 Task: Buy 3 Glow Plug Kits from Fuel System section under best seller category for shipping address: Harry Martin, 4764 Agriculture Lane, Homestead, Florida 33030, Cell Number 3052454080. Pay from credit card ending with 2005, CVV 3321
Action: Mouse moved to (20, 92)
Screenshot: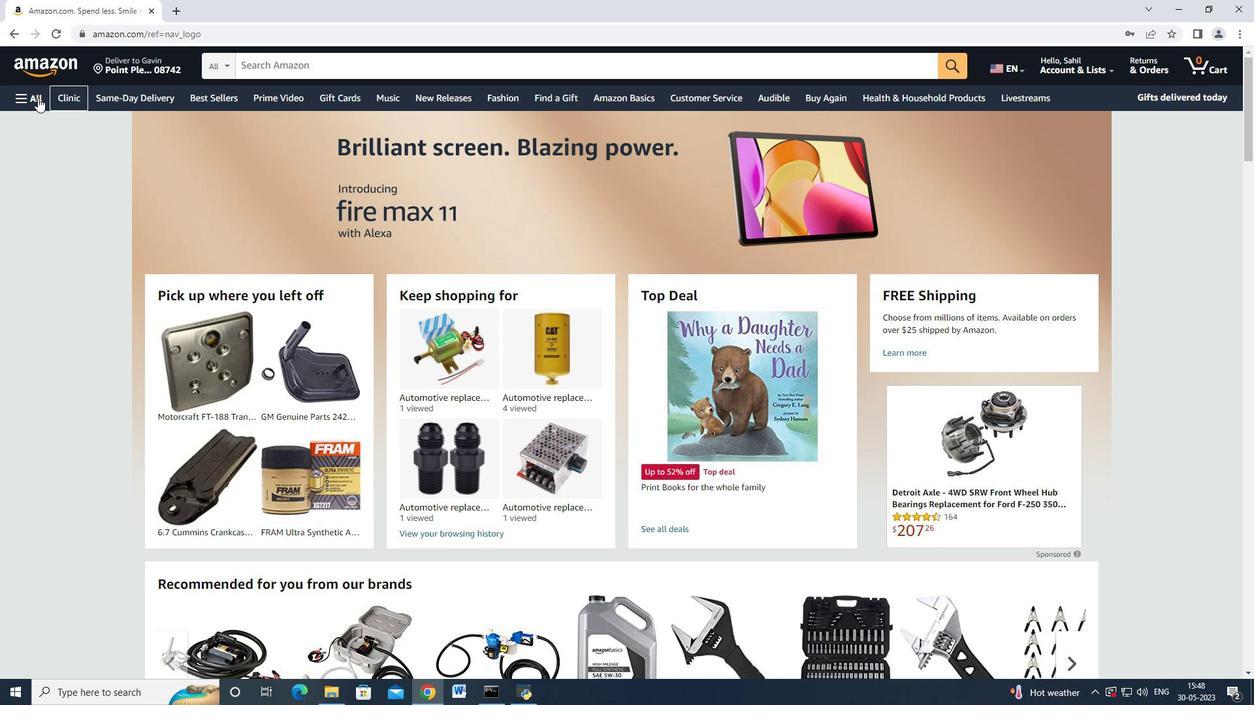 
Action: Mouse pressed left at (20, 92)
Screenshot: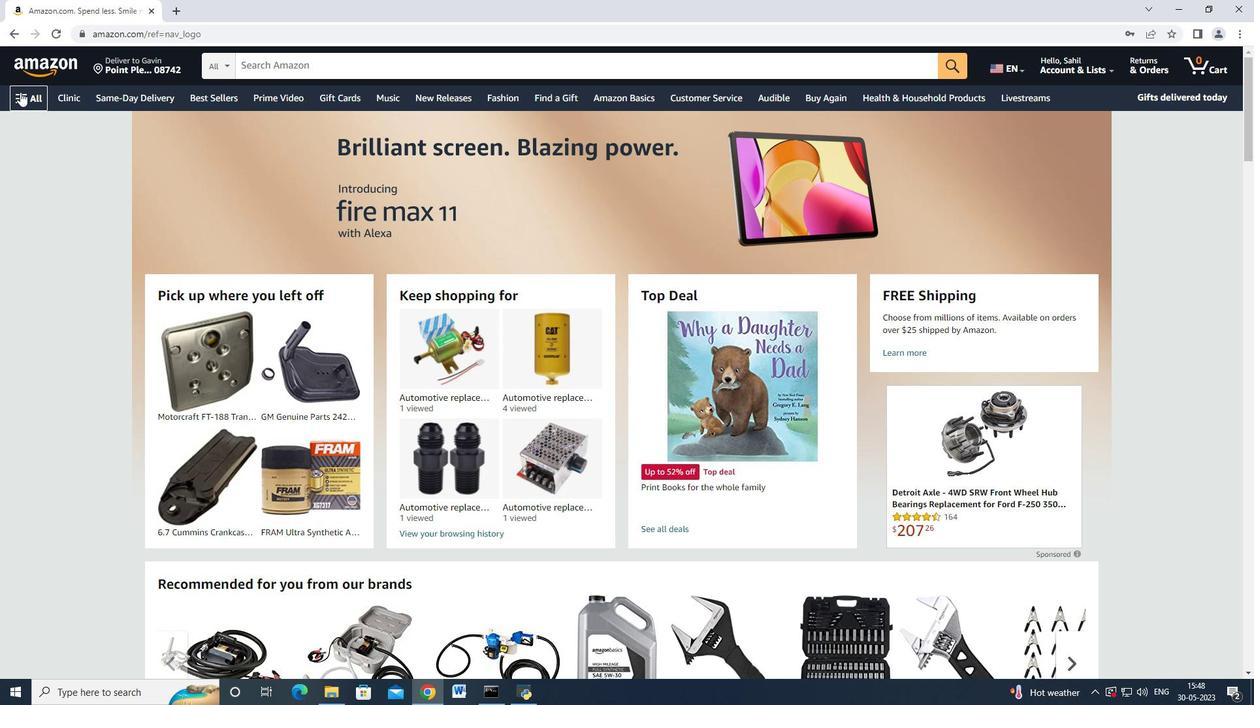 
Action: Mouse moved to (87, 297)
Screenshot: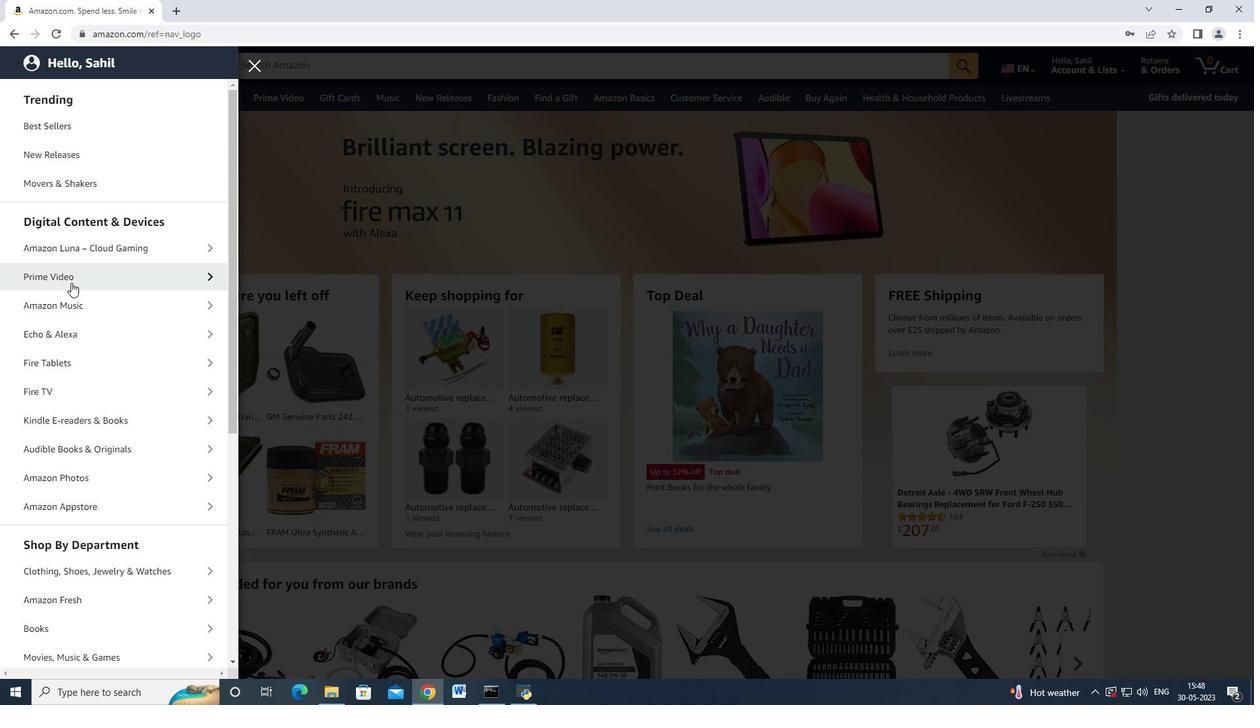 
Action: Mouse scrolled (87, 296) with delta (0, 0)
Screenshot: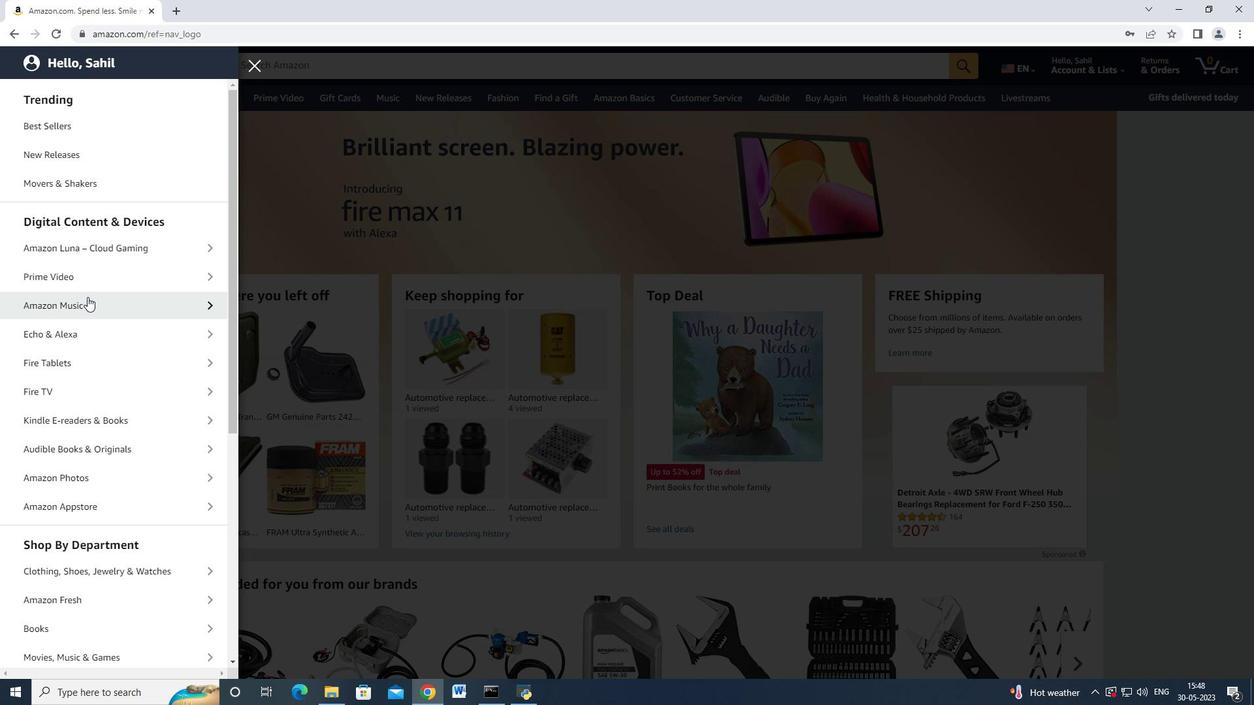 
Action: Mouse scrolled (87, 296) with delta (0, 0)
Screenshot: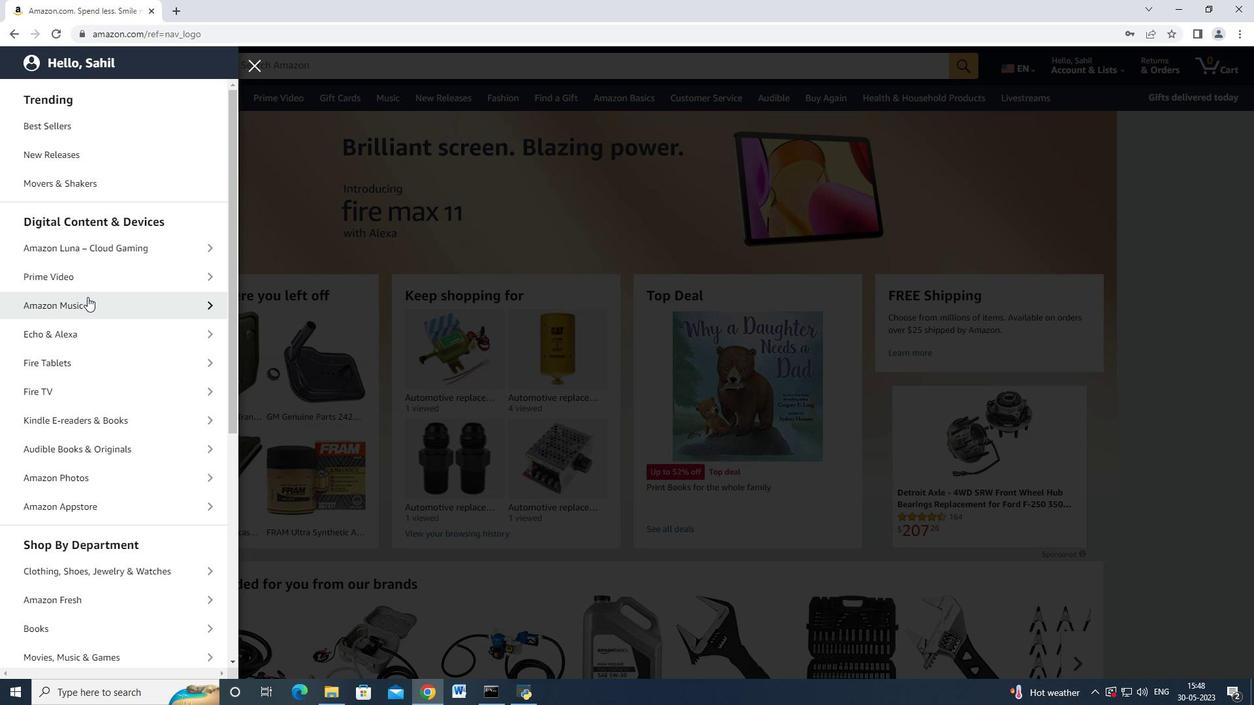
Action: Mouse moved to (86, 299)
Screenshot: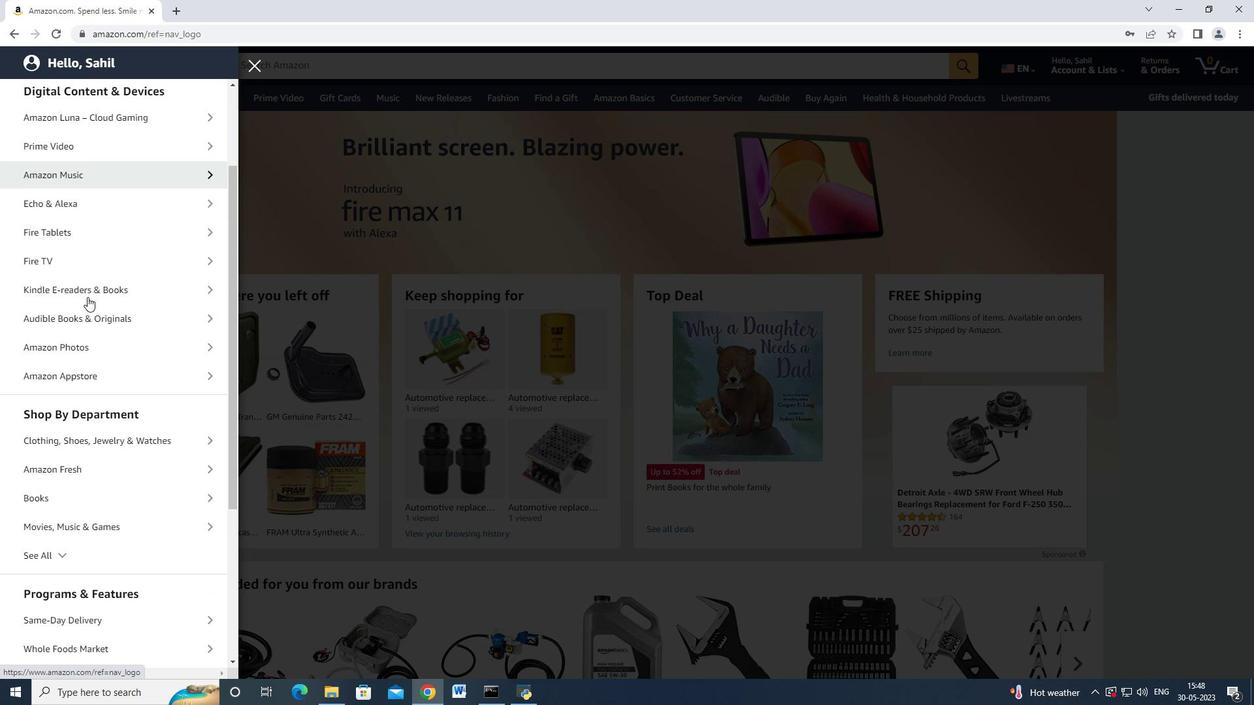 
Action: Mouse scrolled (86, 299) with delta (0, 0)
Screenshot: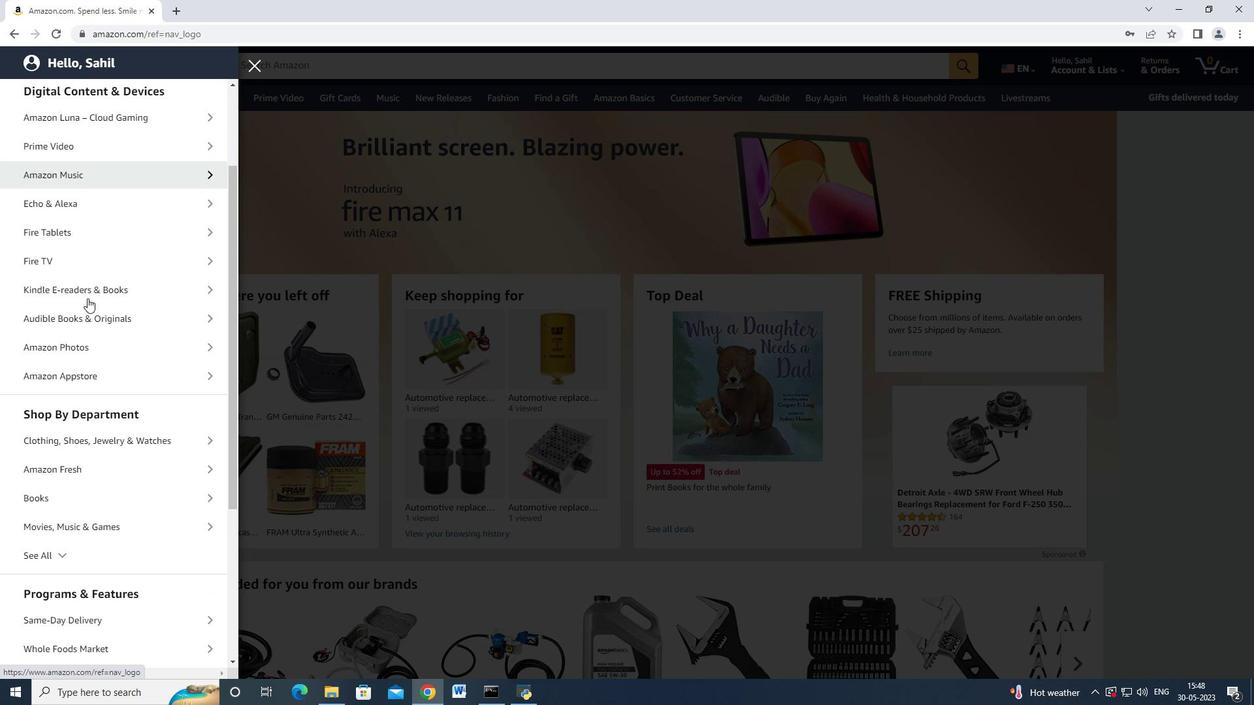
Action: Mouse scrolled (86, 299) with delta (0, 0)
Screenshot: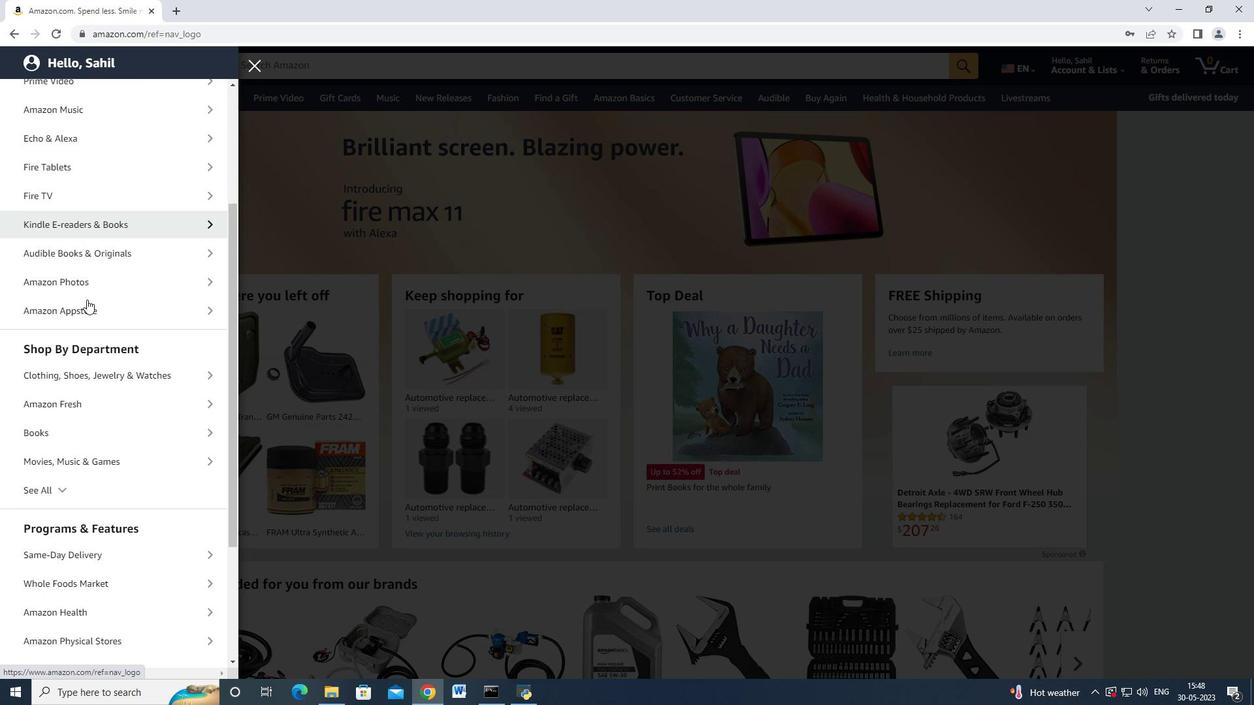 
Action: Mouse moved to (58, 414)
Screenshot: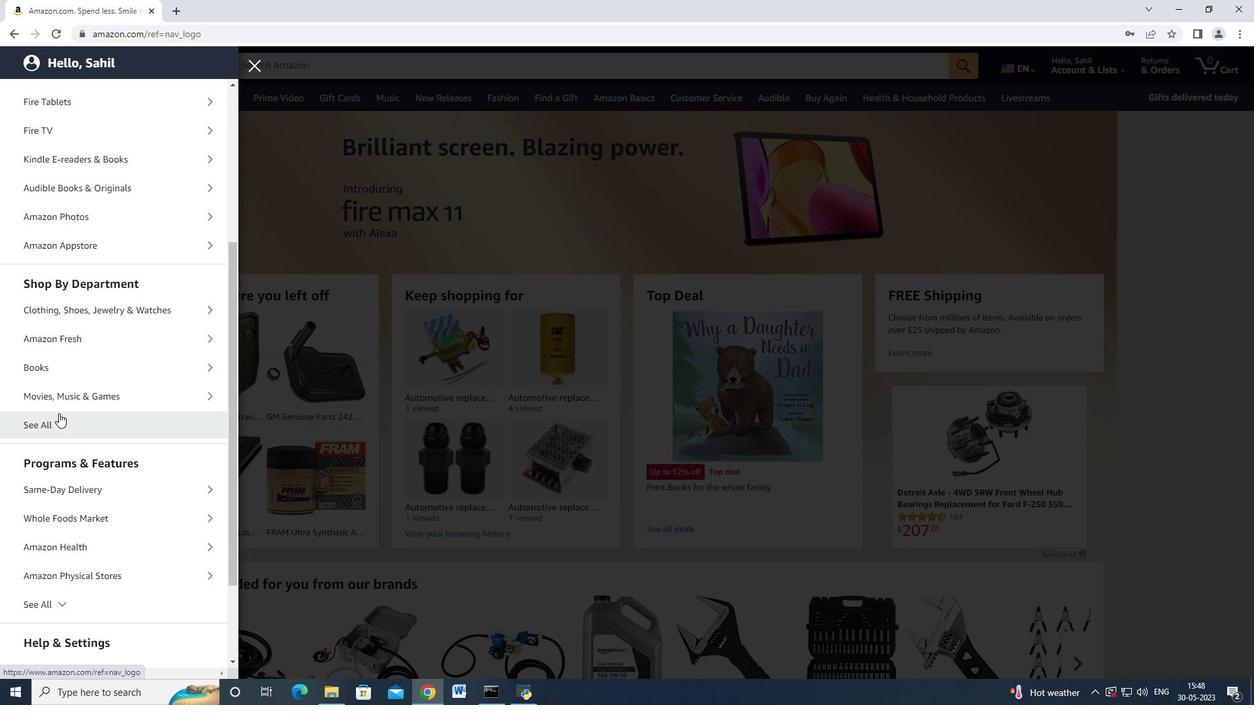 
Action: Mouse pressed left at (58, 414)
Screenshot: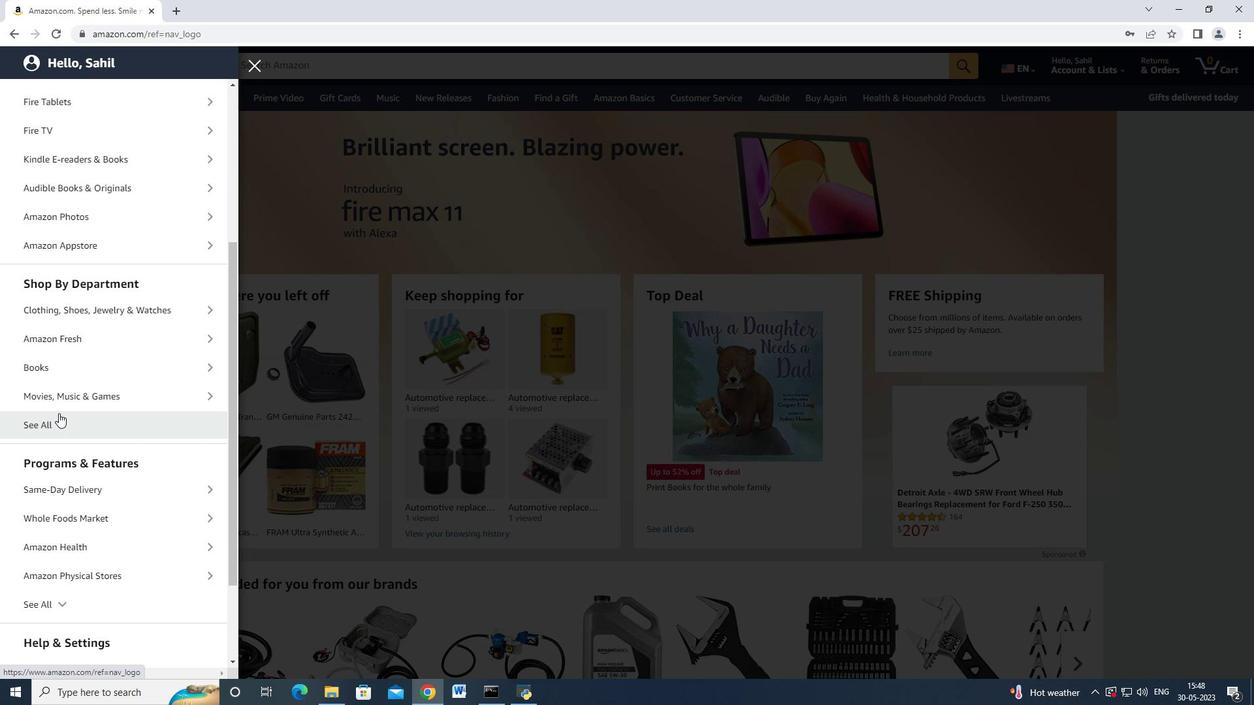 
Action: Mouse moved to (67, 405)
Screenshot: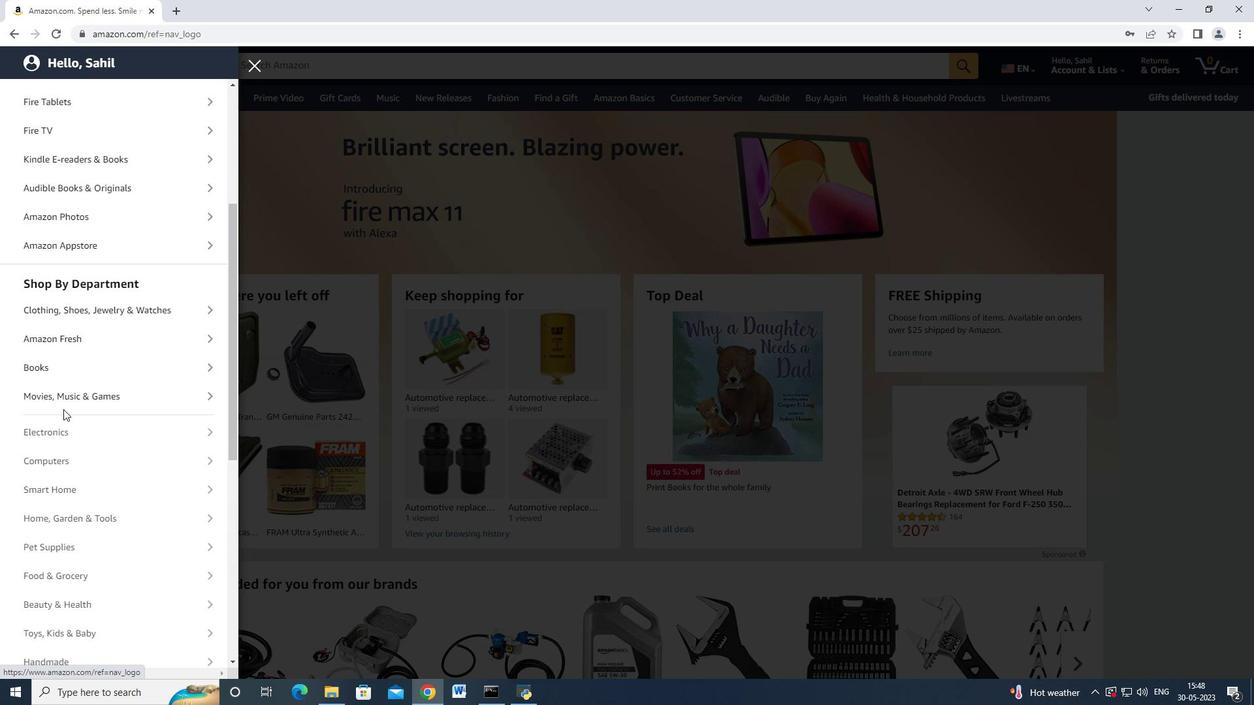 
Action: Mouse scrolled (67, 405) with delta (0, 0)
Screenshot: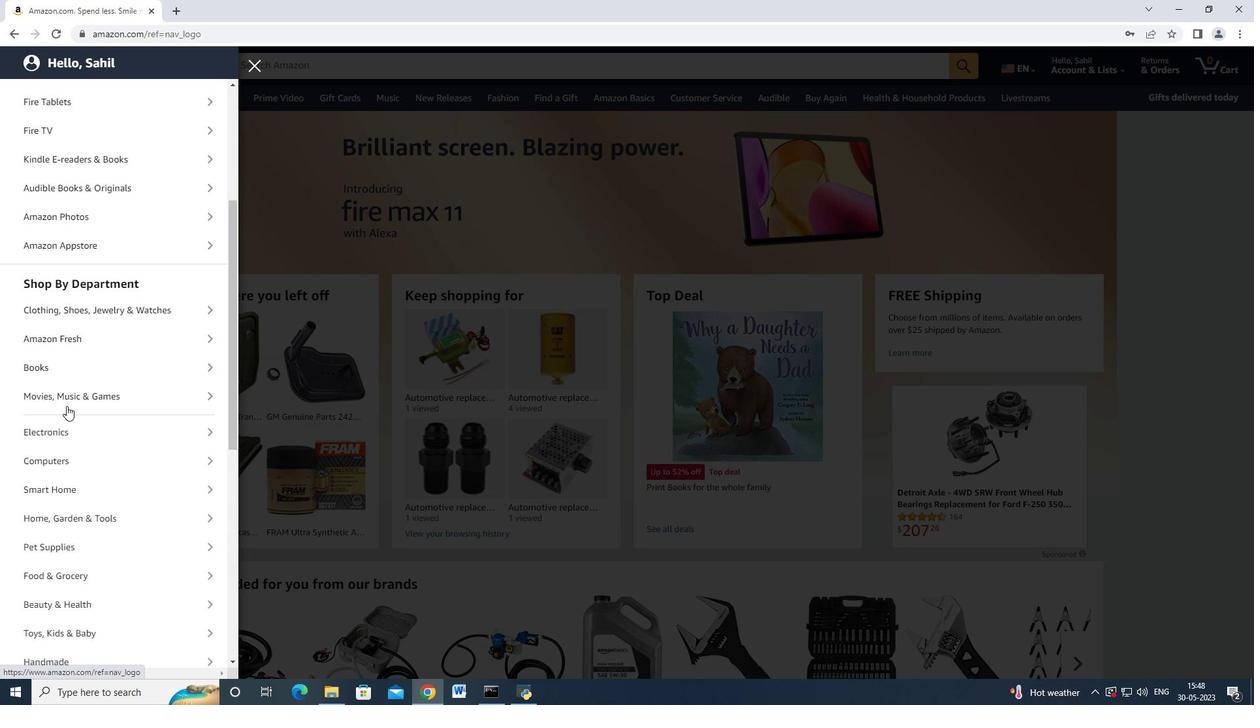 
Action: Mouse scrolled (67, 405) with delta (0, 0)
Screenshot: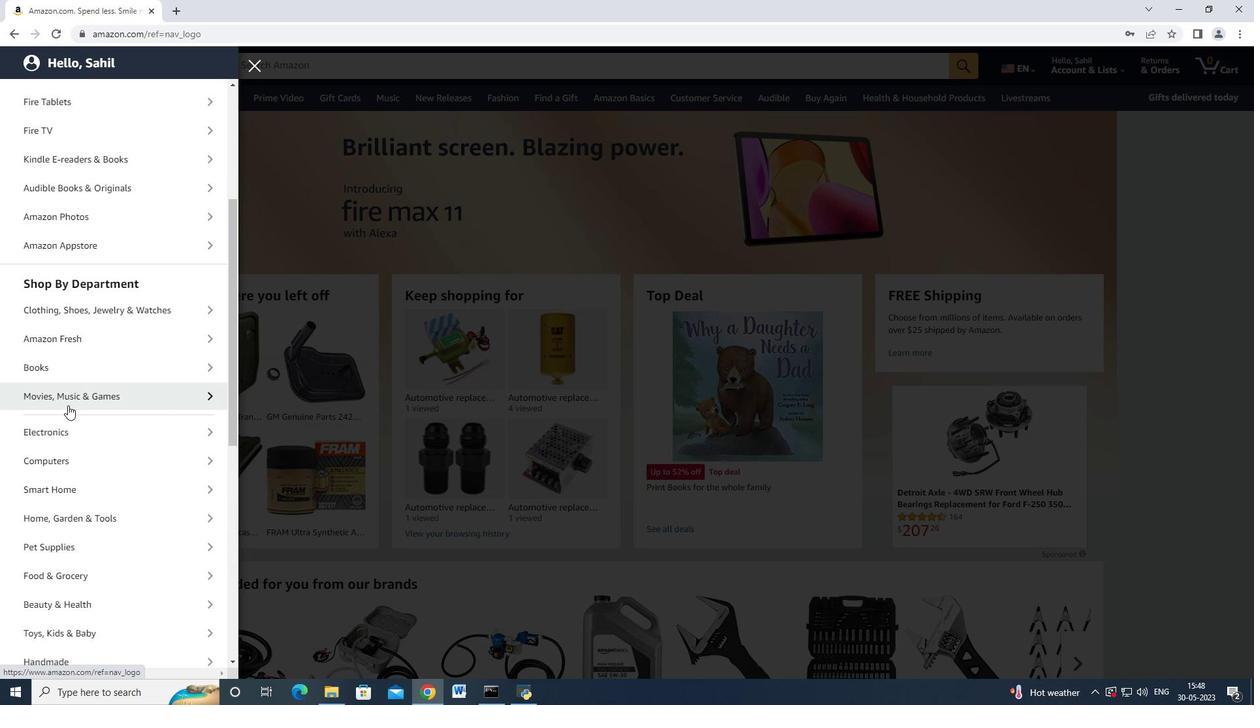 
Action: Mouse scrolled (67, 405) with delta (0, 0)
Screenshot: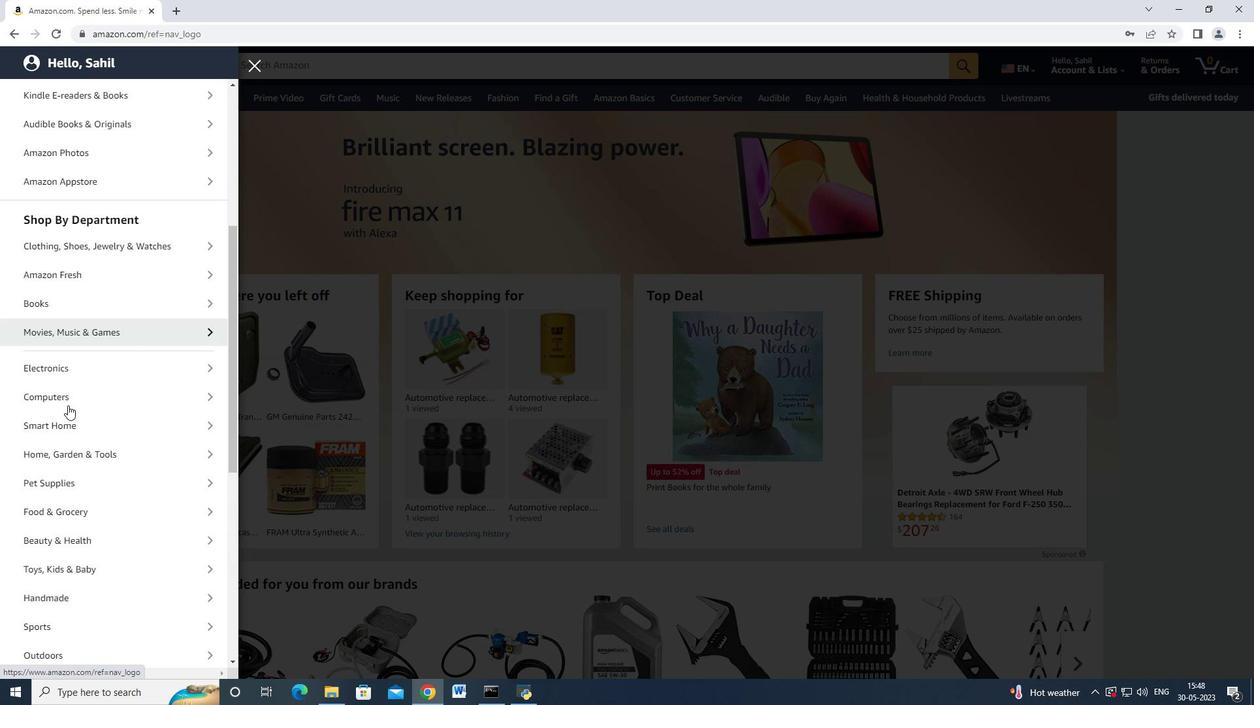 
Action: Mouse scrolled (67, 405) with delta (0, 0)
Screenshot: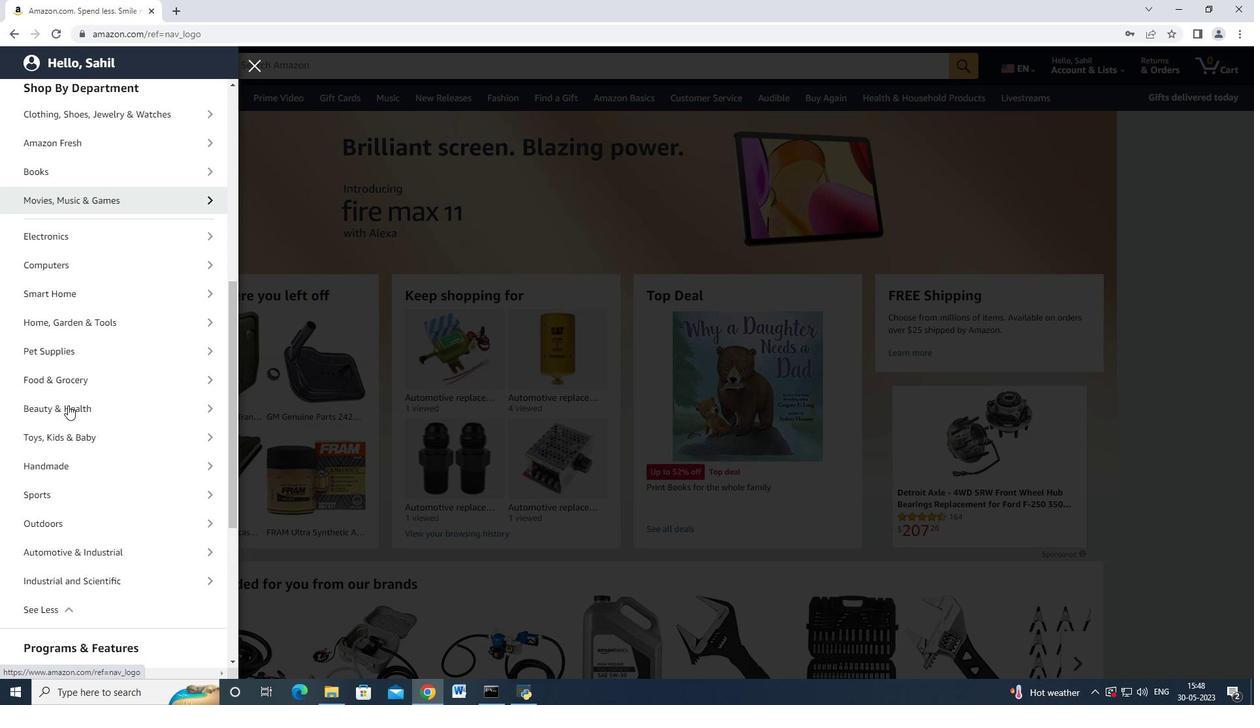 
Action: Mouse scrolled (67, 405) with delta (0, 0)
Screenshot: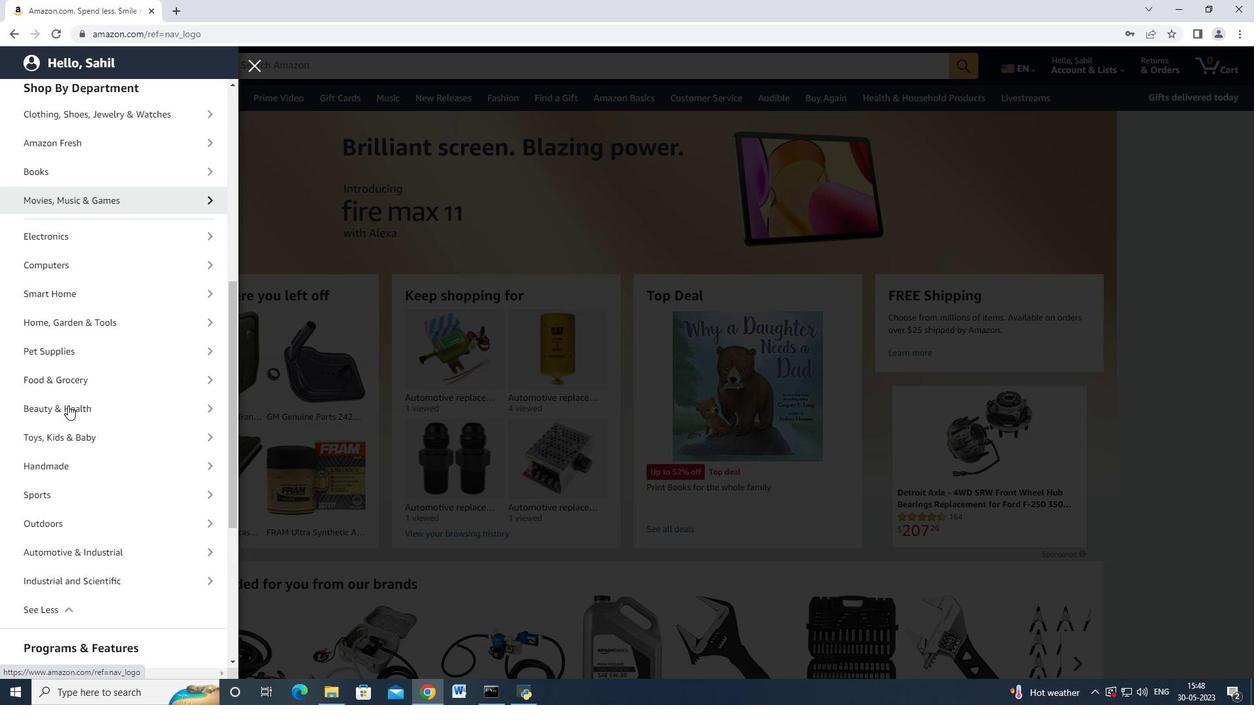 
Action: Mouse moved to (75, 416)
Screenshot: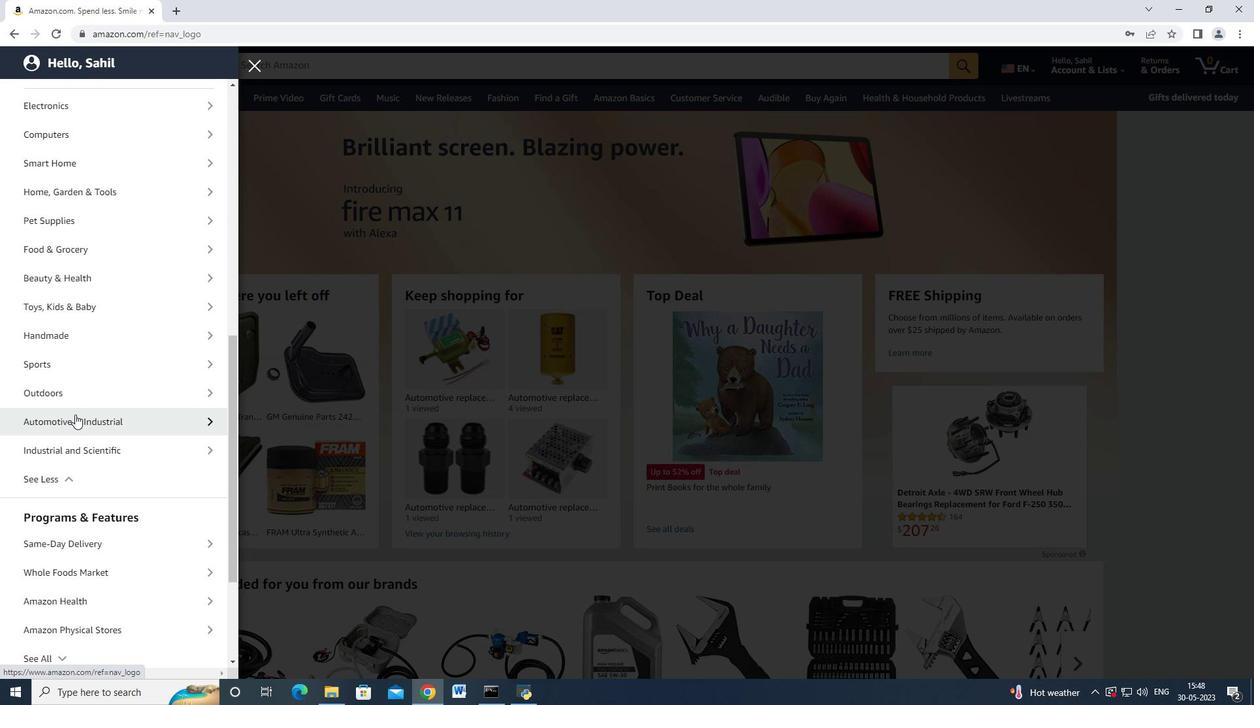 
Action: Mouse pressed left at (75, 416)
Screenshot: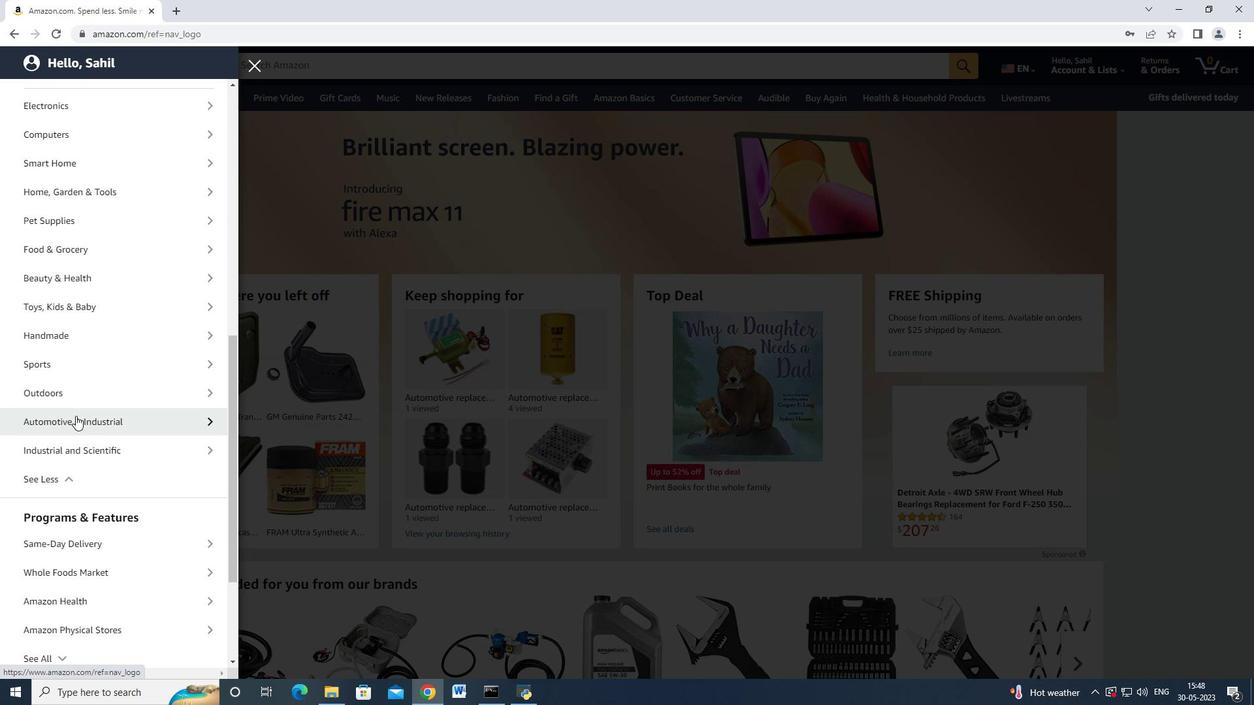 
Action: Mouse moved to (99, 161)
Screenshot: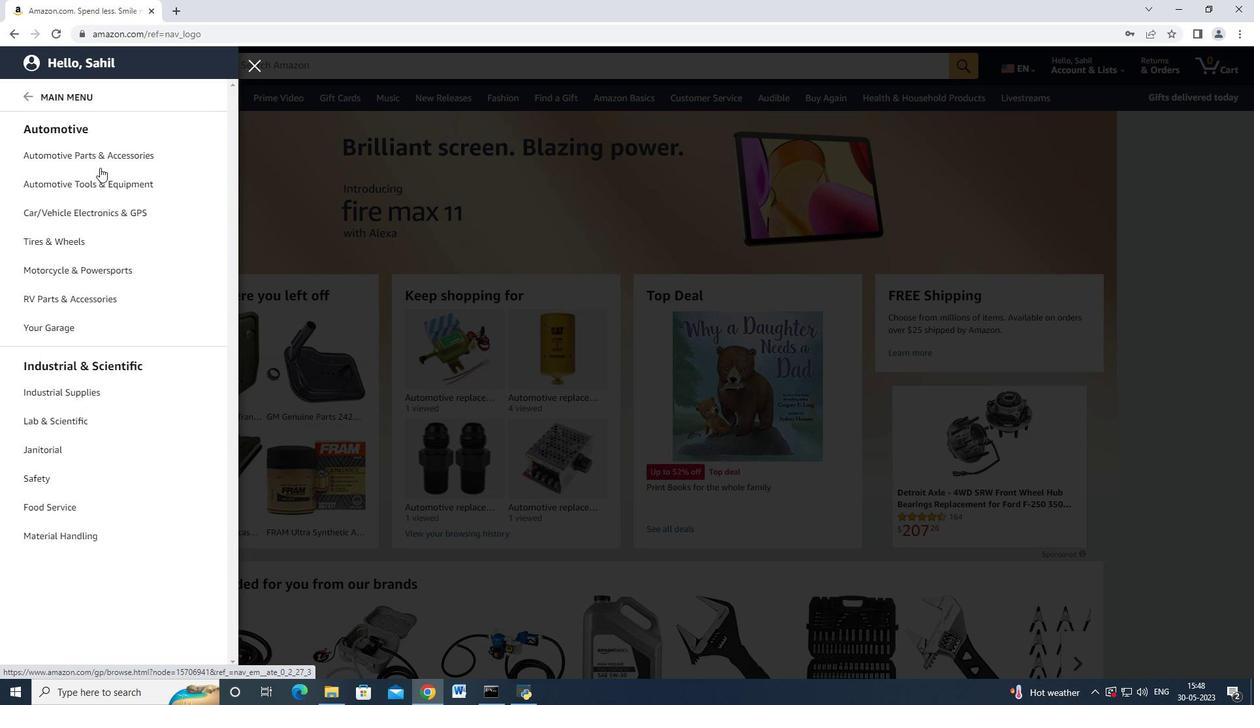 
Action: Mouse pressed left at (99, 161)
Screenshot: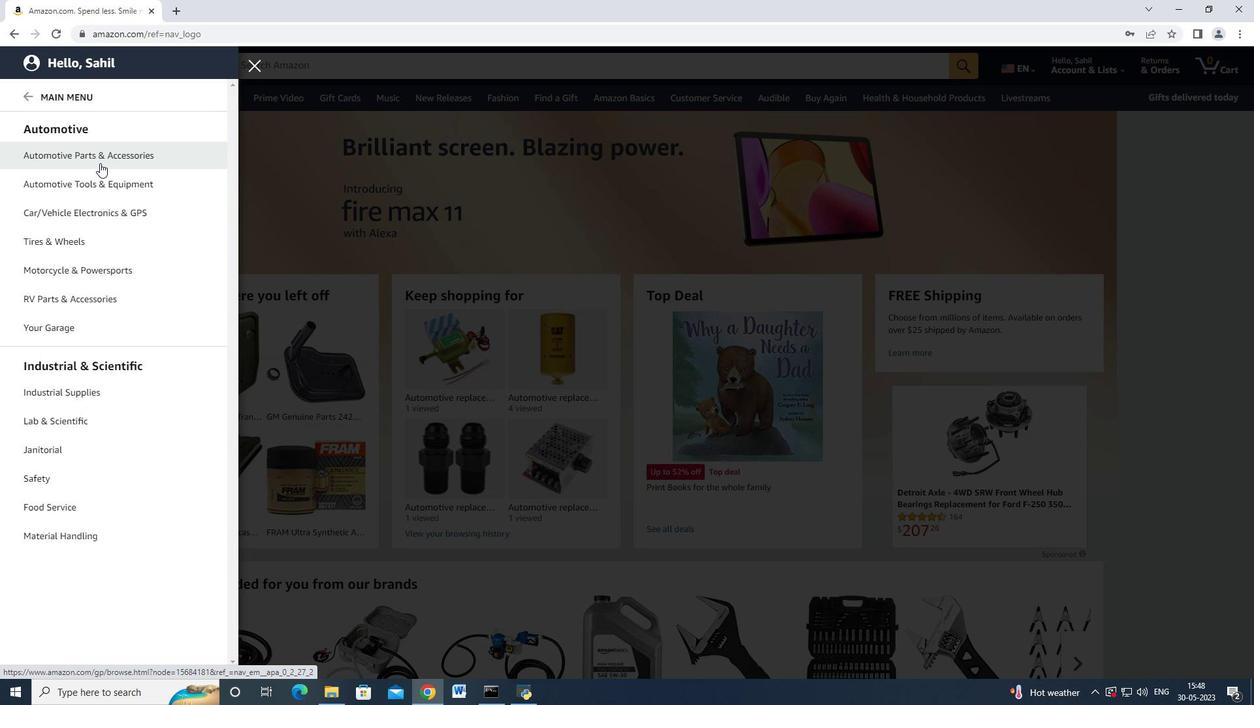 
Action: Mouse moved to (215, 124)
Screenshot: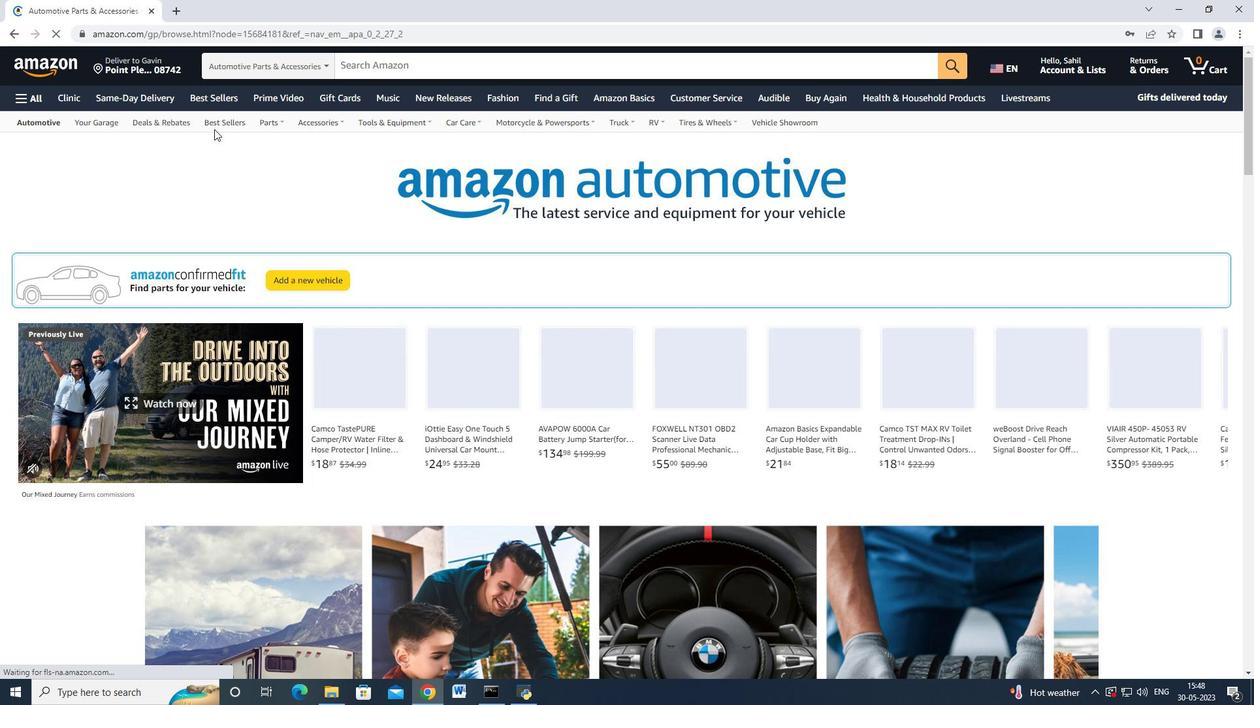
Action: Mouse pressed left at (215, 124)
Screenshot: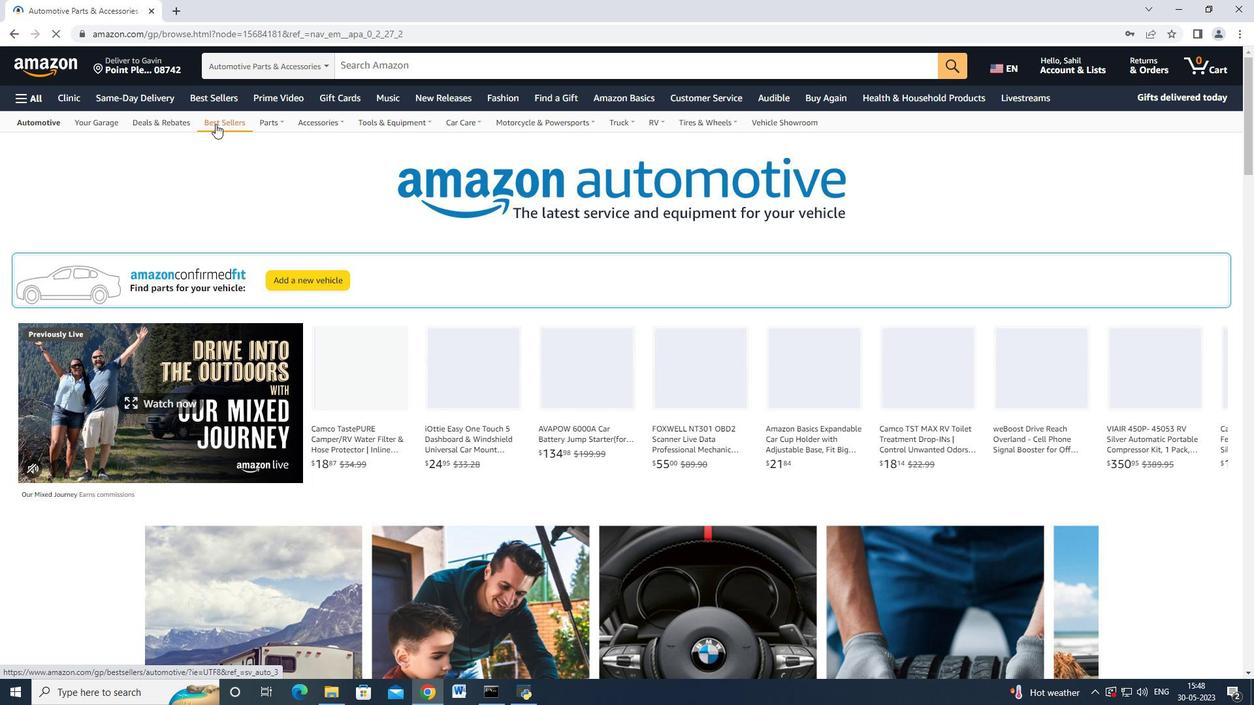 
Action: Mouse moved to (86, 420)
Screenshot: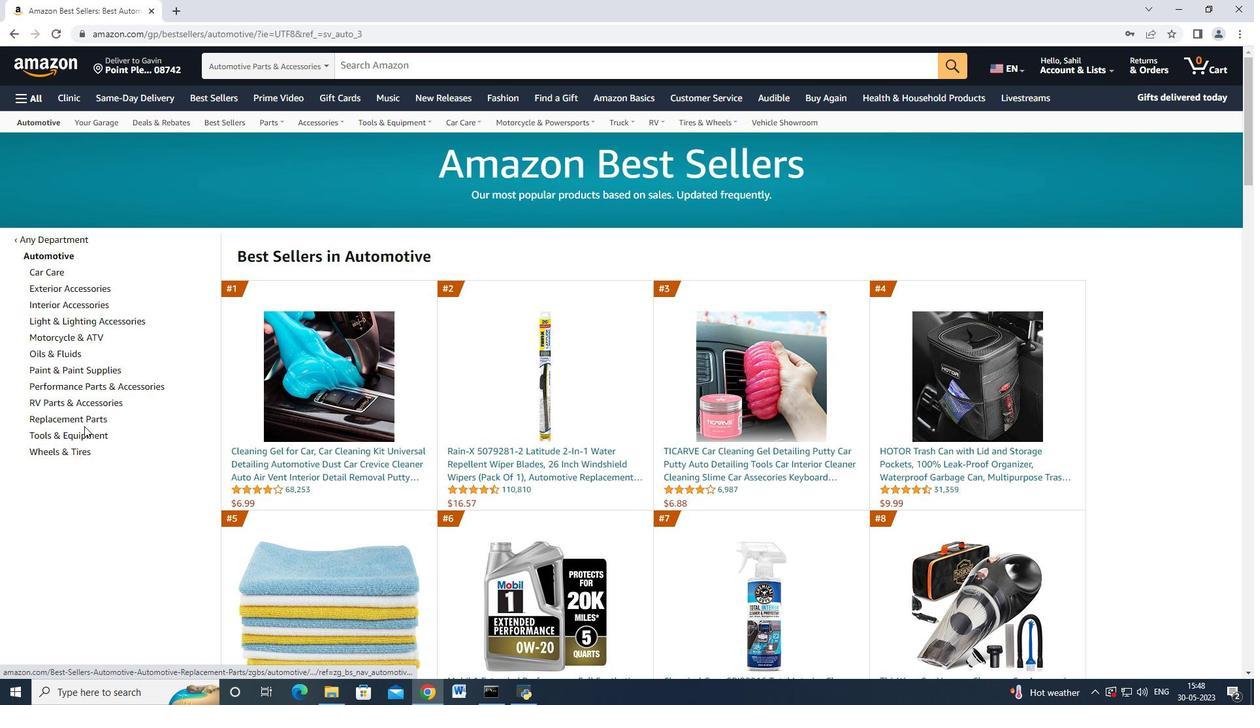 
Action: Mouse pressed left at (86, 420)
Screenshot: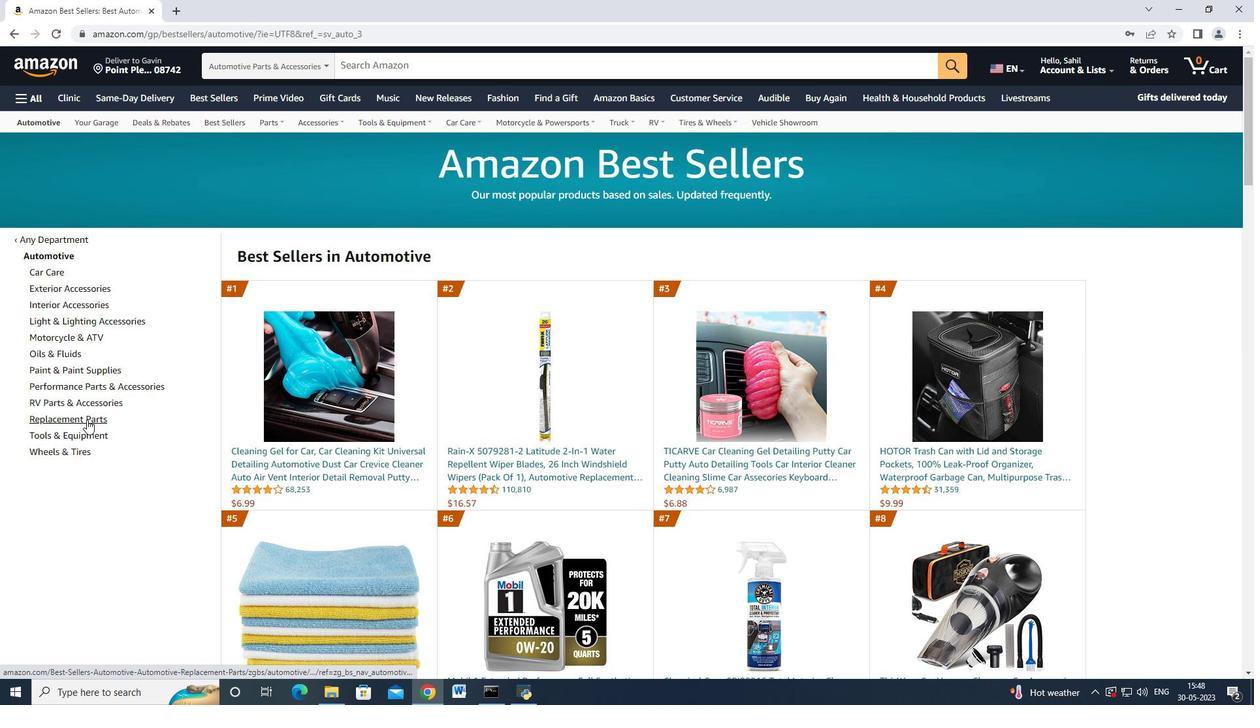 
Action: Mouse moved to (120, 349)
Screenshot: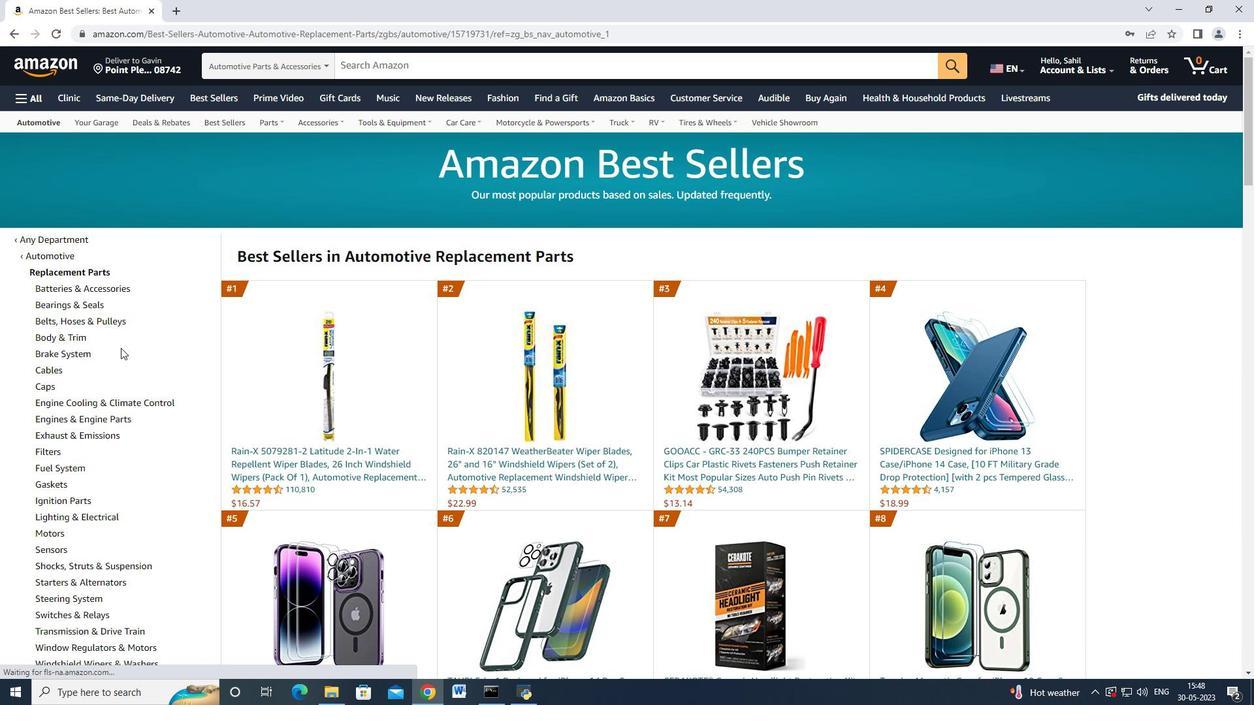 
Action: Mouse scrolled (120, 349) with delta (0, 0)
Screenshot: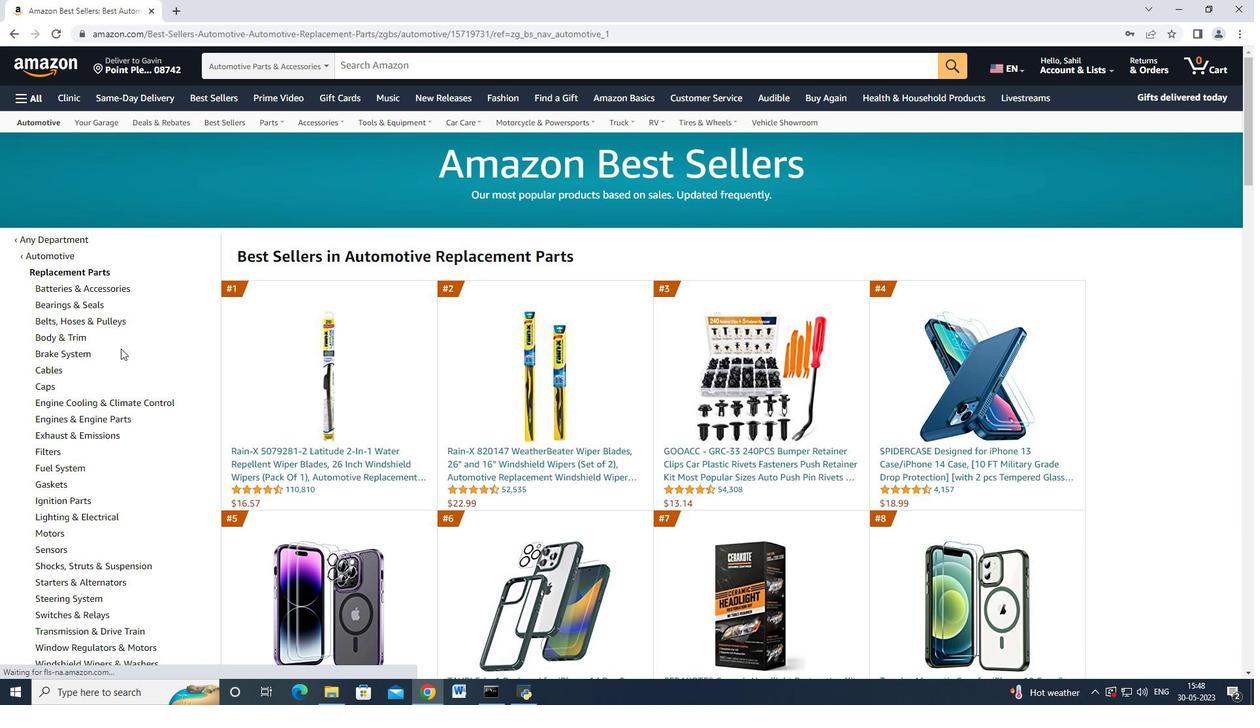 
Action: Mouse scrolled (120, 349) with delta (0, 0)
Screenshot: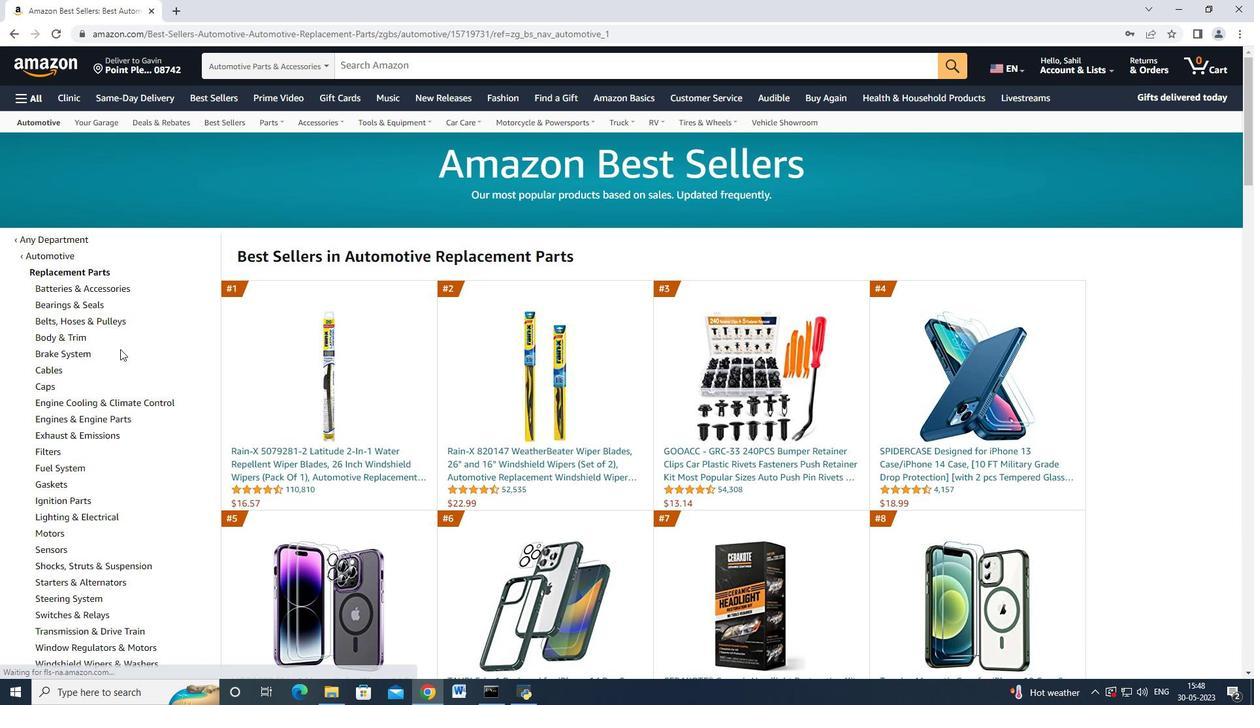 
Action: Mouse moved to (66, 335)
Screenshot: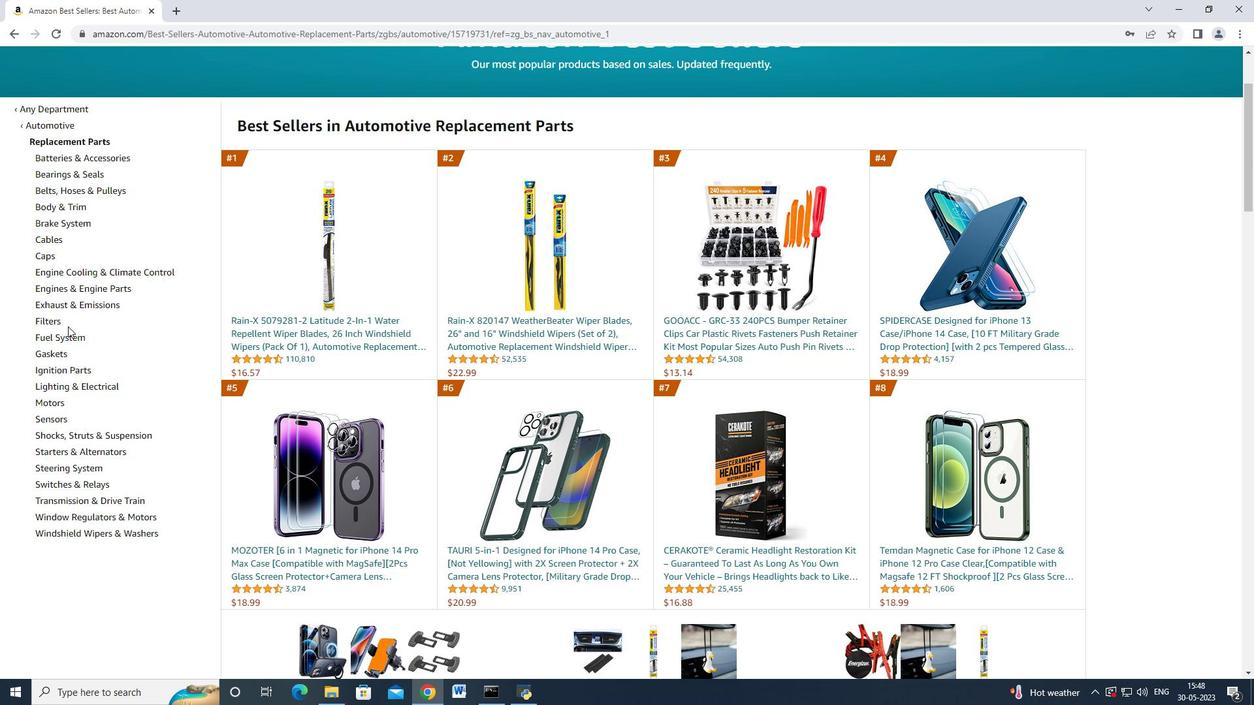 
Action: Mouse pressed left at (66, 335)
Screenshot: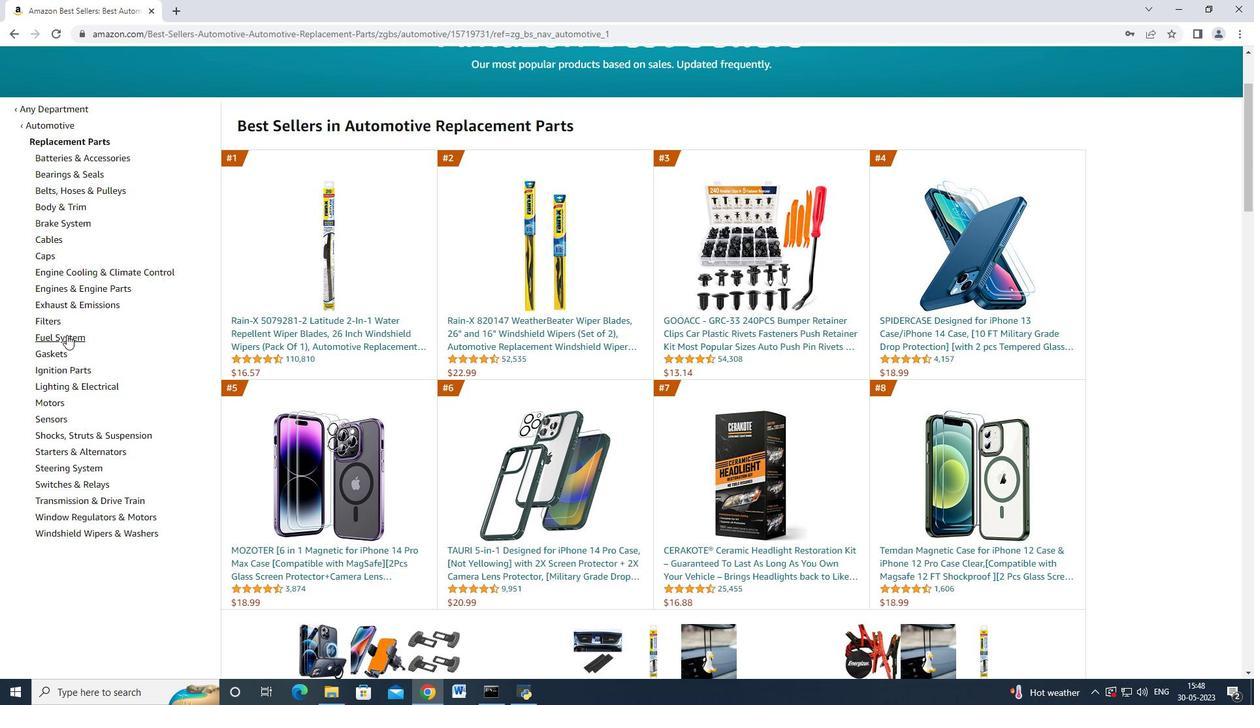 
Action: Mouse moved to (93, 333)
Screenshot: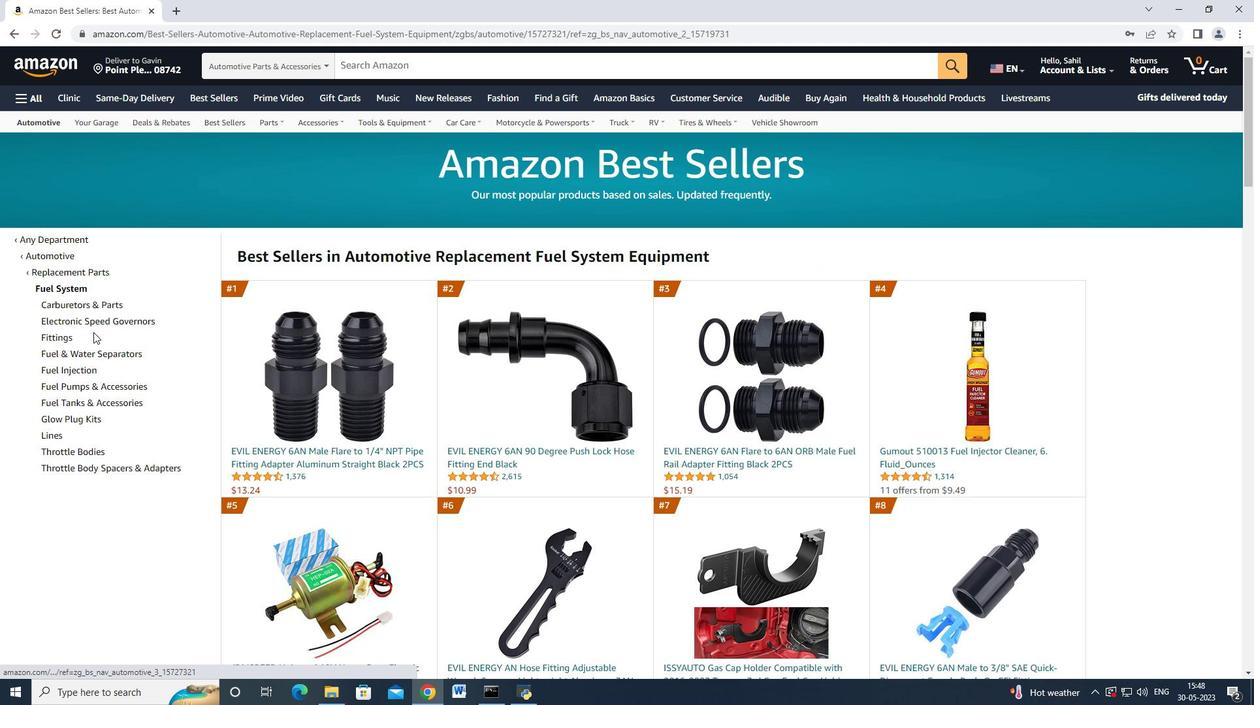 
Action: Mouse scrolled (93, 333) with delta (0, 0)
Screenshot: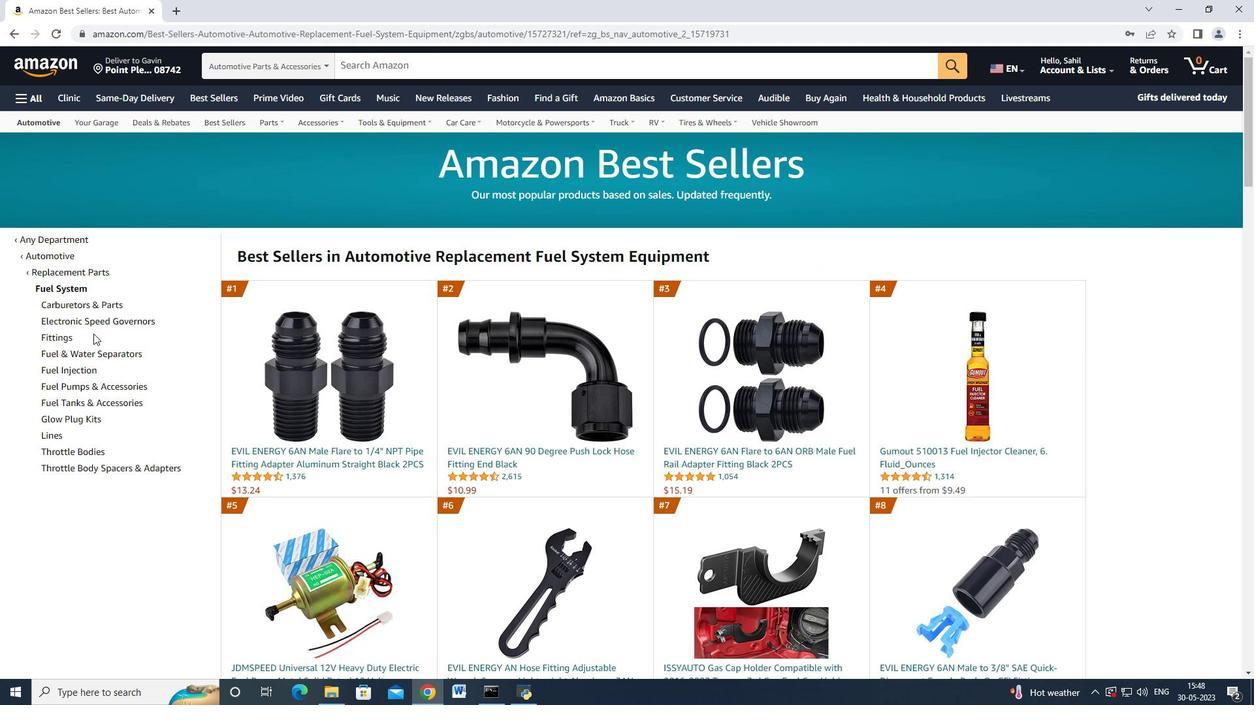 
Action: Mouse moved to (84, 354)
Screenshot: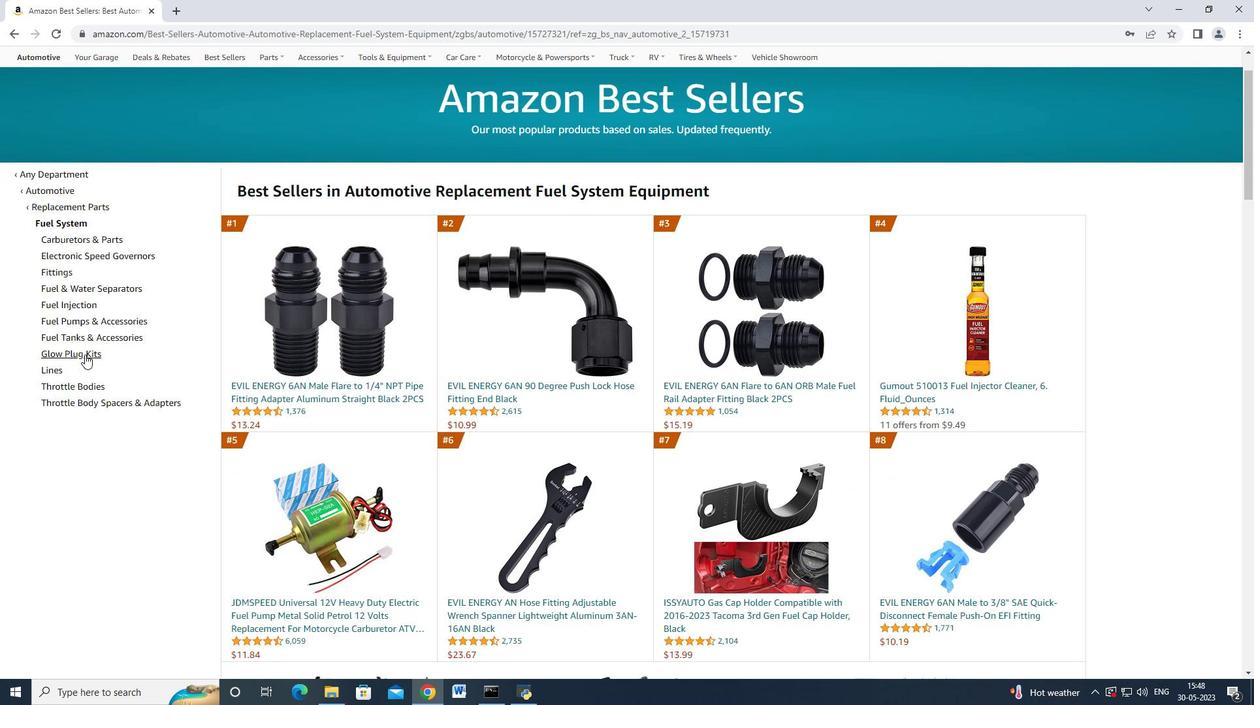 
Action: Mouse pressed left at (84, 354)
Screenshot: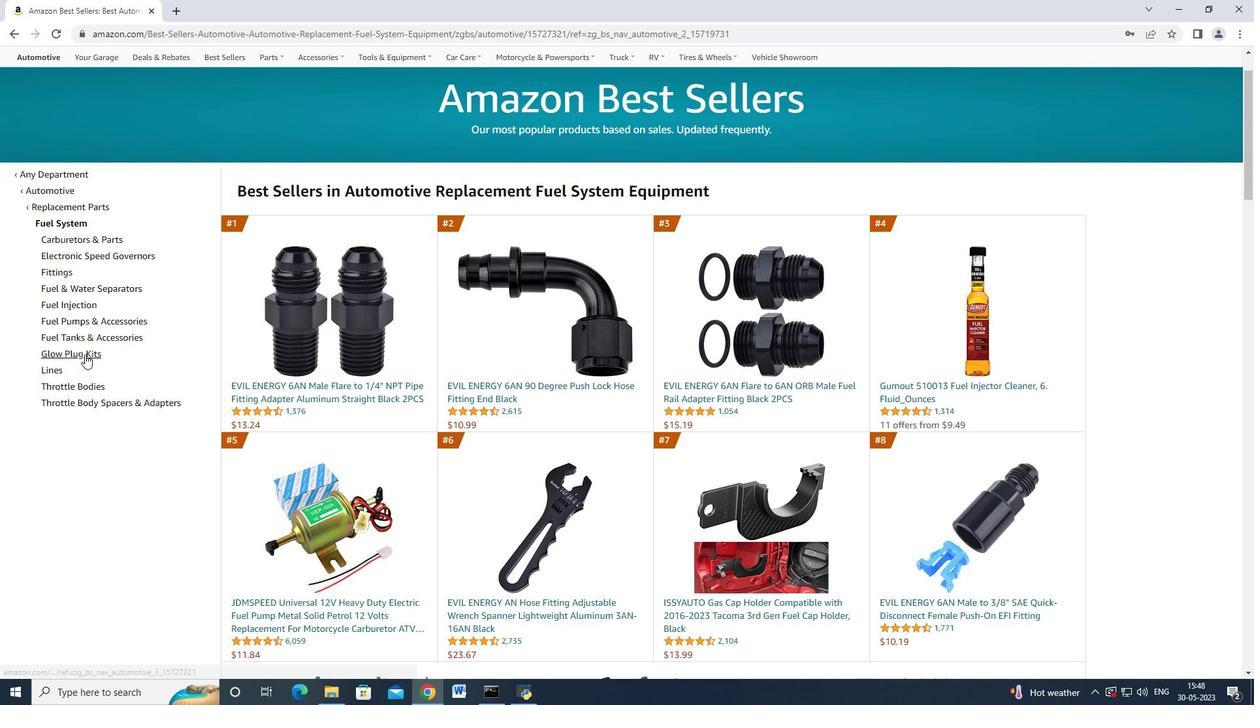 
Action: Mouse moved to (435, 441)
Screenshot: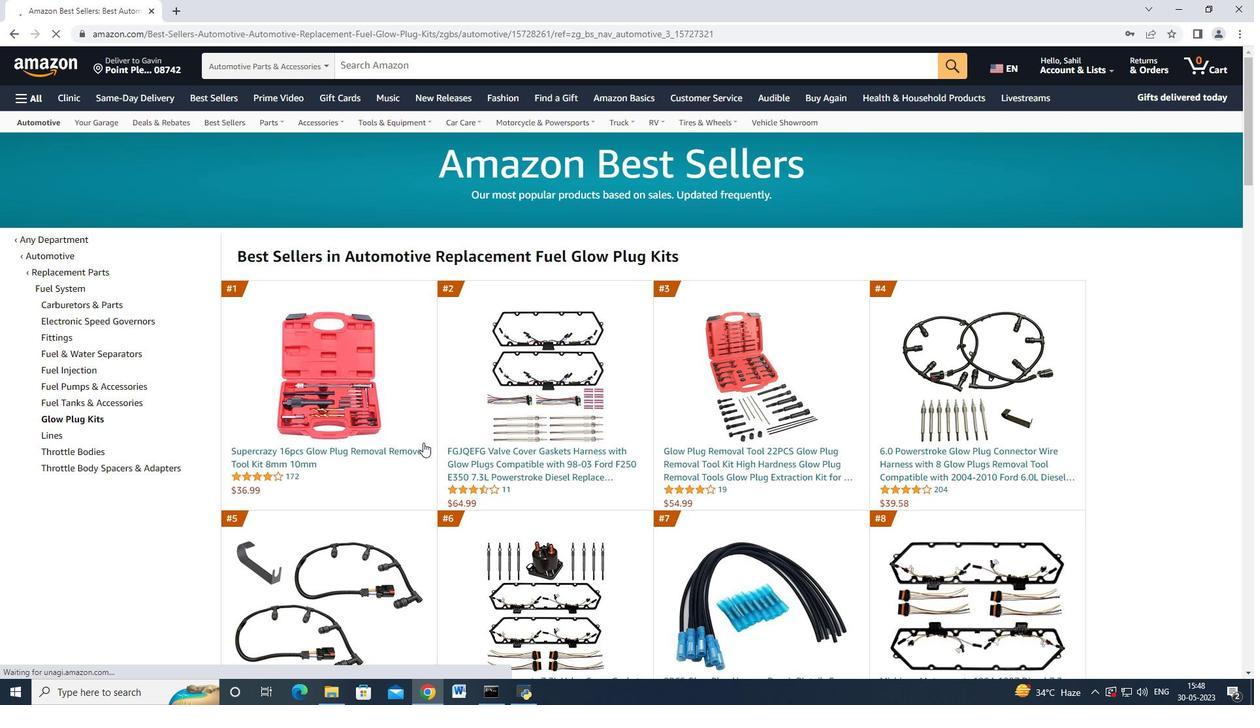 
Action: Mouse scrolled (435, 441) with delta (0, 0)
Screenshot: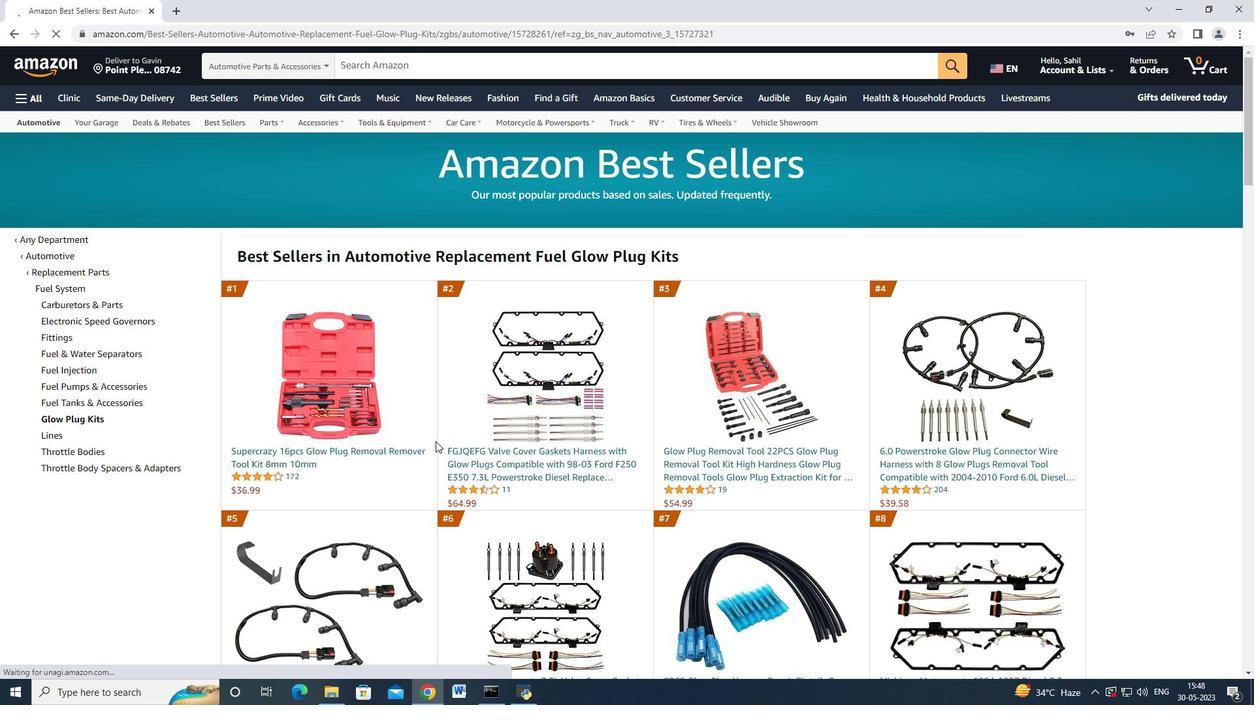 
Action: Mouse moved to (457, 421)
Screenshot: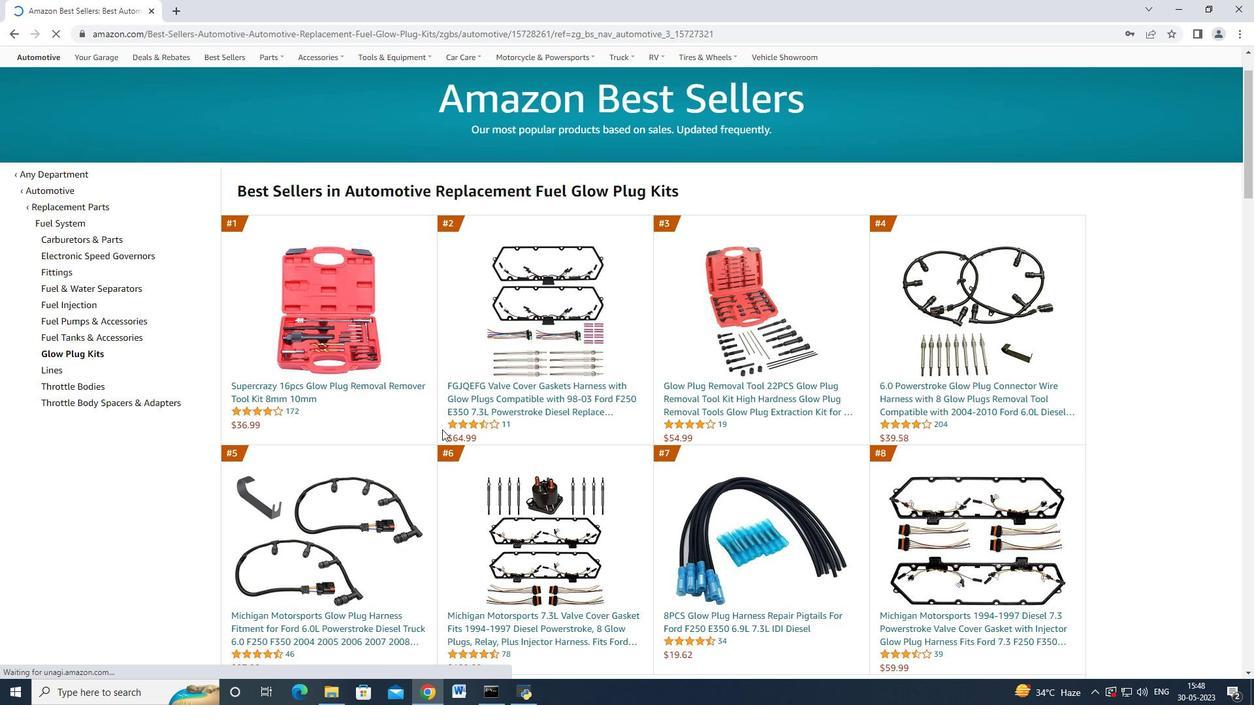 
Action: Mouse scrolled (457, 420) with delta (0, 0)
Screenshot: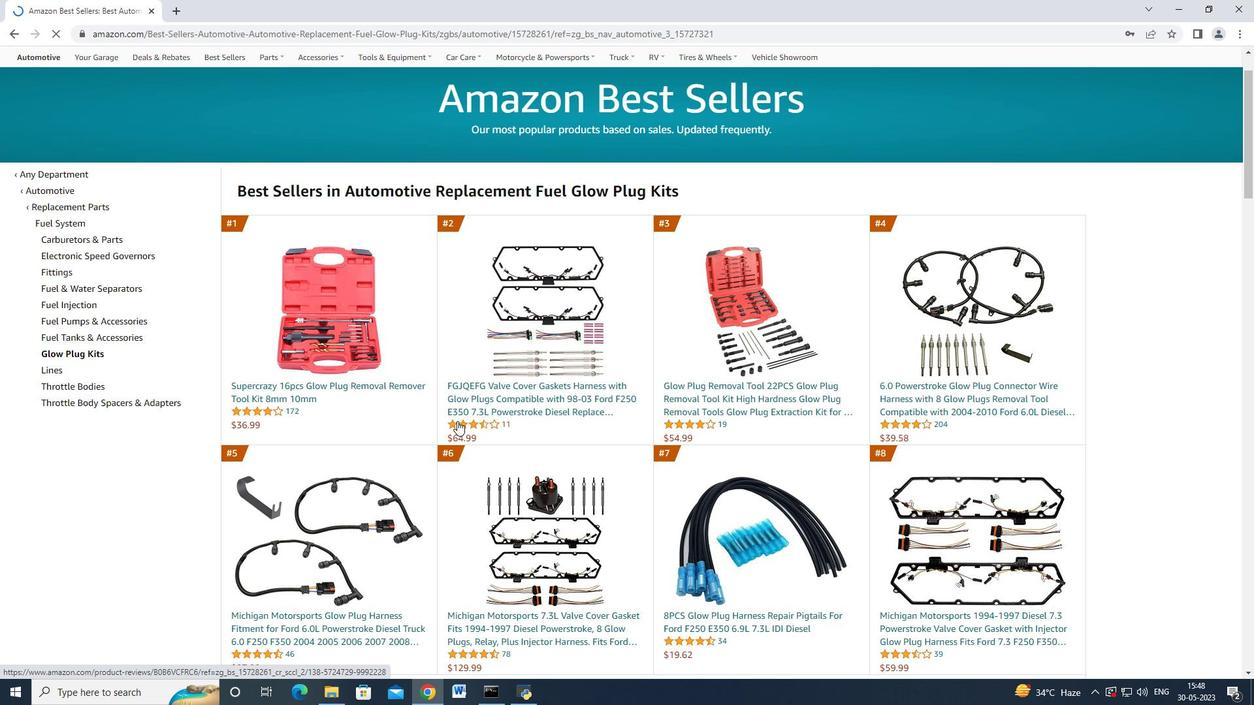 
Action: Mouse moved to (369, 322)
Screenshot: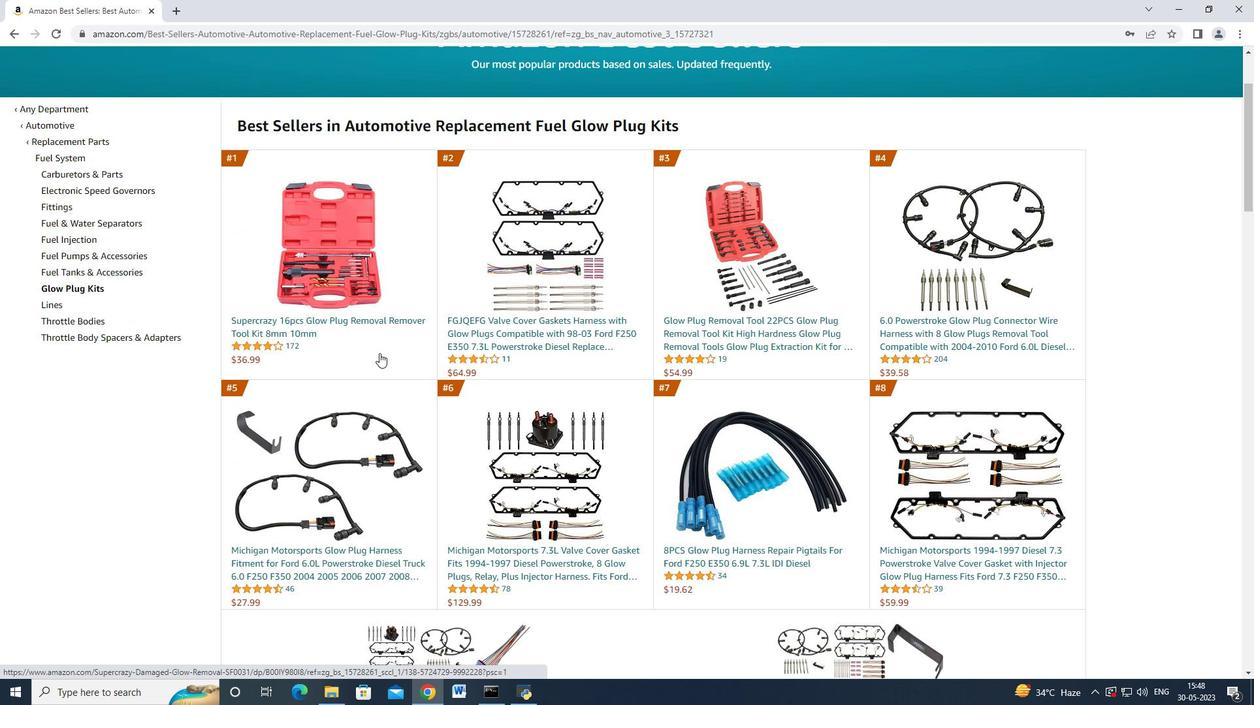 
Action: Mouse pressed left at (369, 322)
Screenshot: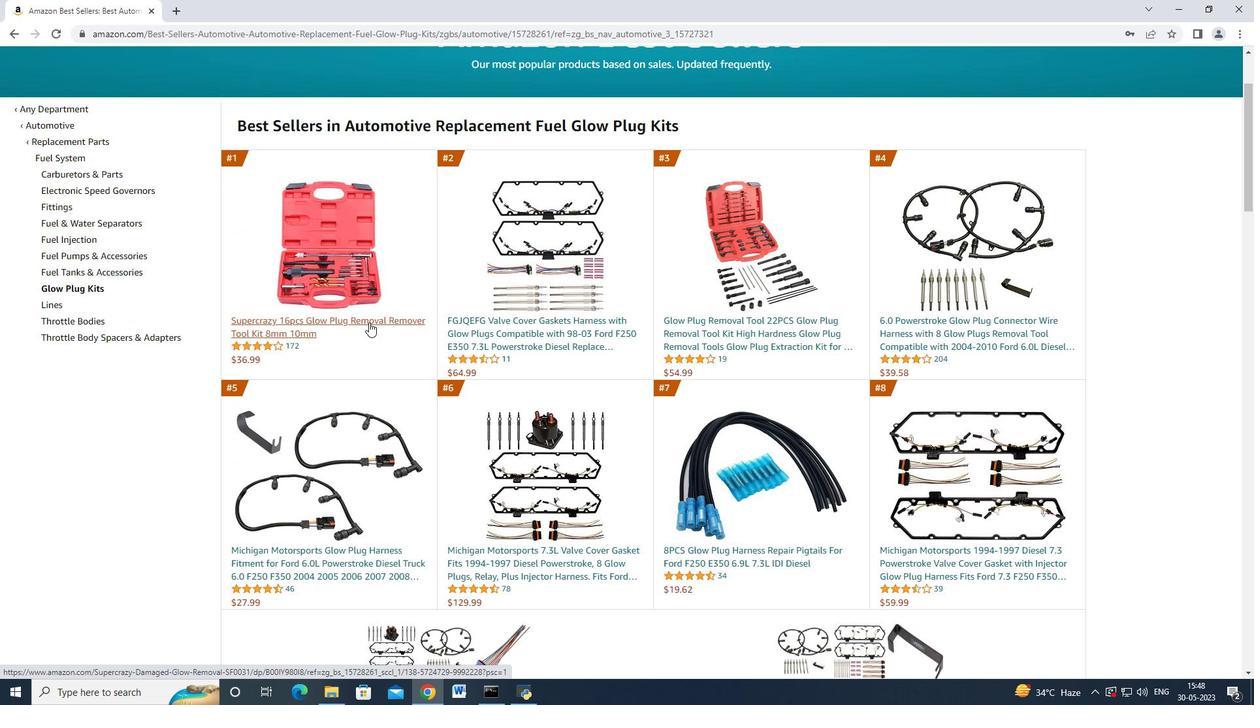
Action: Mouse moved to (985, 472)
Screenshot: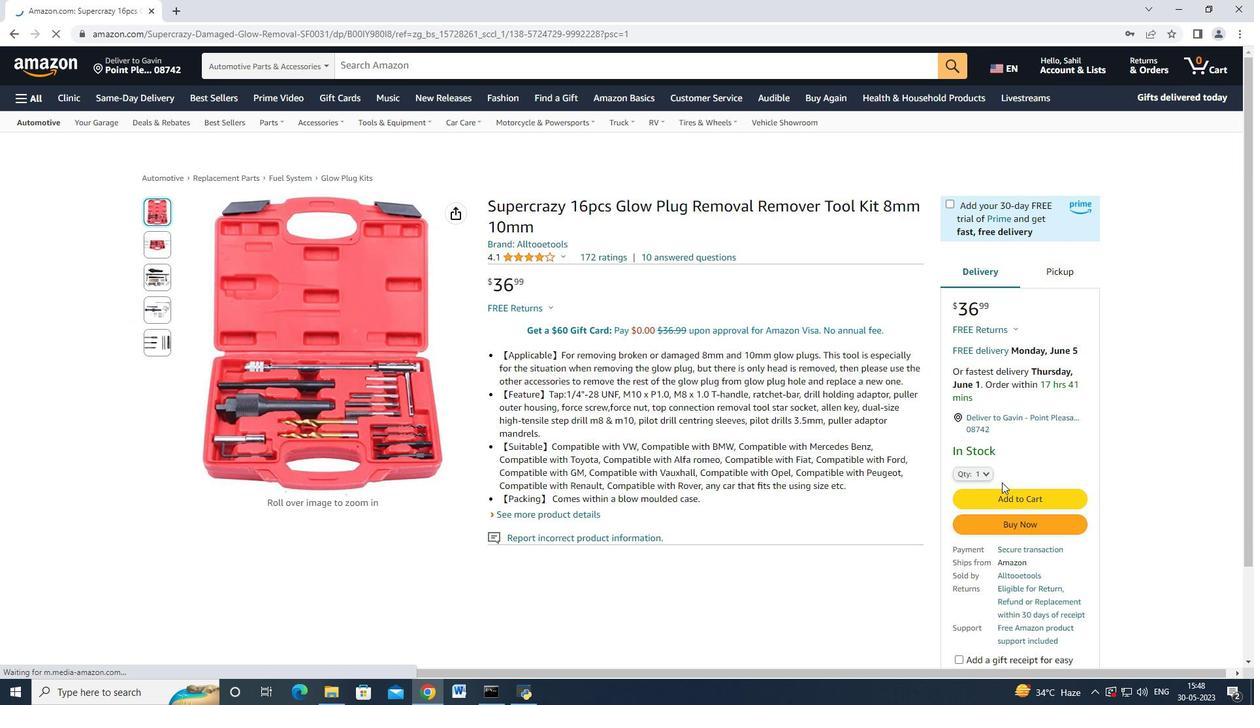 
Action: Mouse pressed left at (985, 472)
Screenshot: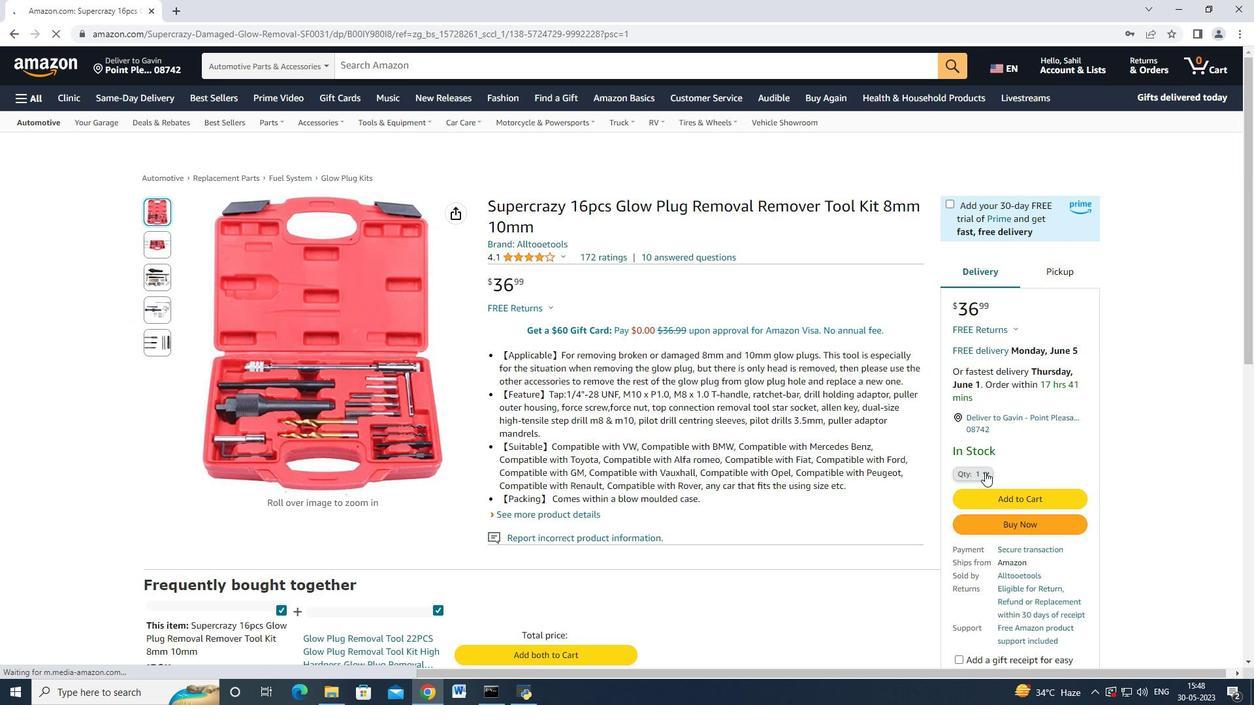 
Action: Mouse moved to (976, 108)
Screenshot: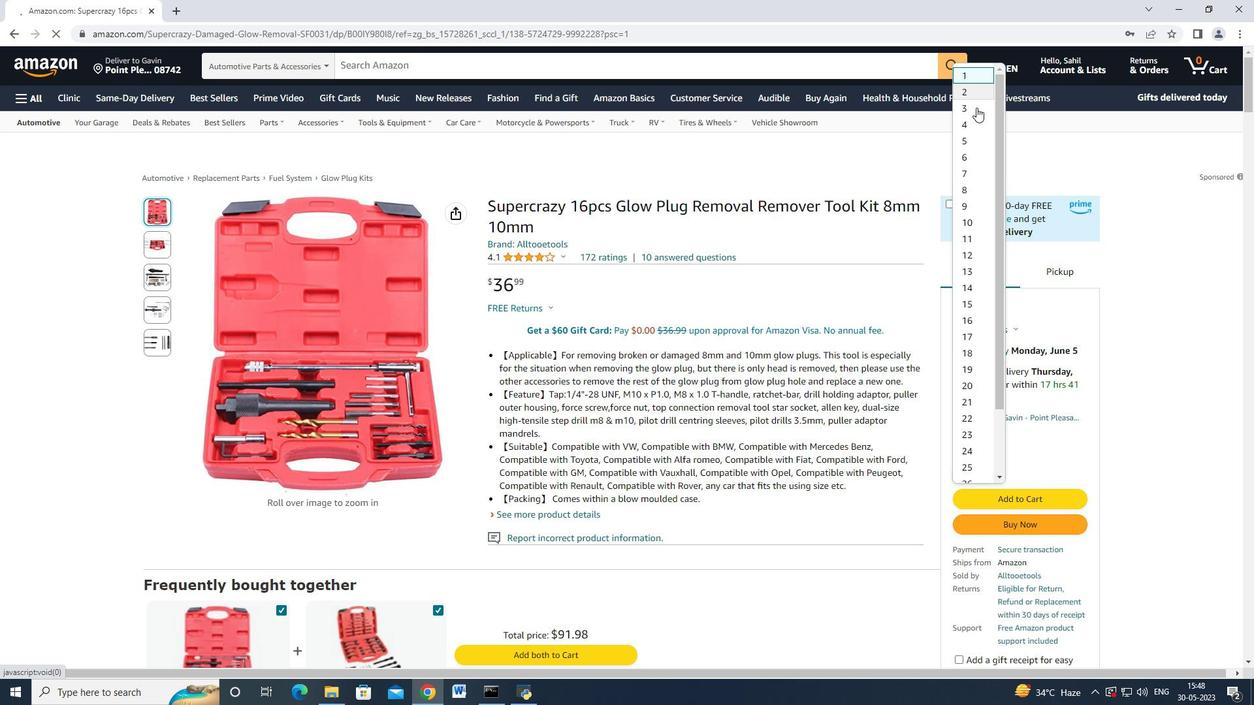 
Action: Mouse pressed left at (976, 108)
Screenshot: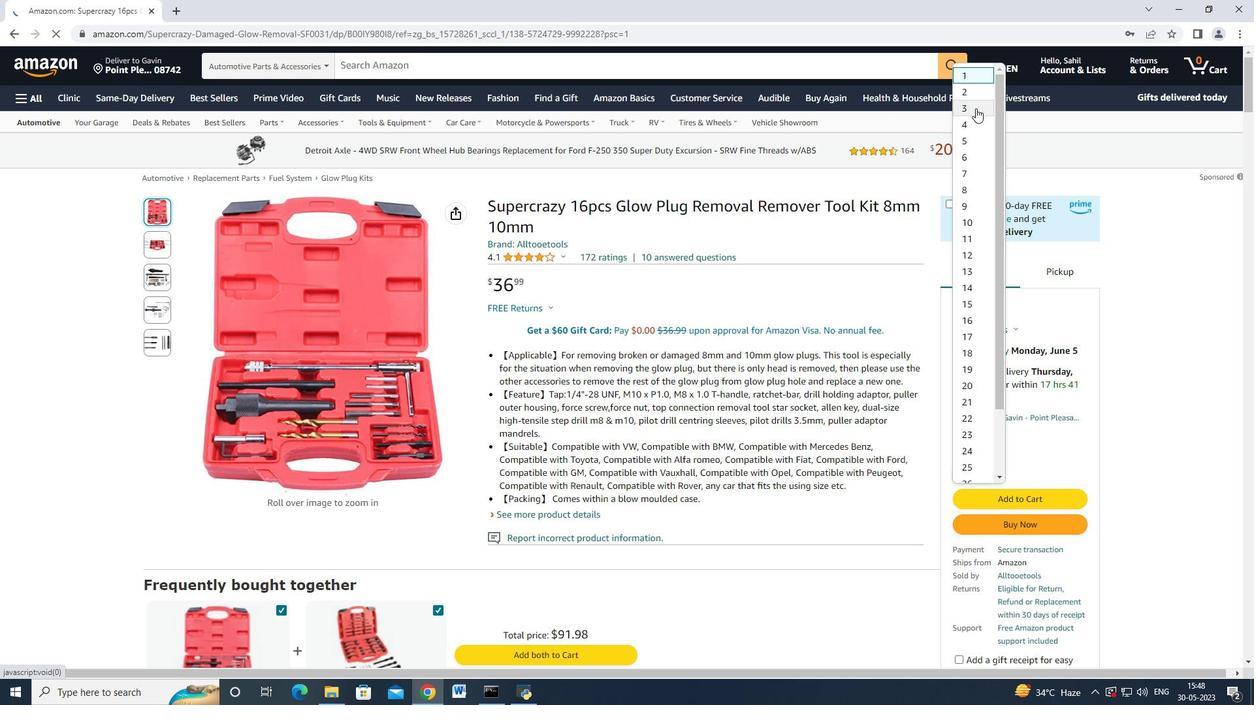 
Action: Mouse moved to (1018, 522)
Screenshot: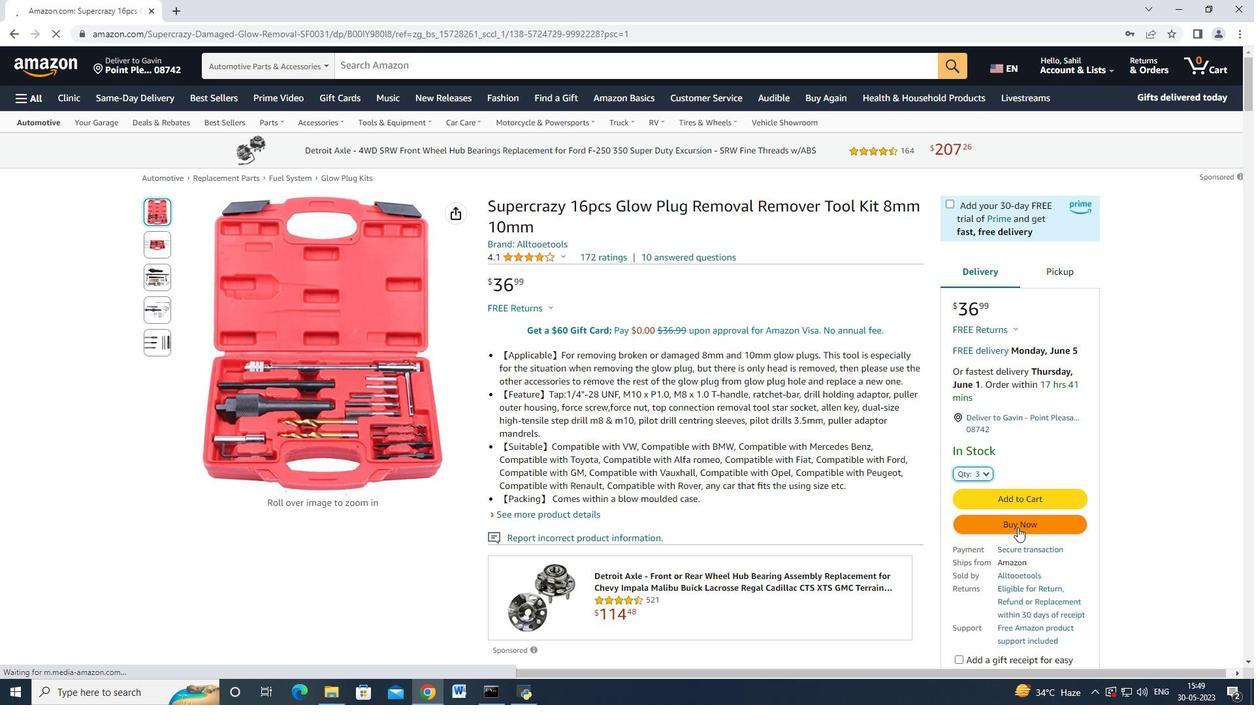 
Action: Mouse pressed left at (1018, 522)
Screenshot: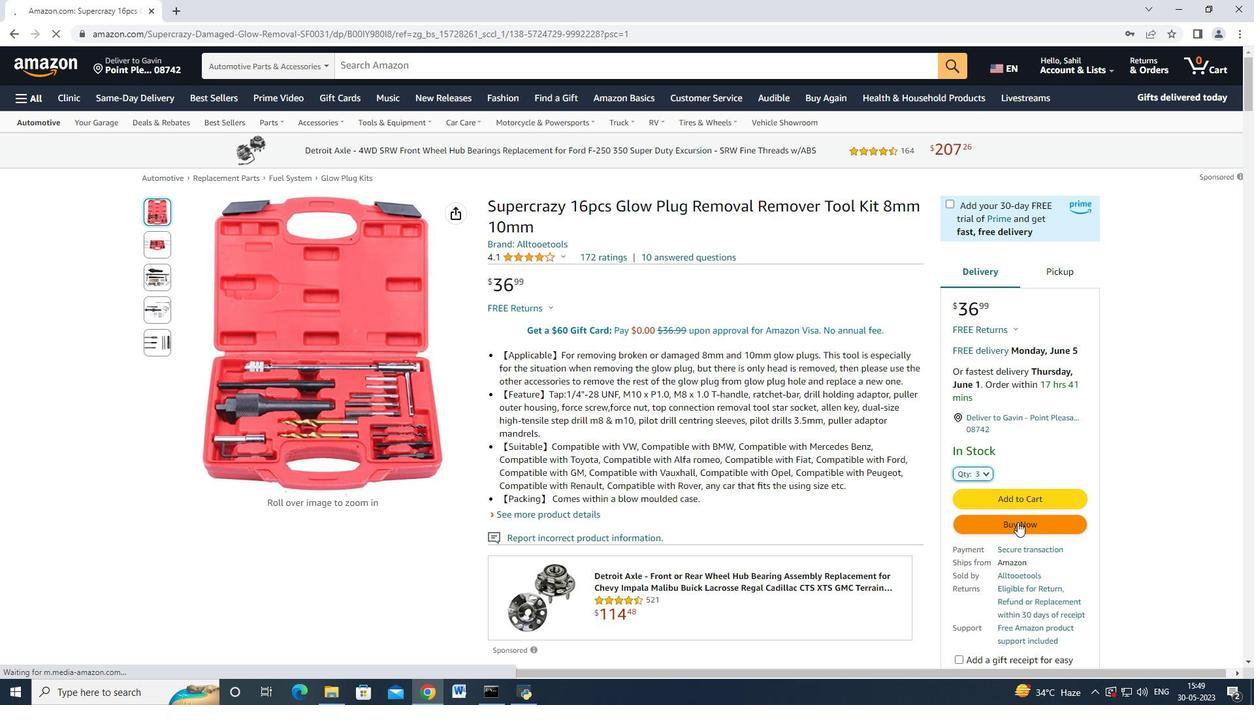 
Action: Mouse moved to (752, 111)
Screenshot: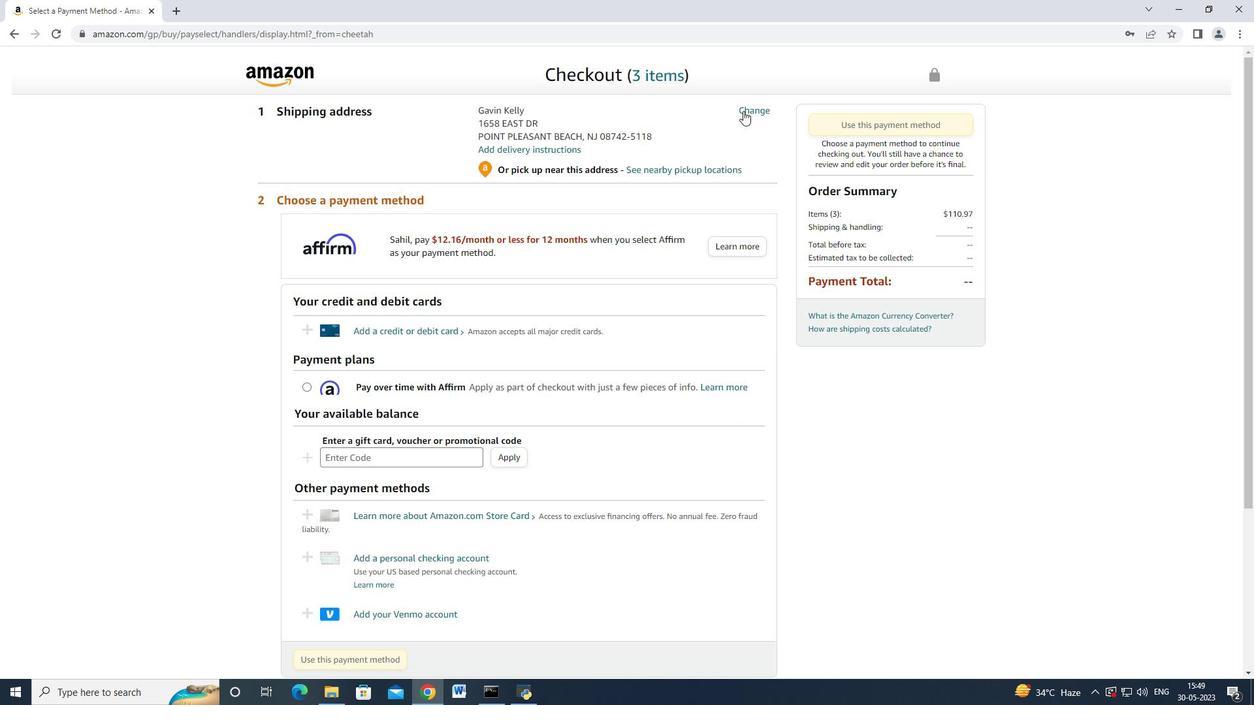 
Action: Mouse pressed left at (752, 111)
Screenshot: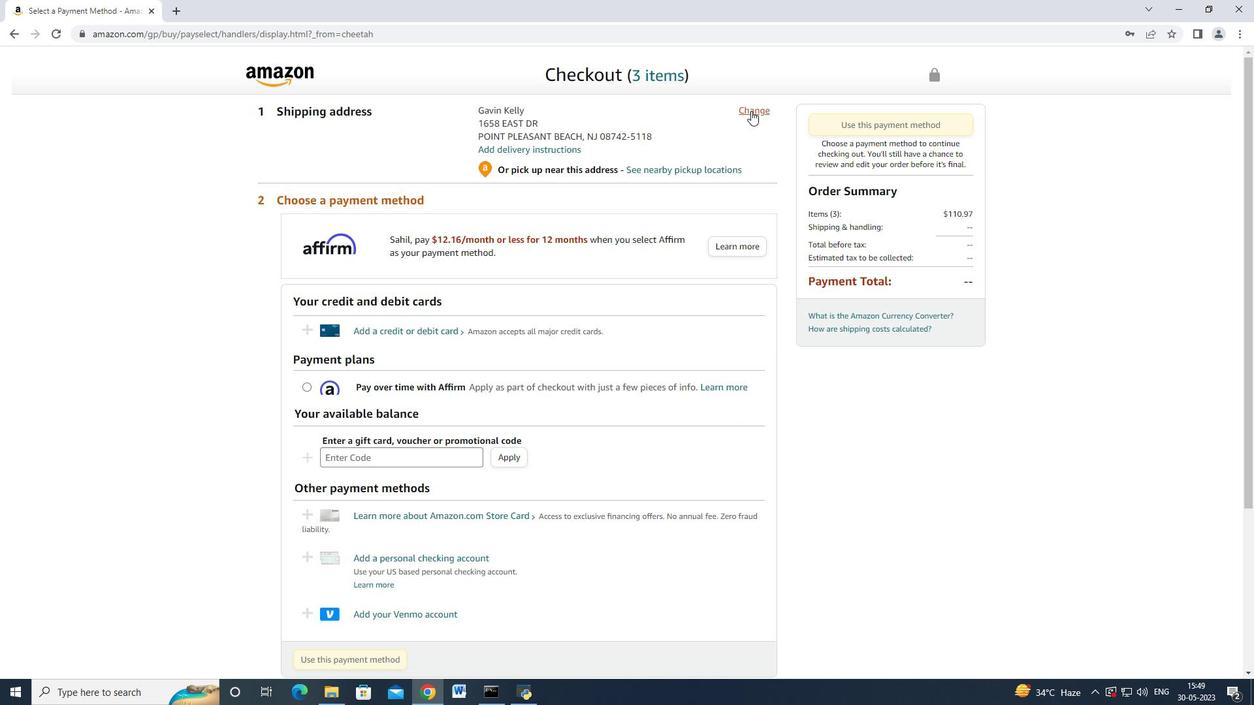 
Action: Mouse moved to (485, 241)
Screenshot: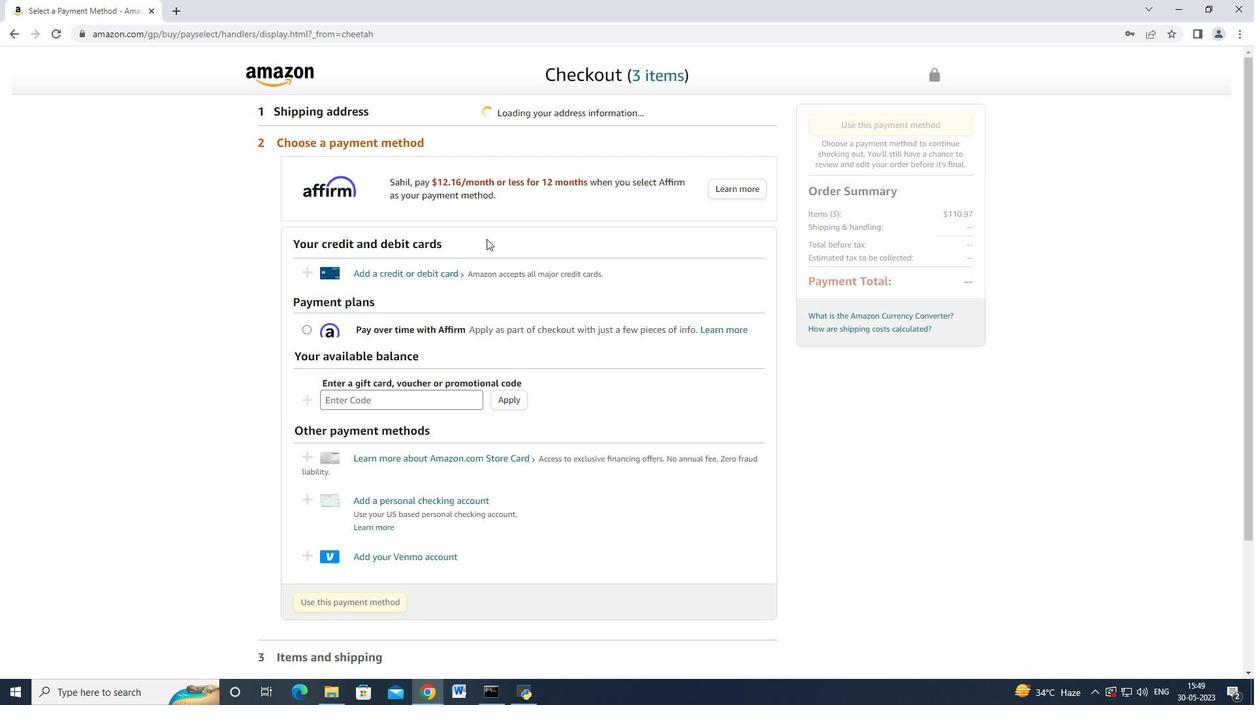 
Action: Mouse scrolled (485, 240) with delta (0, 0)
Screenshot: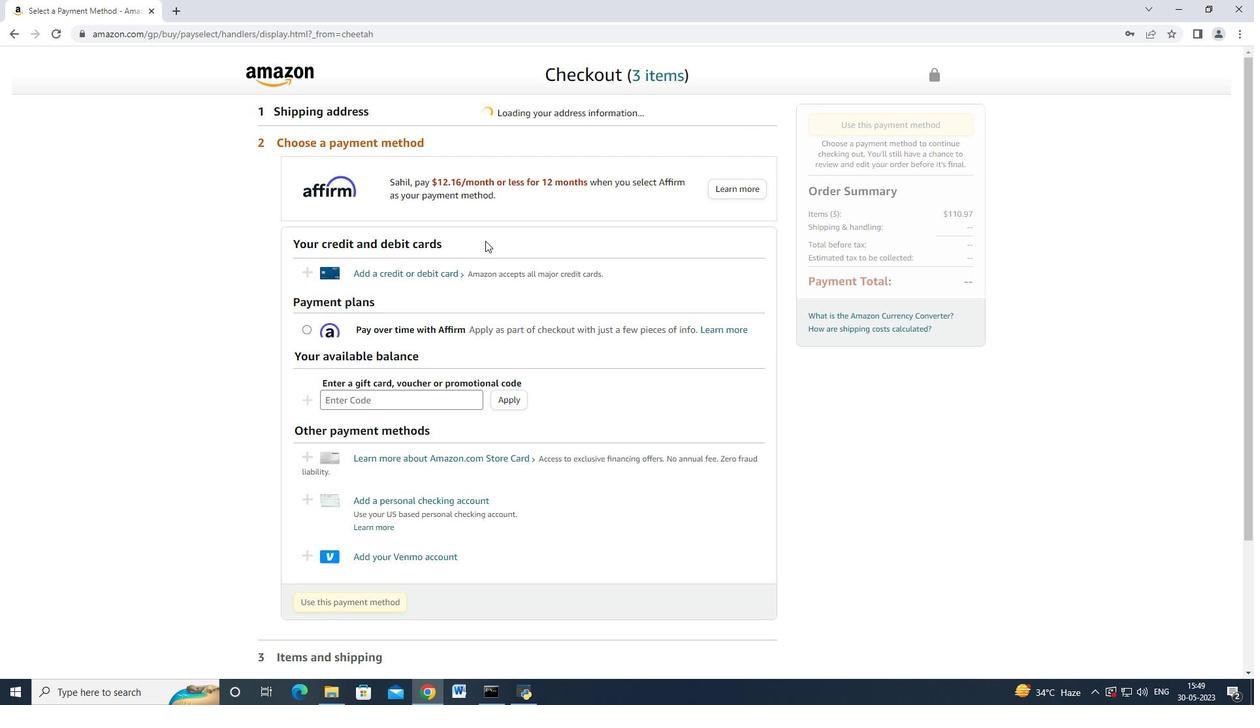 
Action: Mouse moved to (478, 245)
Screenshot: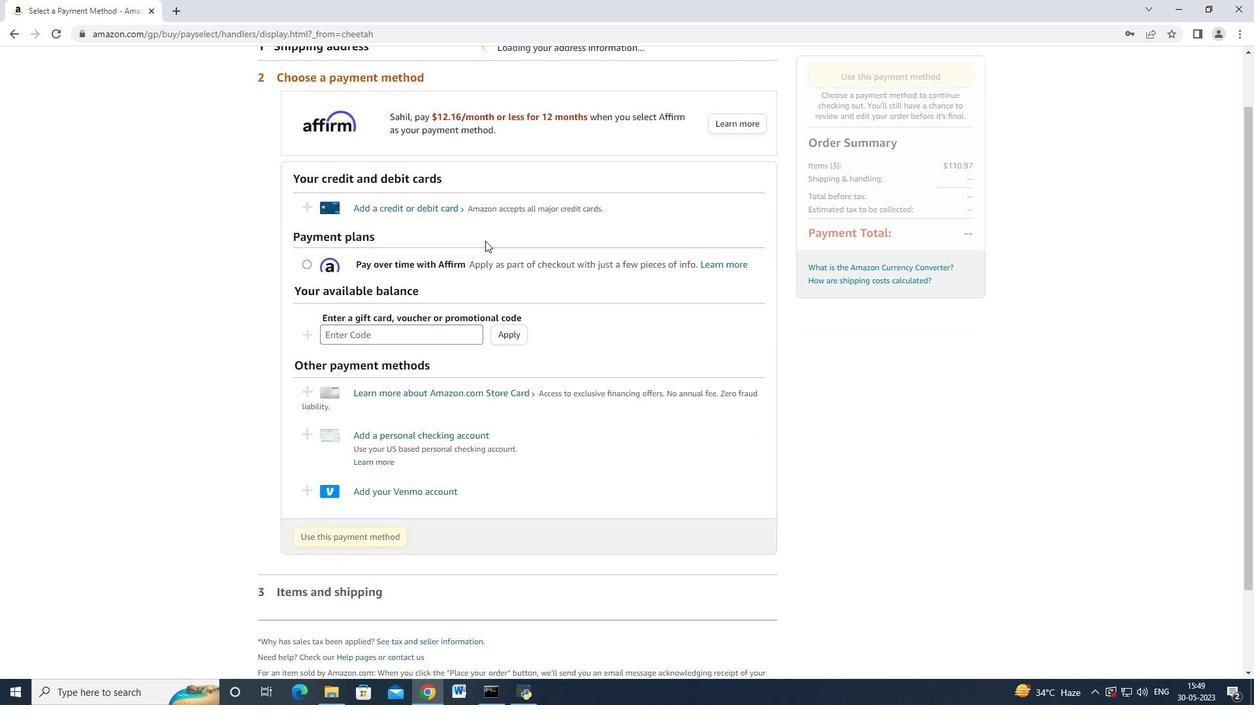 
Action: Mouse scrolled (478, 245) with delta (0, 0)
Screenshot: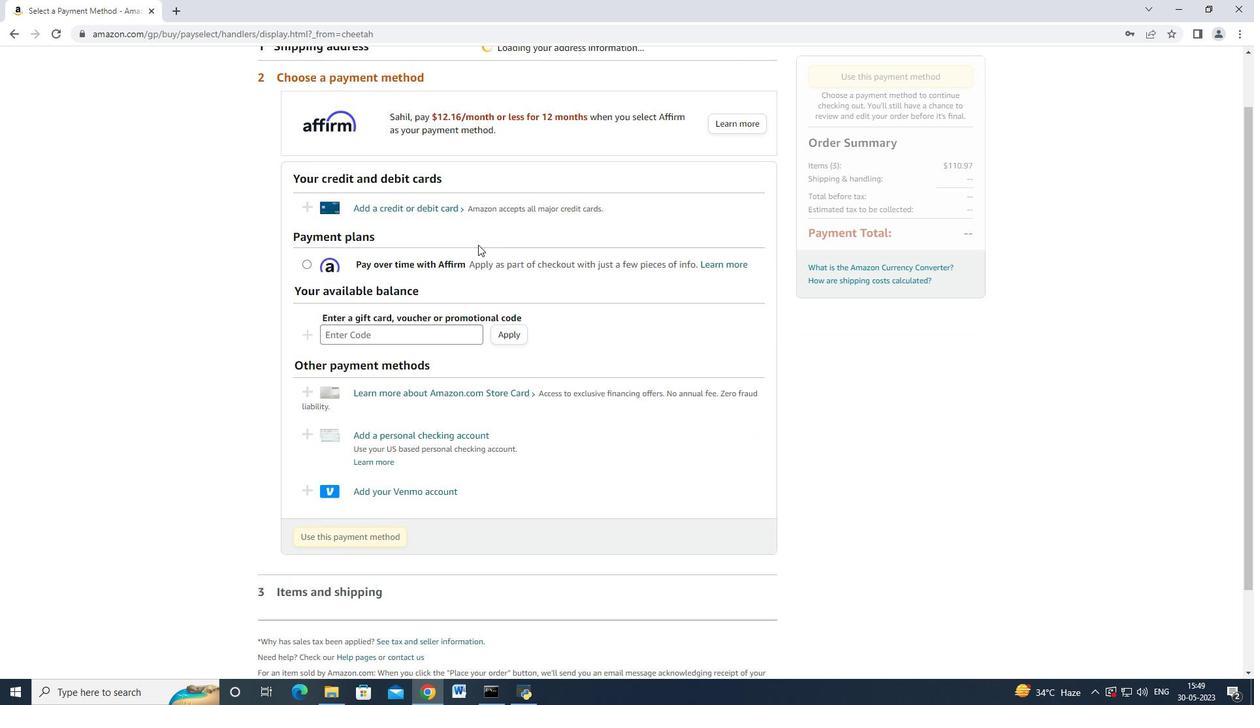 
Action: Mouse scrolled (478, 244) with delta (0, 0)
Screenshot: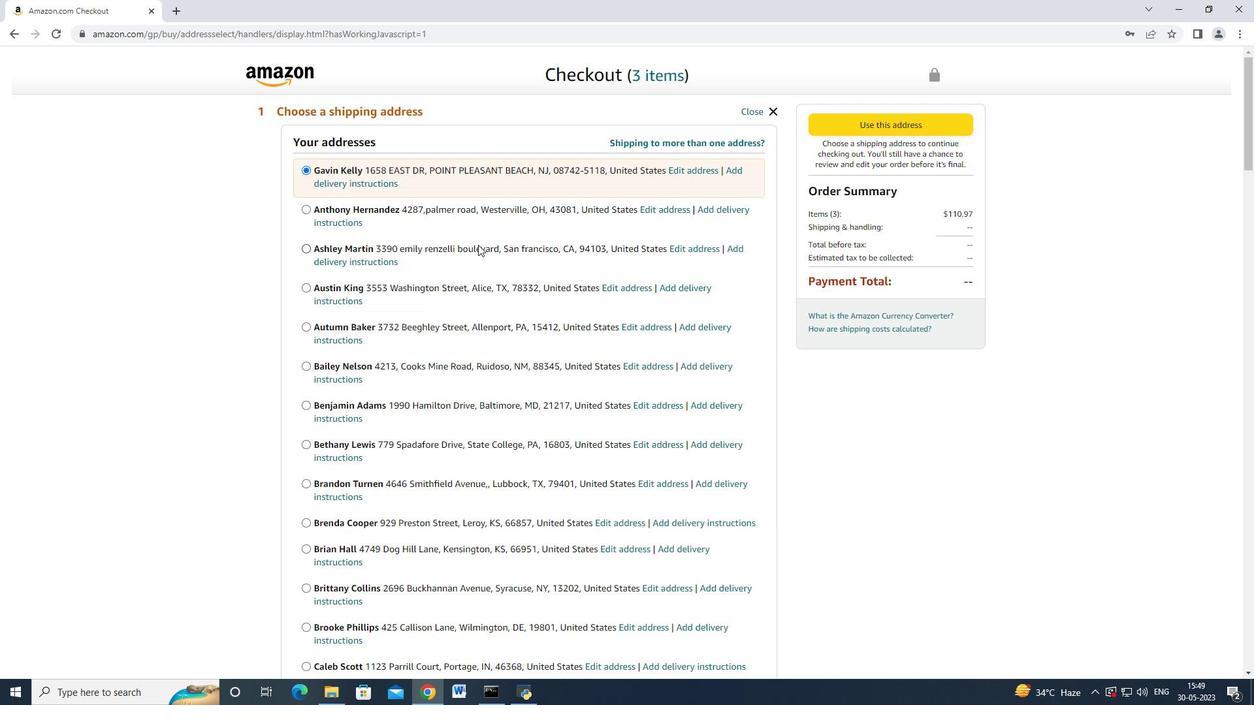 
Action: Mouse scrolled (478, 244) with delta (0, 0)
Screenshot: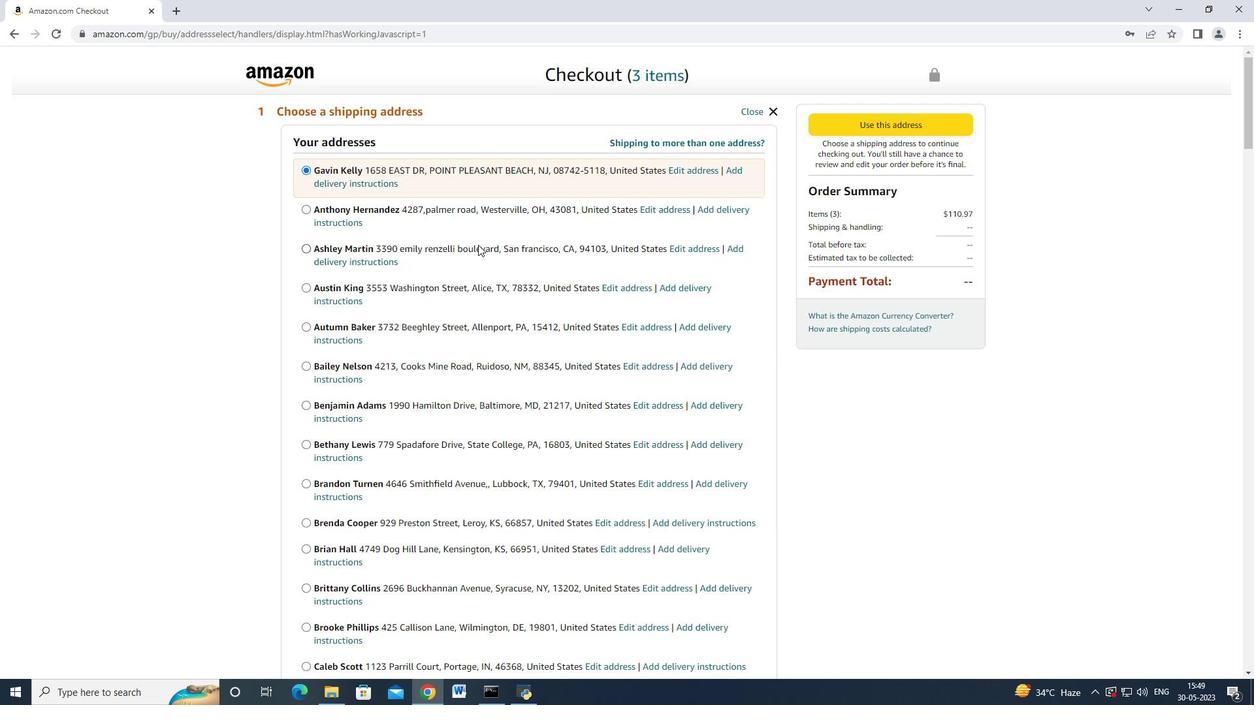 
Action: Mouse scrolled (478, 244) with delta (0, 0)
Screenshot: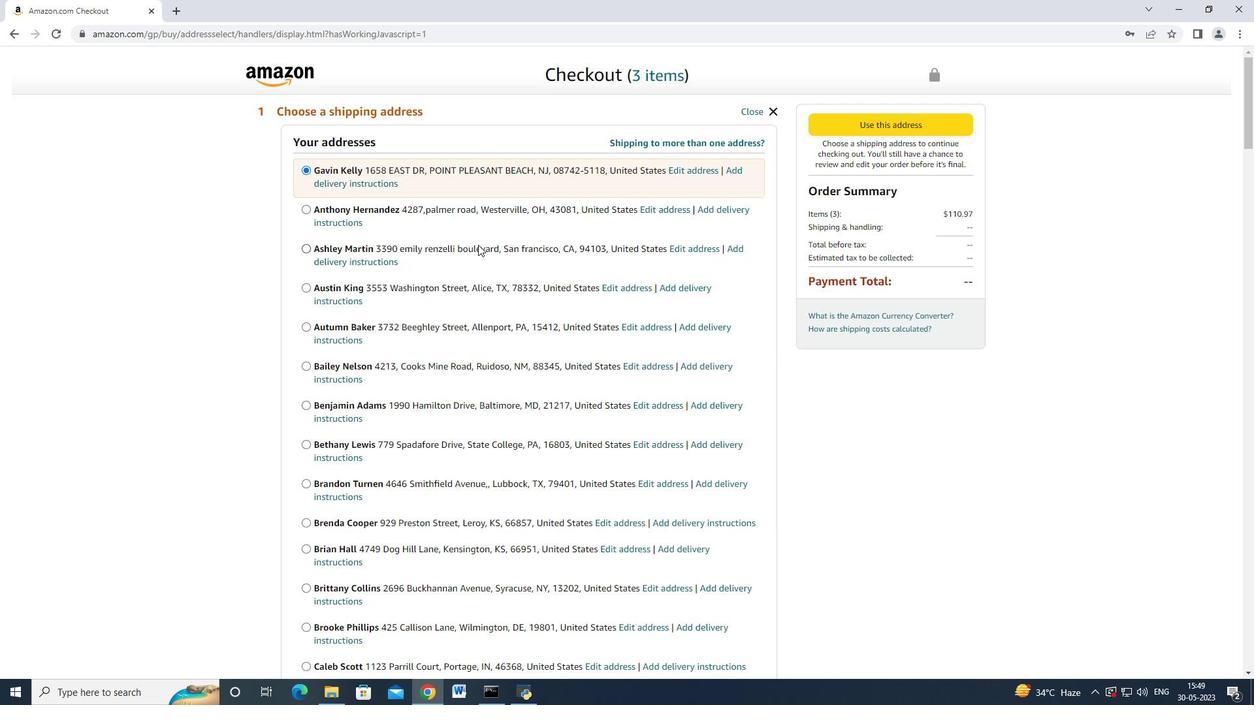 
Action: Mouse scrolled (478, 244) with delta (0, 0)
Screenshot: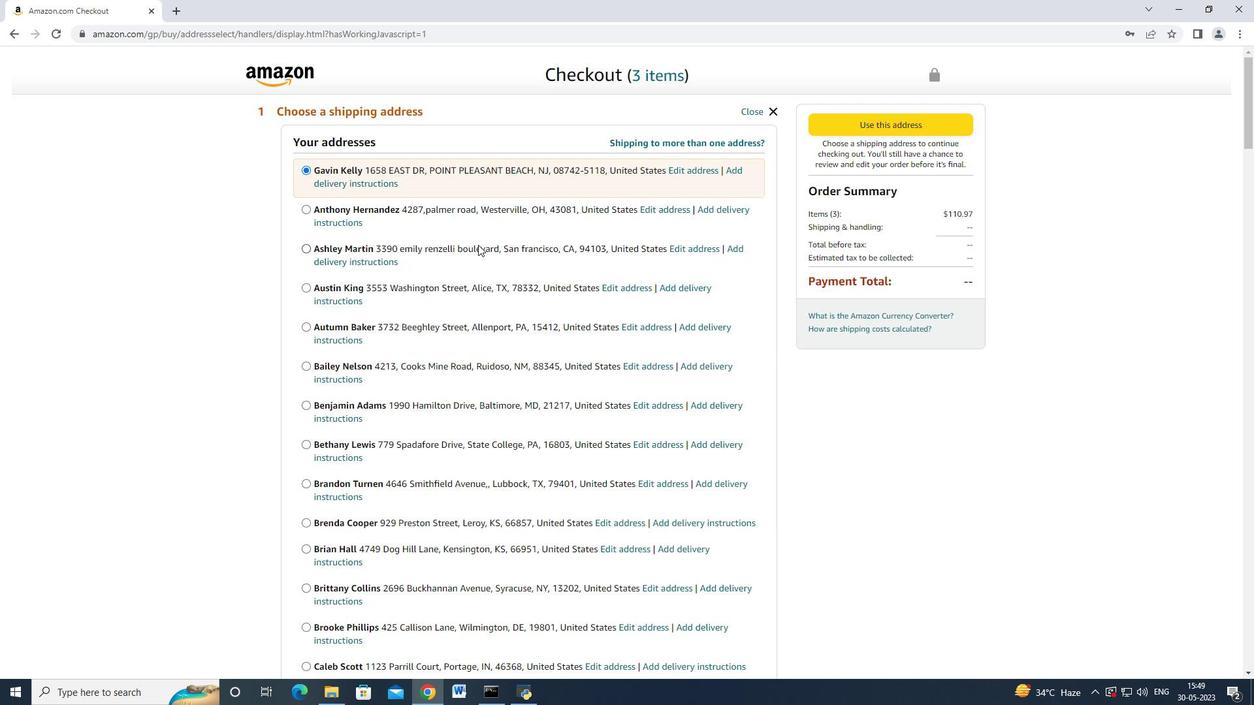 
Action: Mouse scrolled (478, 244) with delta (0, 0)
Screenshot: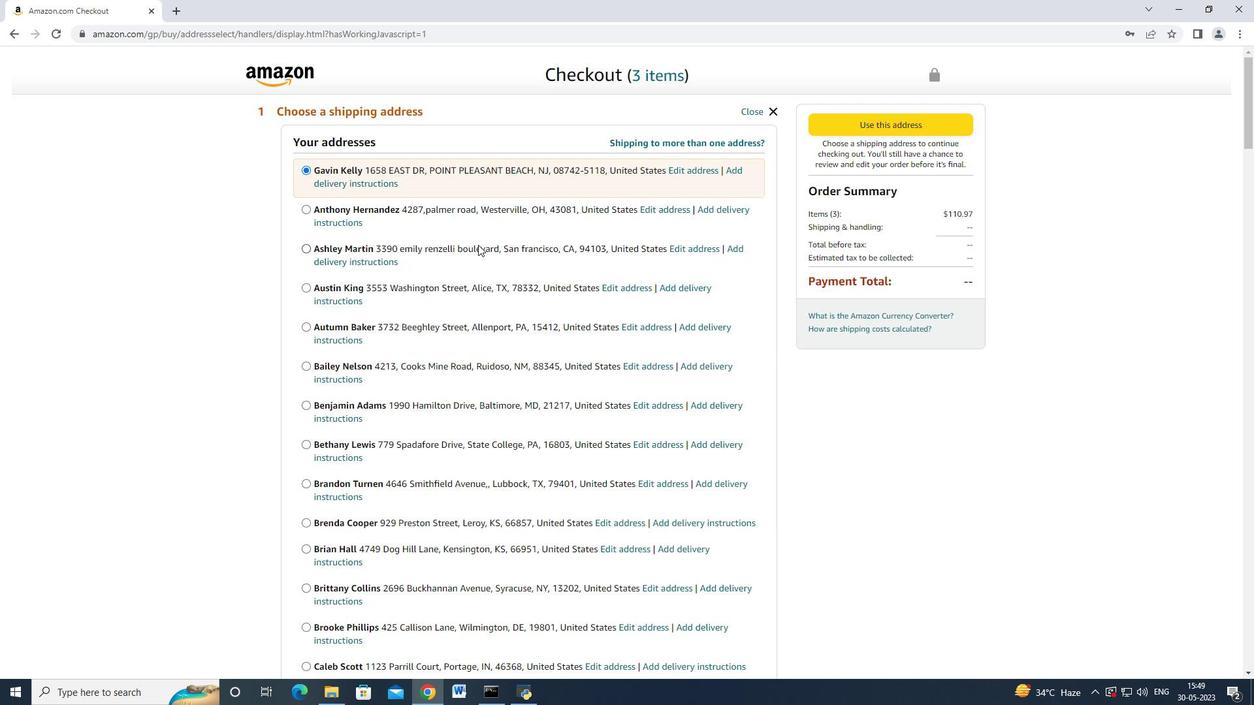
Action: Mouse scrolled (478, 244) with delta (0, 0)
Screenshot: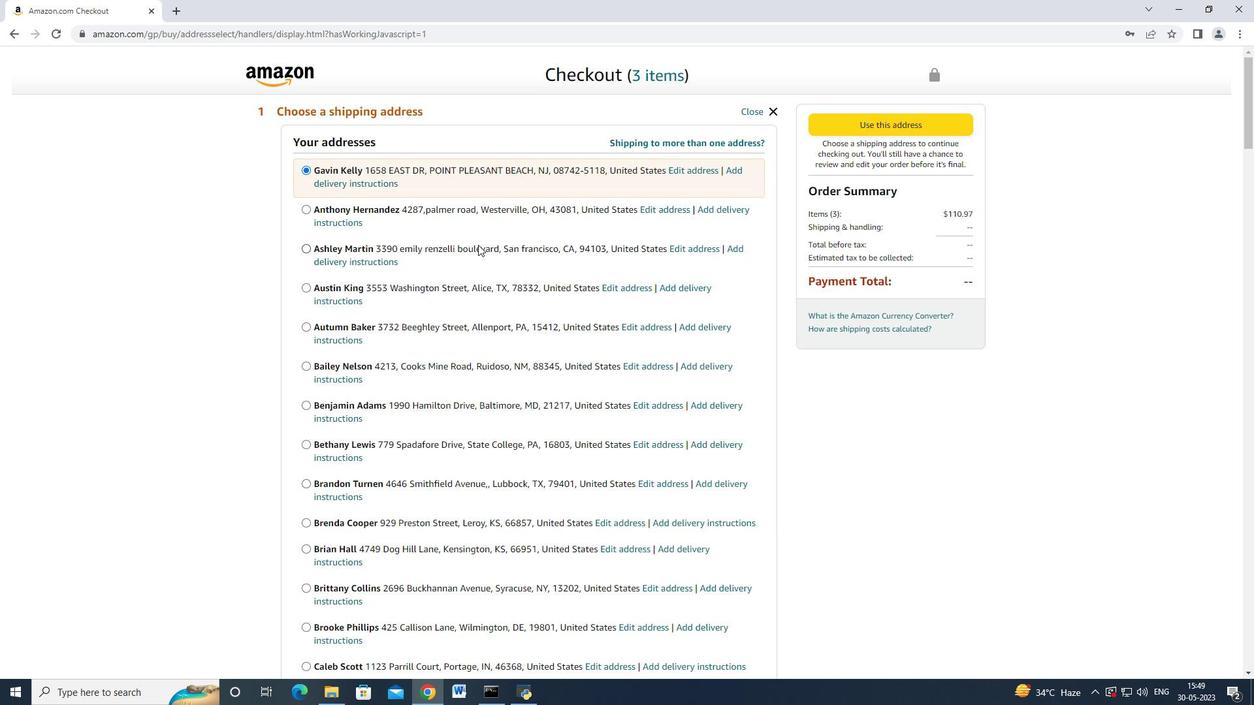 
Action: Mouse scrolled (478, 244) with delta (0, 0)
Screenshot: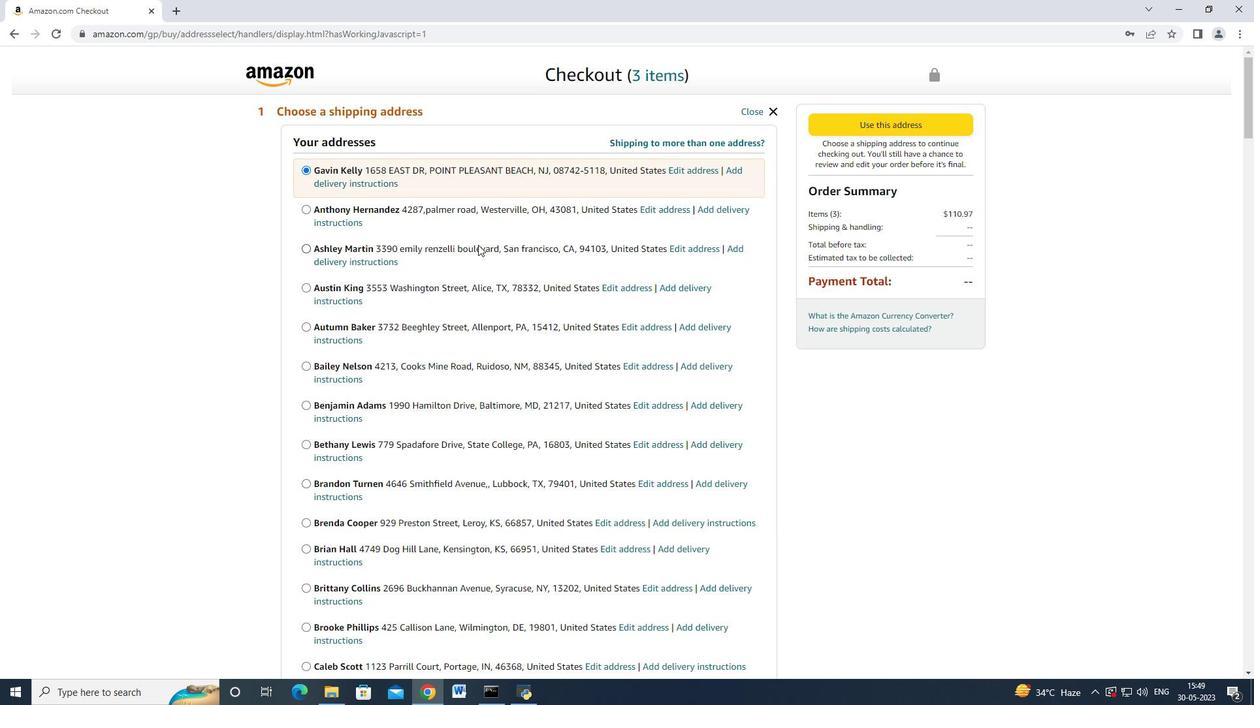 
Action: Mouse scrolled (478, 244) with delta (0, 0)
Screenshot: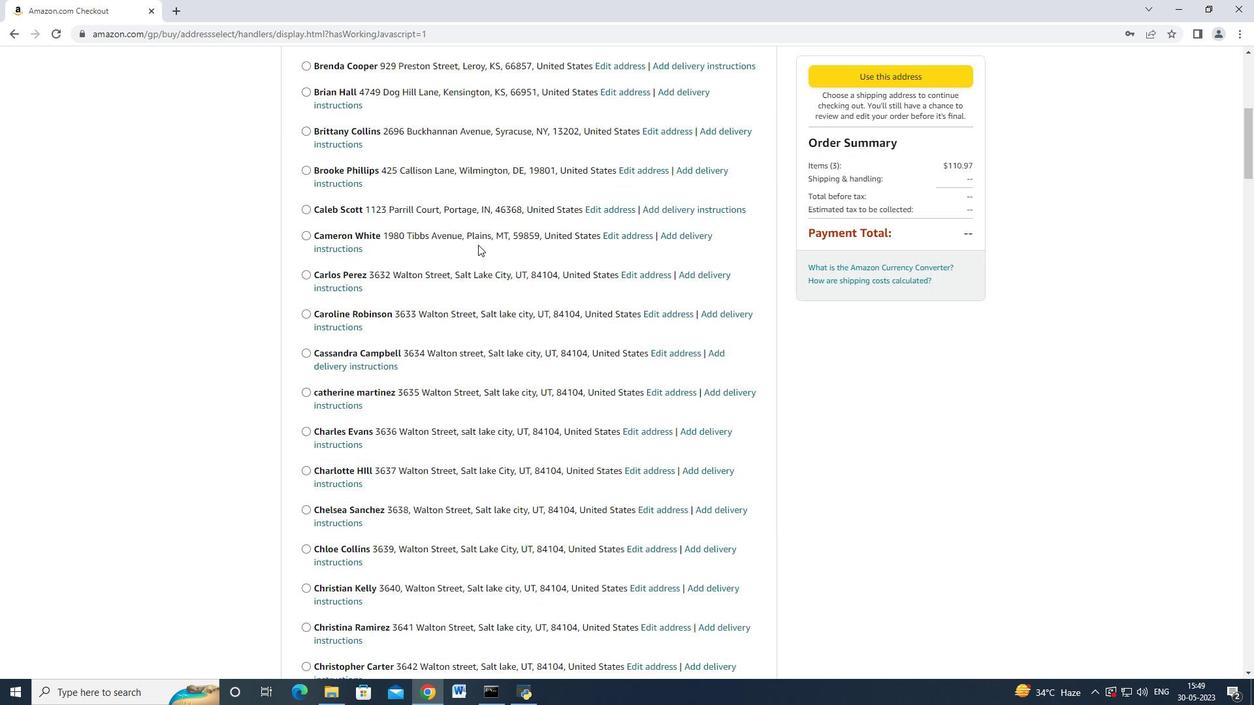 
Action: Mouse scrolled (478, 244) with delta (0, 0)
Screenshot: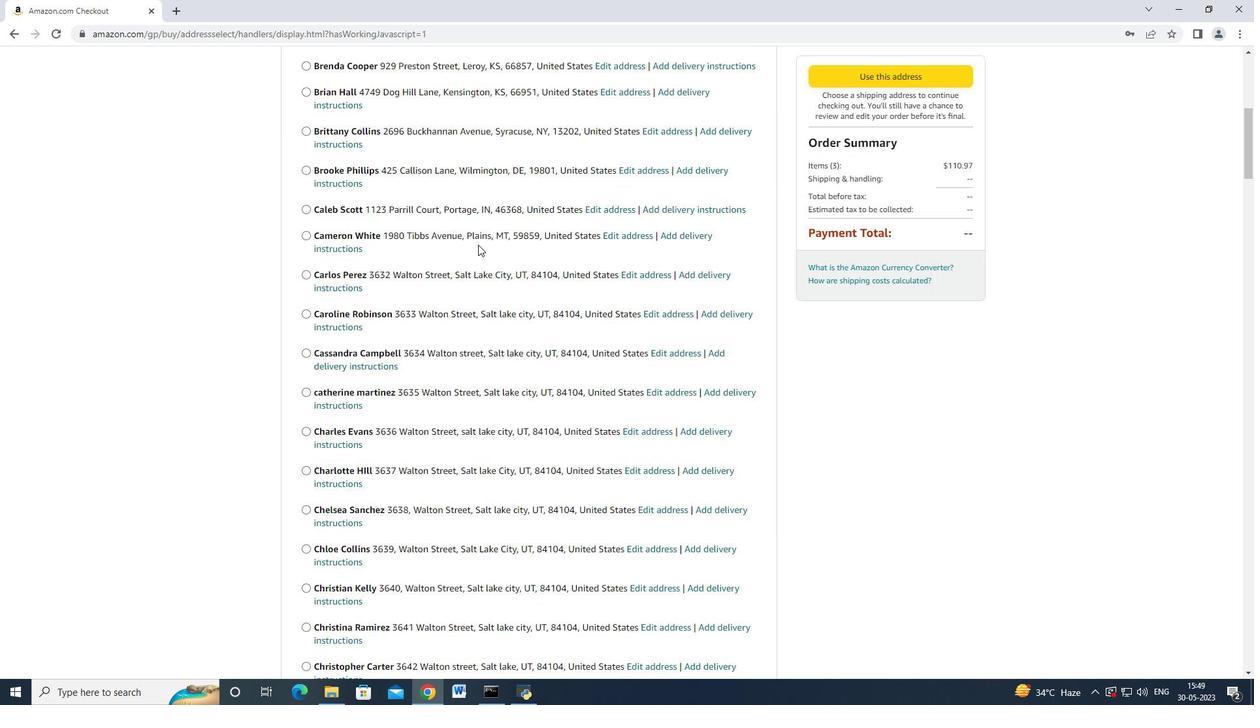 
Action: Mouse scrolled (478, 244) with delta (0, 0)
Screenshot: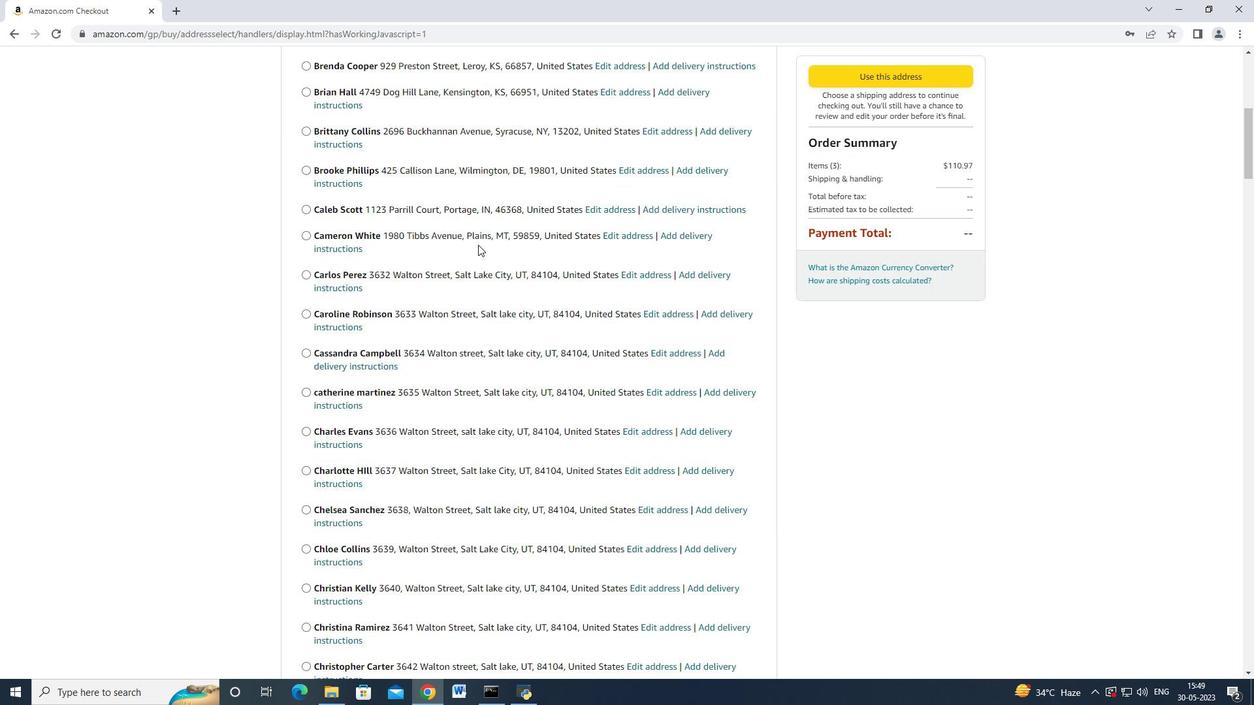 
Action: Mouse scrolled (478, 244) with delta (0, 0)
Screenshot: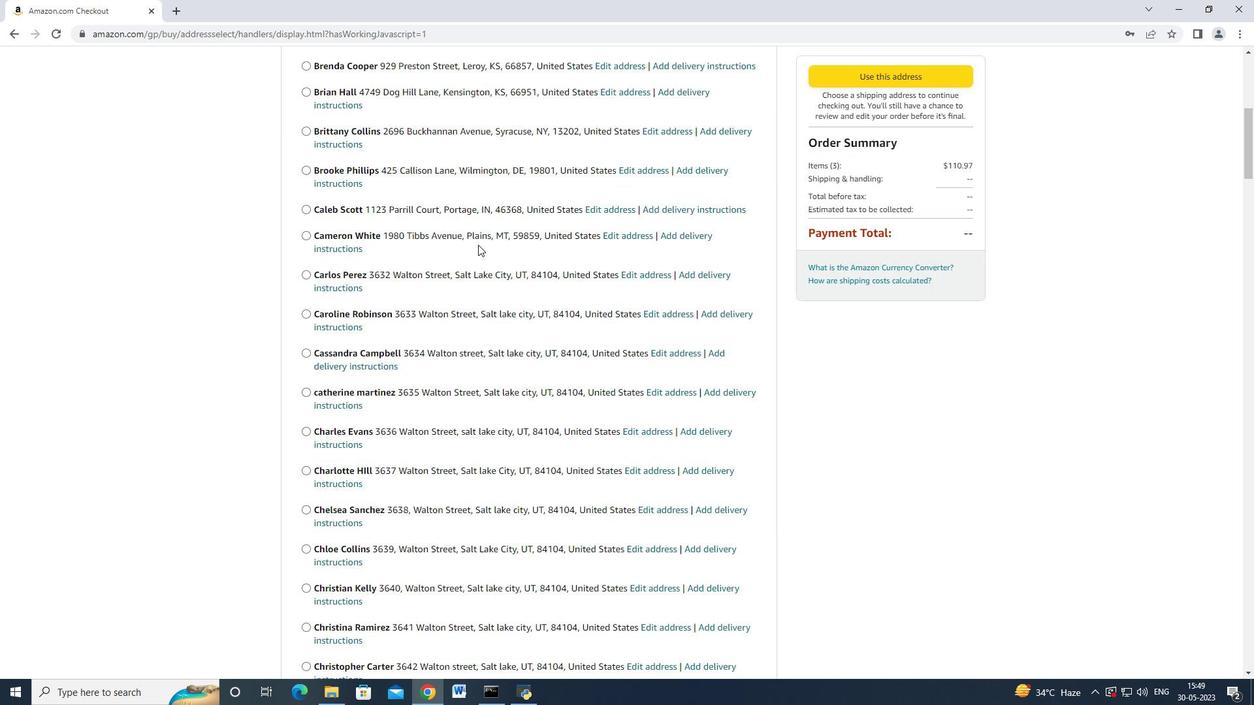 
Action: Mouse scrolled (478, 244) with delta (0, 0)
Screenshot: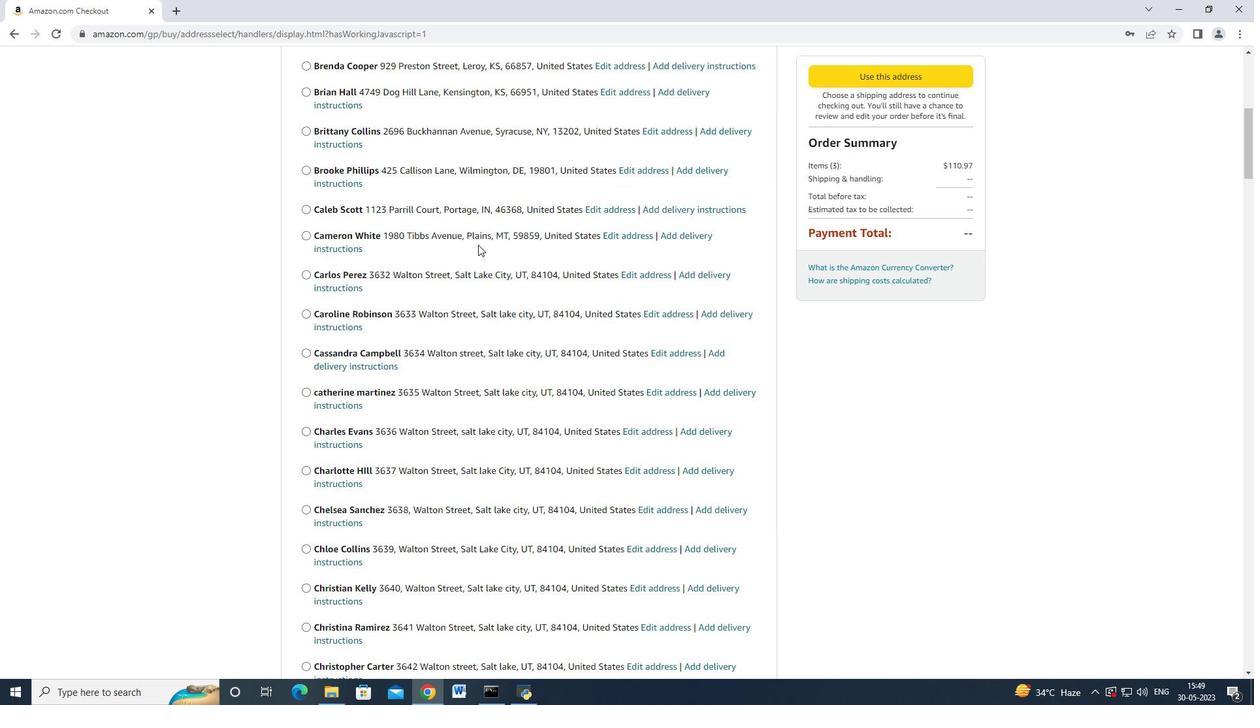 
Action: Mouse scrolled (478, 244) with delta (0, 0)
Screenshot: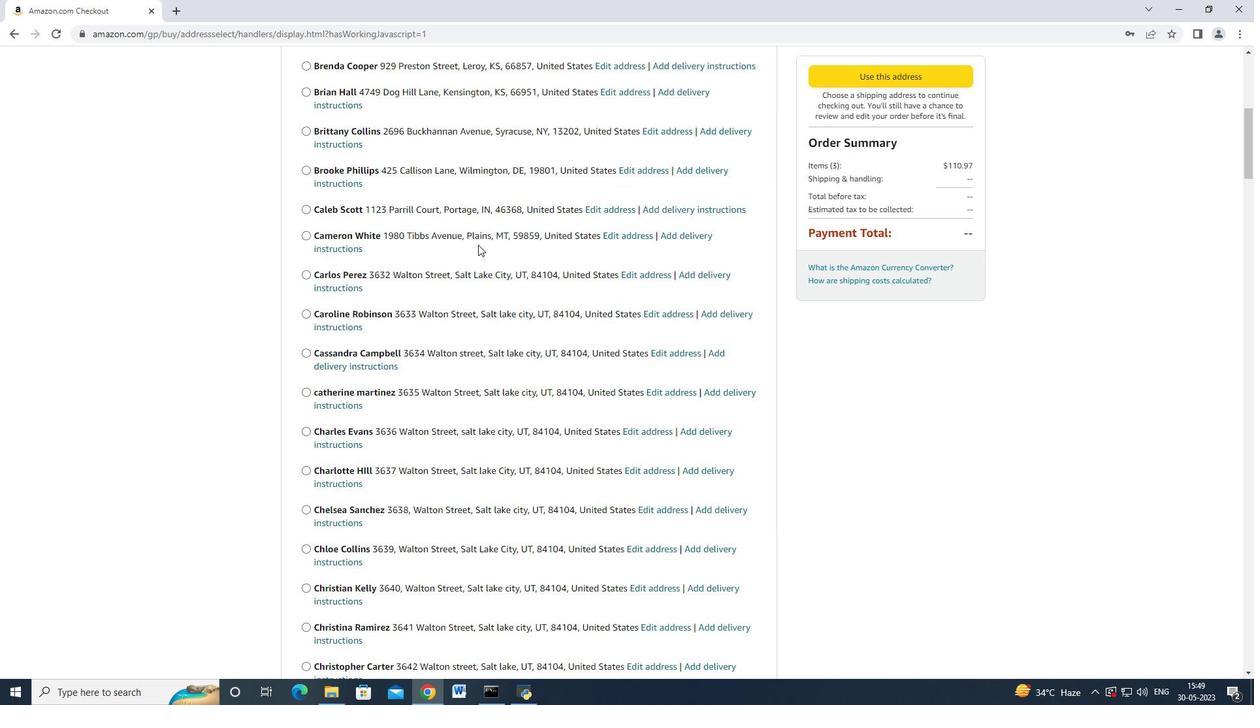 
Action: Mouse scrolled (478, 244) with delta (0, 0)
Screenshot: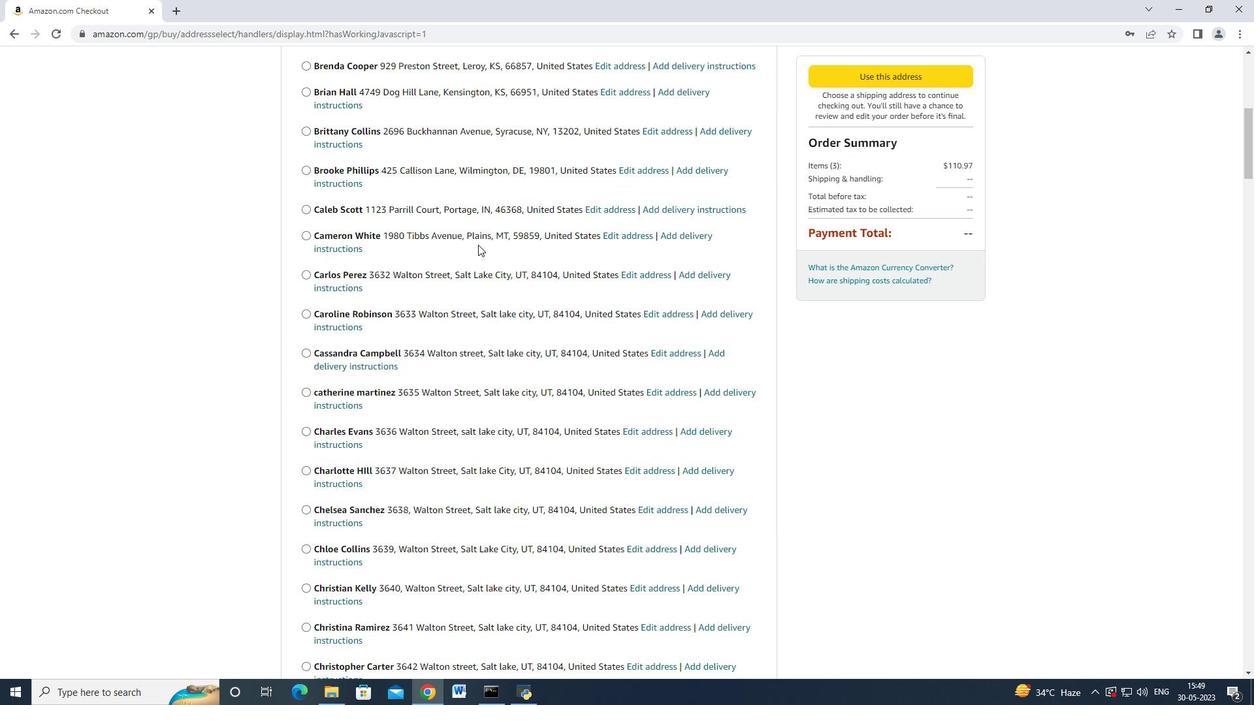 
Action: Mouse scrolled (478, 244) with delta (0, 0)
Screenshot: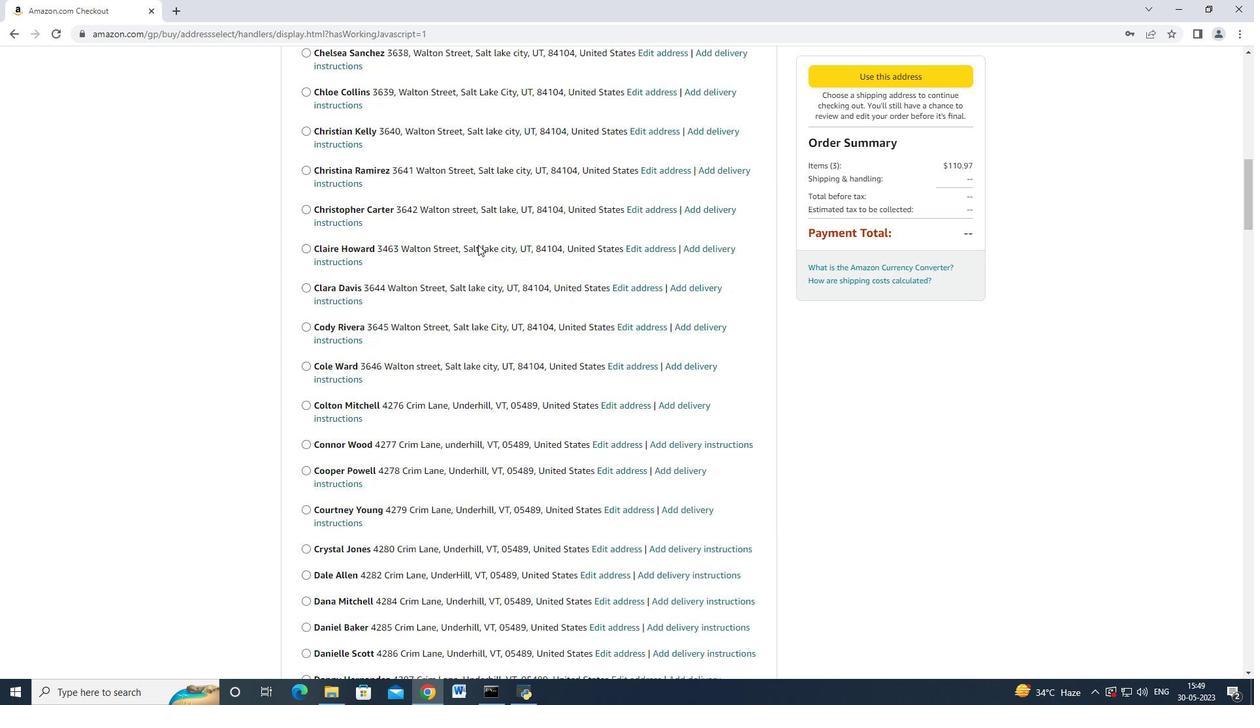 
Action: Mouse scrolled (478, 244) with delta (0, 0)
Screenshot: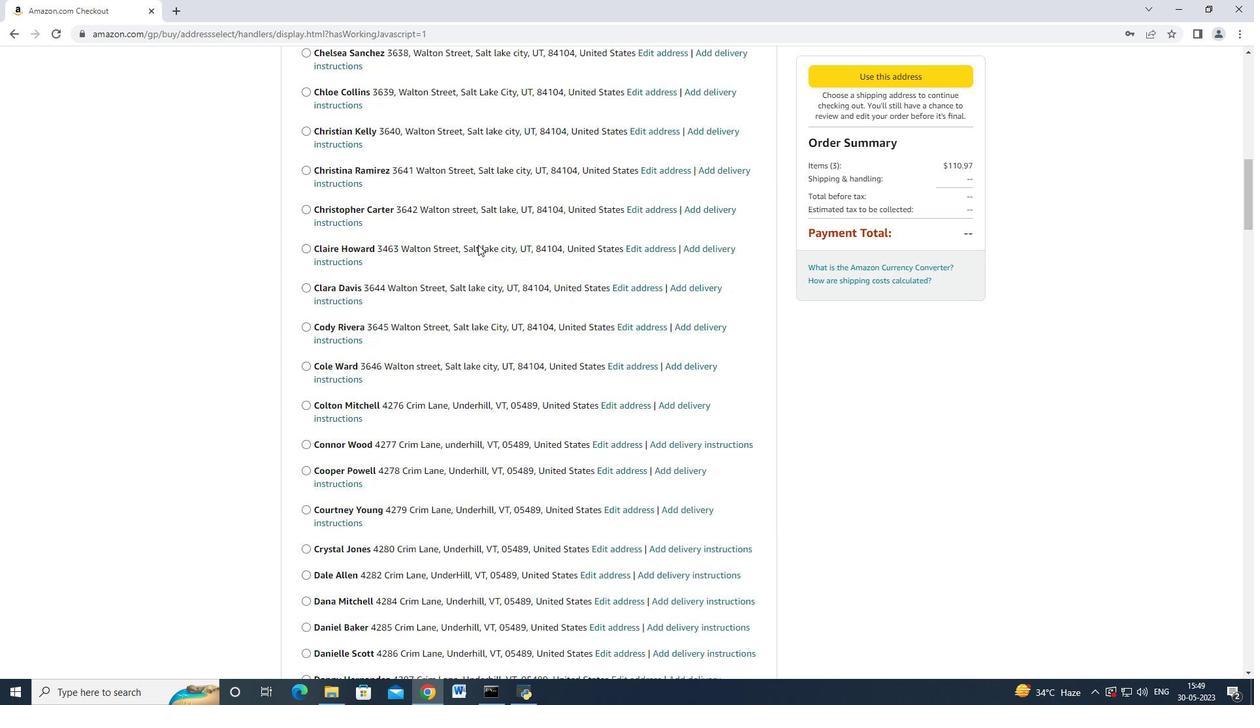 
Action: Mouse scrolled (478, 244) with delta (0, 0)
Screenshot: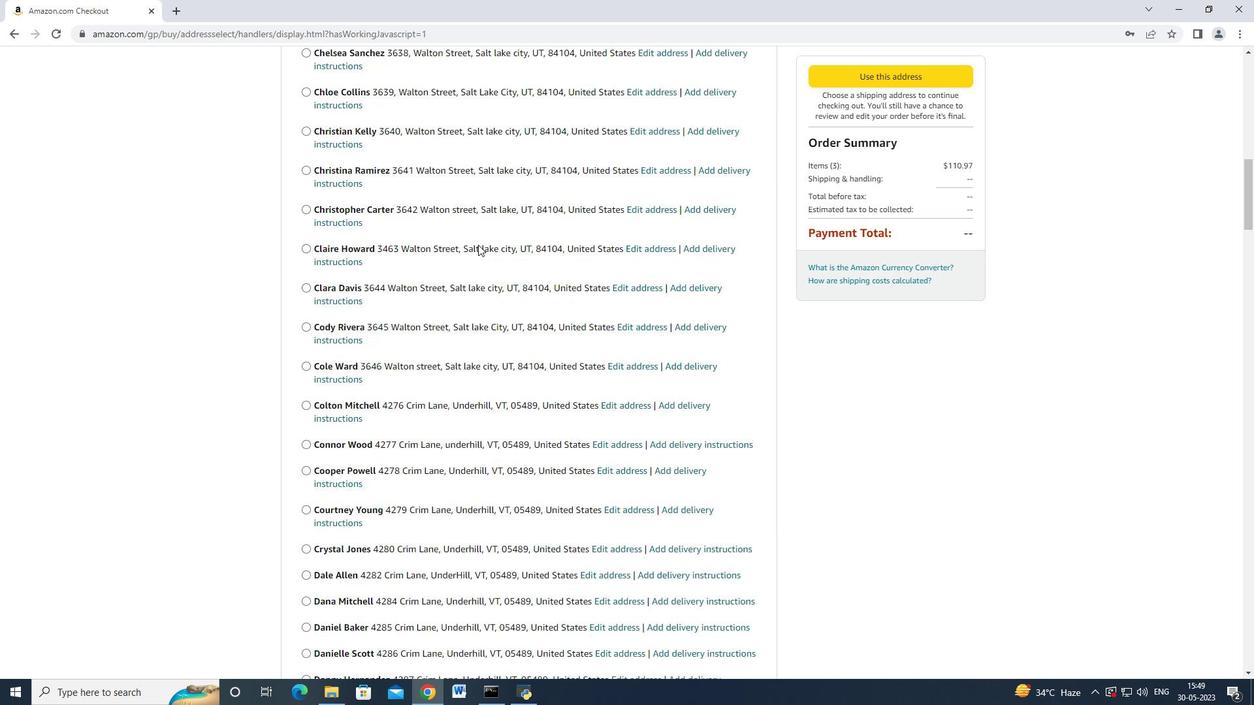 
Action: Mouse scrolled (478, 244) with delta (0, 0)
Screenshot: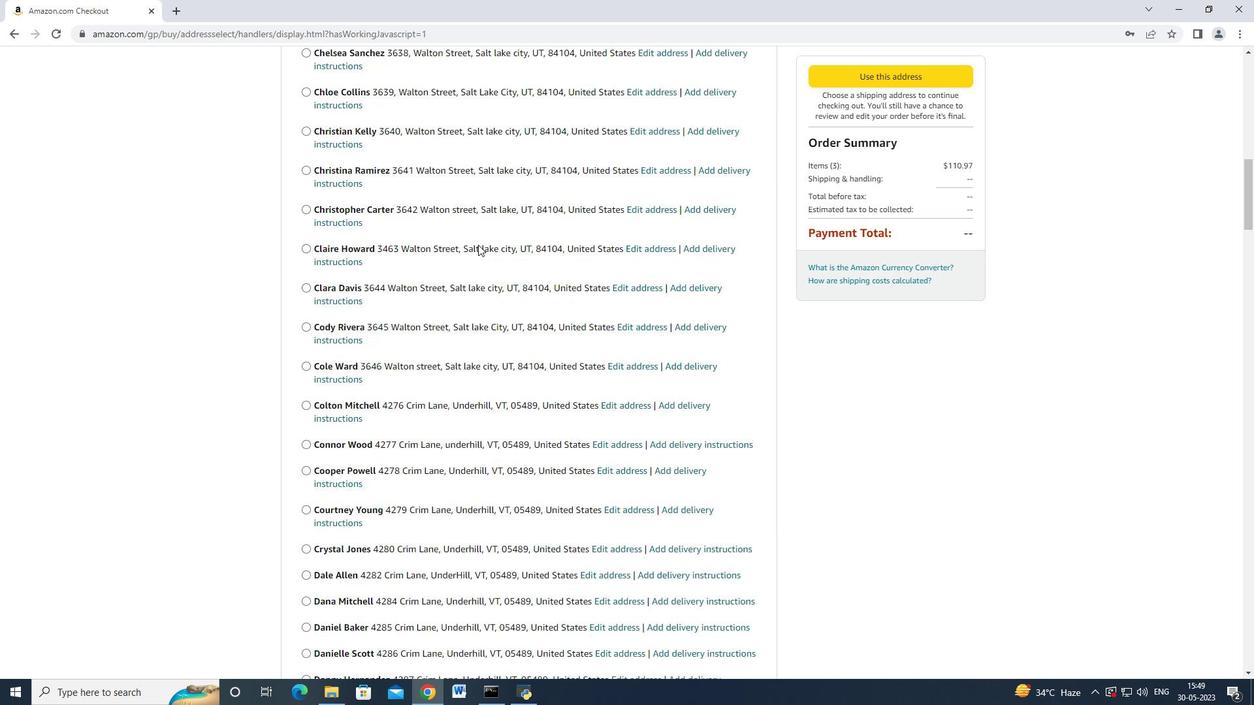 
Action: Mouse scrolled (478, 244) with delta (0, 0)
Screenshot: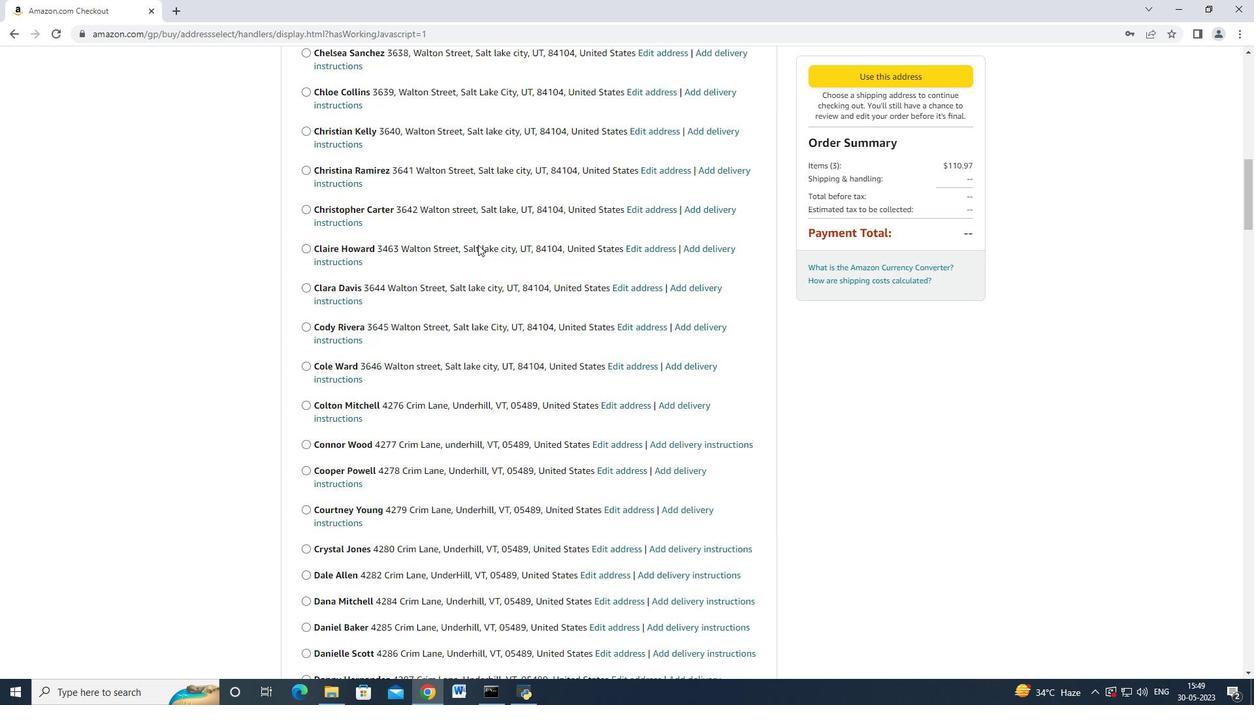 
Action: Mouse scrolled (478, 244) with delta (0, 0)
Screenshot: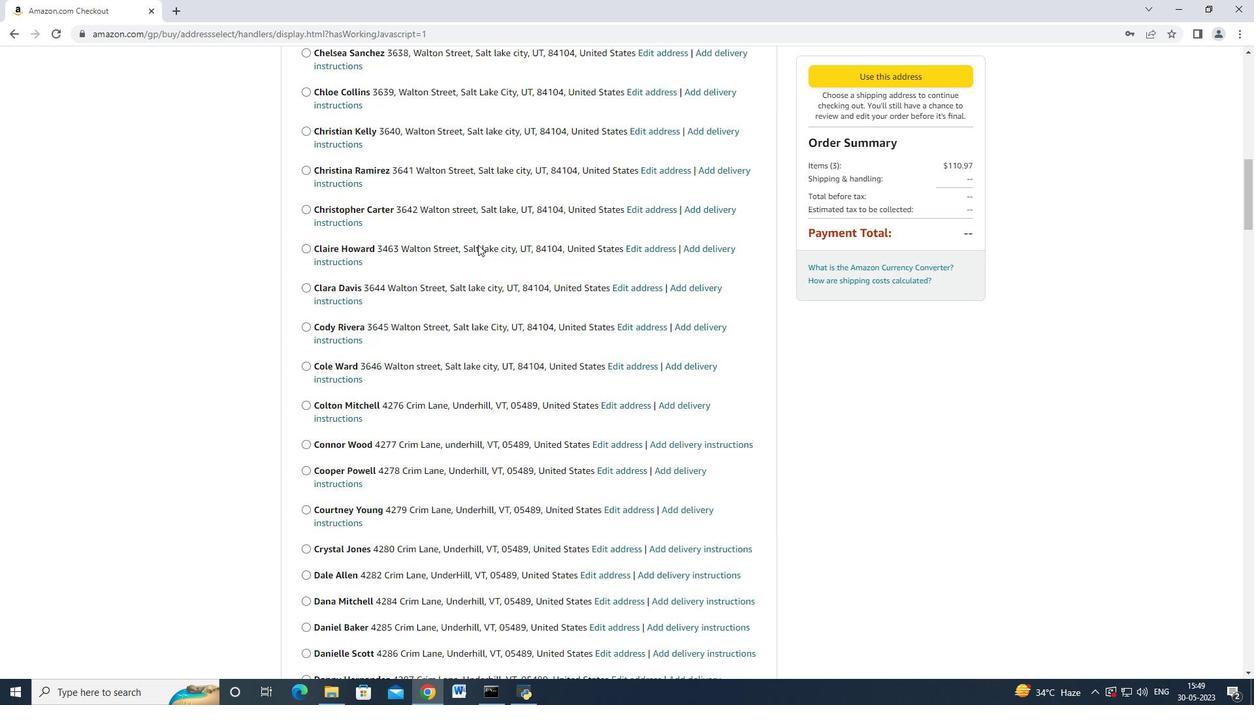 
Action: Mouse scrolled (478, 244) with delta (0, 0)
Screenshot: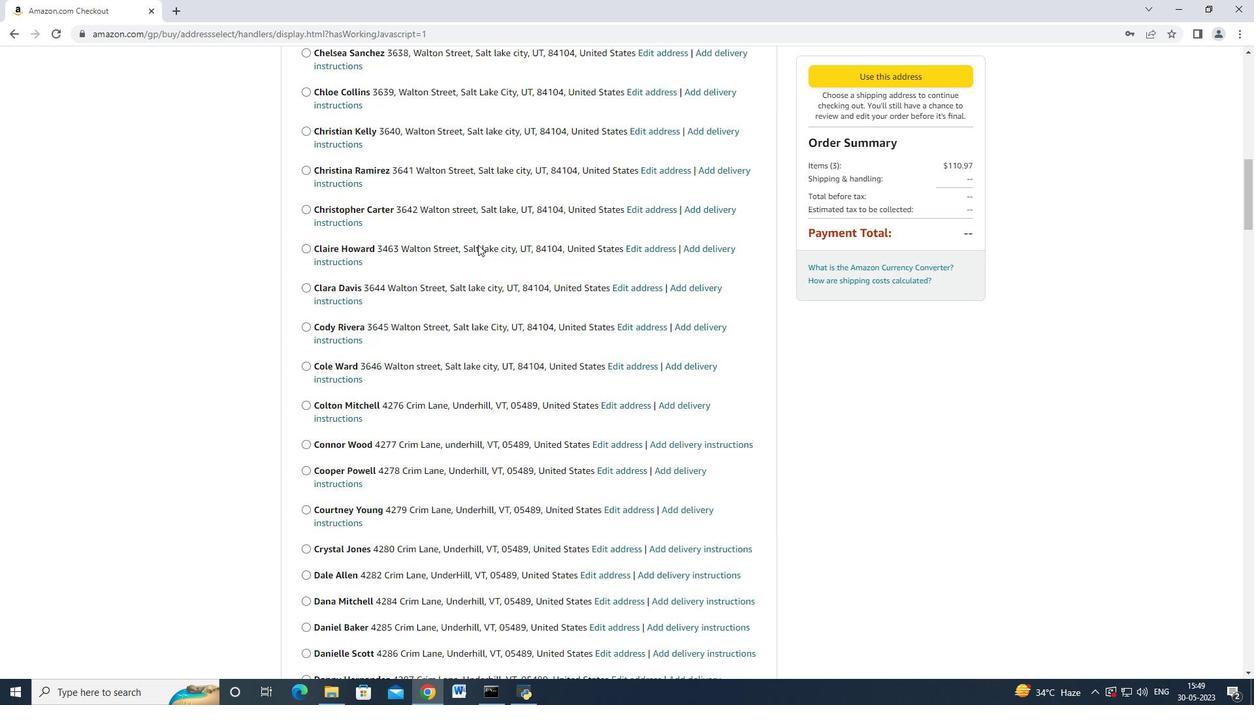 
Action: Mouse scrolled (478, 244) with delta (0, 0)
Screenshot: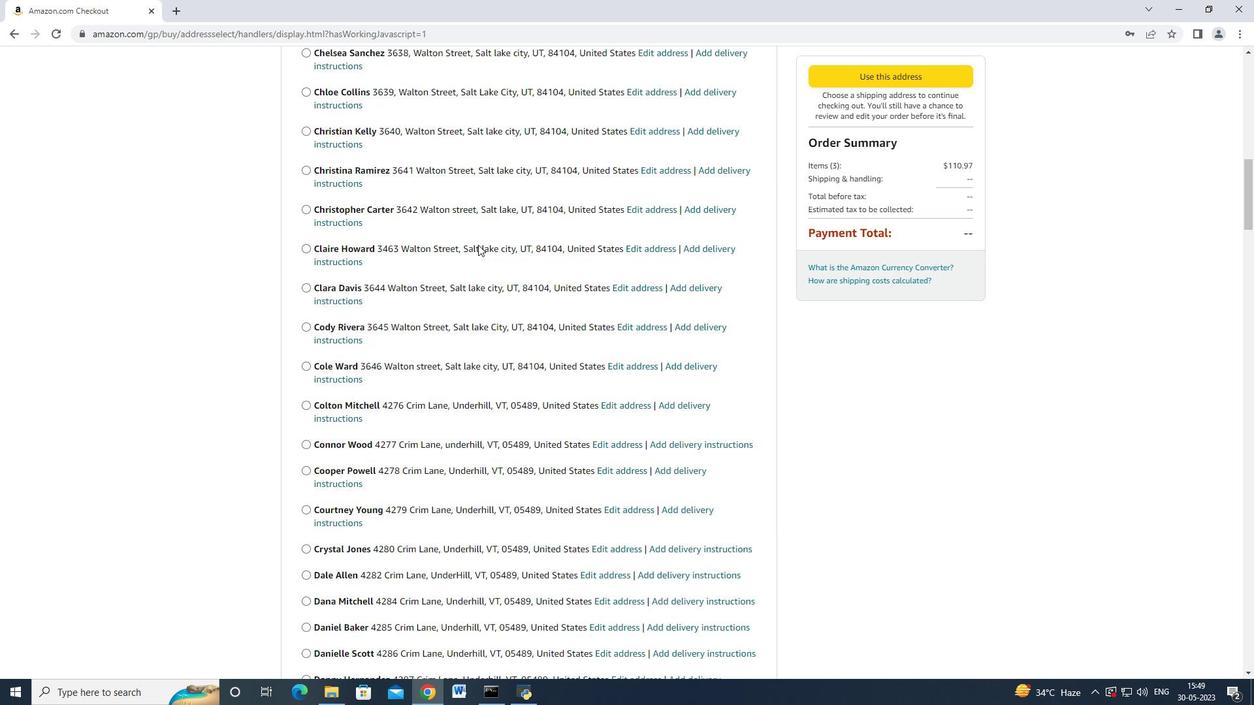
Action: Mouse scrolled (478, 244) with delta (0, 0)
Screenshot: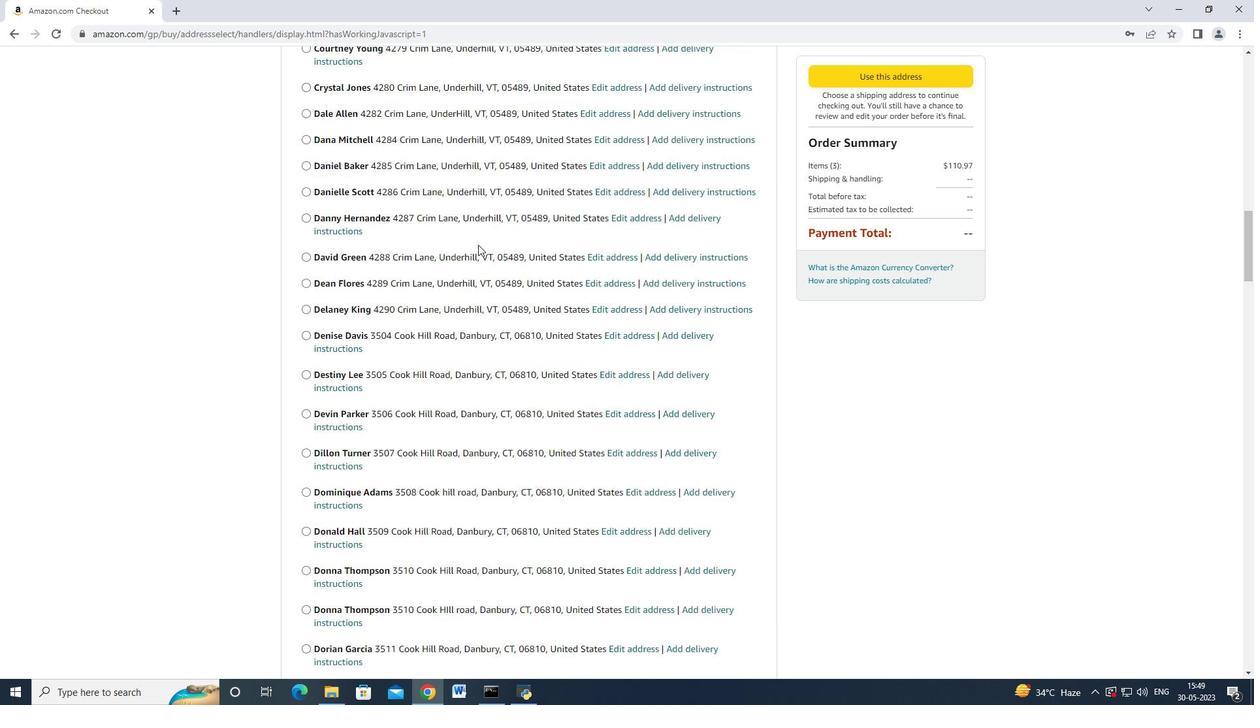 
Action: Mouse scrolled (478, 244) with delta (0, 0)
Screenshot: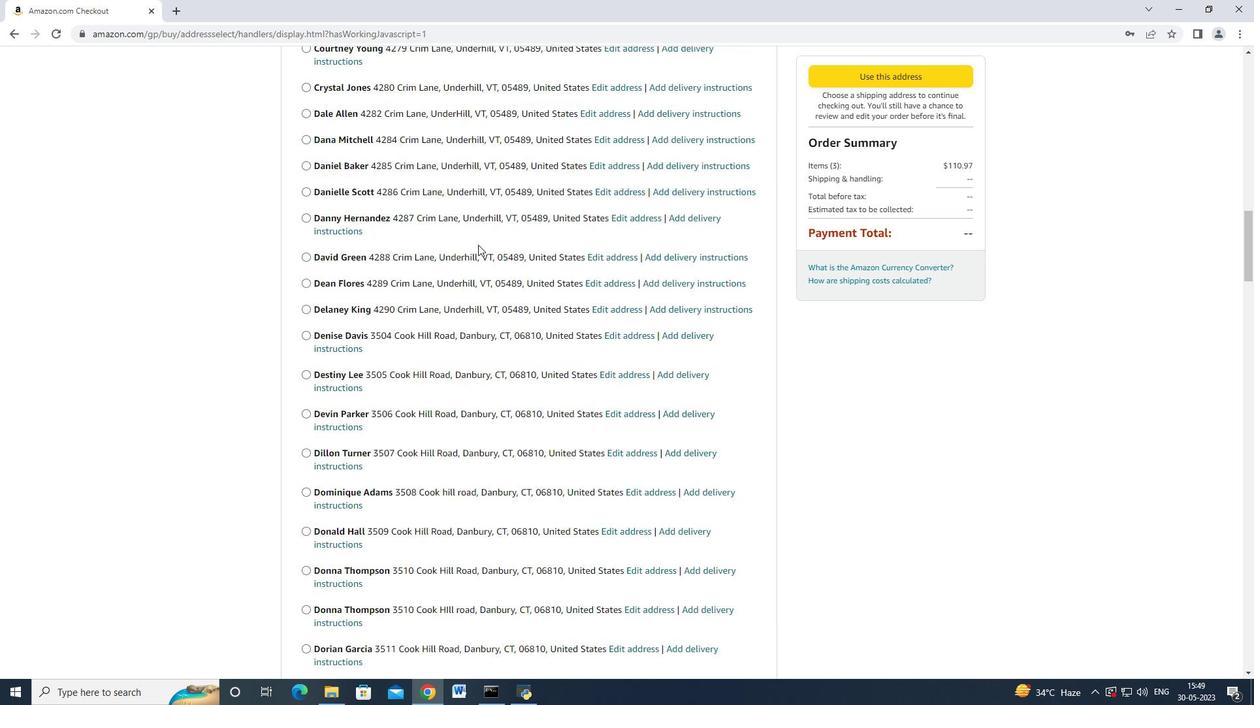
Action: Mouse moved to (478, 245)
Screenshot: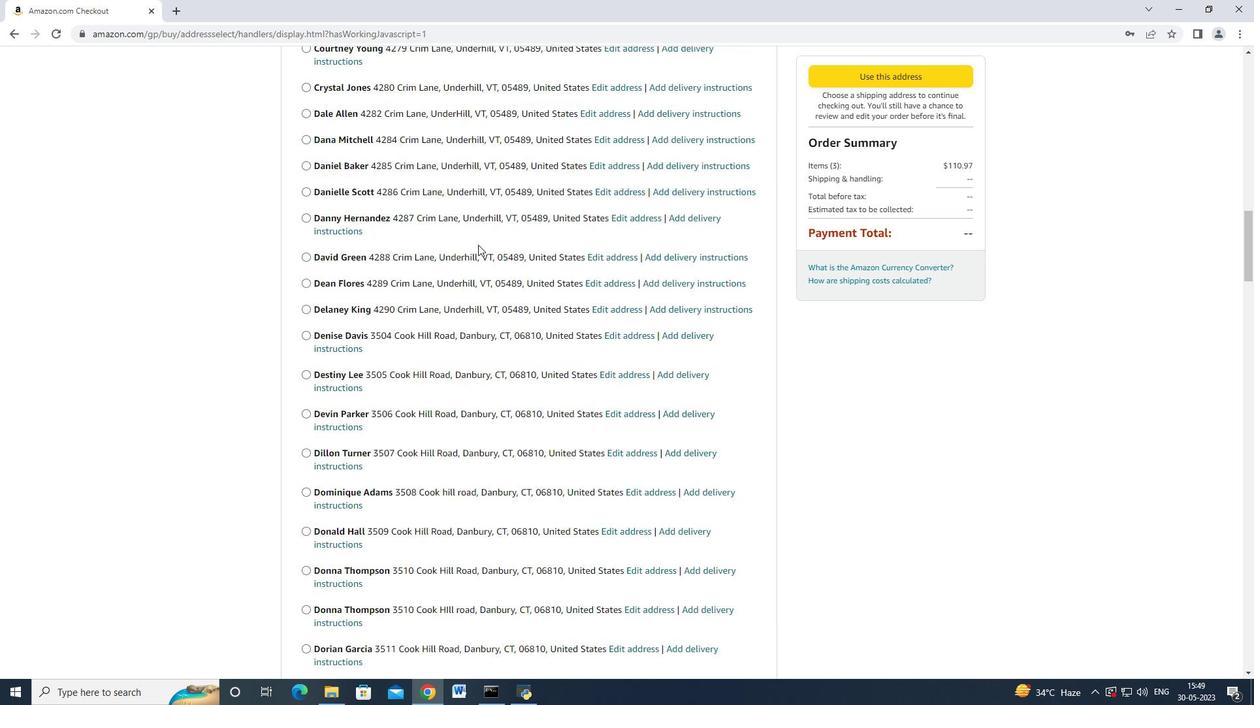 
Action: Mouse scrolled (478, 245) with delta (0, 0)
Screenshot: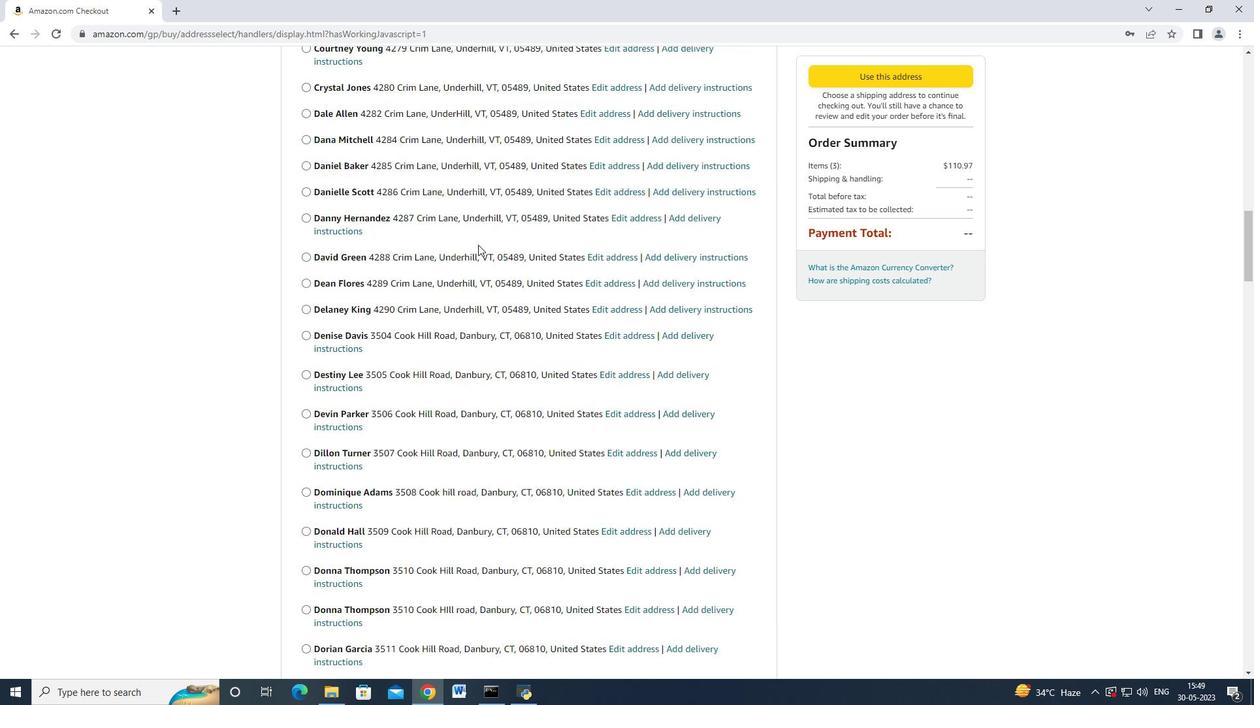 
Action: Mouse scrolled (478, 245) with delta (0, 0)
Screenshot: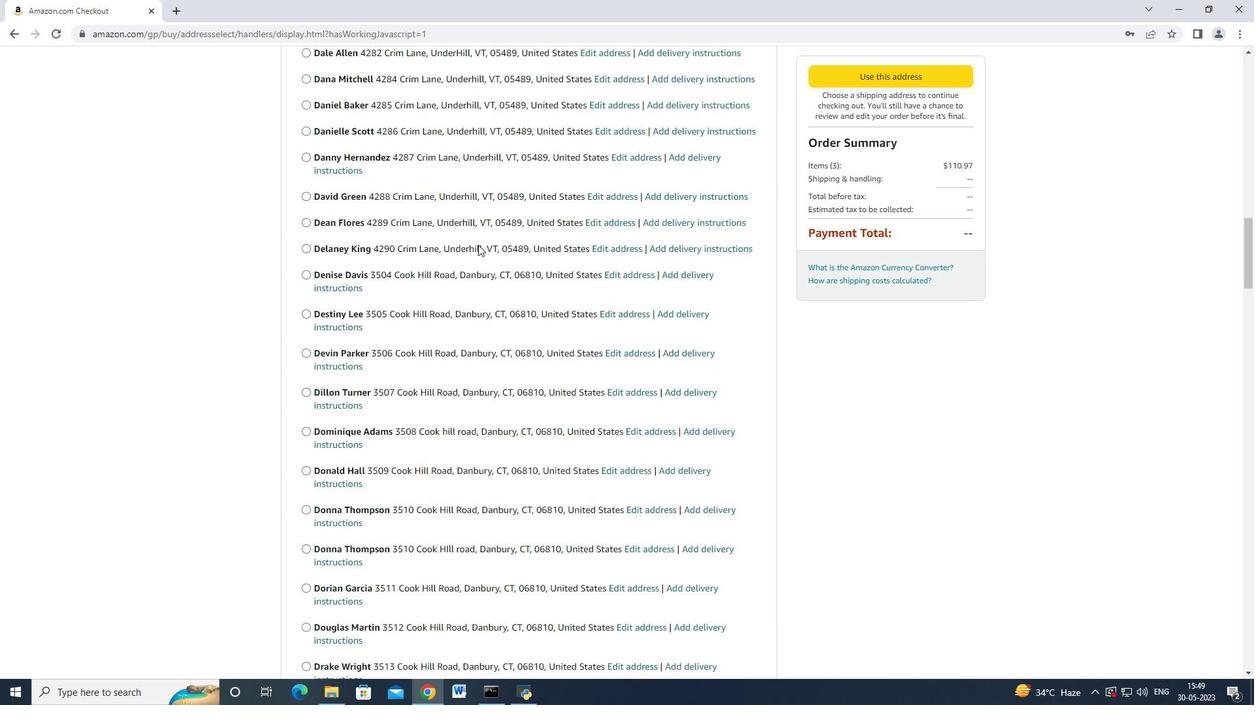 
Action: Mouse scrolled (478, 245) with delta (0, 0)
Screenshot: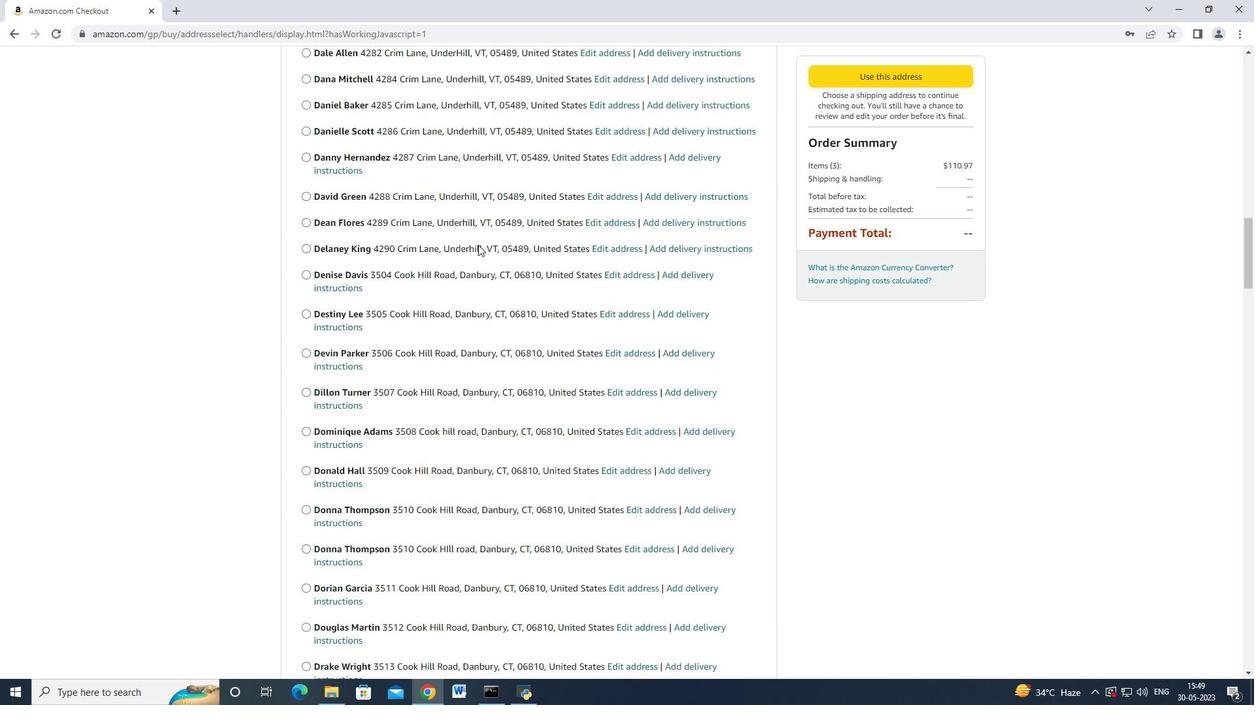 
Action: Mouse scrolled (478, 245) with delta (0, 0)
Screenshot: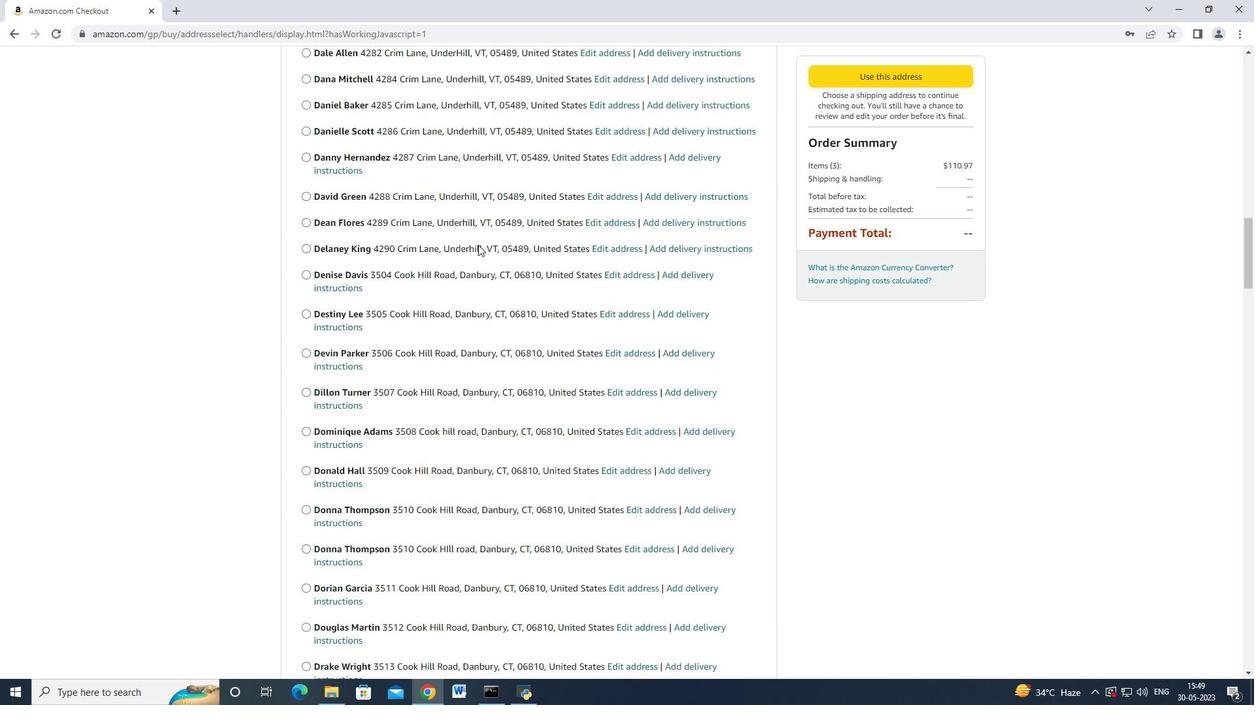 
Action: Mouse scrolled (478, 245) with delta (0, 0)
Screenshot: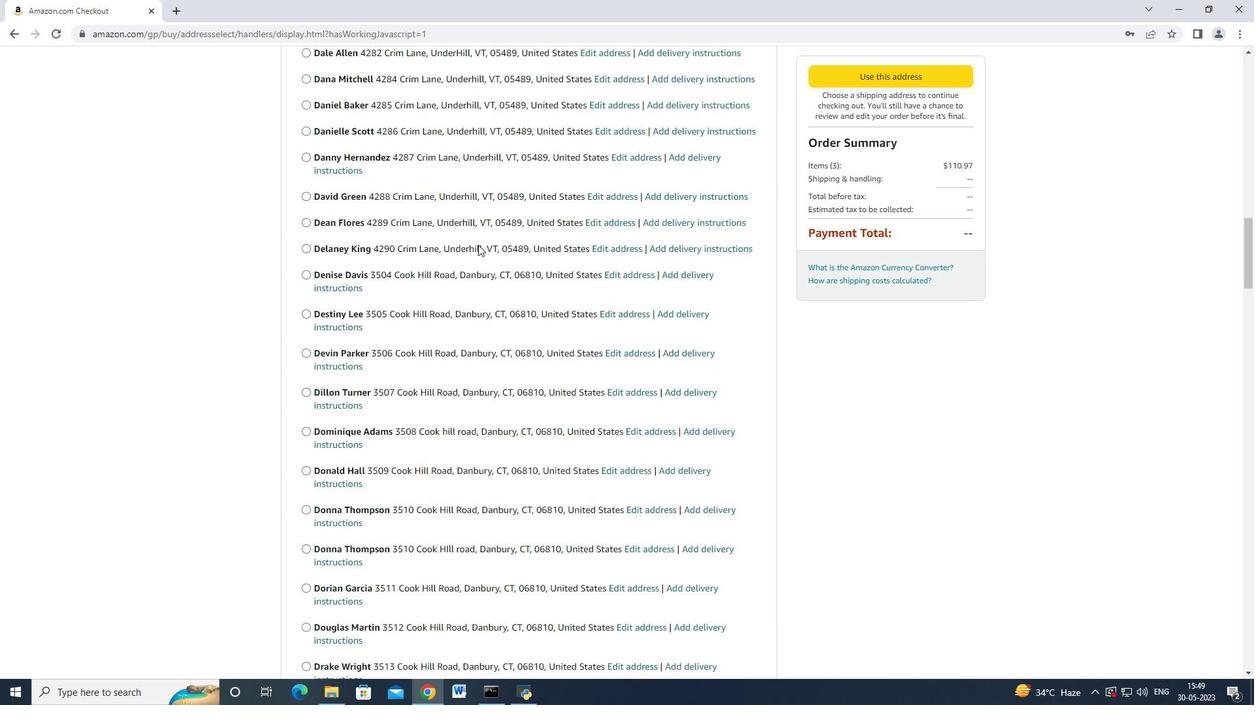 
Action: Mouse moved to (478, 246)
Screenshot: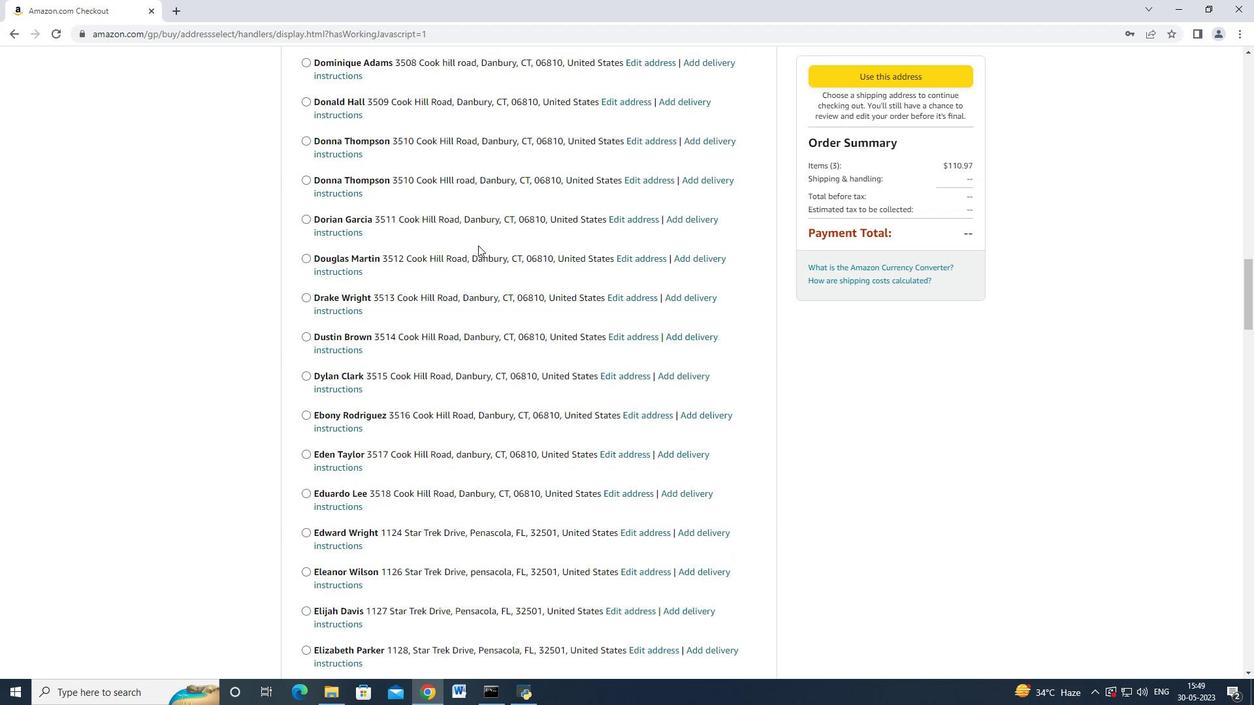 
Action: Mouse scrolled (478, 245) with delta (0, 0)
Screenshot: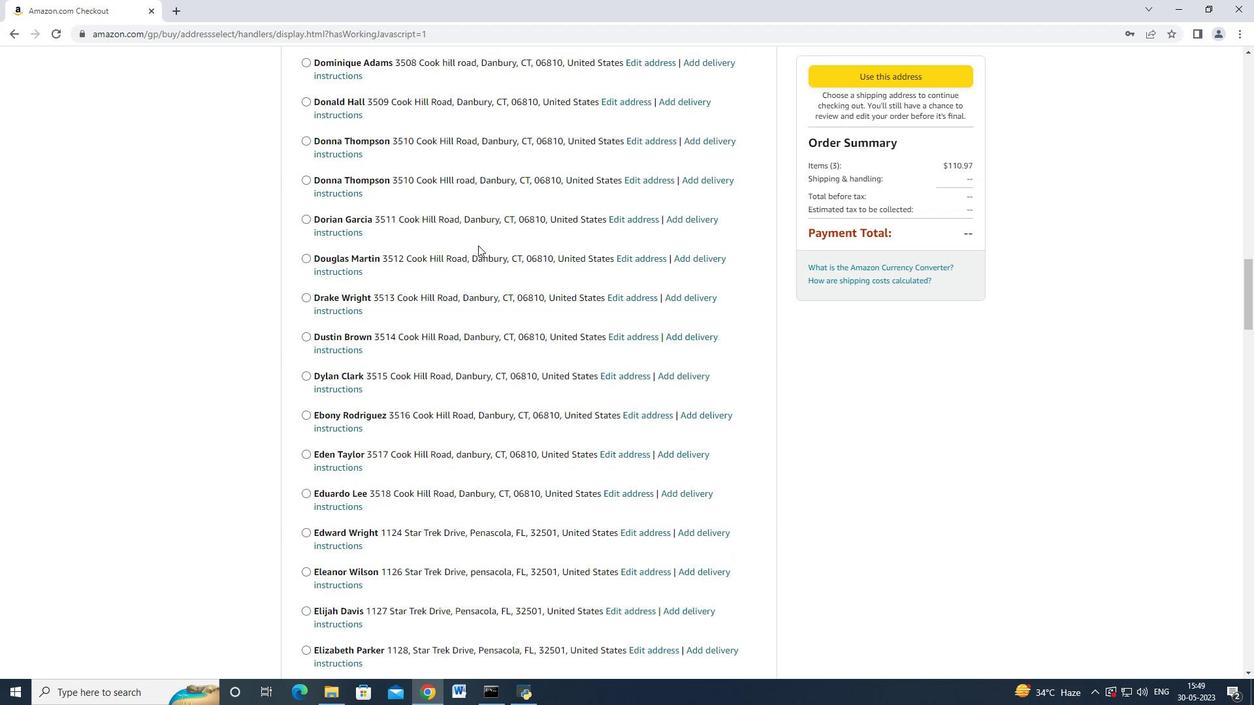 
Action: Mouse moved to (478, 247)
Screenshot: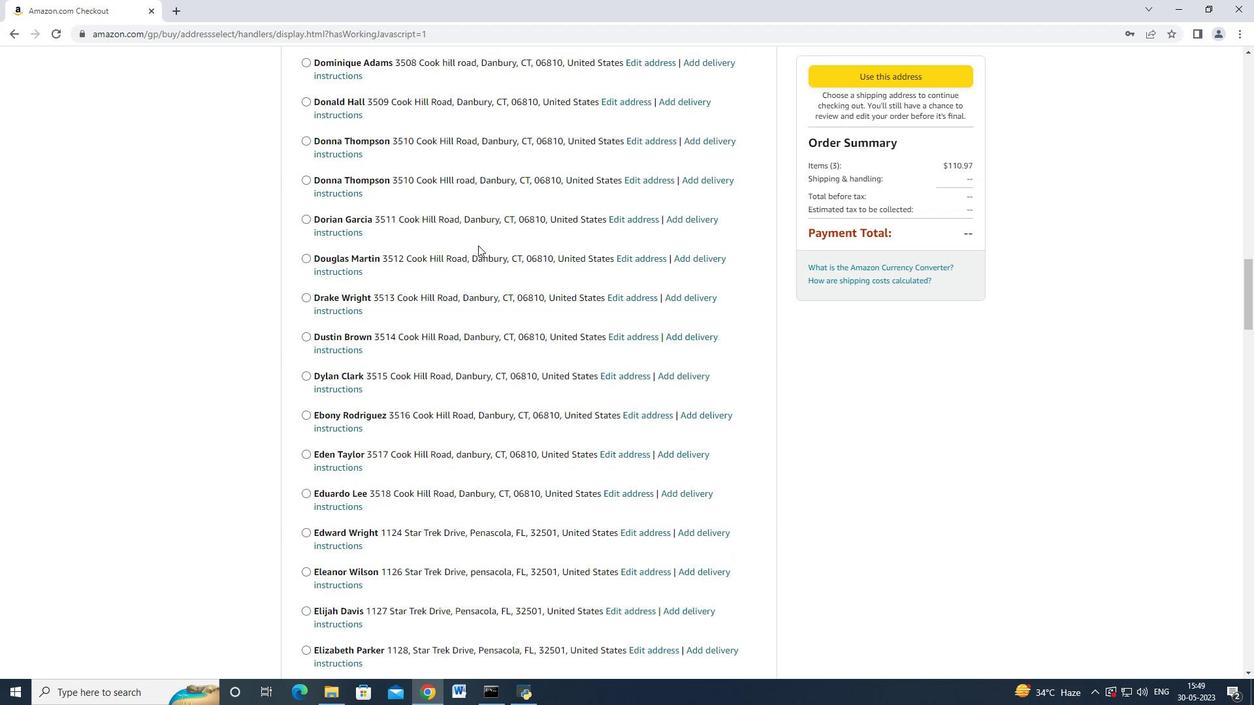 
Action: Mouse scrolled (478, 245) with delta (0, -1)
Screenshot: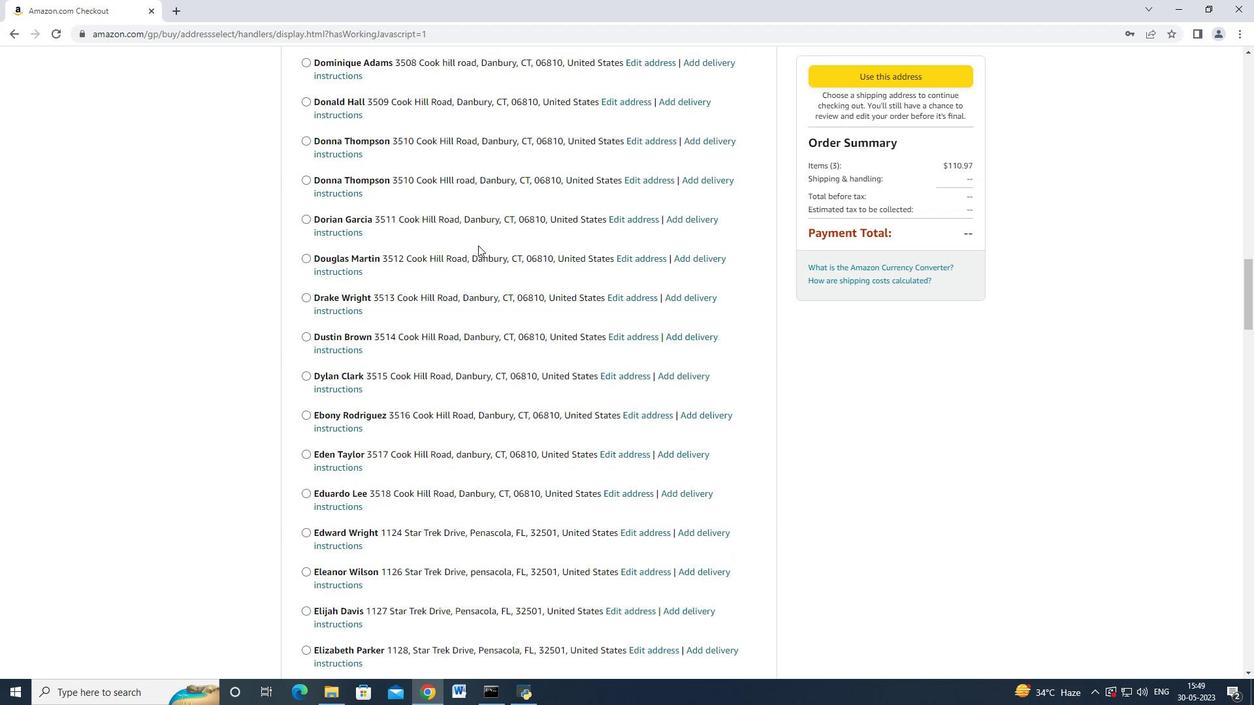 
Action: Mouse scrolled (478, 246) with delta (0, 0)
Screenshot: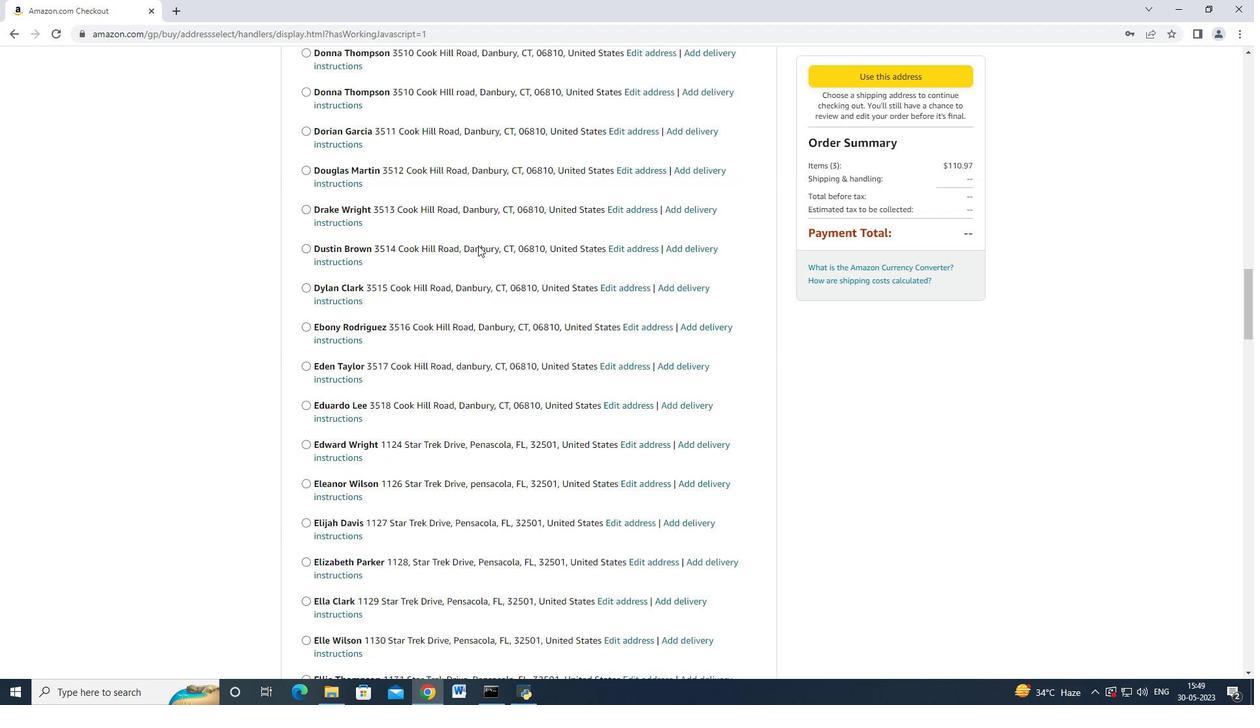 
Action: Mouse moved to (478, 247)
Screenshot: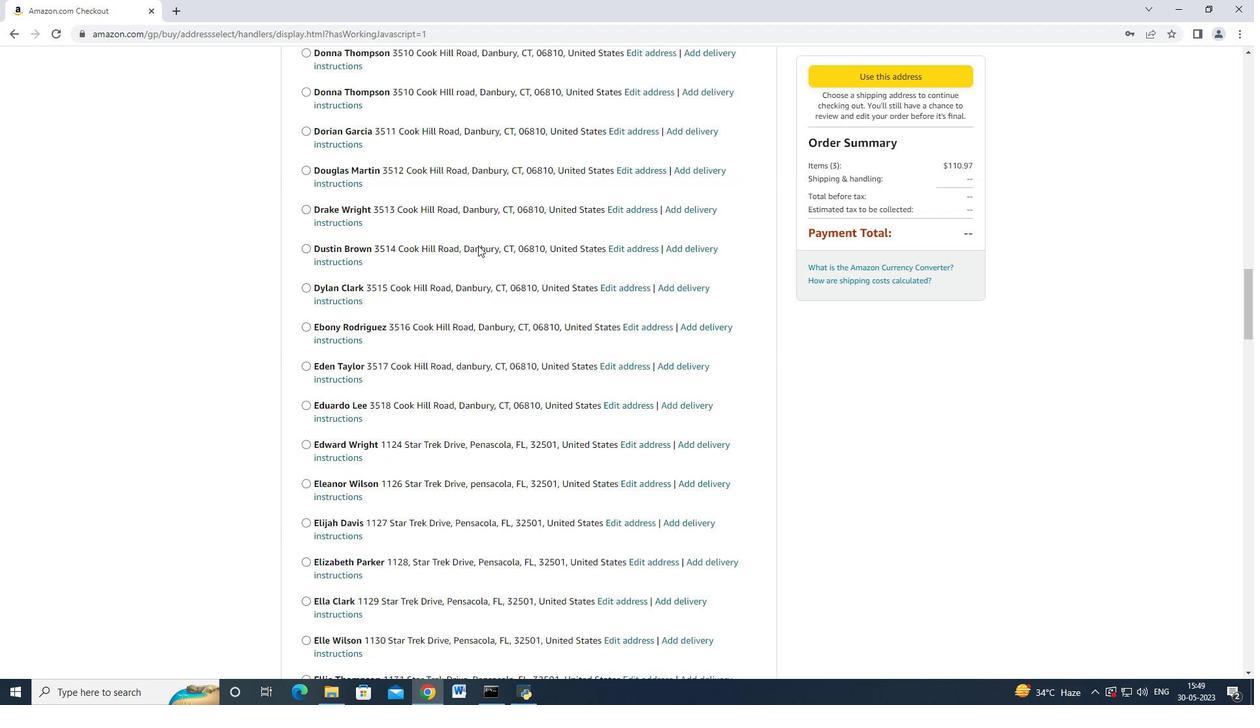 
Action: Mouse scrolled (478, 246) with delta (0, 0)
Screenshot: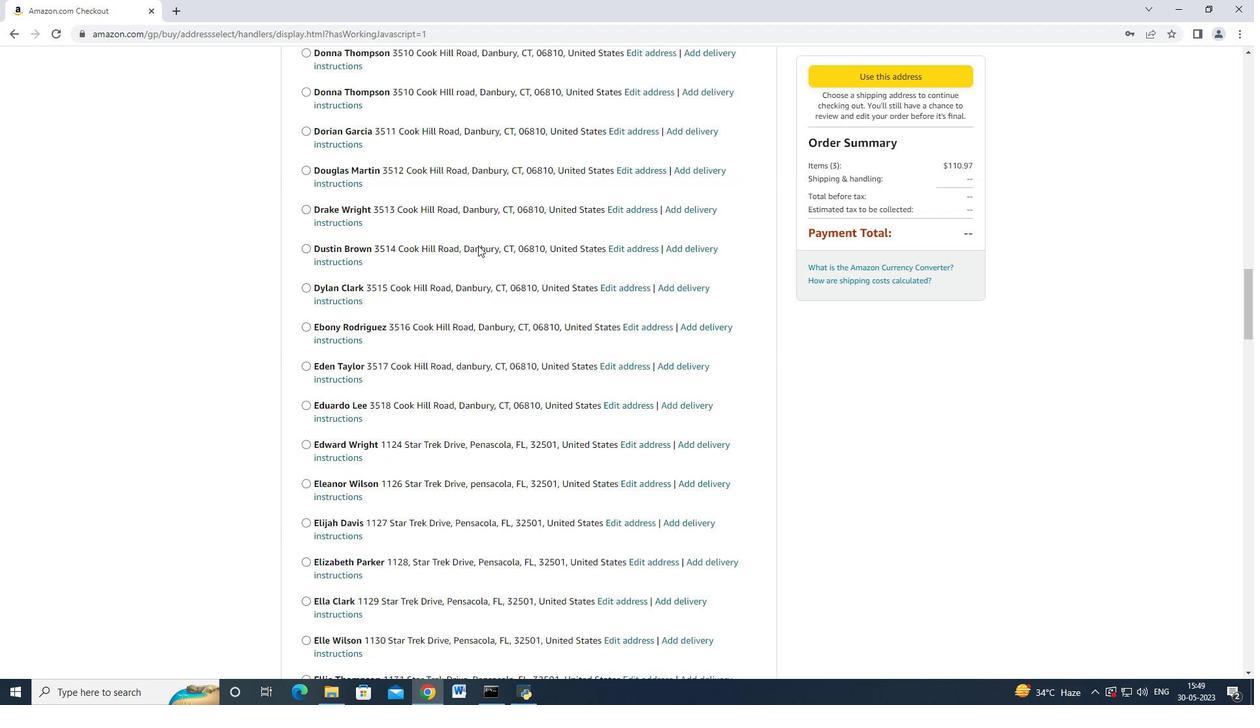 
Action: Mouse scrolled (478, 246) with delta (0, 0)
Screenshot: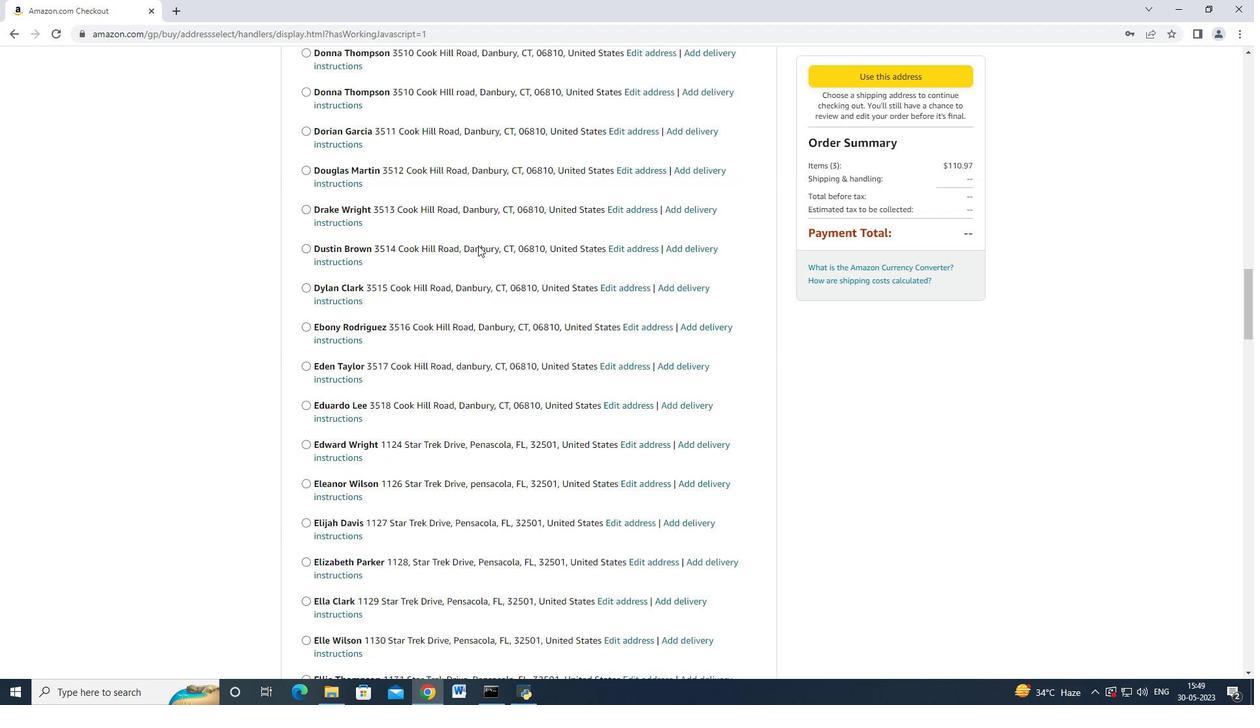 
Action: Mouse scrolled (478, 246) with delta (0, 0)
Screenshot: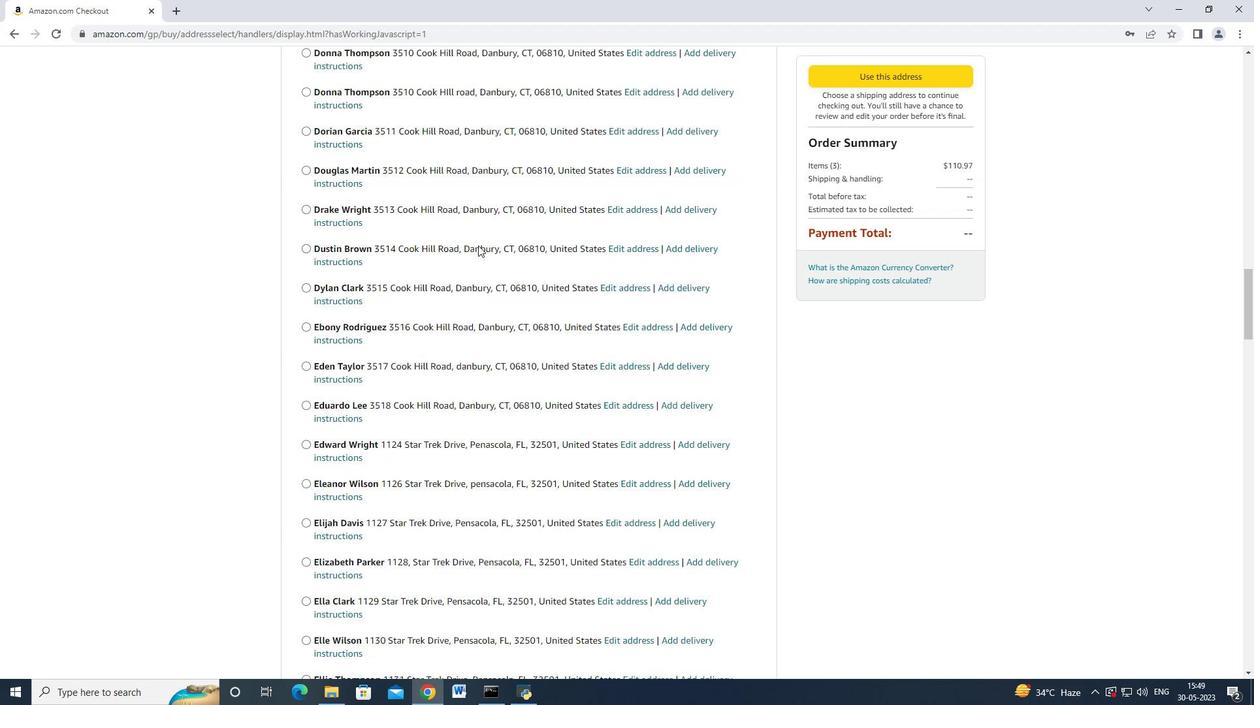 
Action: Mouse moved to (478, 247)
Screenshot: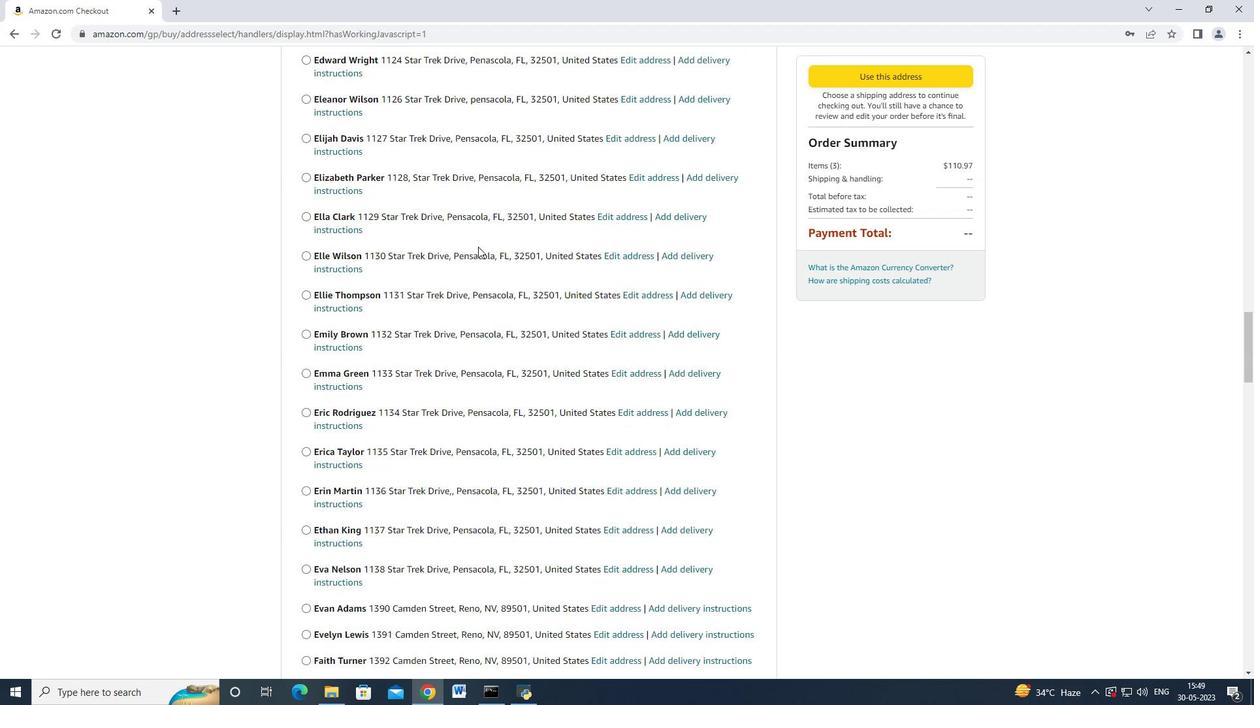 
Action: Mouse scrolled (478, 246) with delta (0, 0)
Screenshot: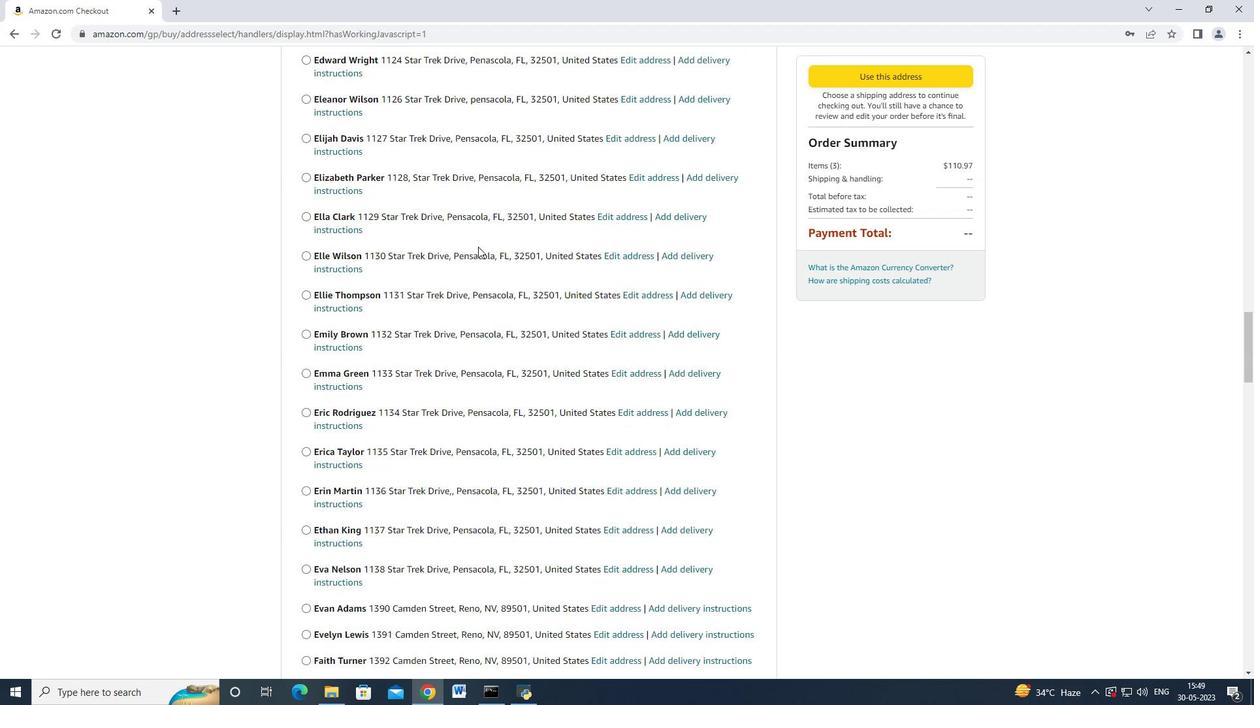 
Action: Mouse scrolled (478, 246) with delta (0, -1)
Screenshot: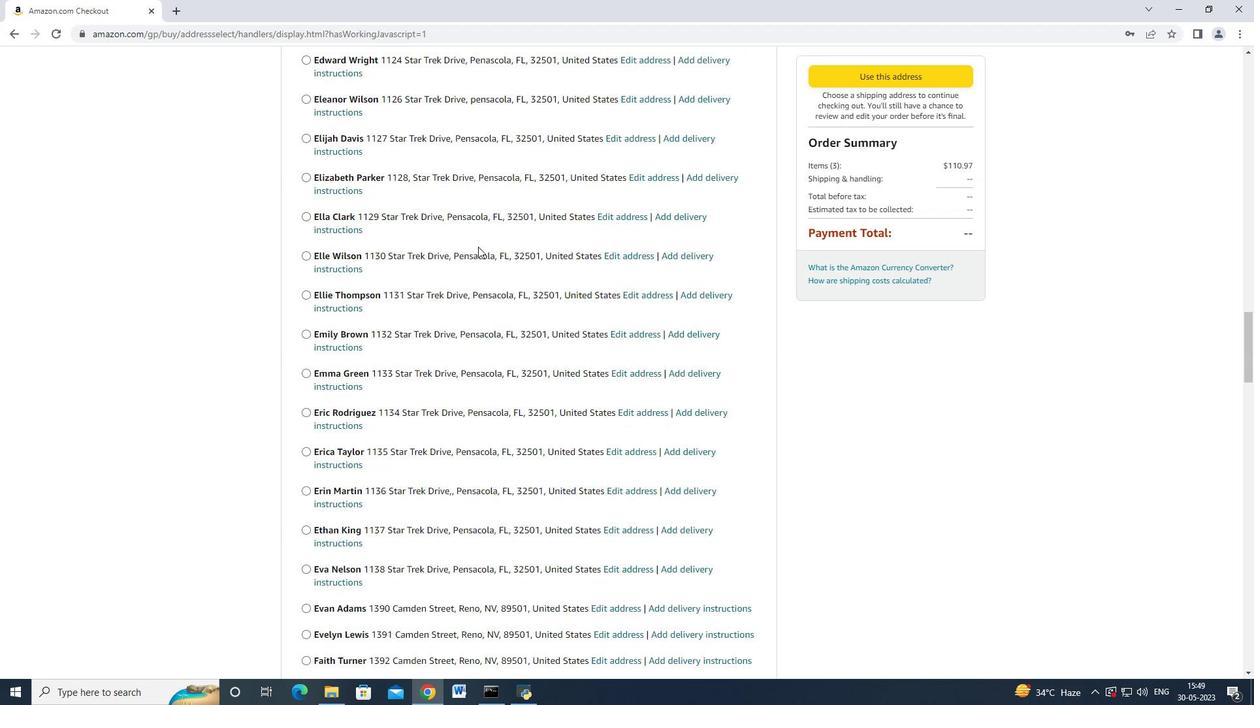 
Action: Mouse scrolled (478, 247) with delta (0, 0)
Screenshot: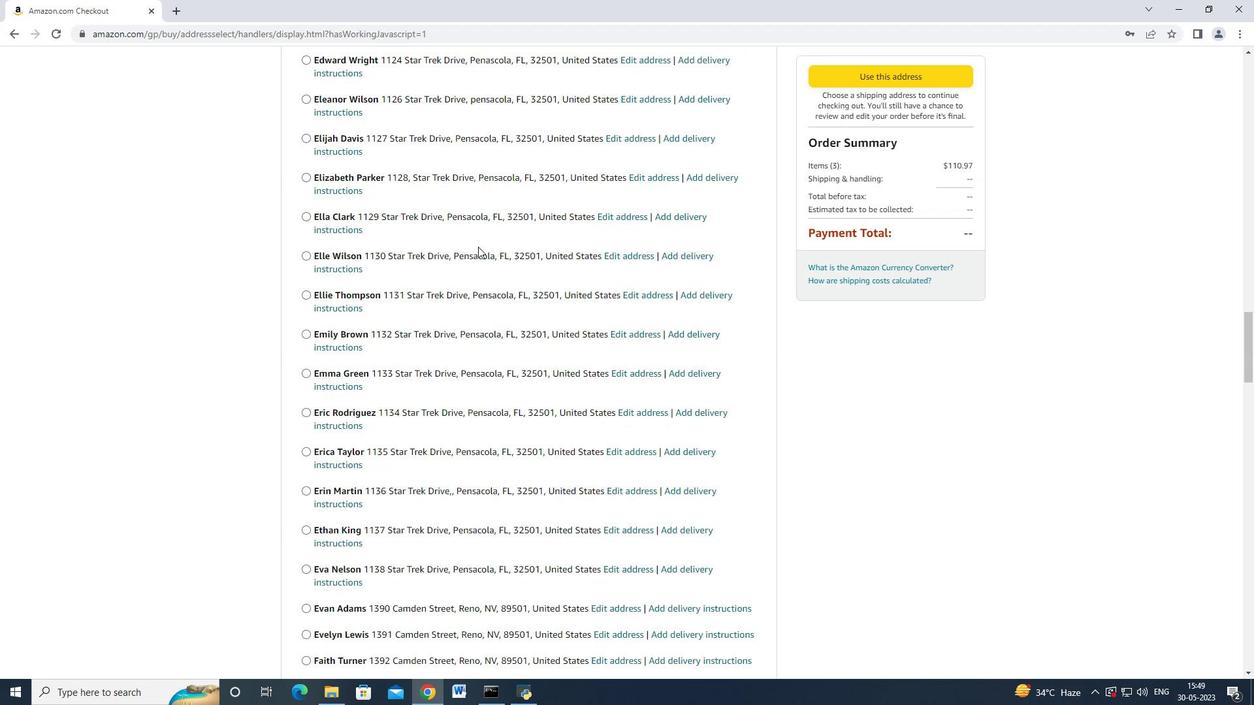 
Action: Mouse scrolled (478, 247) with delta (0, 0)
Screenshot: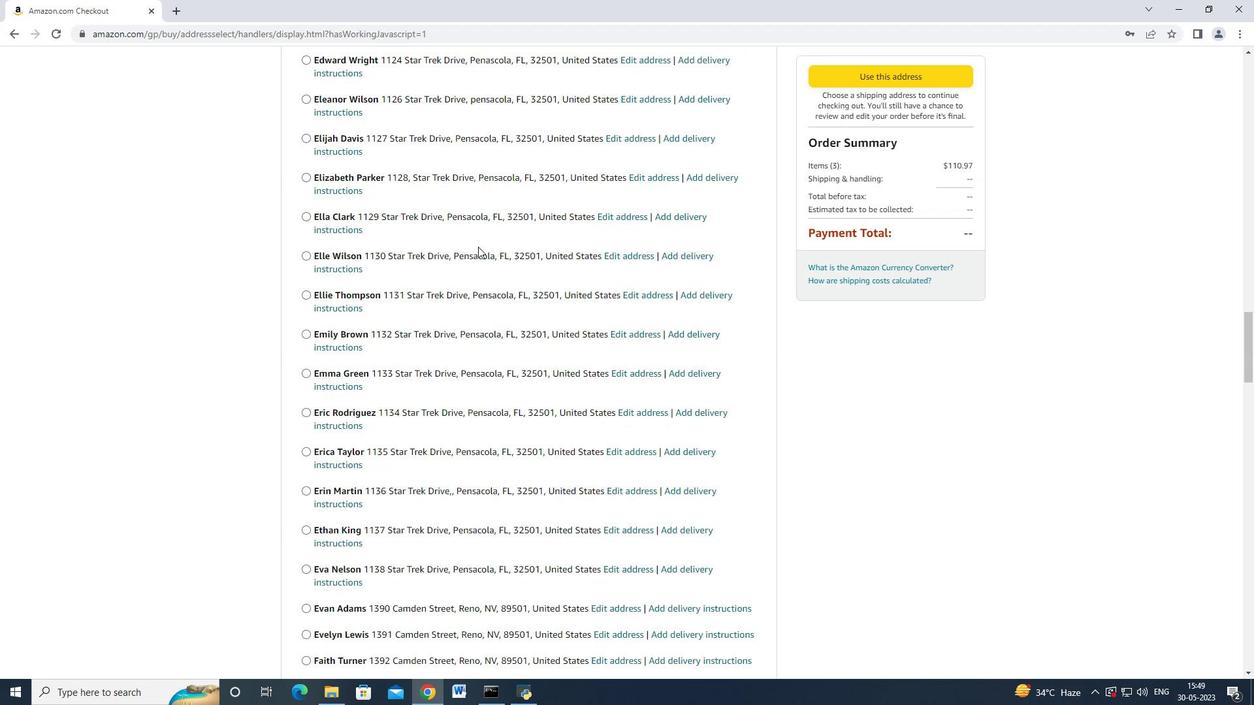 
Action: Mouse scrolled (478, 247) with delta (0, 0)
Screenshot: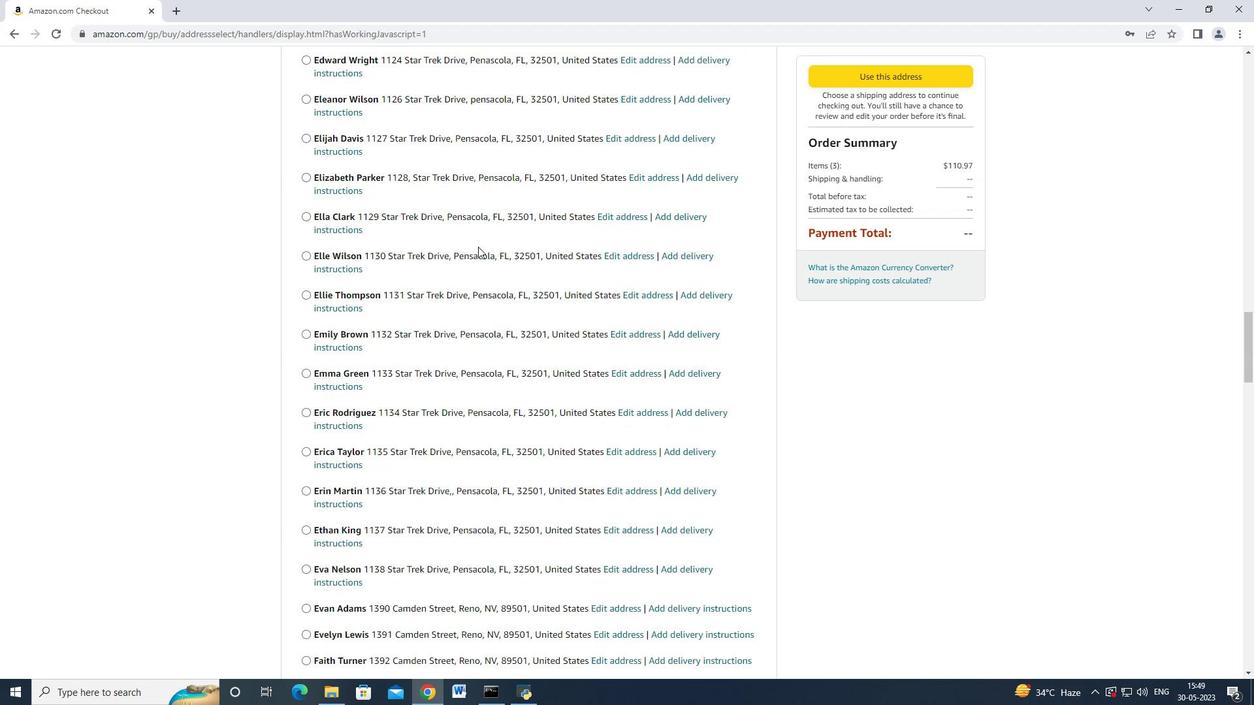 
Action: Mouse scrolled (478, 247) with delta (0, 0)
Screenshot: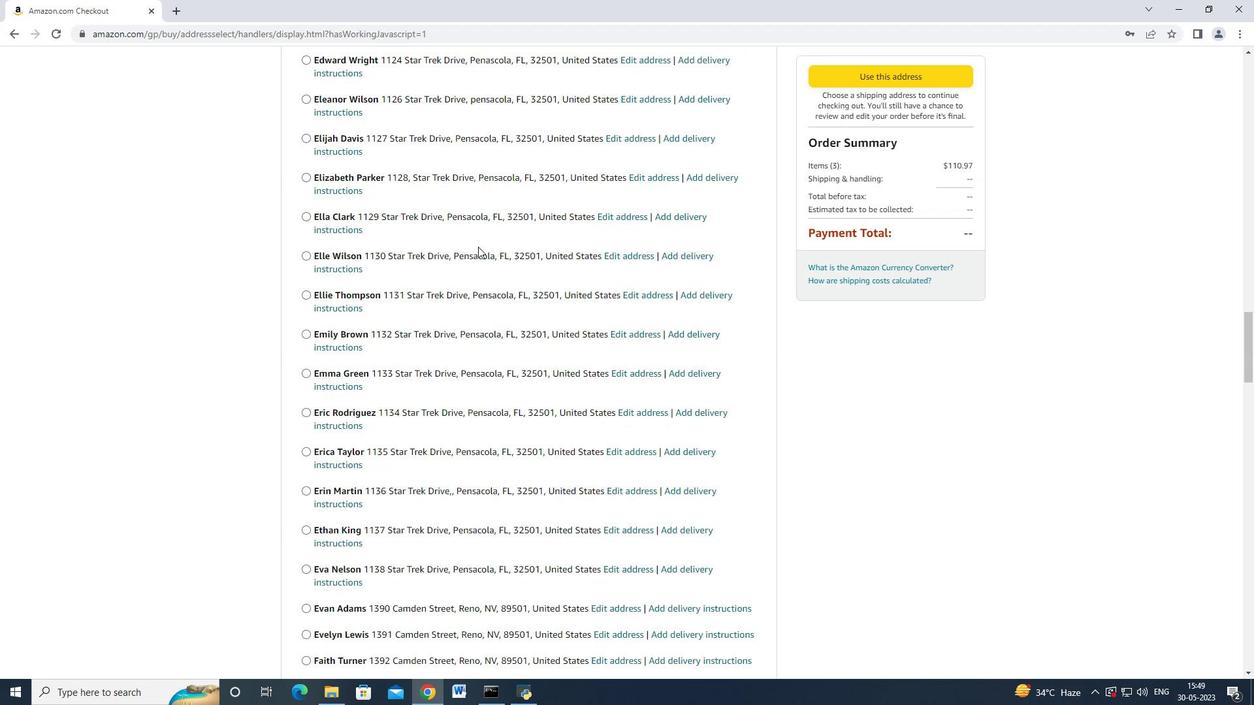 
Action: Mouse moved to (478, 249)
Screenshot: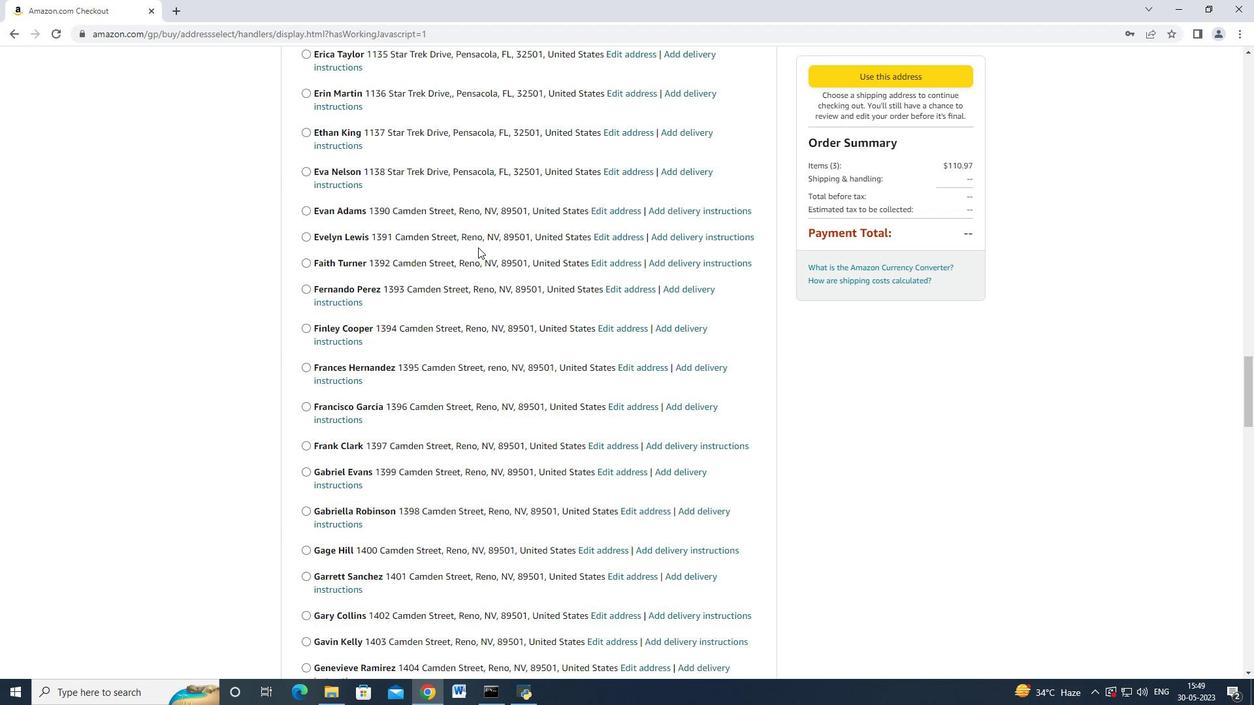 
Action: Mouse scrolled (478, 249) with delta (0, 0)
Screenshot: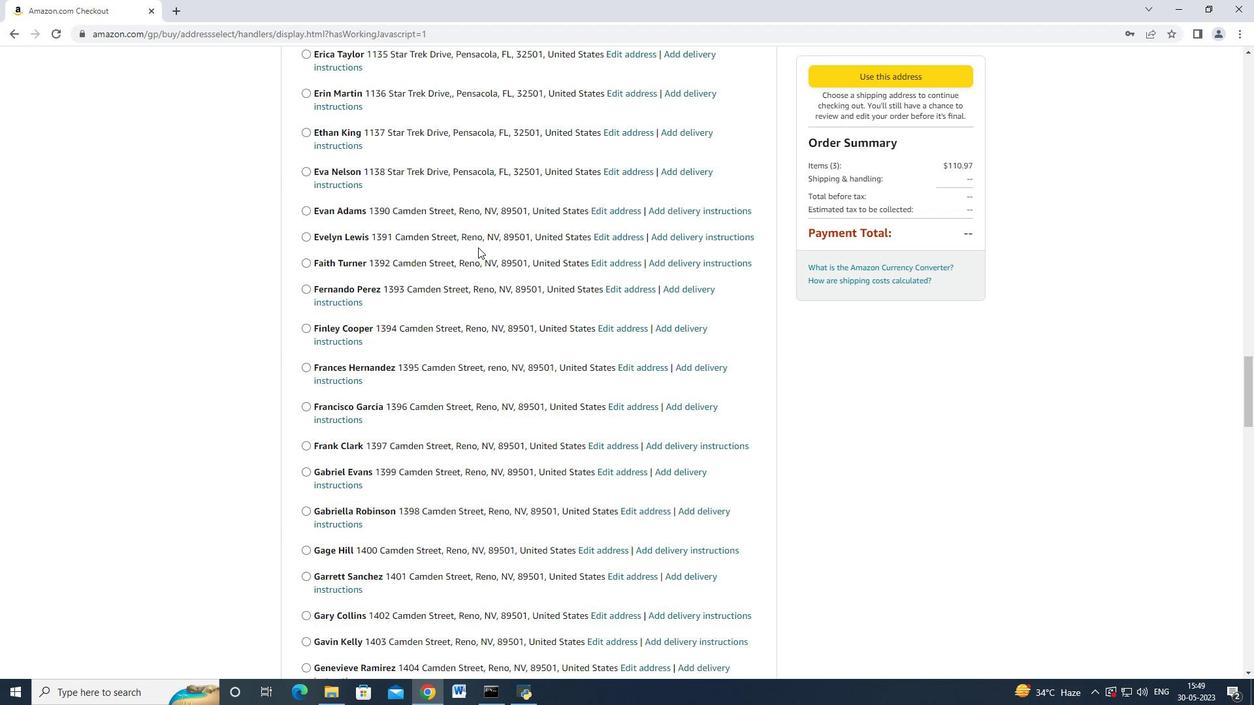
Action: Mouse scrolled (478, 249) with delta (0, 0)
Screenshot: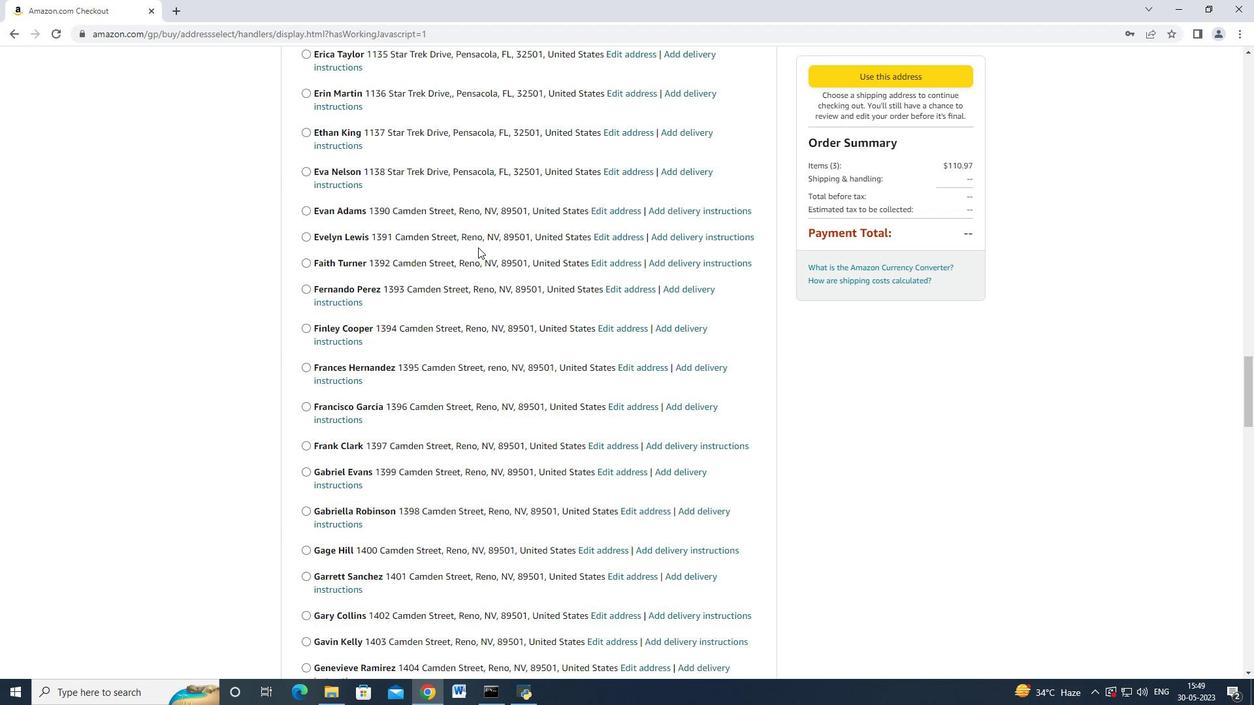 
Action: Mouse scrolled (478, 249) with delta (0, 0)
Screenshot: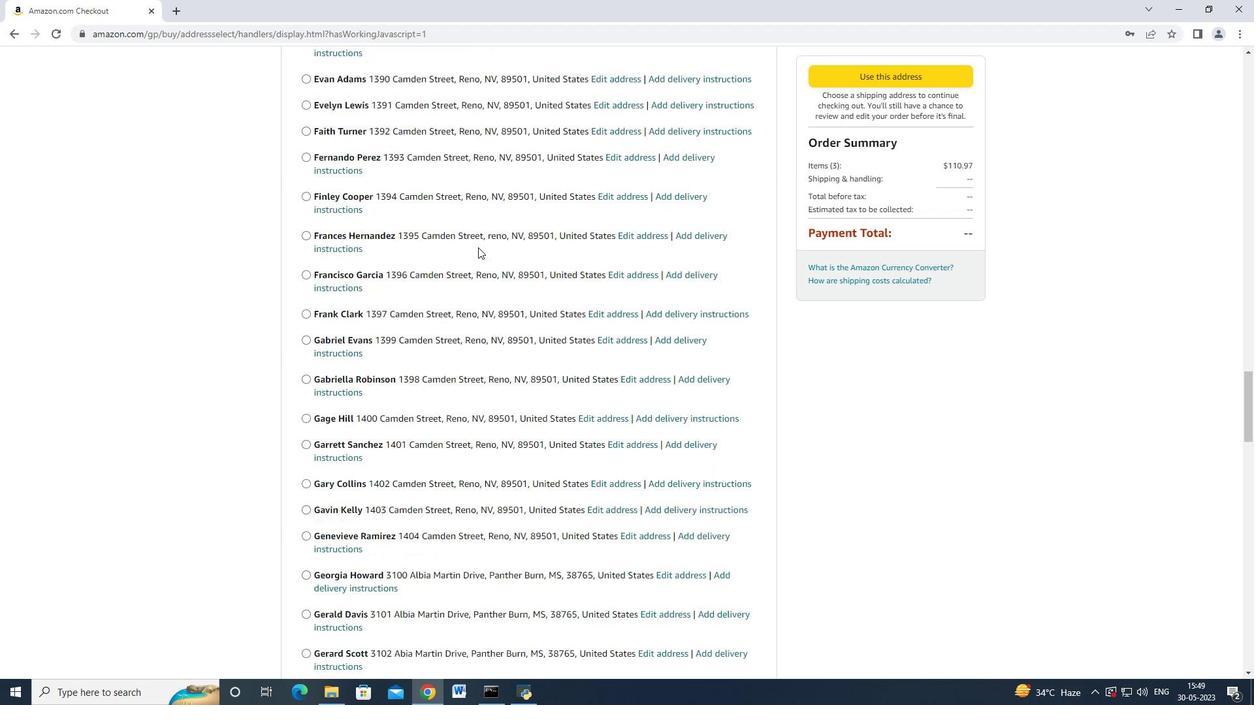 
Action: Mouse moved to (478, 249)
Screenshot: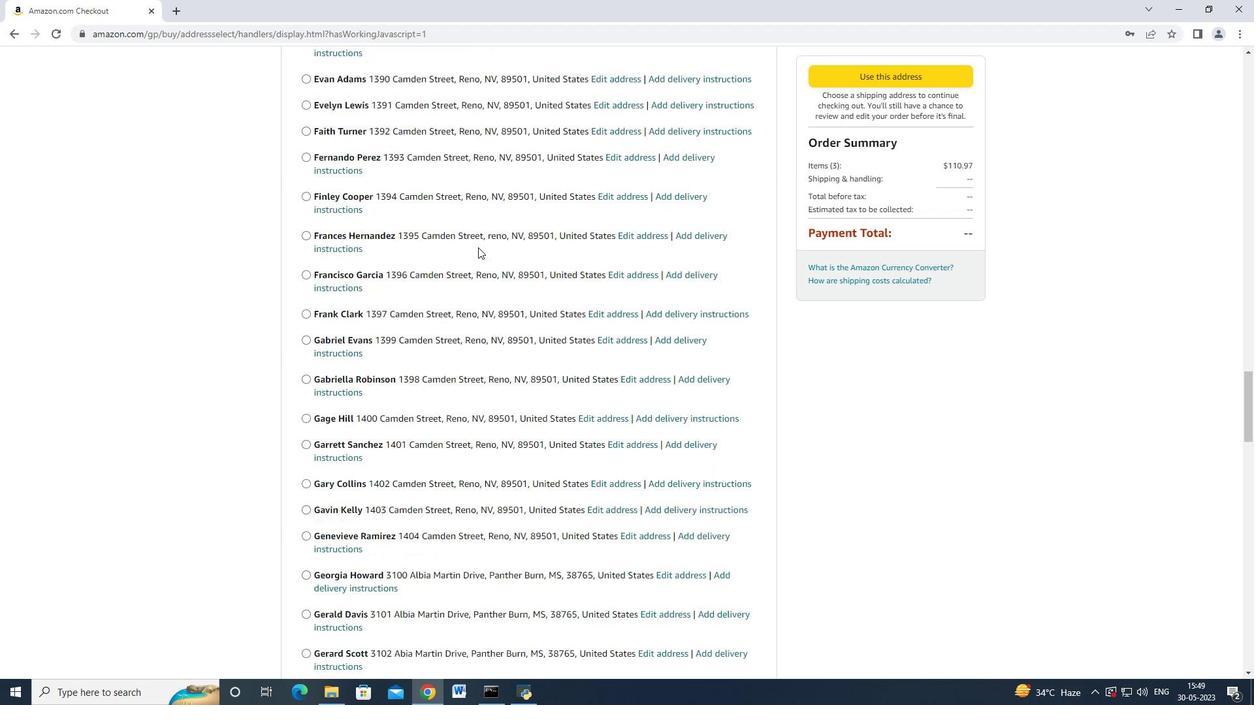 
Action: Mouse scrolled (478, 249) with delta (0, 0)
Screenshot: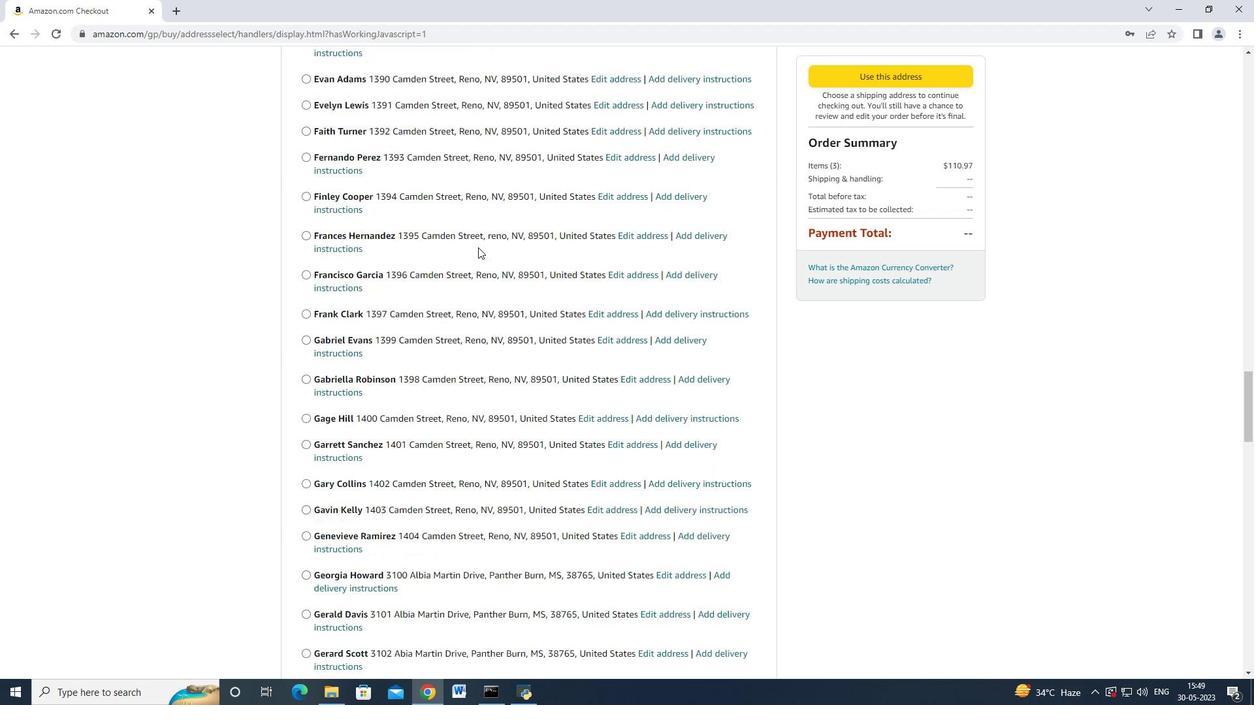 
Action: Mouse scrolled (478, 249) with delta (0, 0)
Screenshot: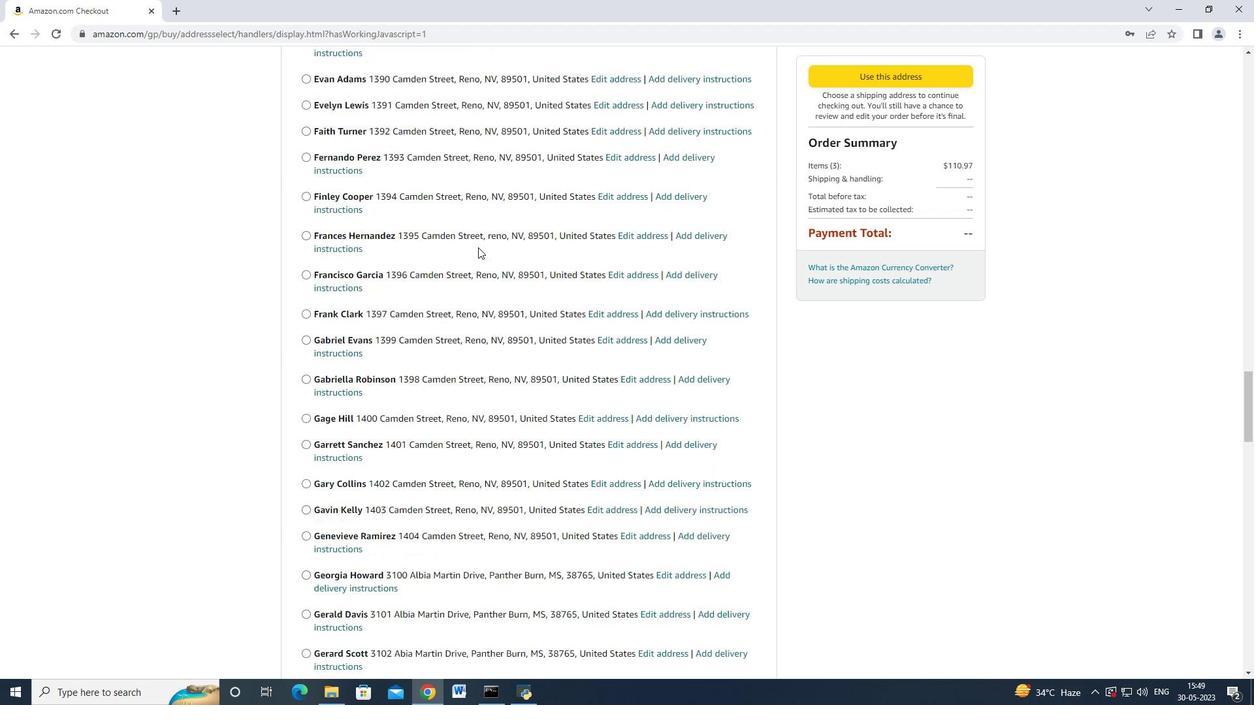 
Action: Mouse scrolled (478, 249) with delta (0, 0)
Screenshot: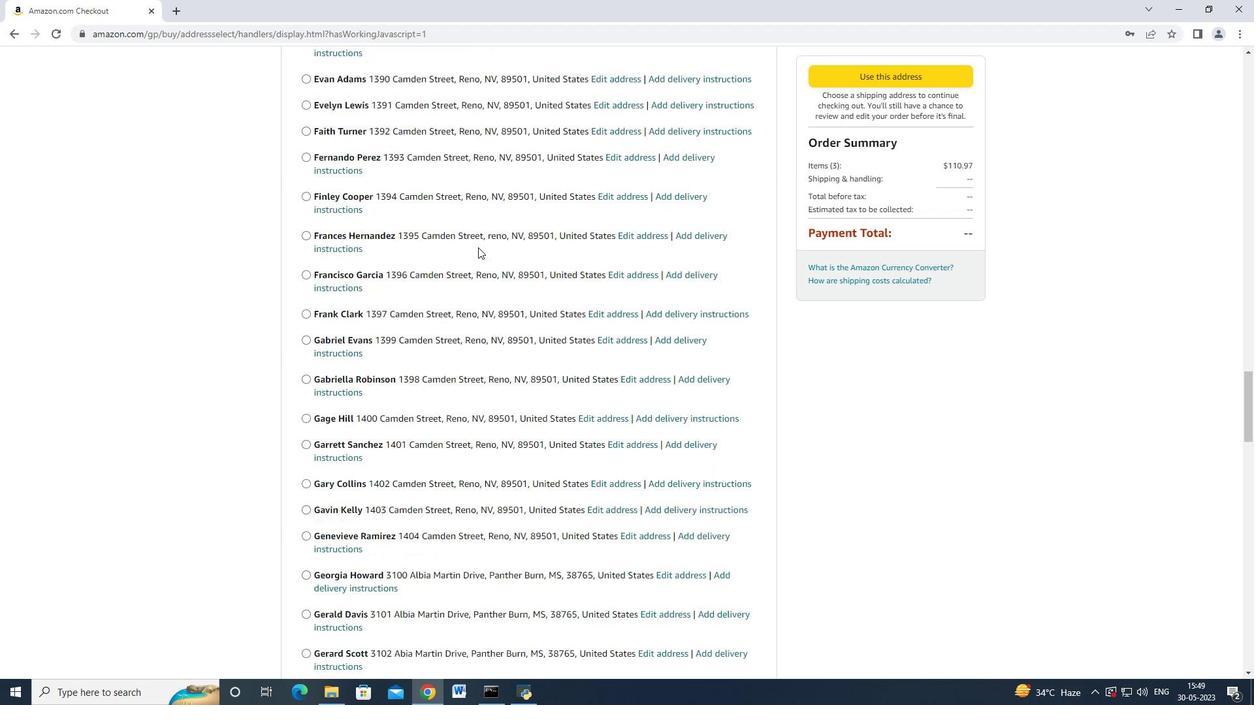 
Action: Mouse scrolled (478, 249) with delta (0, 0)
Screenshot: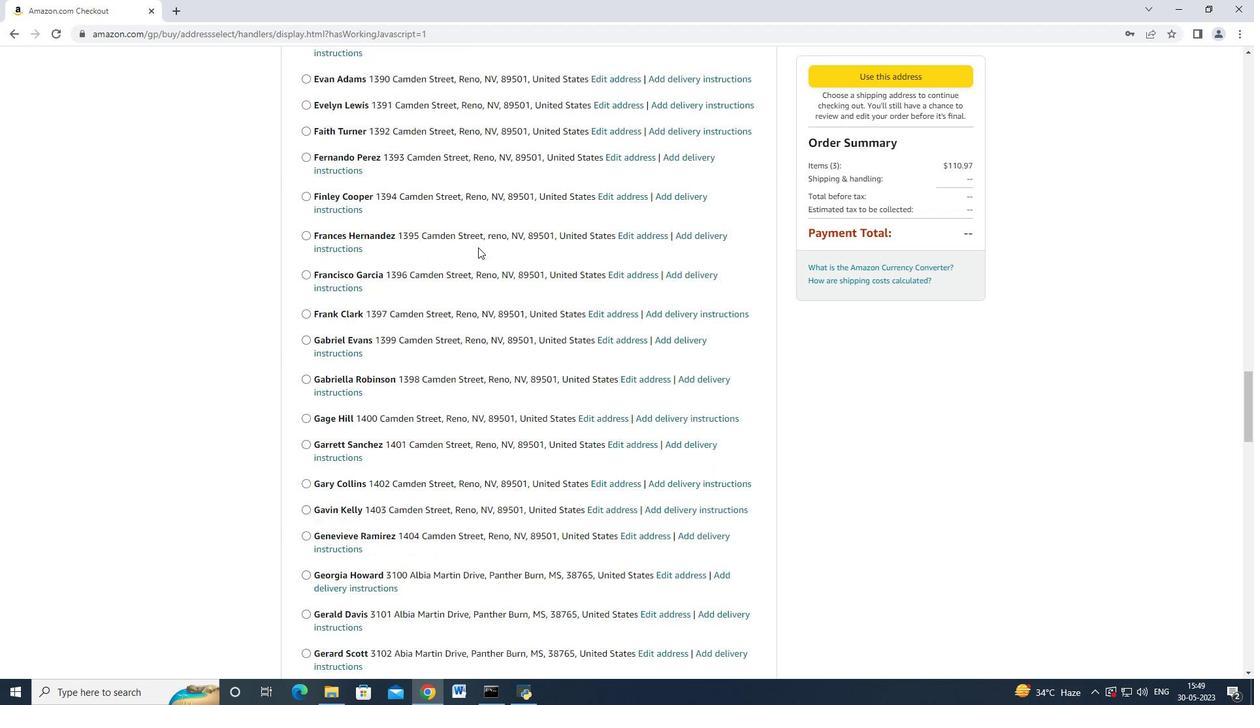 
Action: Mouse scrolled (478, 249) with delta (0, 0)
Screenshot: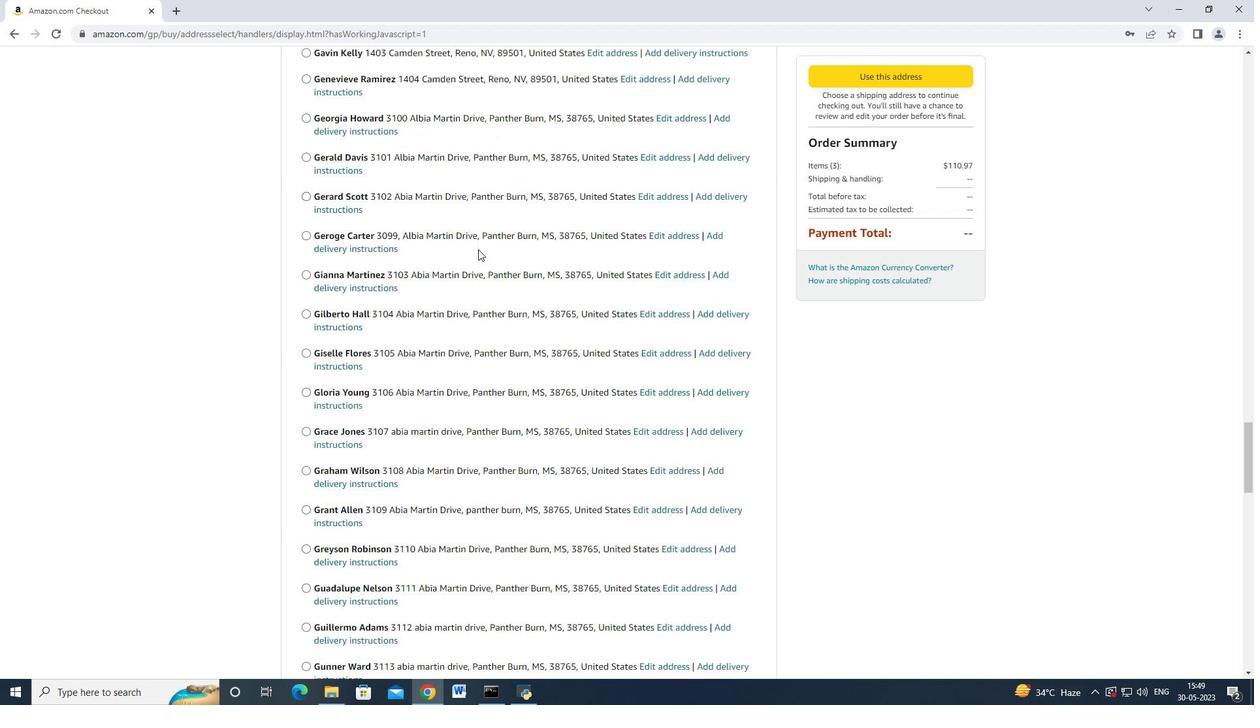 
Action: Mouse scrolled (478, 249) with delta (0, 0)
Screenshot: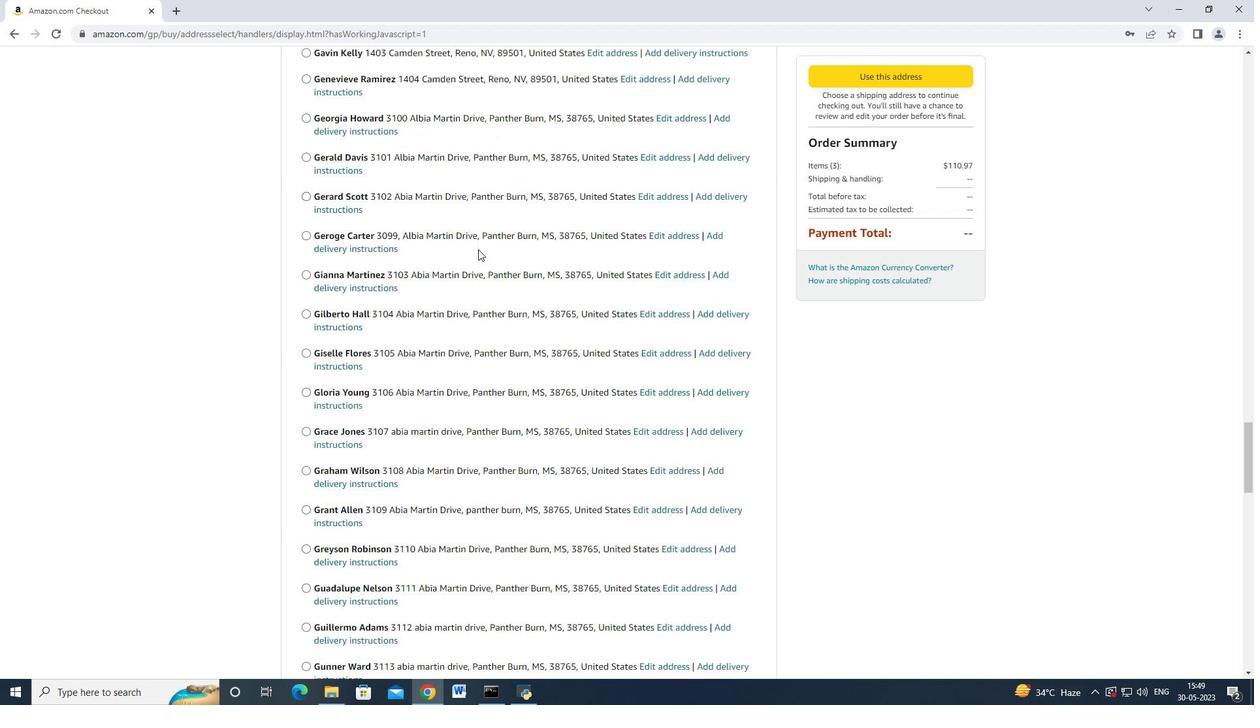 
Action: Mouse scrolled (478, 248) with delta (0, -1)
Screenshot: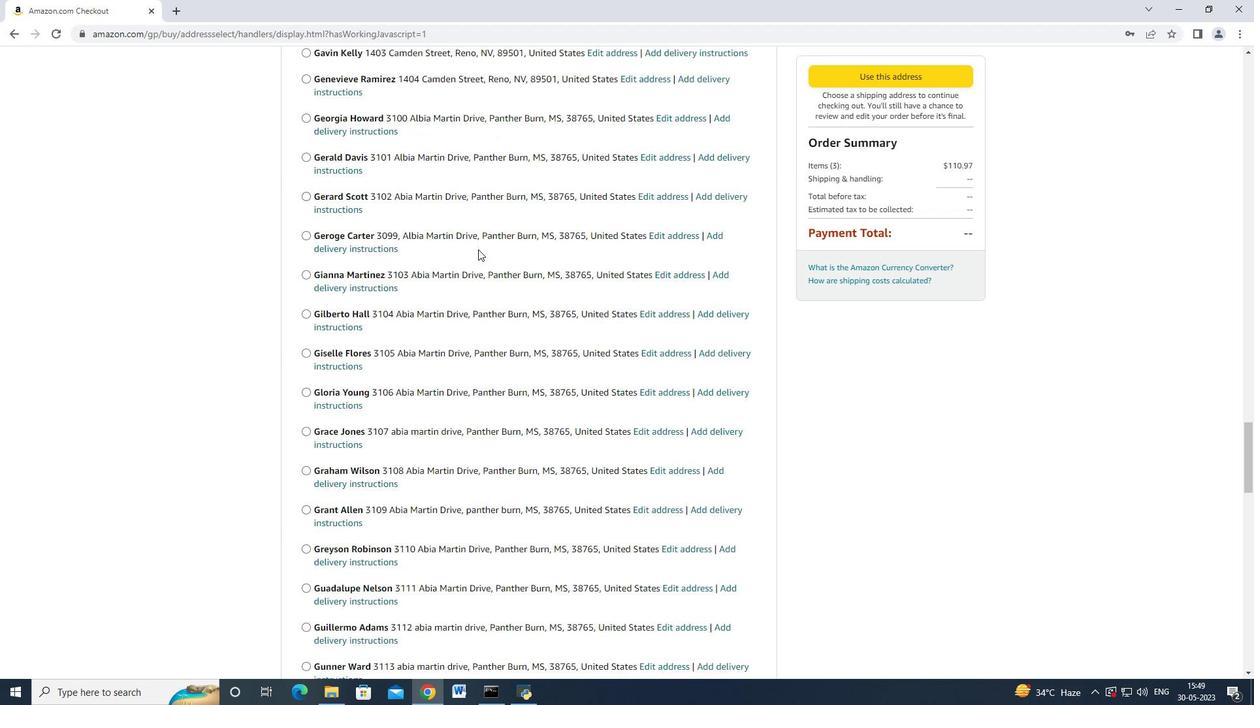 
Action: Mouse scrolled (478, 249) with delta (0, 0)
Screenshot: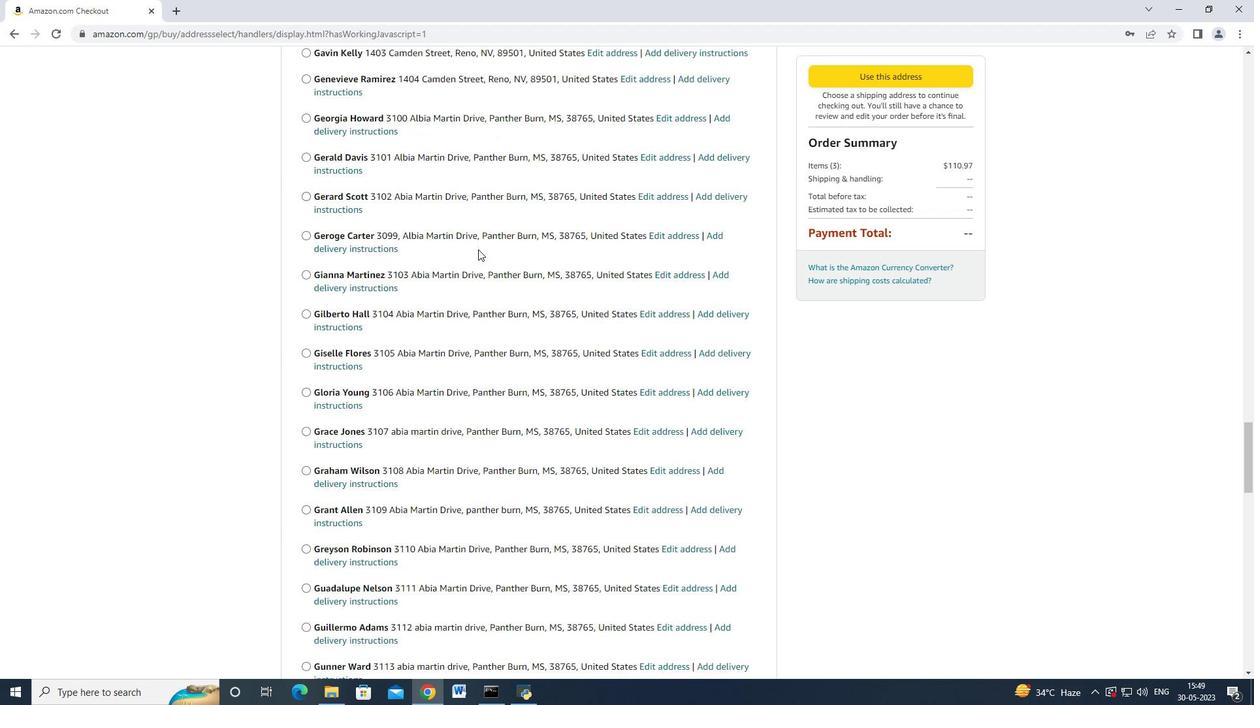 
Action: Mouse scrolled (478, 249) with delta (0, 0)
Screenshot: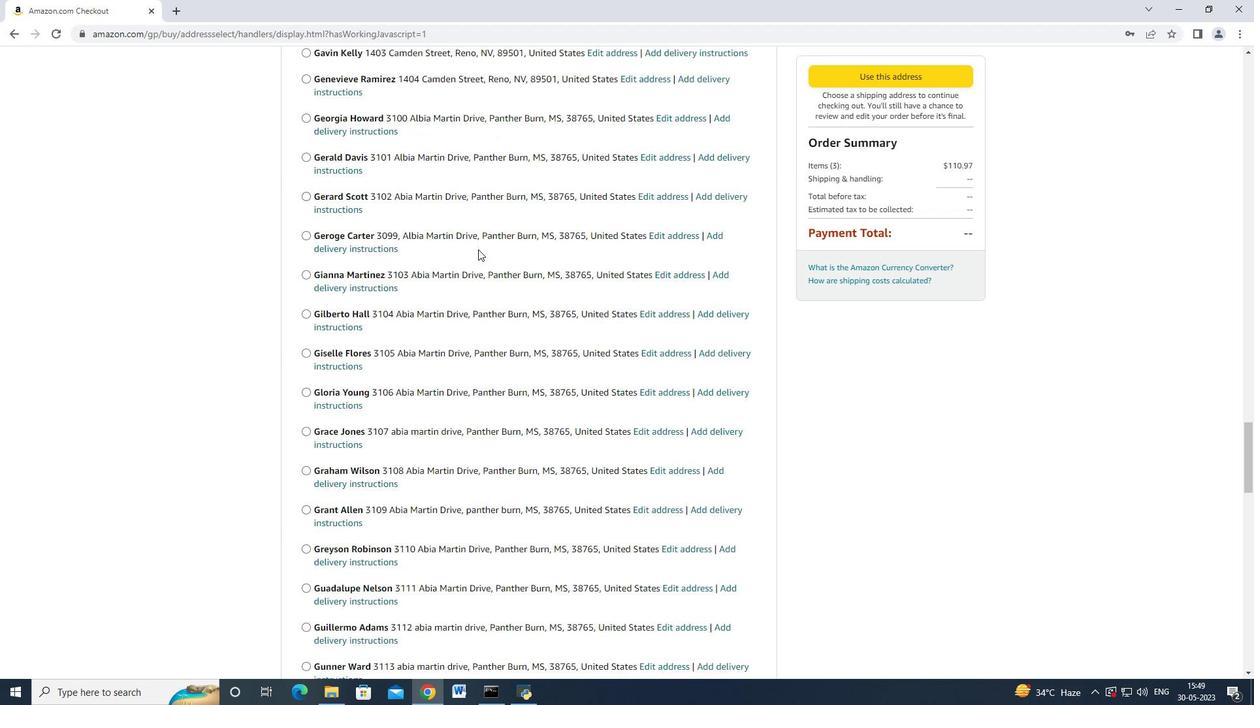 
Action: Mouse scrolled (478, 249) with delta (0, 0)
Screenshot: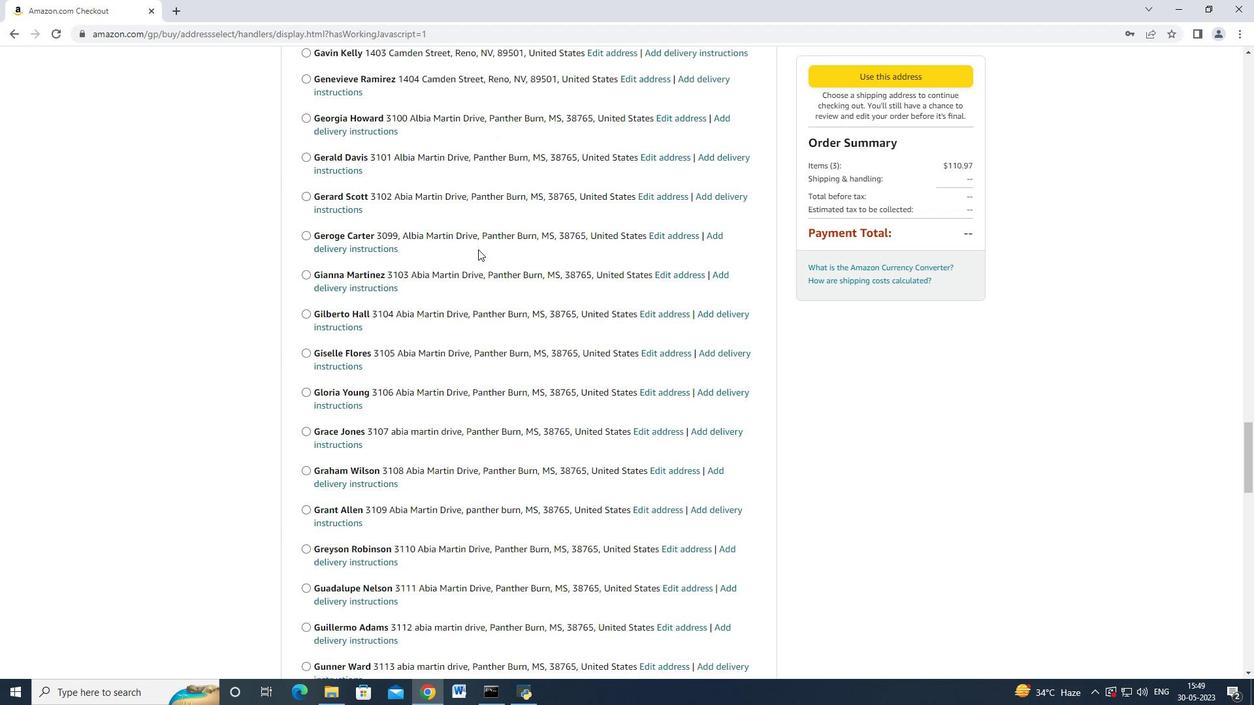 
Action: Mouse scrolled (478, 249) with delta (0, 0)
Screenshot: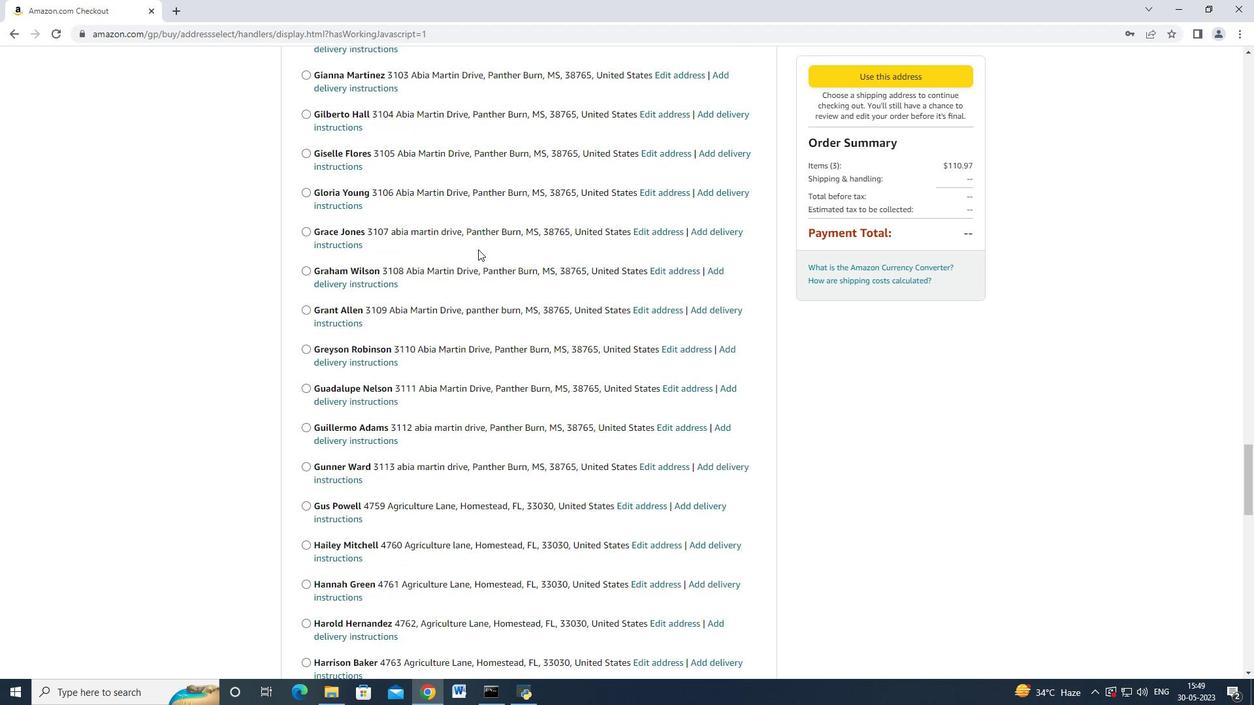 
Action: Mouse scrolled (478, 249) with delta (0, 0)
Screenshot: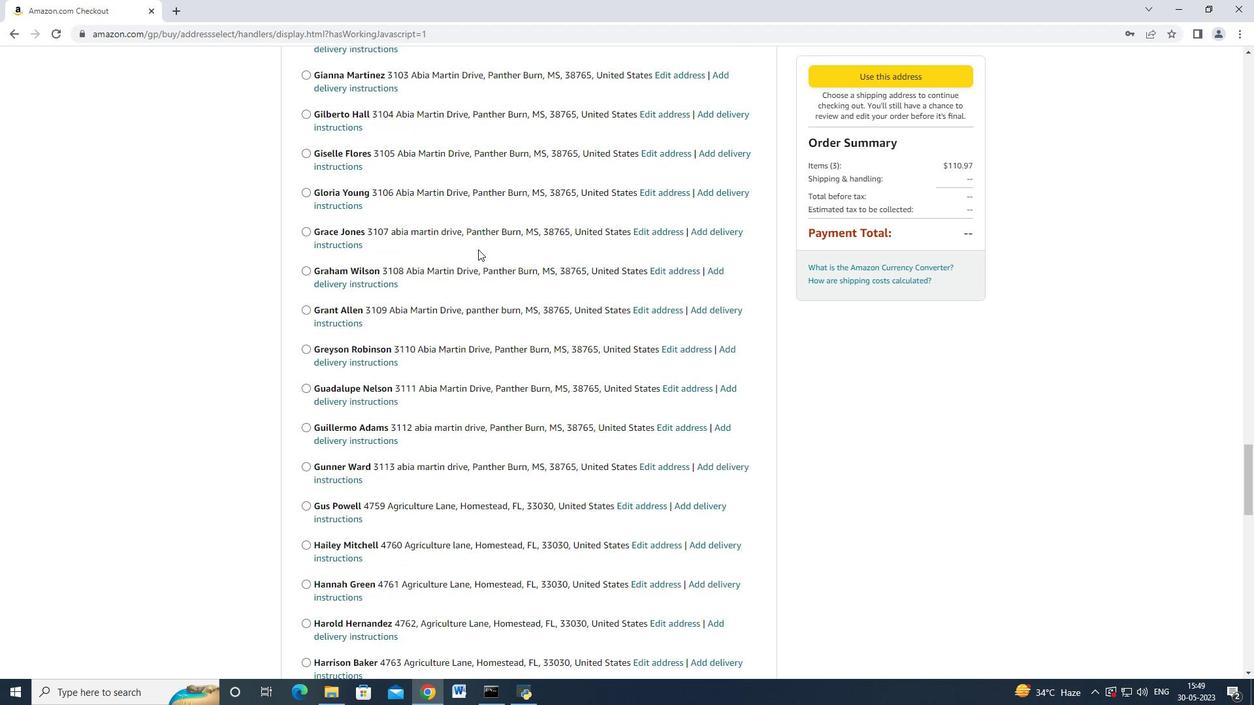 
Action: Mouse scrolled (478, 249) with delta (0, 0)
Screenshot: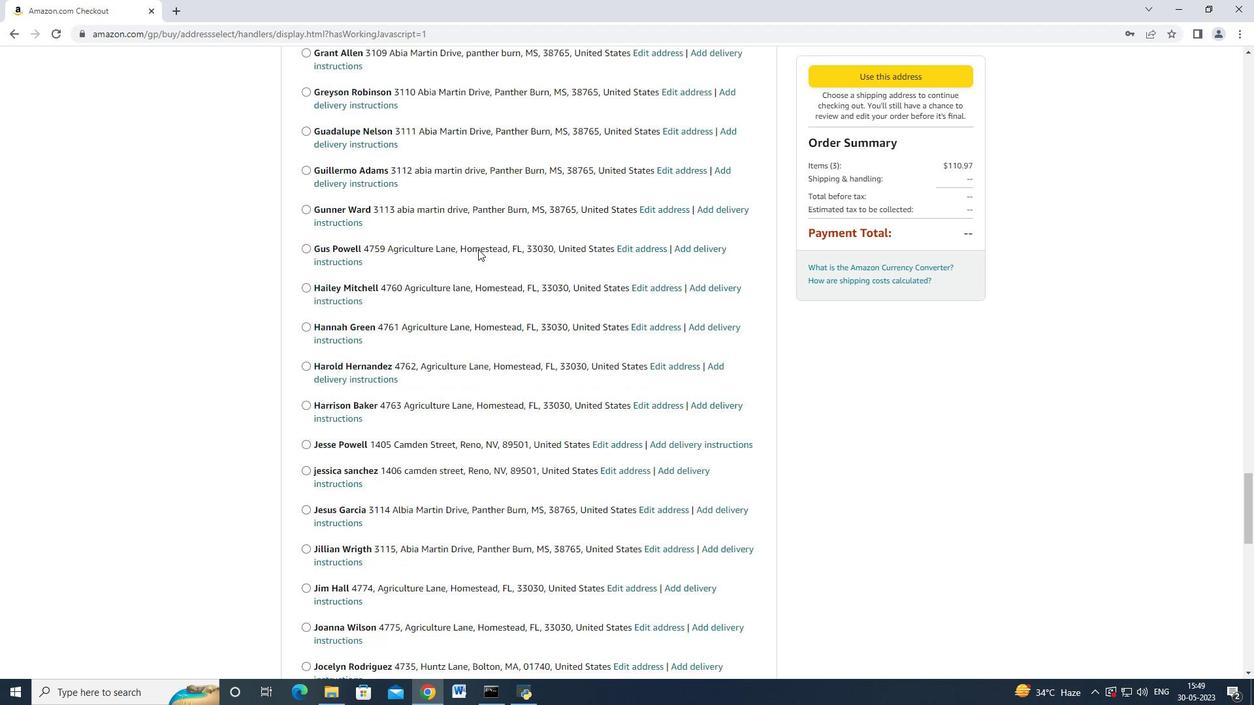 
Action: Mouse scrolled (478, 249) with delta (0, 0)
Screenshot: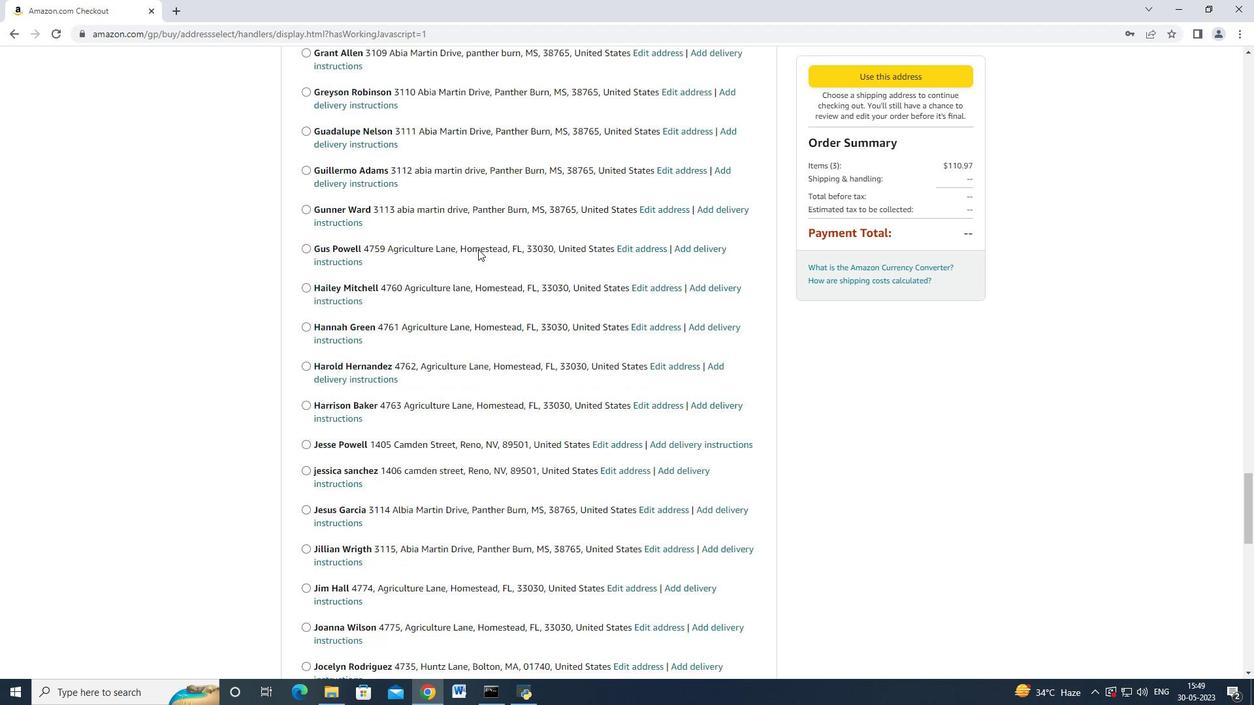 
Action: Mouse scrolled (478, 249) with delta (0, 0)
Screenshot: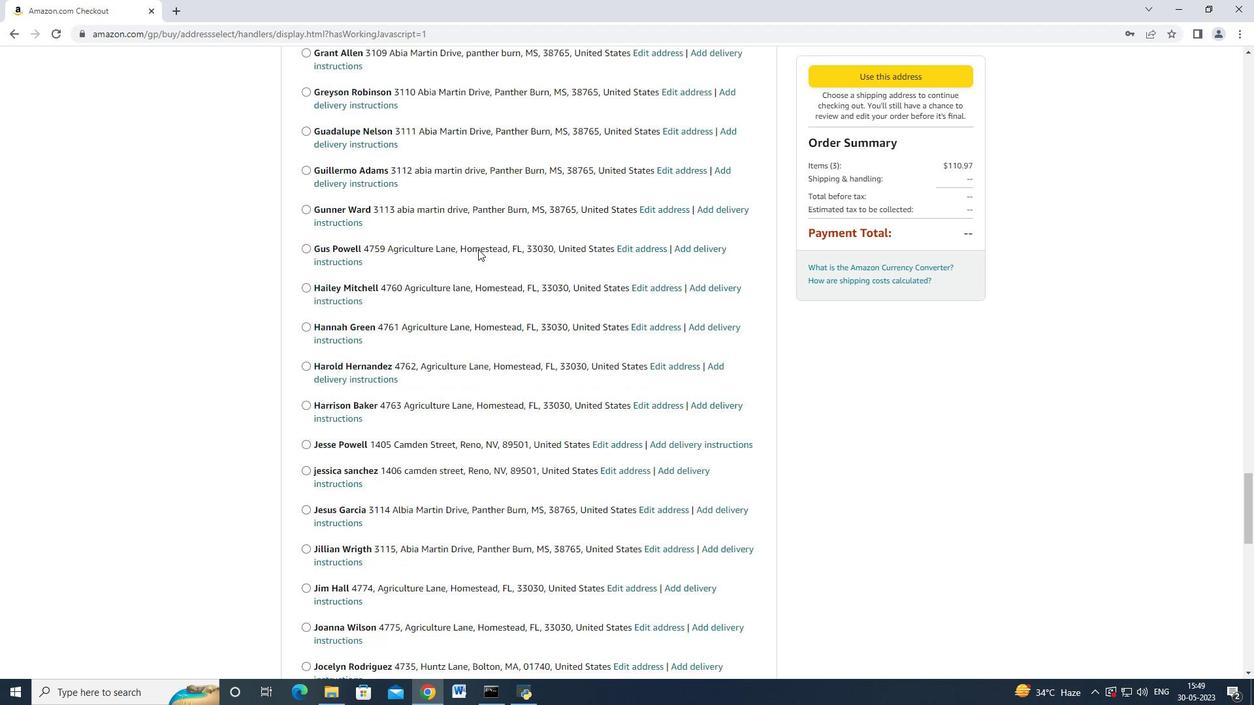
Action: Mouse scrolled (478, 249) with delta (0, 0)
Screenshot: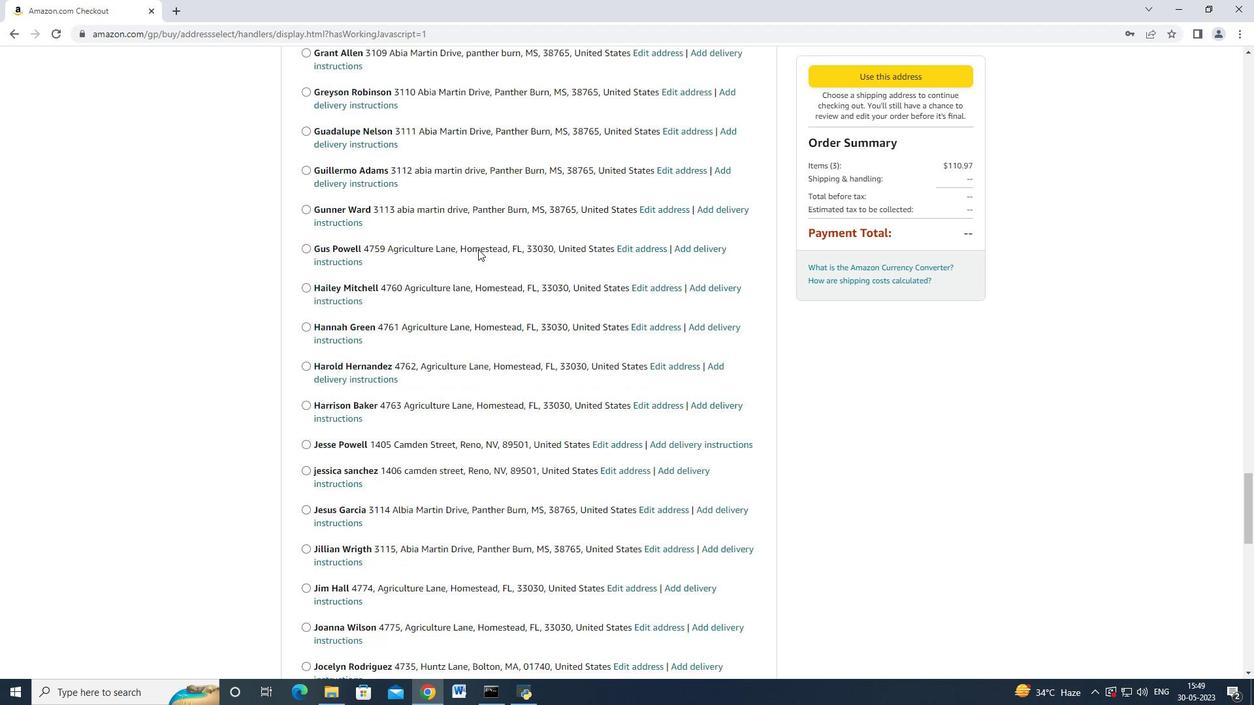 
Action: Mouse scrolled (478, 249) with delta (0, 0)
Screenshot: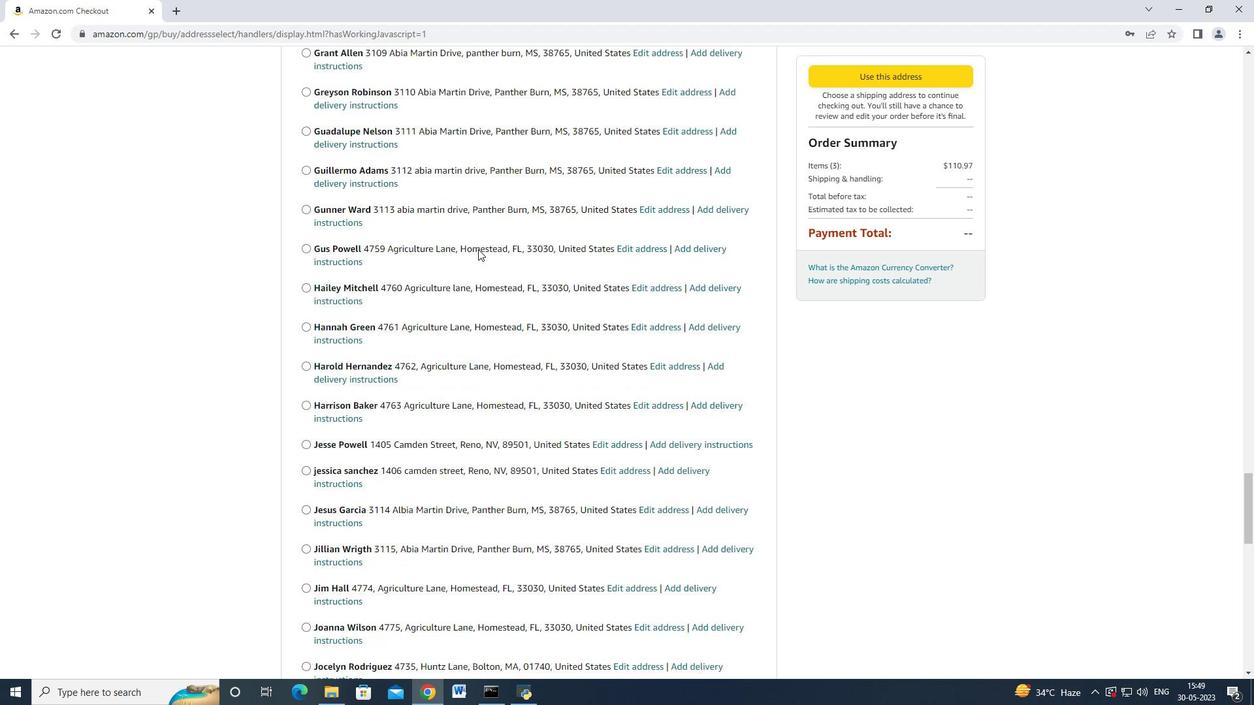 
Action: Mouse scrolled (478, 249) with delta (0, 0)
Screenshot: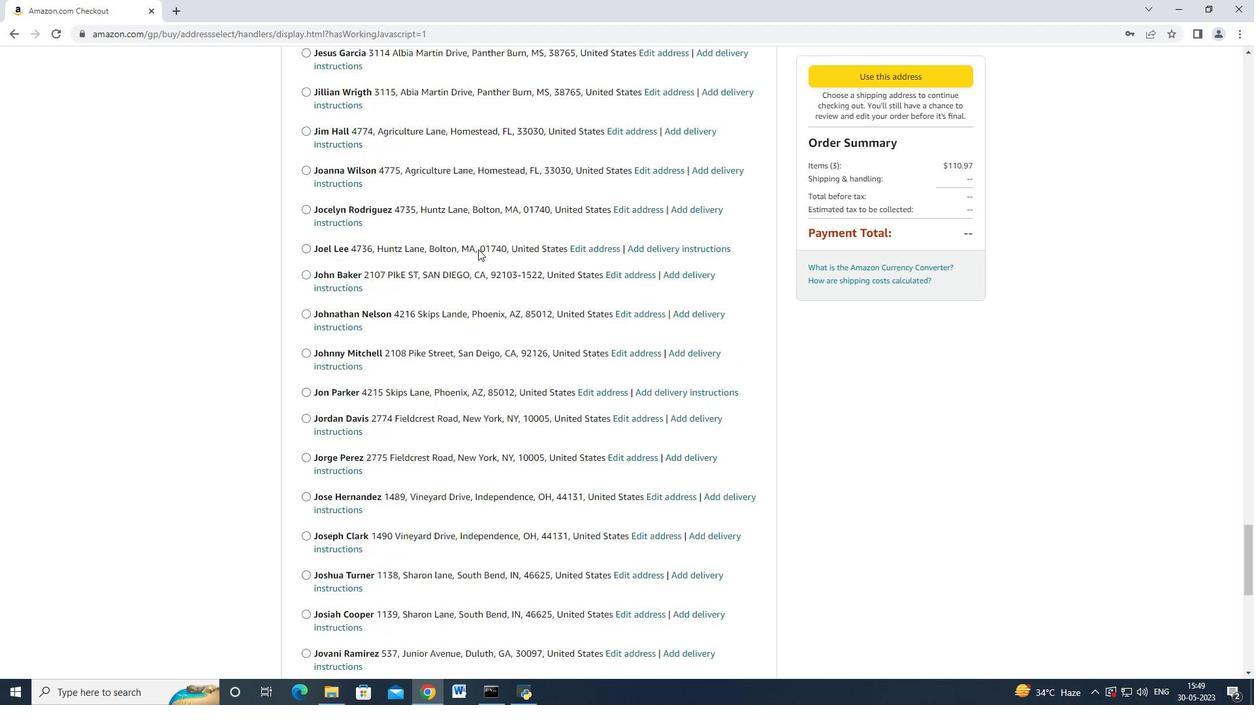
Action: Mouse scrolled (478, 249) with delta (0, 0)
Screenshot: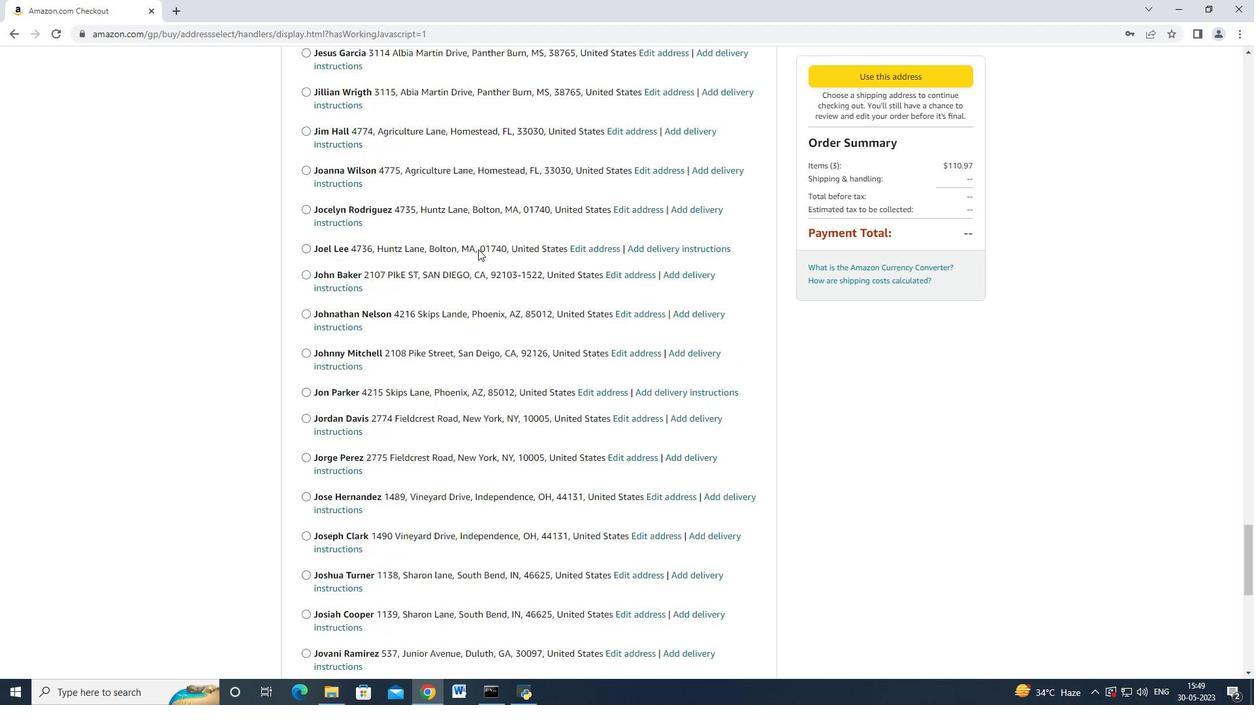 
Action: Mouse scrolled (478, 249) with delta (0, 0)
Screenshot: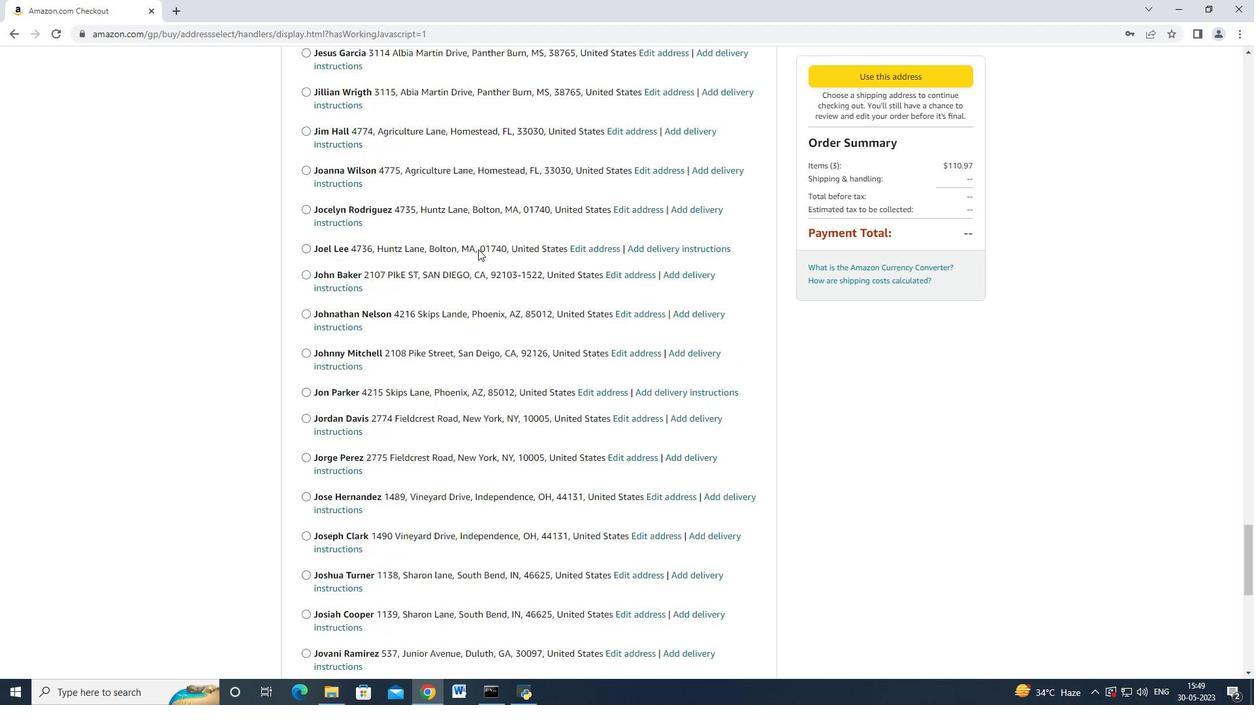 
Action: Mouse scrolled (478, 249) with delta (0, 0)
Screenshot: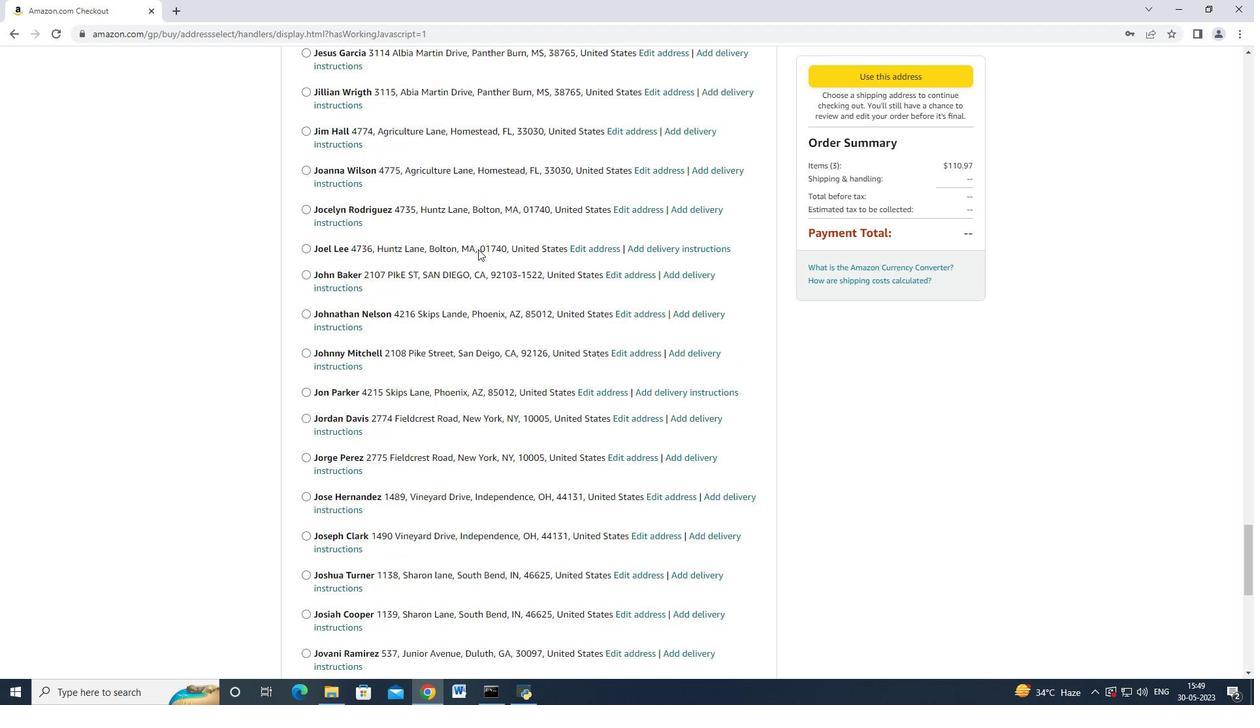 
Action: Mouse scrolled (478, 249) with delta (0, 0)
Screenshot: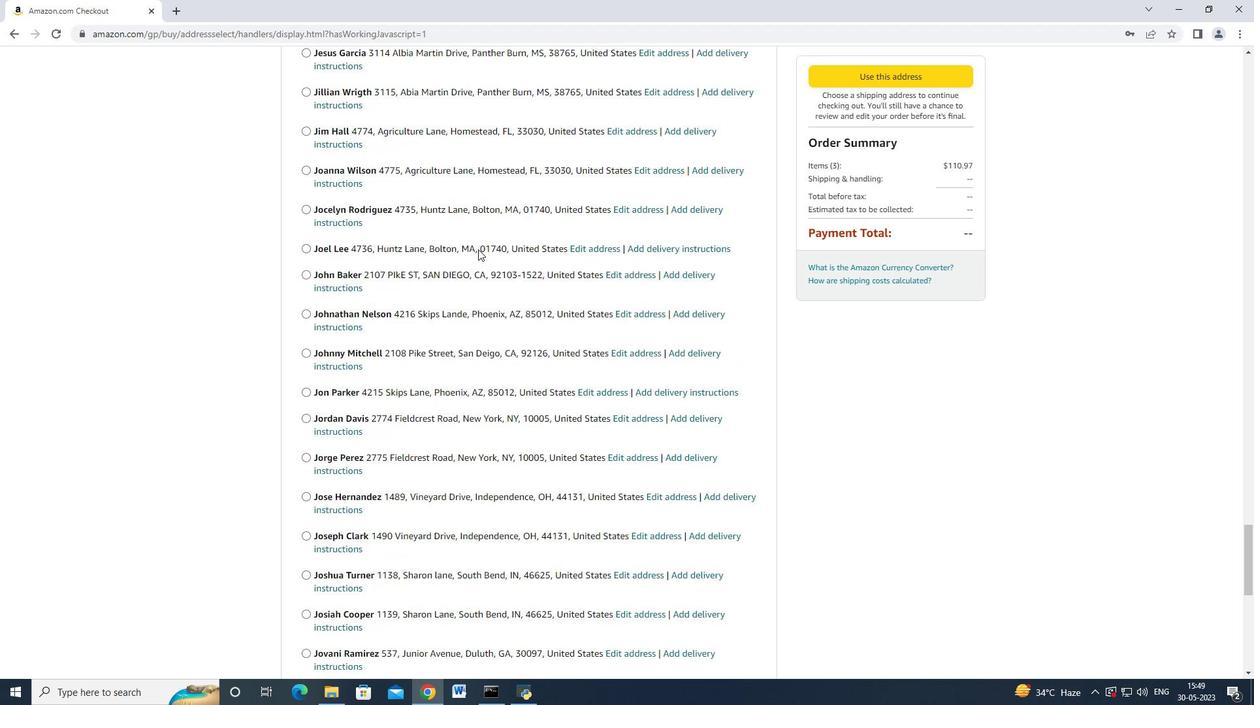 
Action: Mouse scrolled (478, 249) with delta (0, 0)
Screenshot: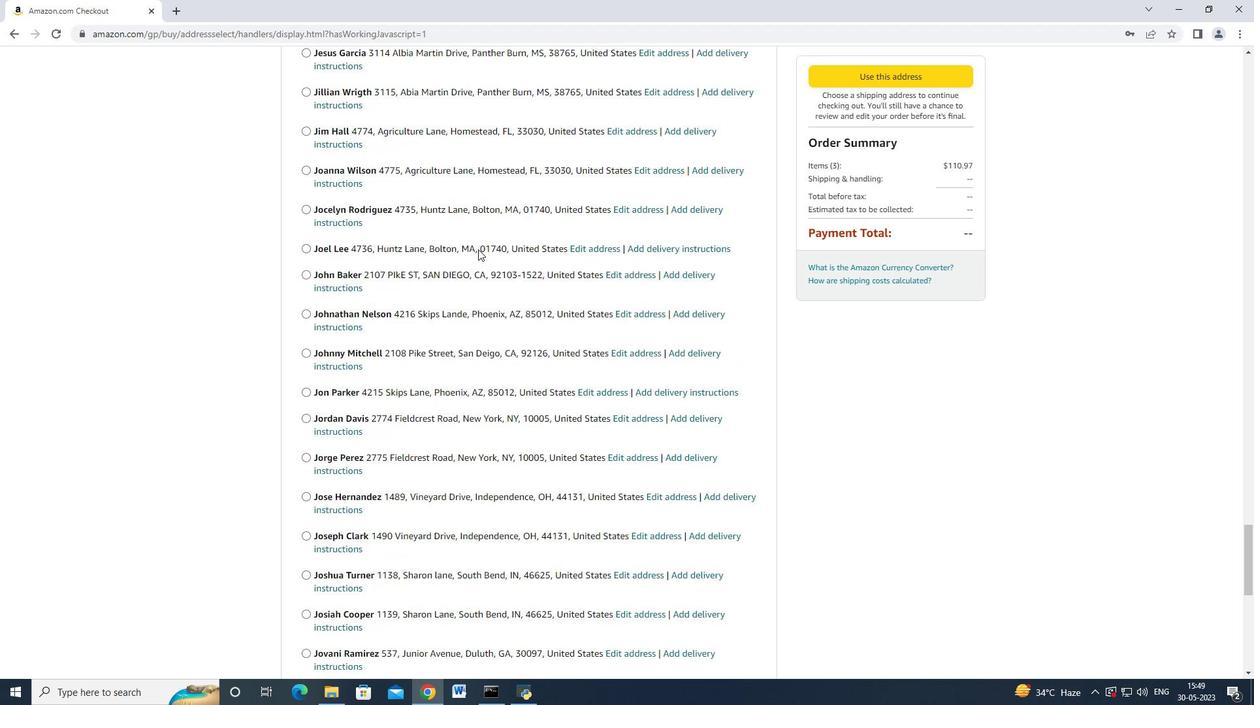 
Action: Mouse moved to (478, 249)
Screenshot: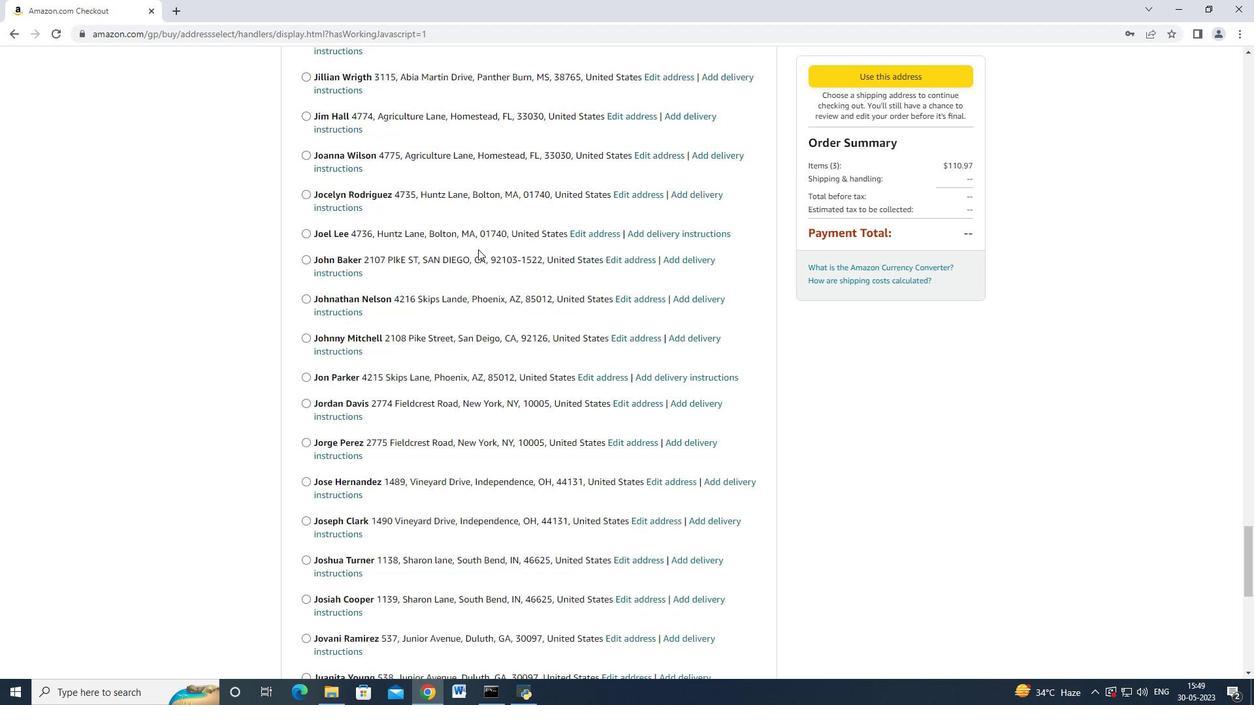 
Action: Mouse scrolled (478, 249) with delta (0, 0)
Screenshot: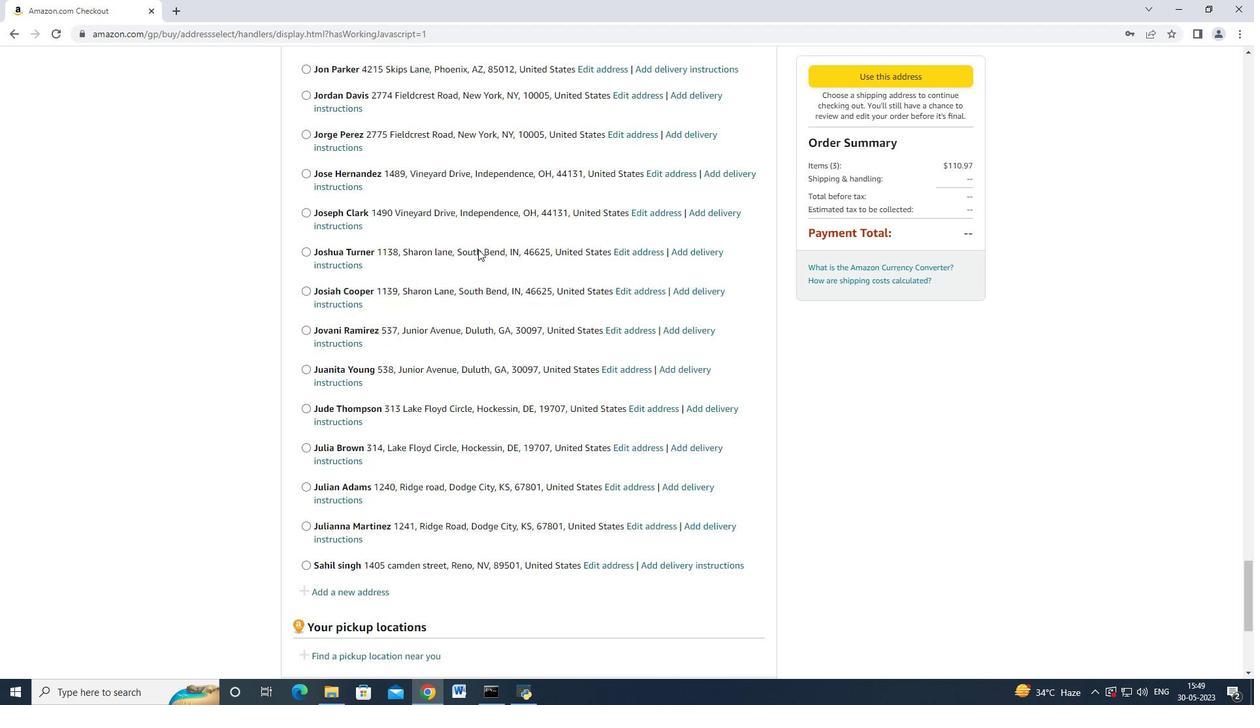 
Action: Mouse scrolled (478, 249) with delta (0, 0)
Screenshot: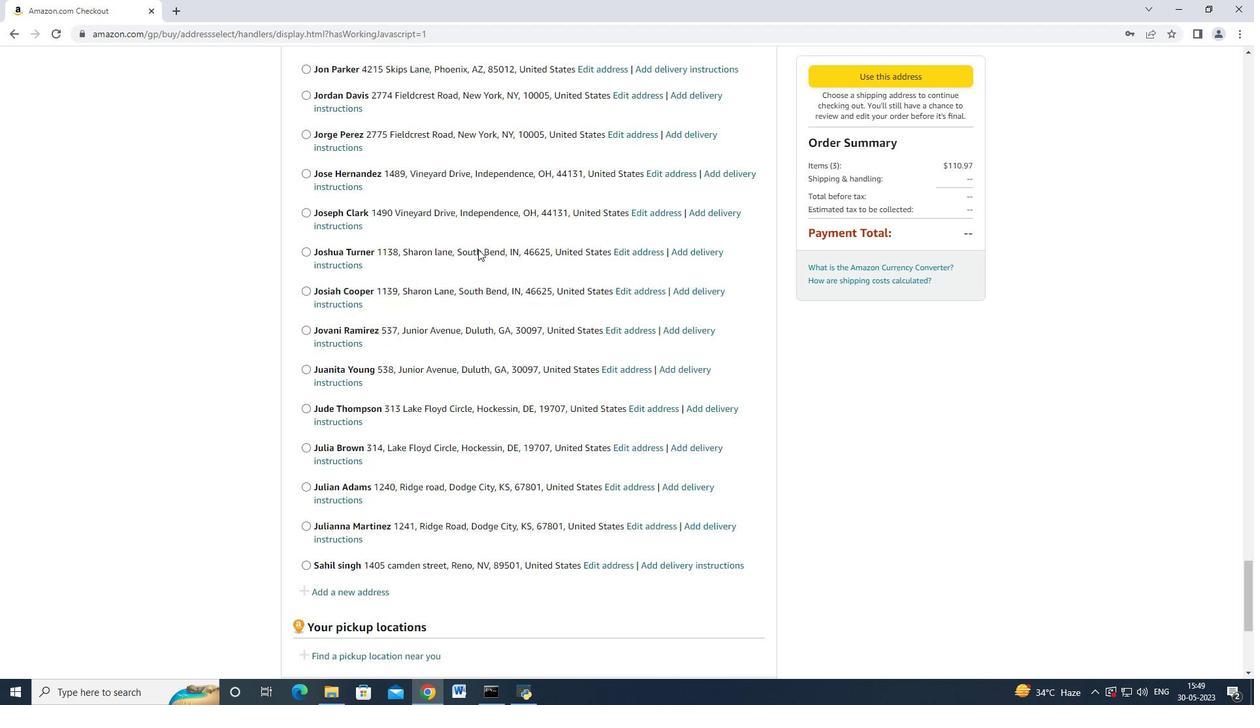 
Action: Mouse scrolled (478, 249) with delta (0, 0)
Screenshot: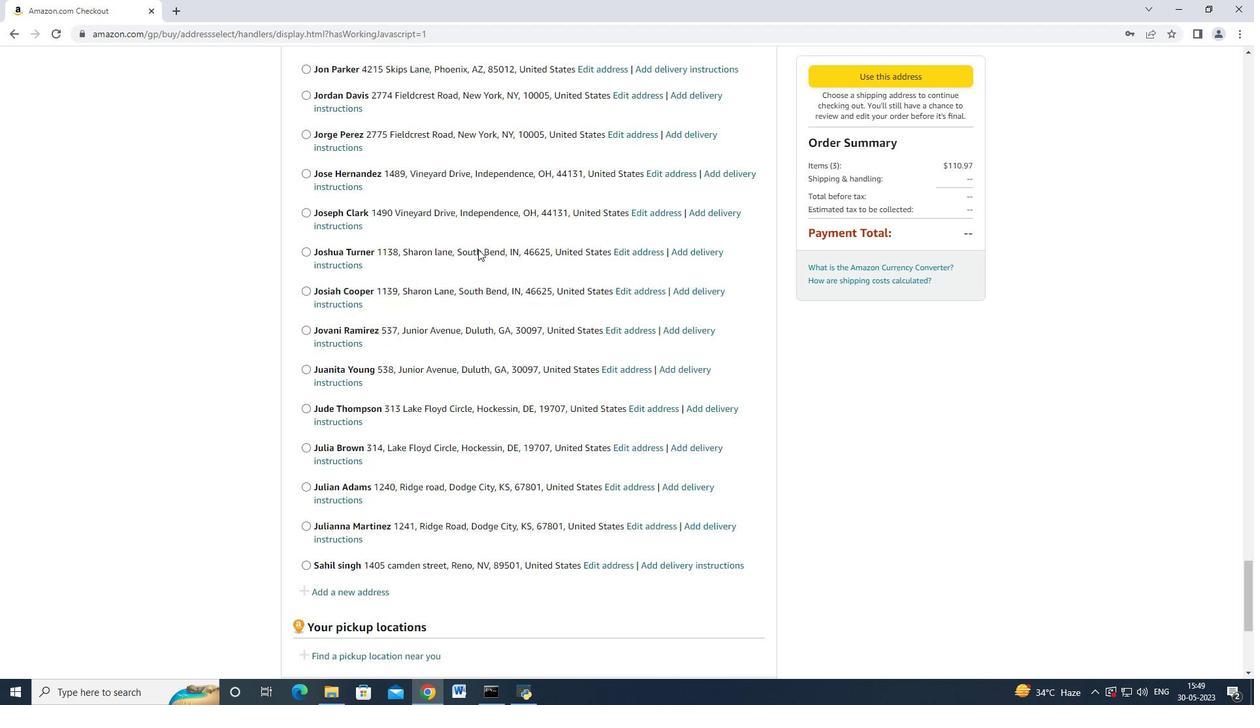 
Action: Mouse scrolled (478, 249) with delta (0, 0)
Screenshot: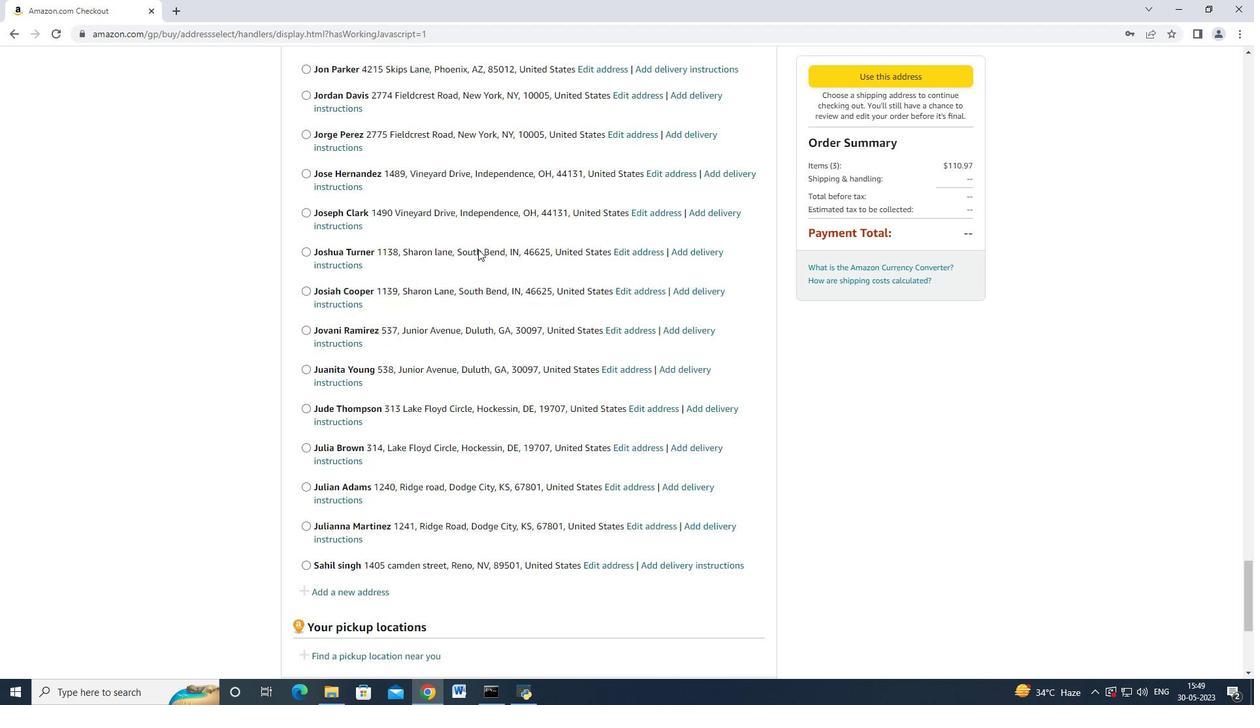 
Action: Mouse scrolled (478, 249) with delta (0, 0)
Screenshot: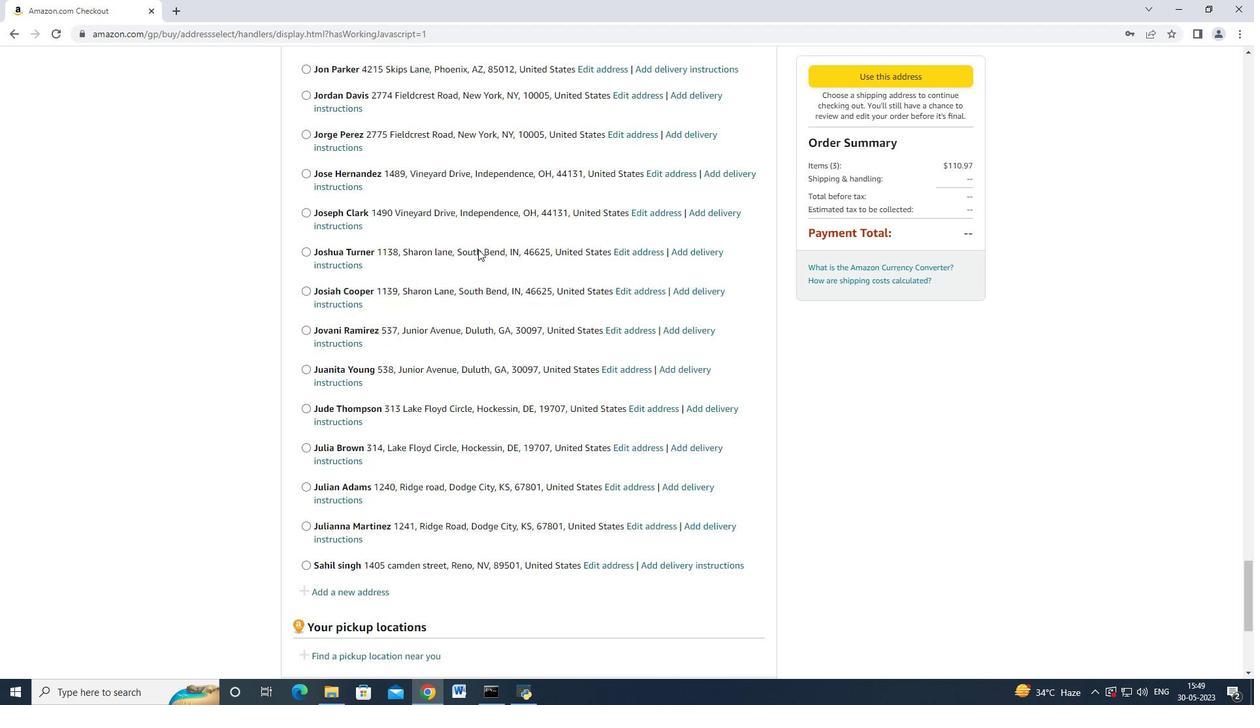 
Action: Mouse scrolled (478, 249) with delta (0, 0)
Screenshot: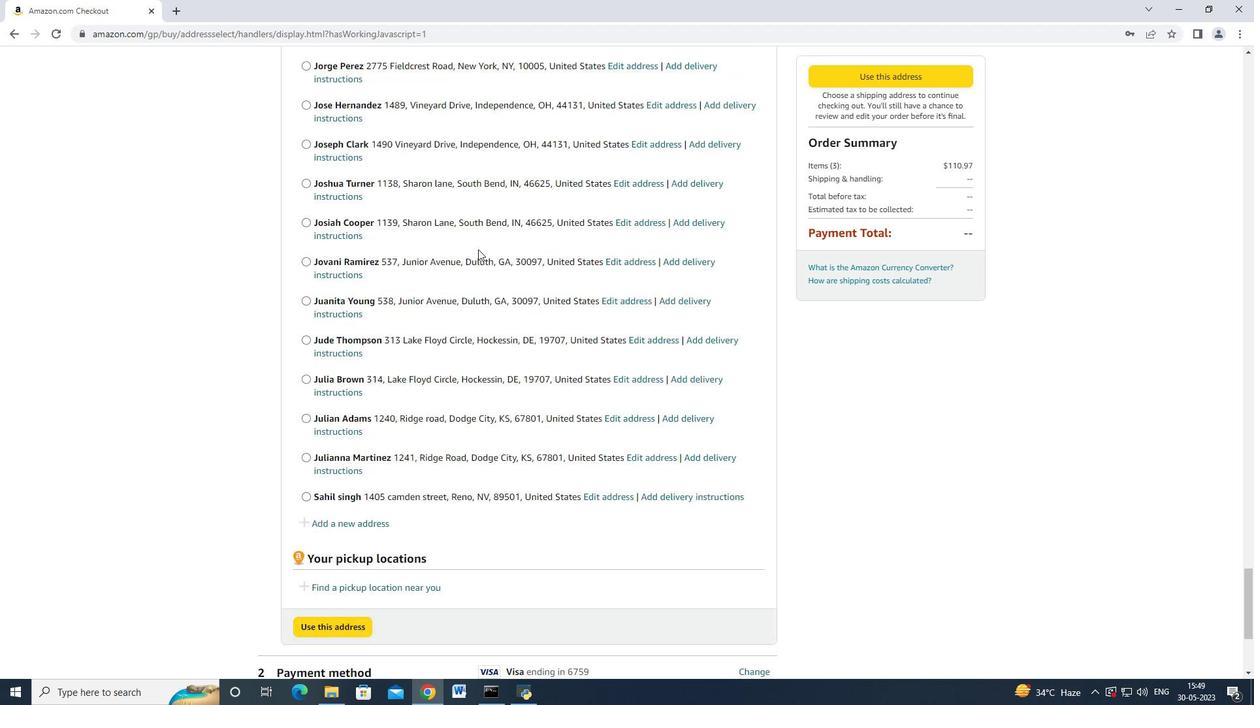 
Action: Mouse scrolled (478, 249) with delta (0, 0)
Screenshot: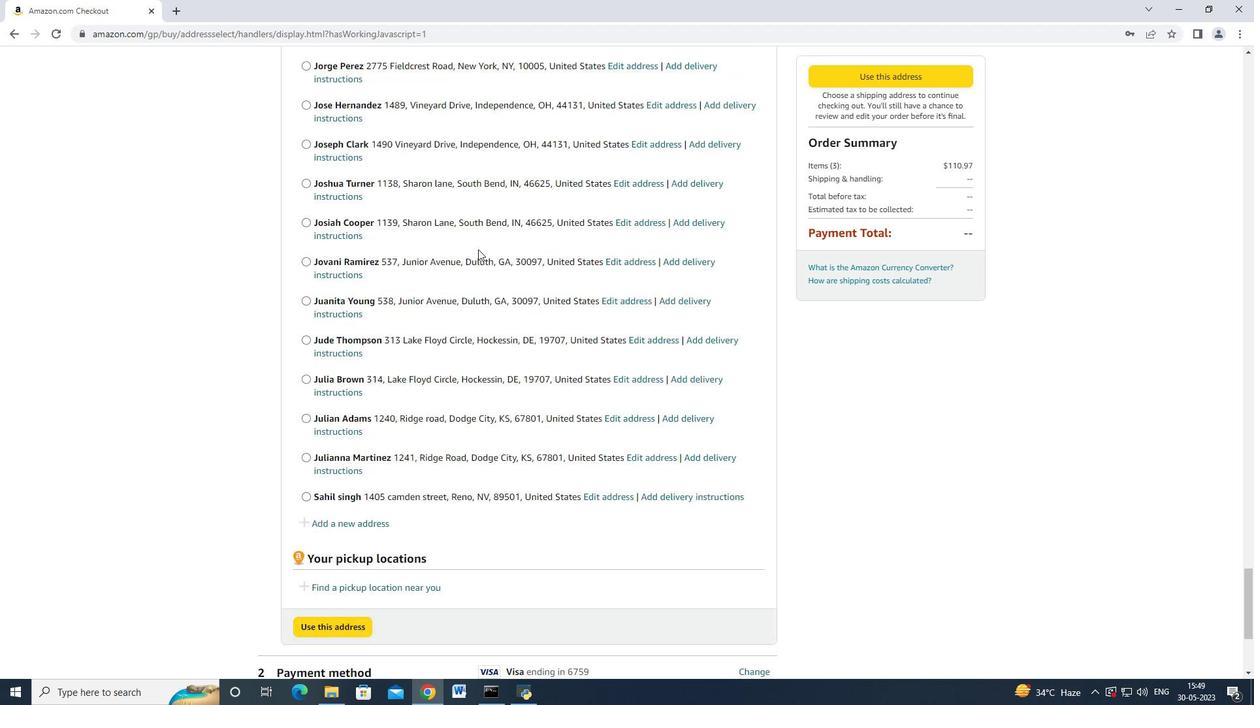 
Action: Mouse moved to (380, 273)
Screenshot: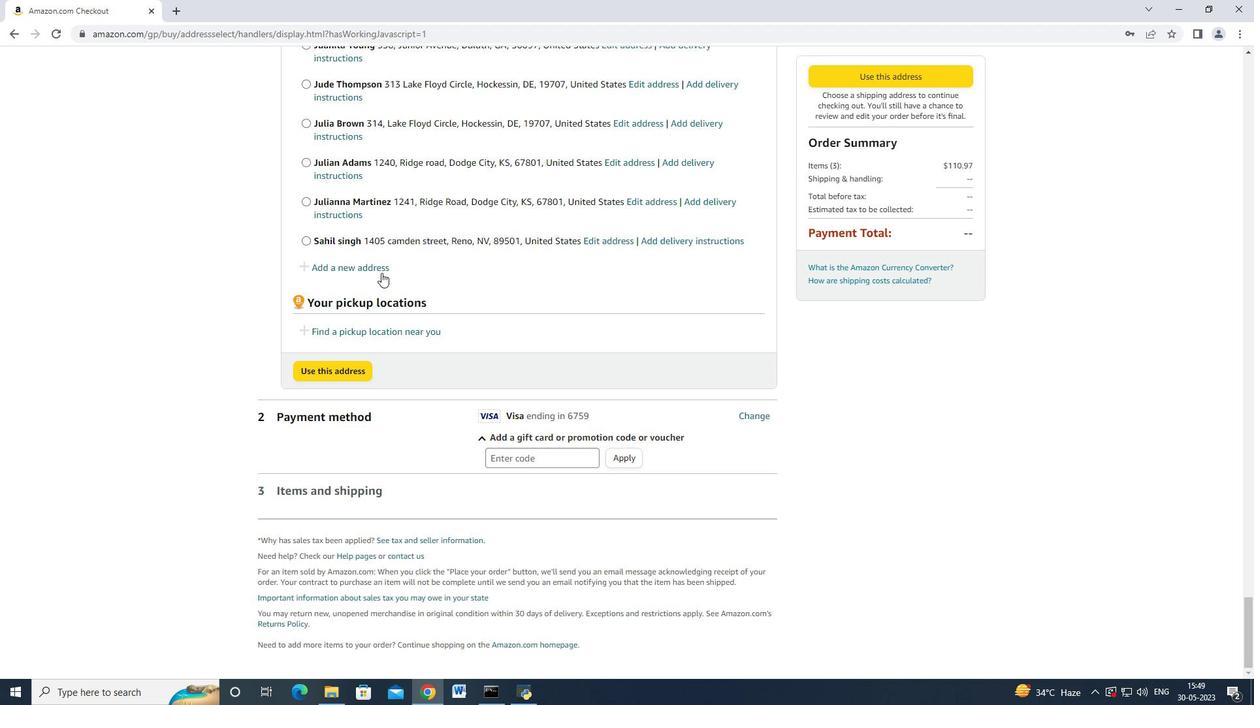 
Action: Mouse pressed left at (380, 273)
Screenshot: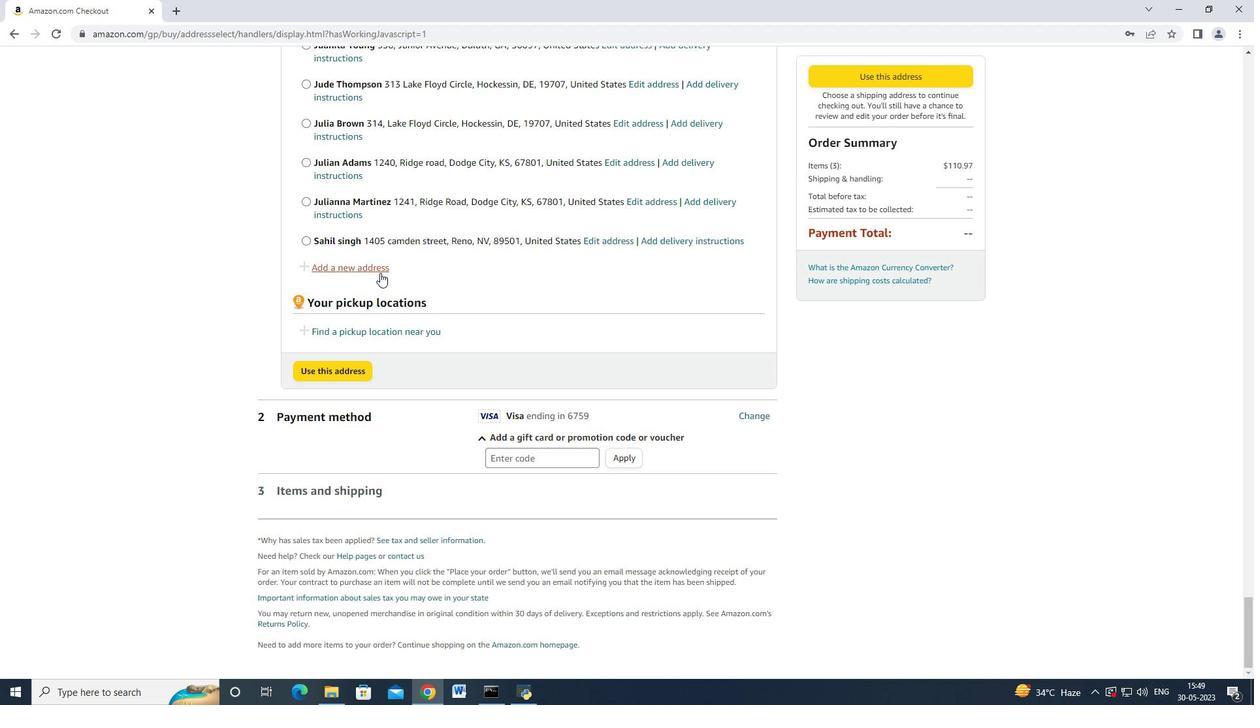 
Action: Mouse moved to (429, 317)
Screenshot: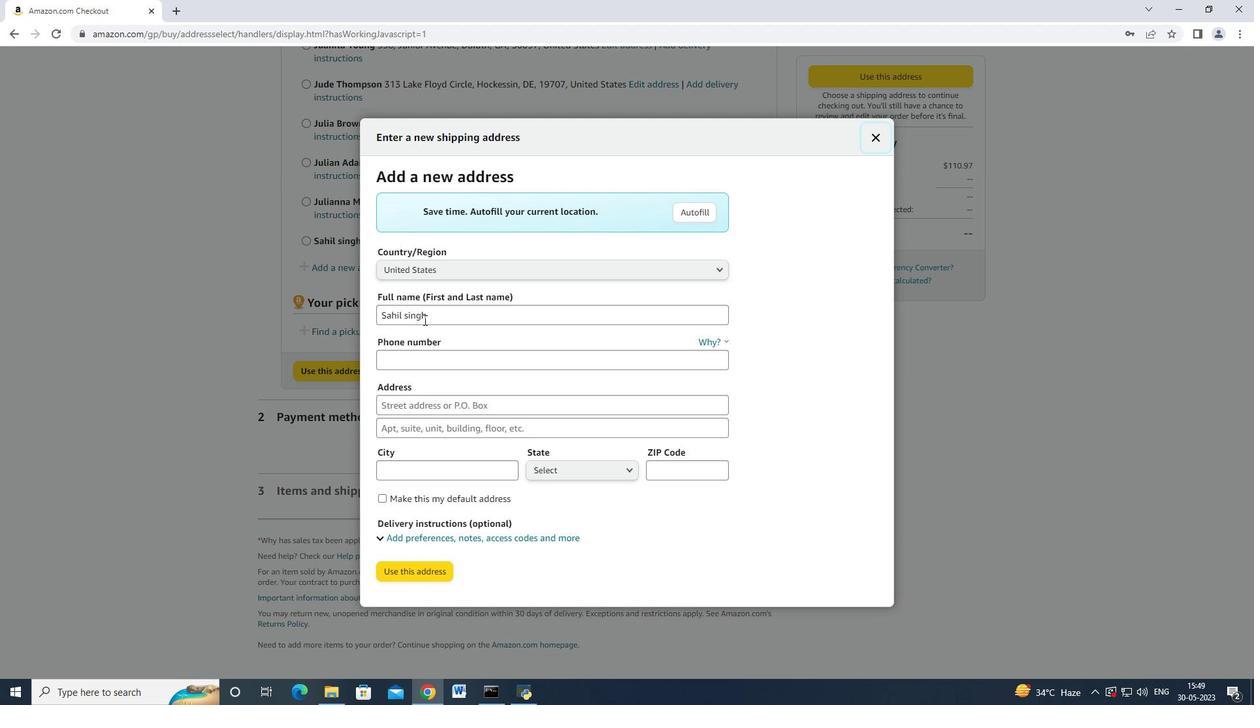 
Action: Mouse pressed left at (429, 317)
Screenshot: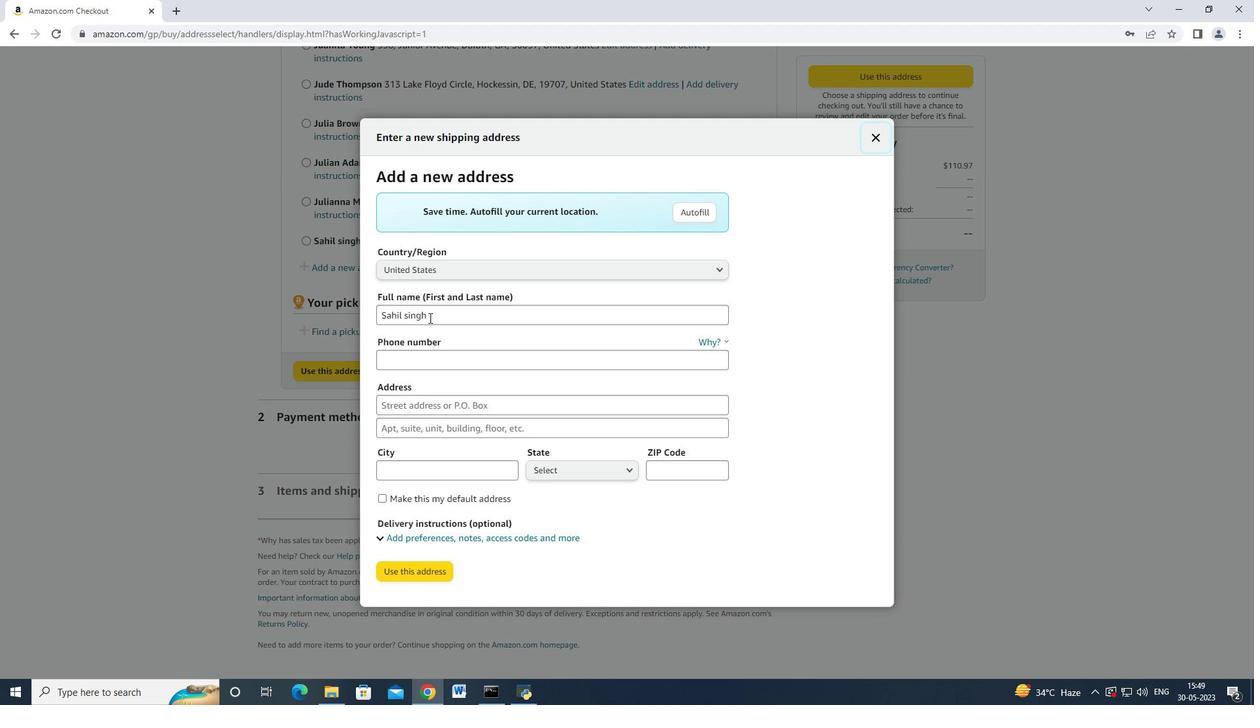 
Action: Mouse moved to (386, 311)
Screenshot: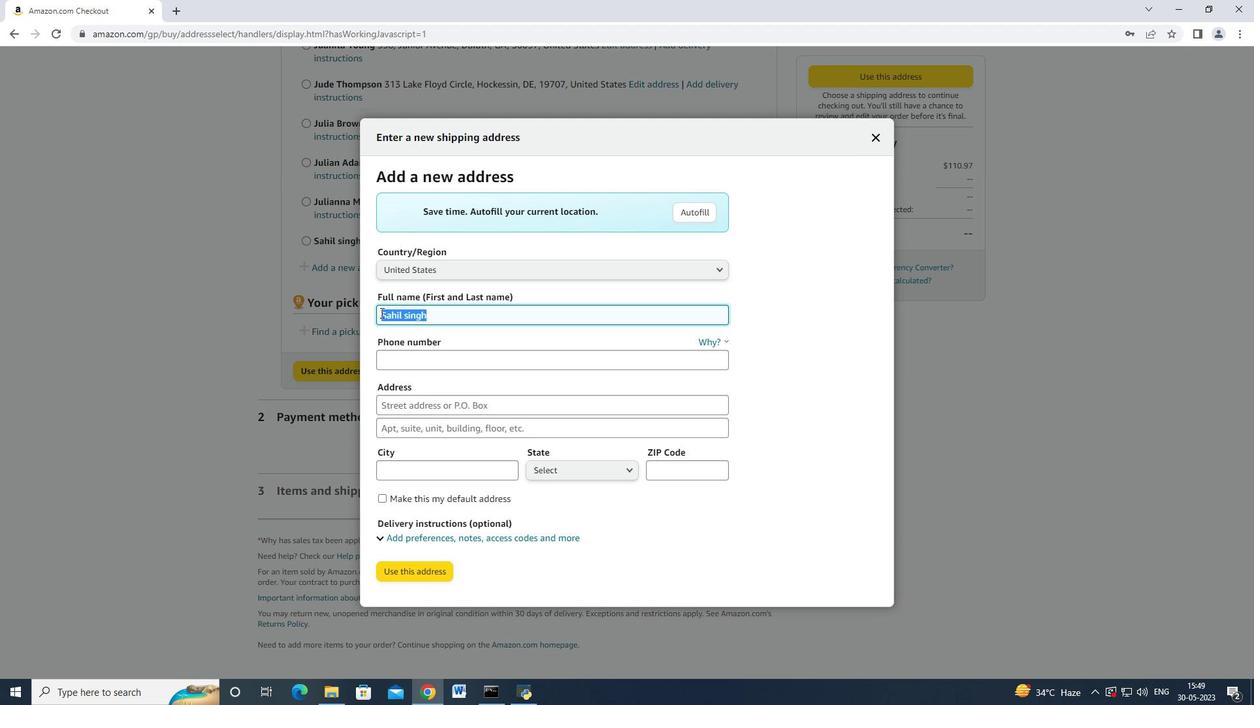 
Action: Key pressed <Key.backspace><Key.shift>Harry<Key.space><Key.shift>Martin<Key.tab><Key.tab>3052454080<Key.tab>4764<Key.space><Key.shift_r>Agrit<Key.backspace>culture<Key.space><Key.shift>Lane<Key.space><Key.tab><Key.tab><Key.shift>Homestead<Key.space>
Screenshot: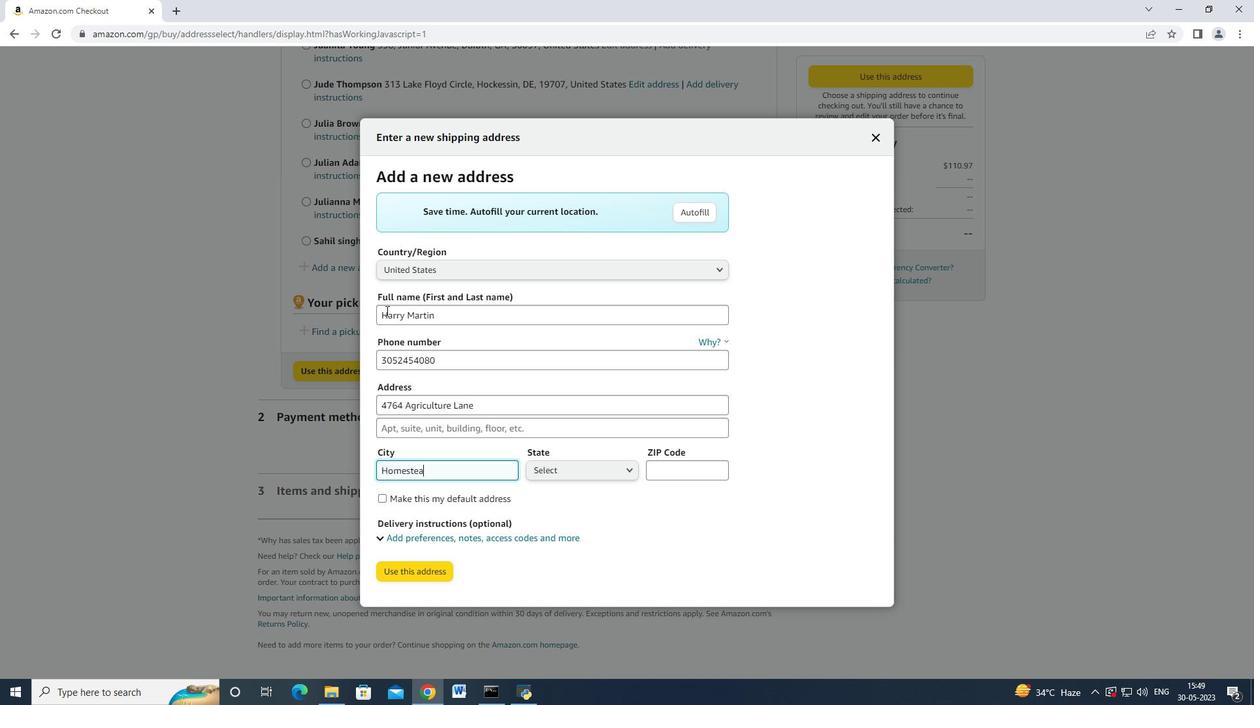 
Action: Mouse moved to (548, 475)
Screenshot: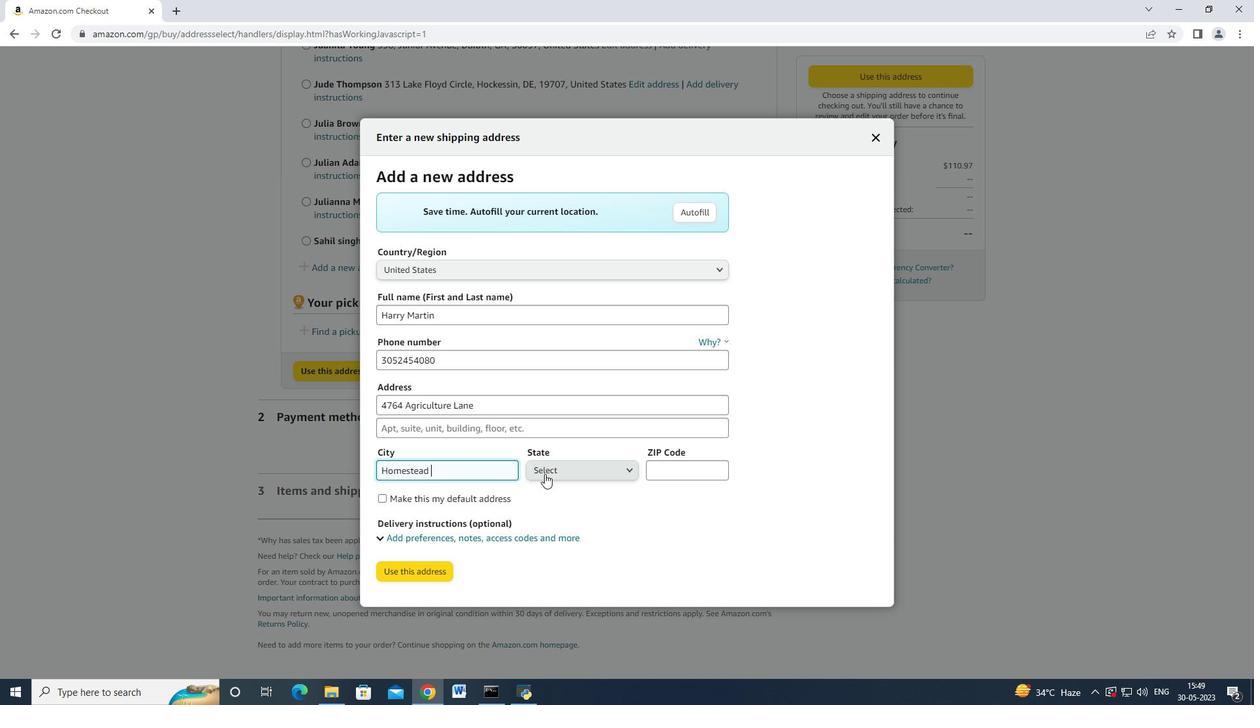 
Action: Mouse pressed left at (548, 475)
Screenshot: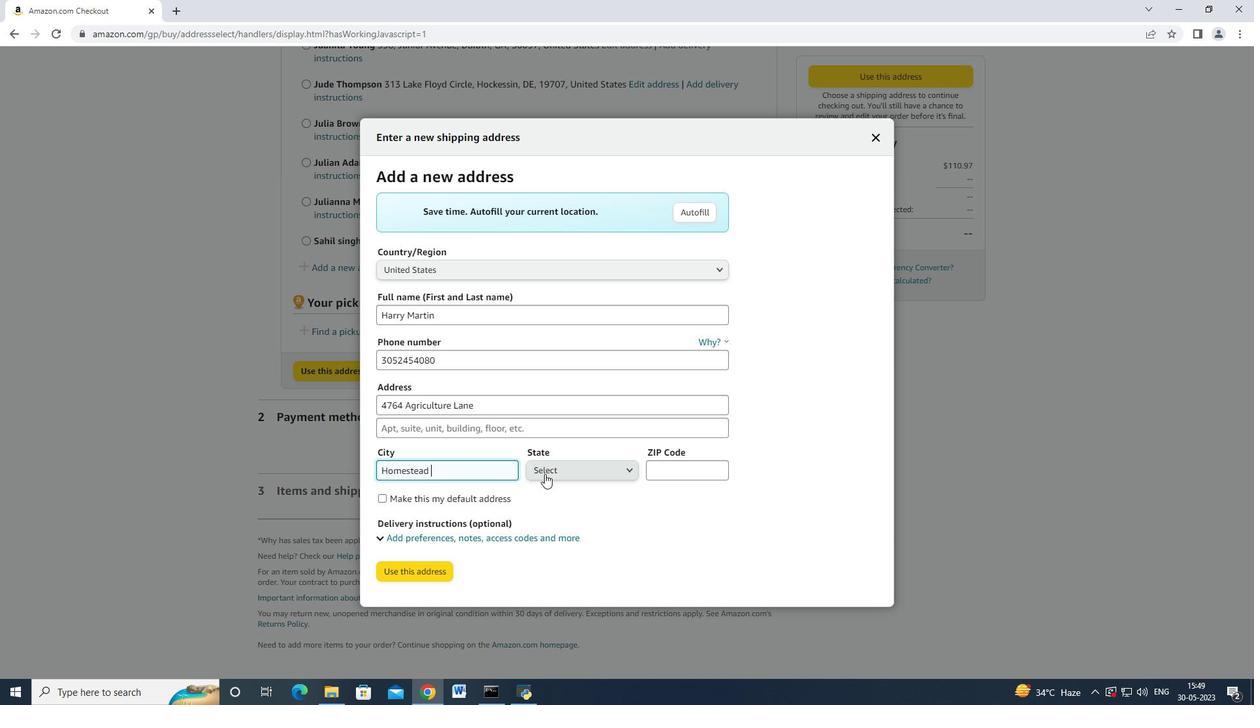 
Action: Mouse moved to (562, 264)
Screenshot: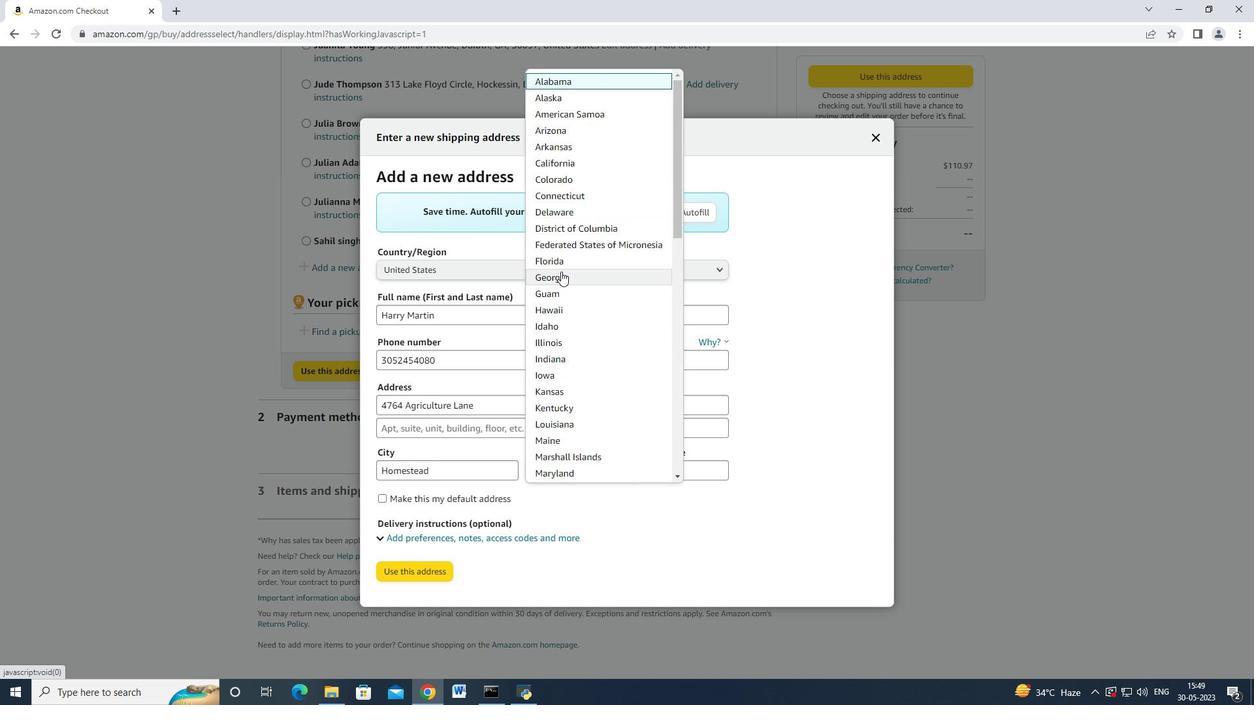 
Action: Mouse pressed left at (562, 264)
Screenshot: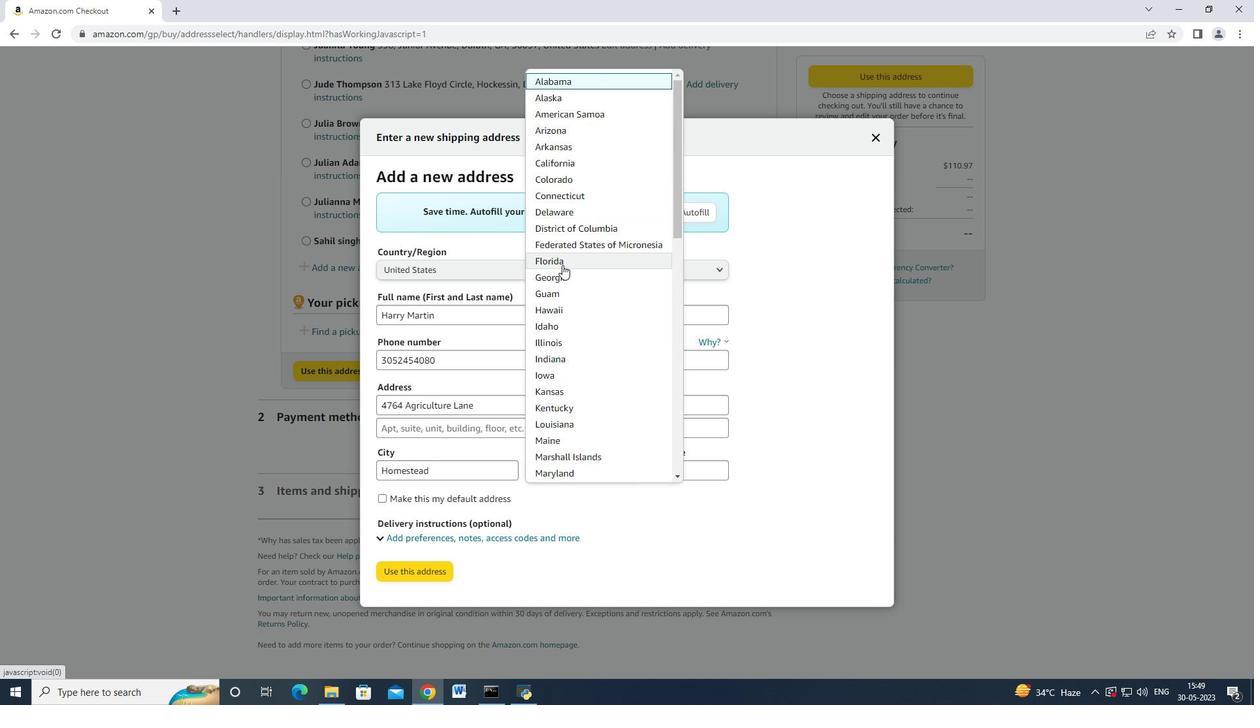 
Action: Mouse moved to (666, 469)
Screenshot: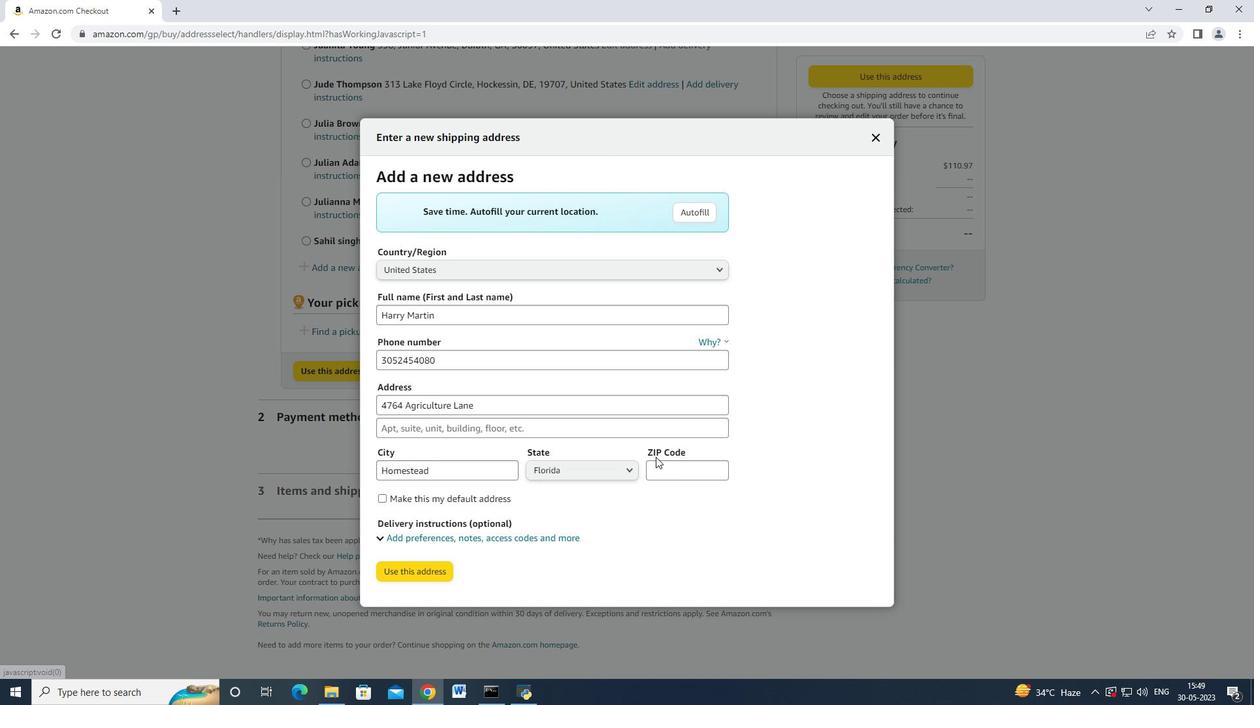 
Action: Mouse pressed left at (666, 469)
Screenshot: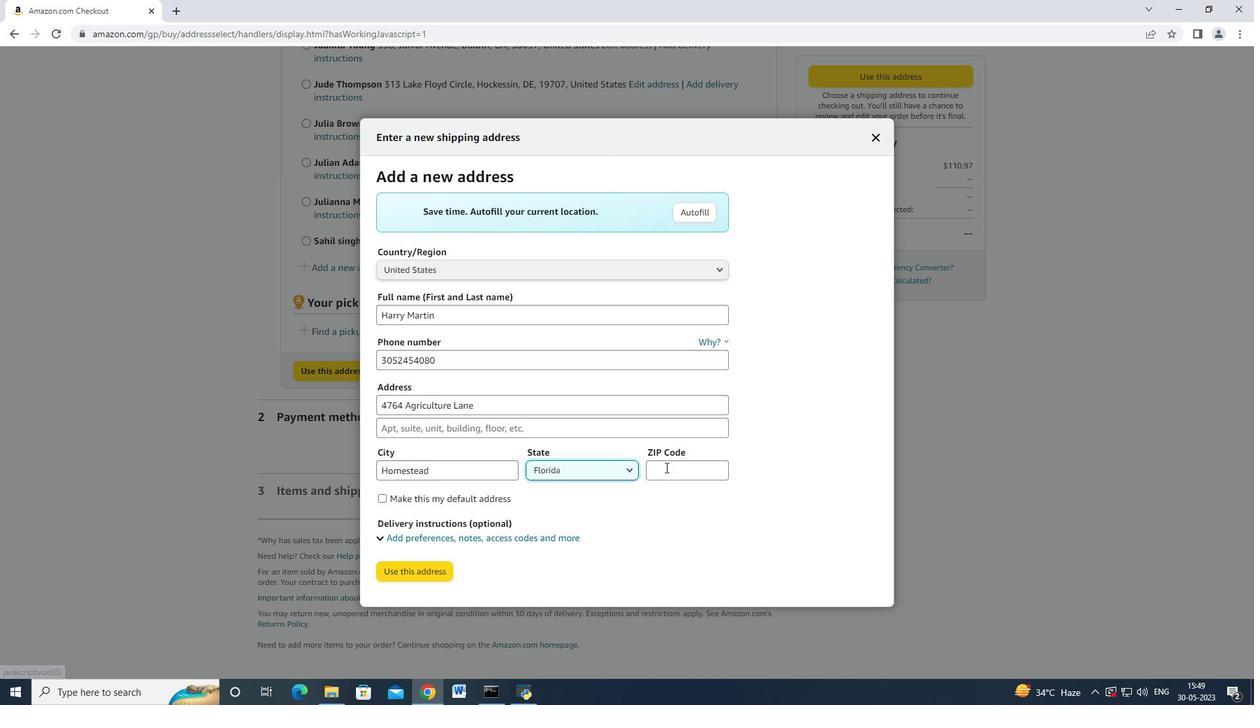 
Action: Key pressed 33030
Screenshot: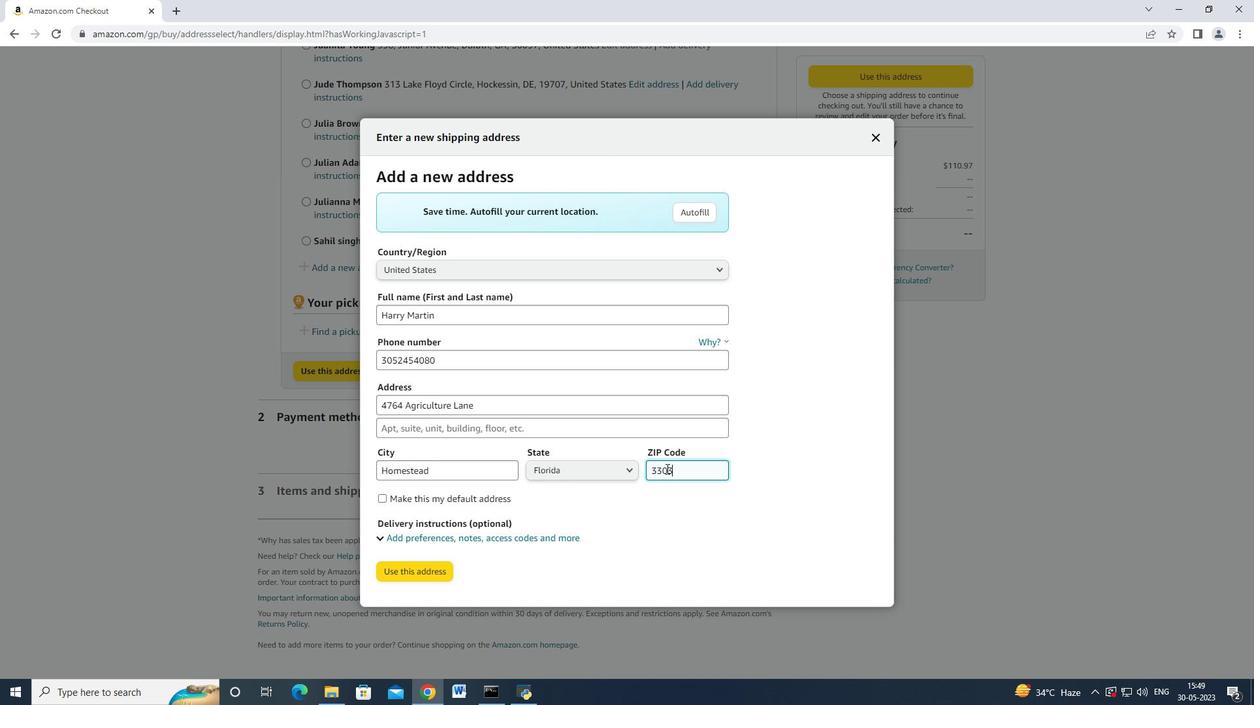 
Action: Mouse moved to (399, 569)
Screenshot: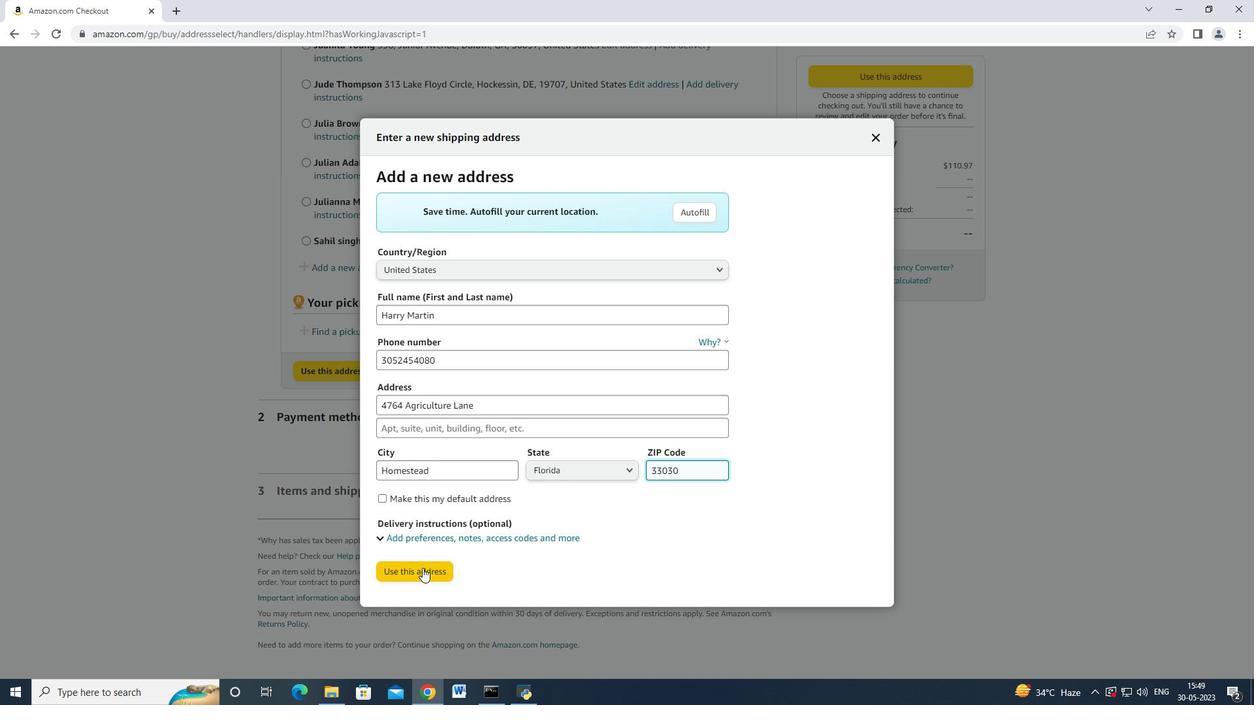 
Action: Mouse pressed left at (399, 569)
Screenshot: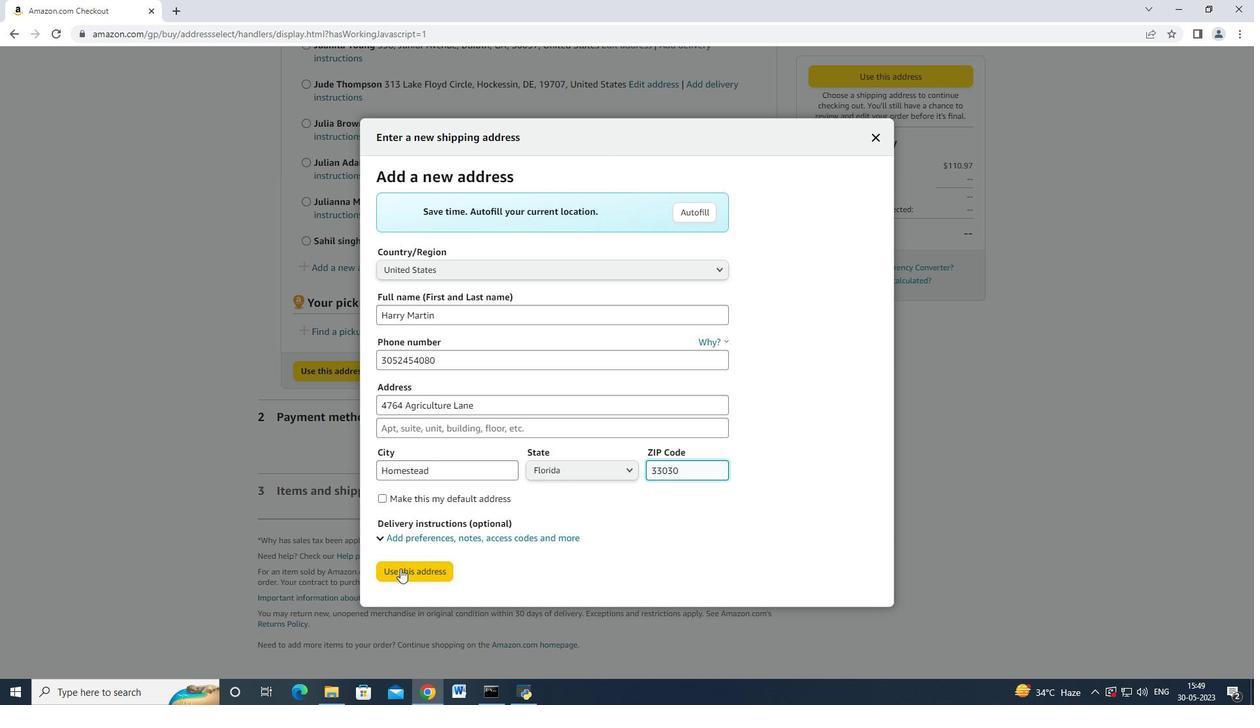 
Action: Mouse moved to (440, 660)
Screenshot: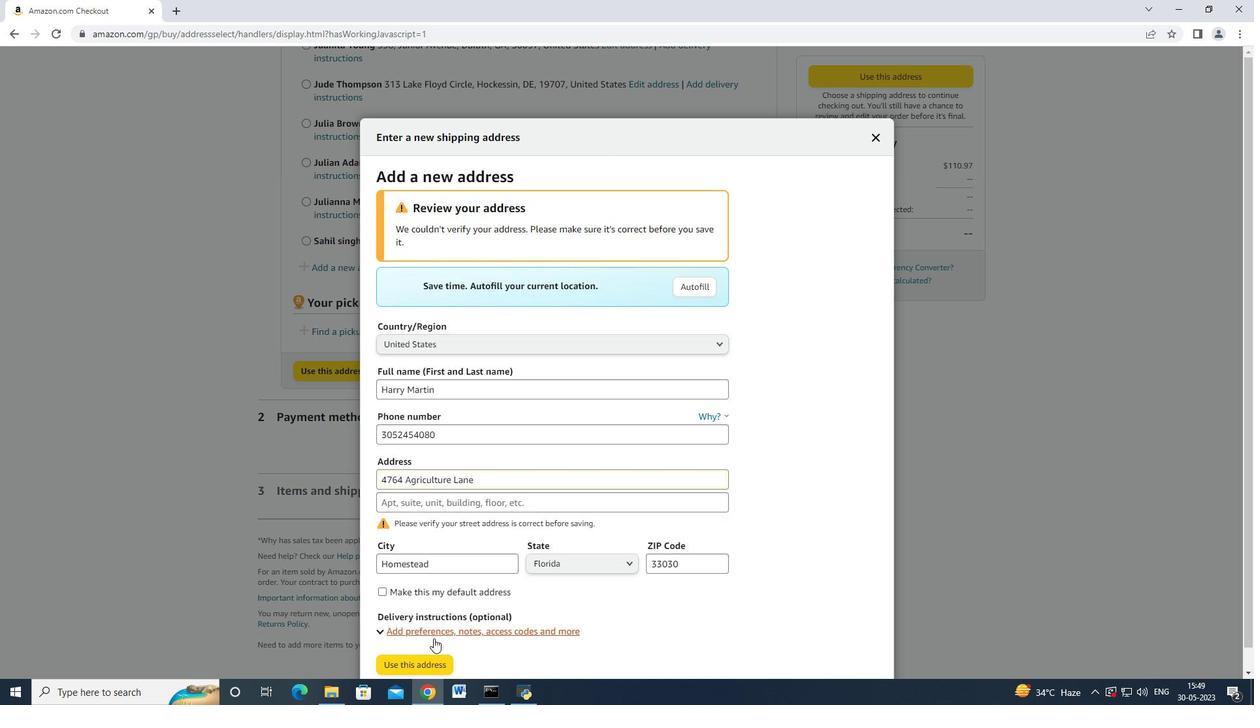 
Action: Mouse pressed left at (440, 660)
Screenshot: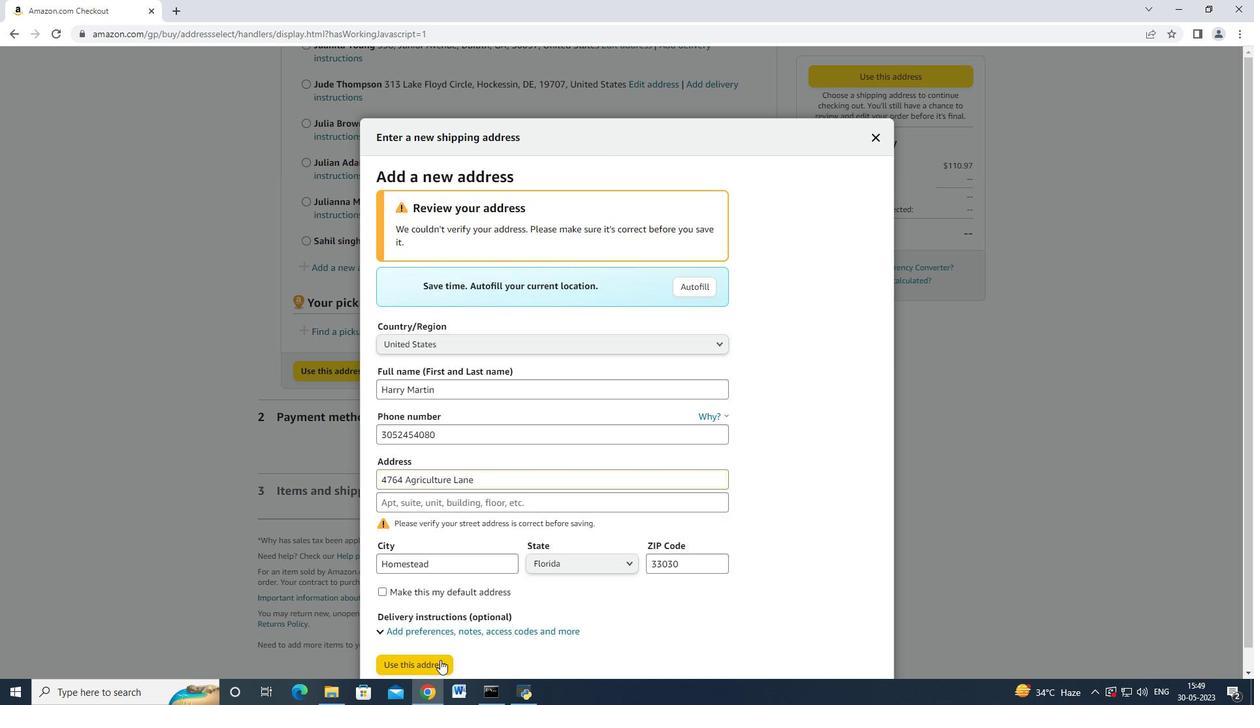 
Action: Mouse moved to (400, 306)
Screenshot: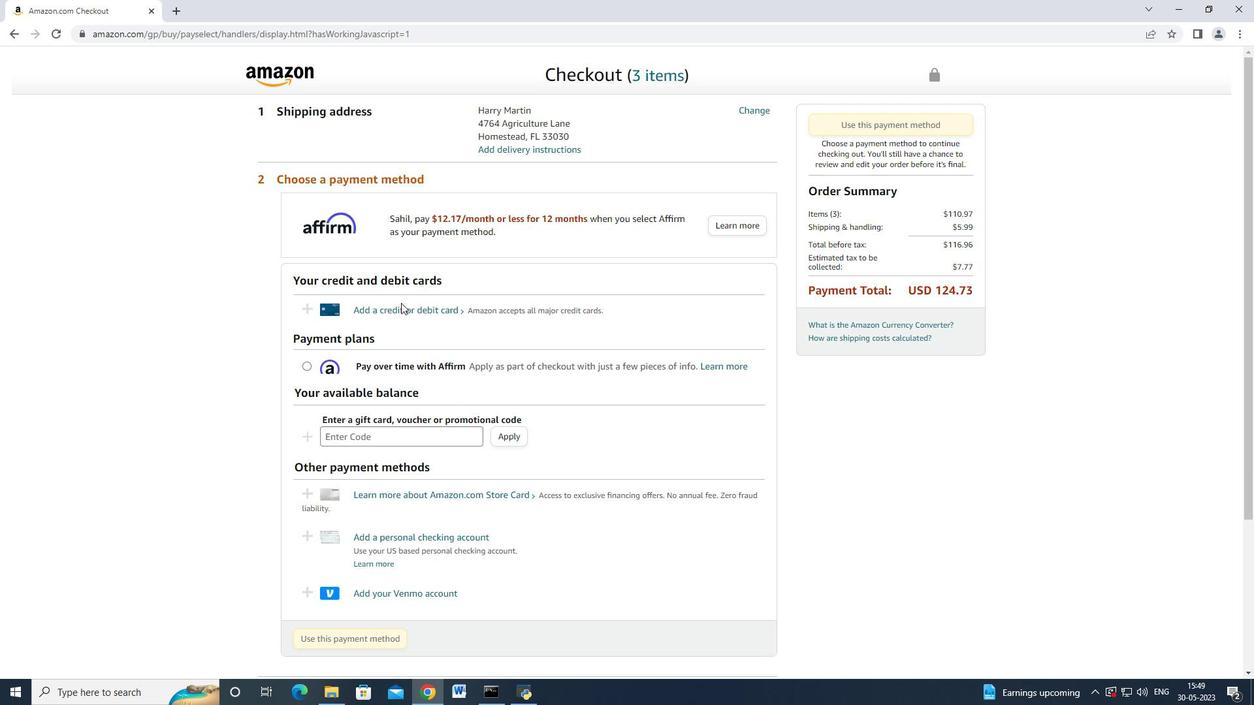 
Action: Mouse pressed left at (400, 306)
Screenshot: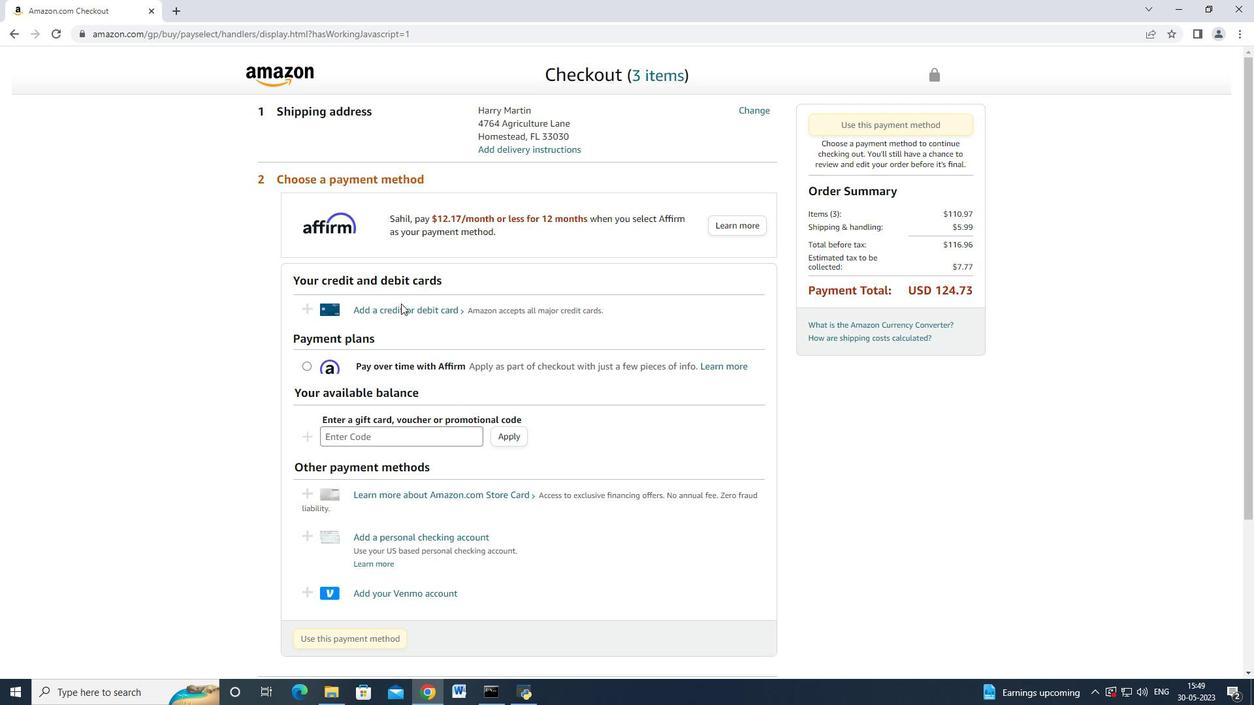 
Action: Mouse moved to (539, 305)
Screenshot: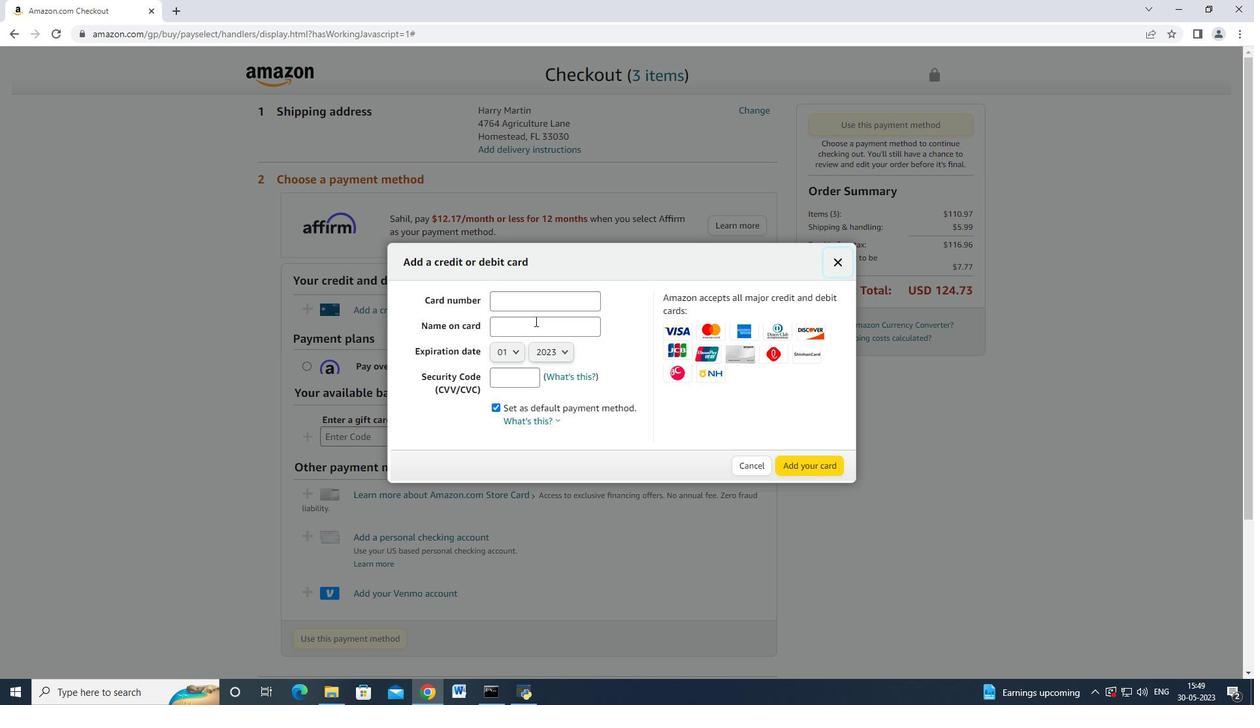 
Action: Mouse pressed left at (539, 305)
Screenshot: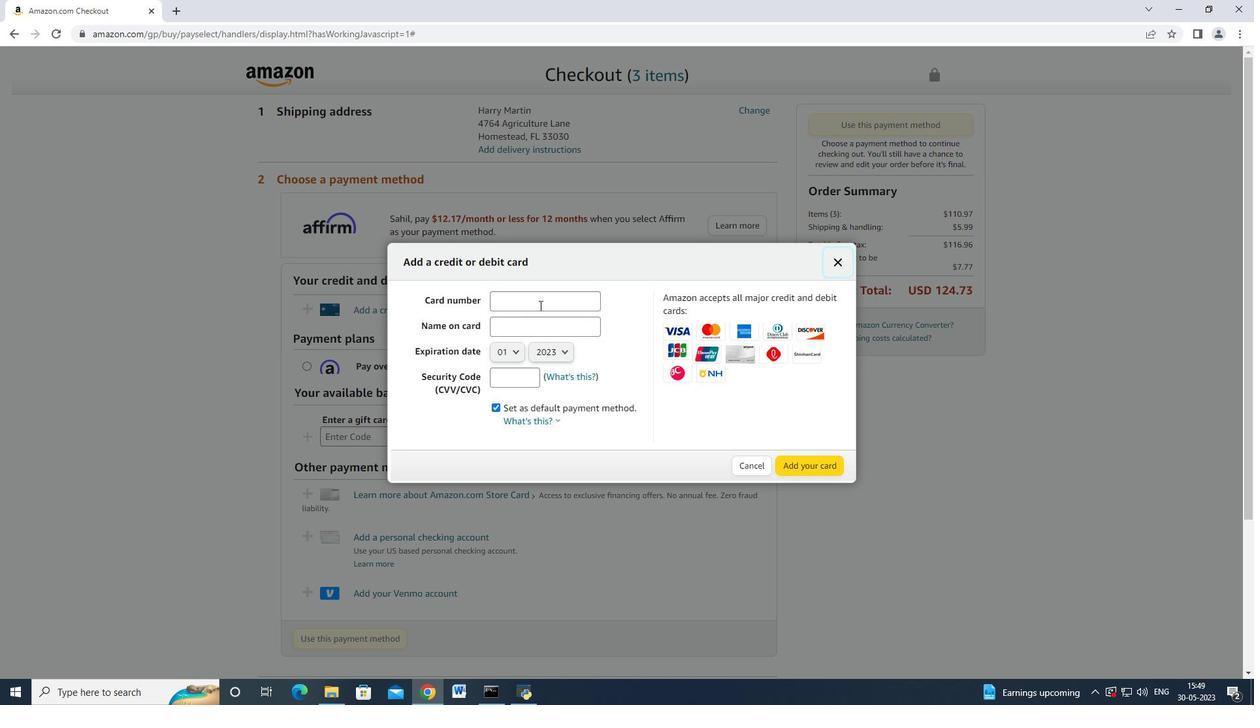 
Action: Mouse moved to (530, 309)
Screenshot: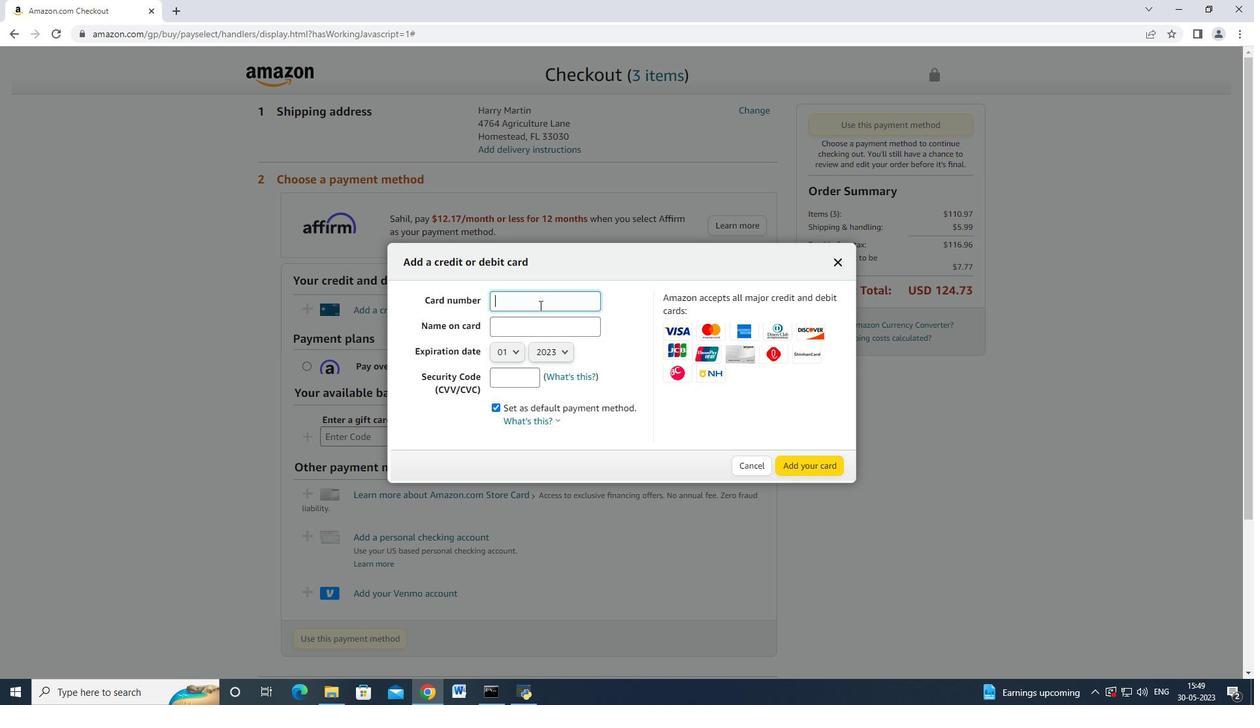 
Action: Key pressed 4762664477552005<Key.tab><Key.shift>Mark<Key.space><Key.shift_r>Adams<Key.space>
Screenshot: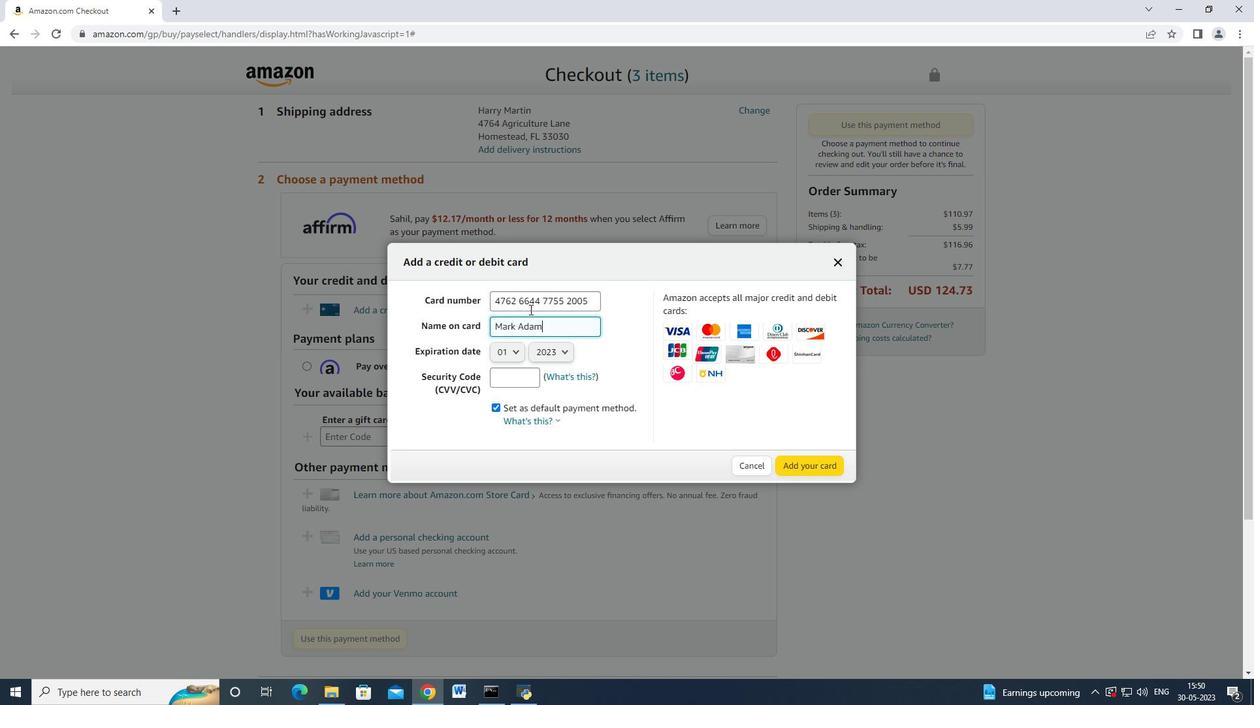 
Action: Mouse moved to (501, 353)
Screenshot: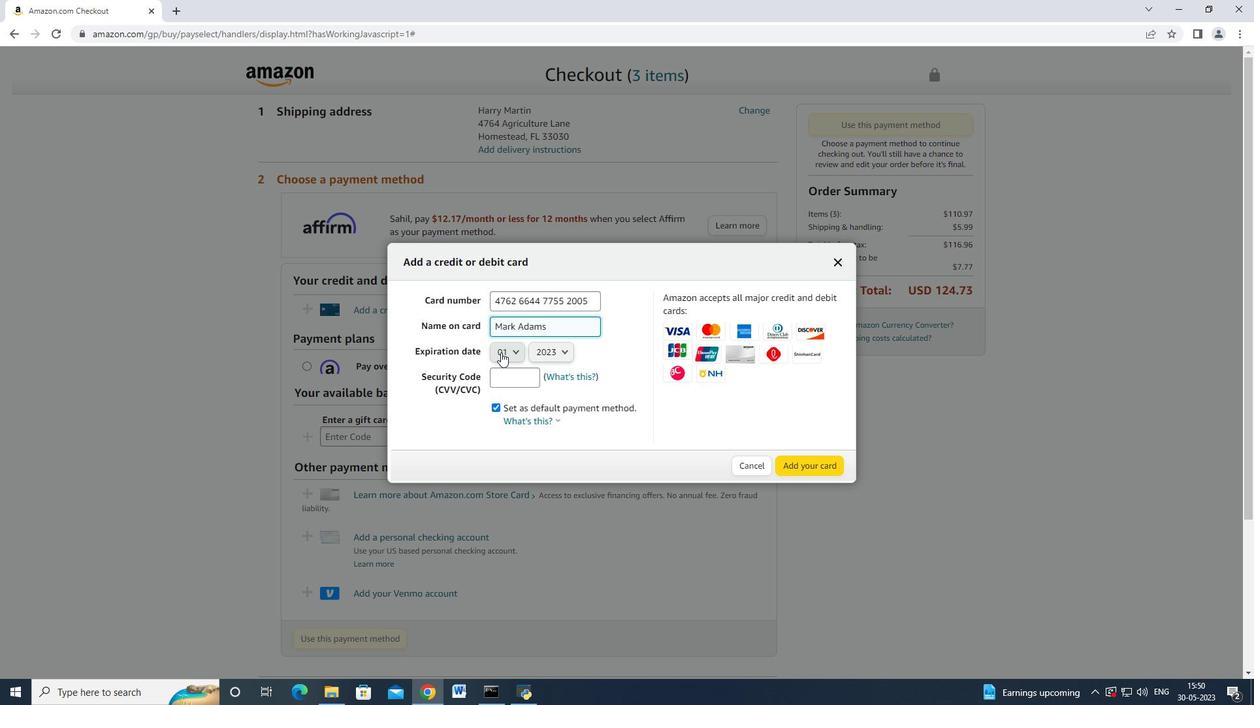 
Action: Mouse pressed left at (501, 353)
Screenshot: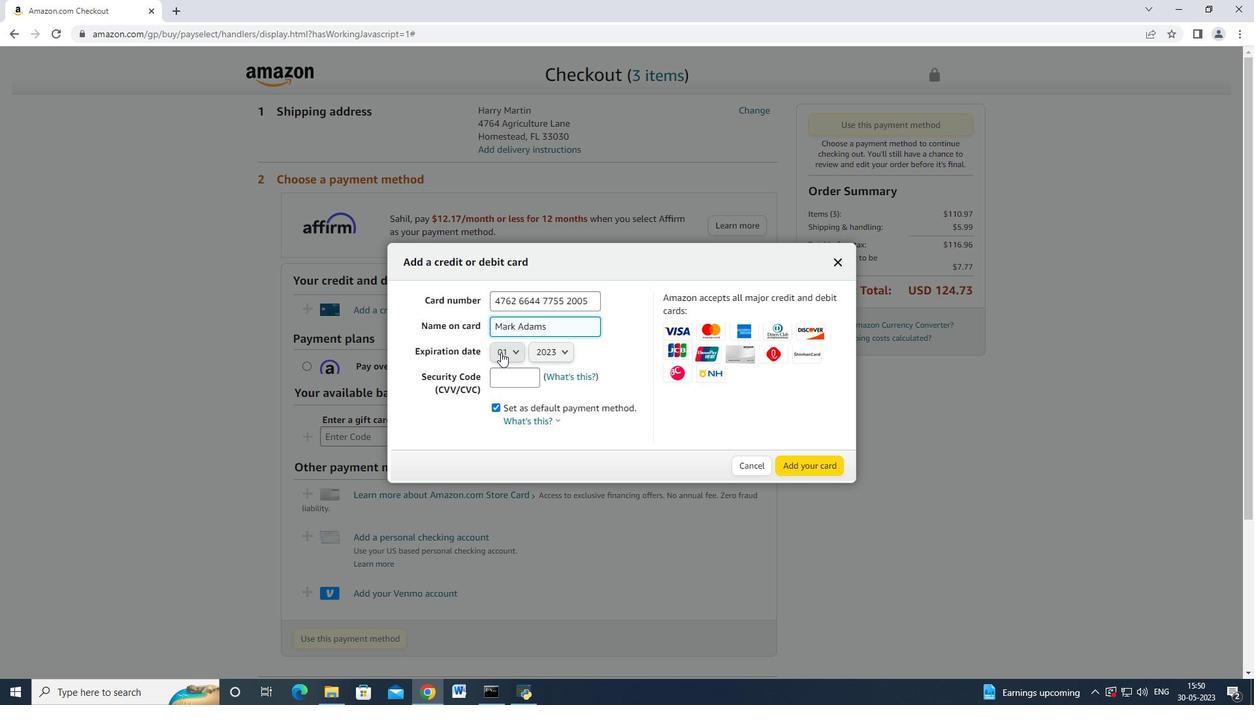 
Action: Mouse moved to (503, 403)
Screenshot: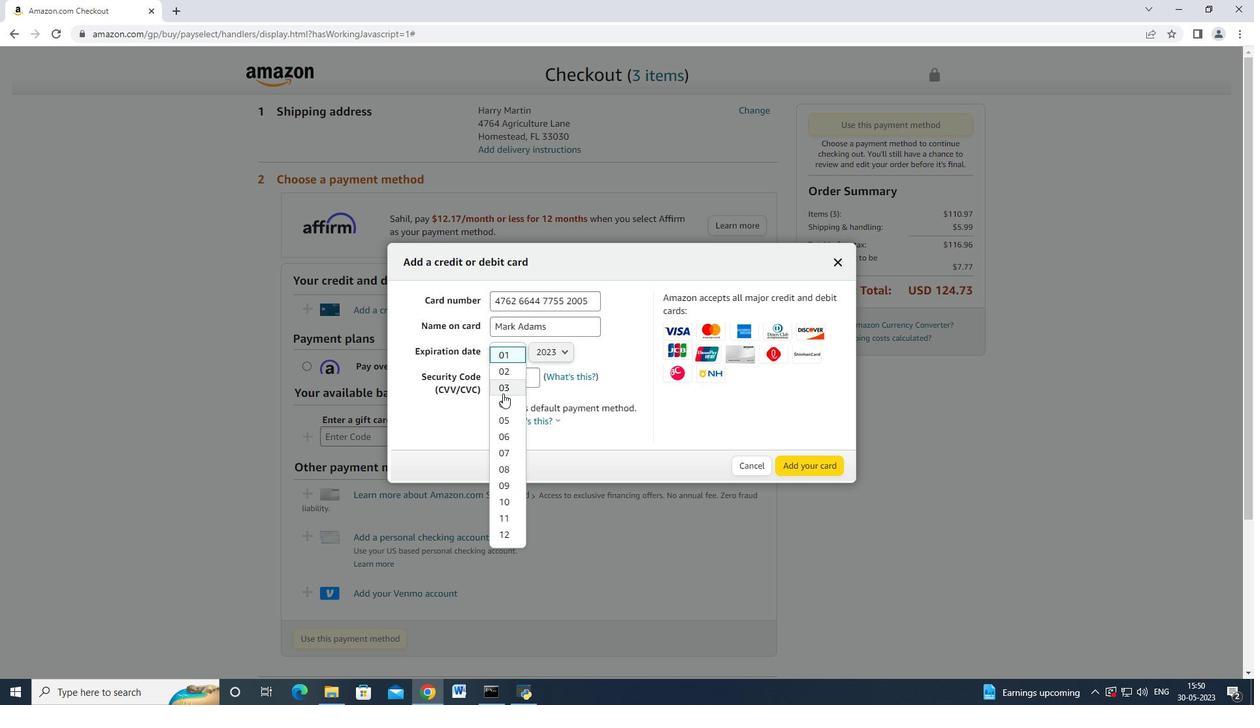 
Action: Mouse pressed left at (503, 403)
Screenshot: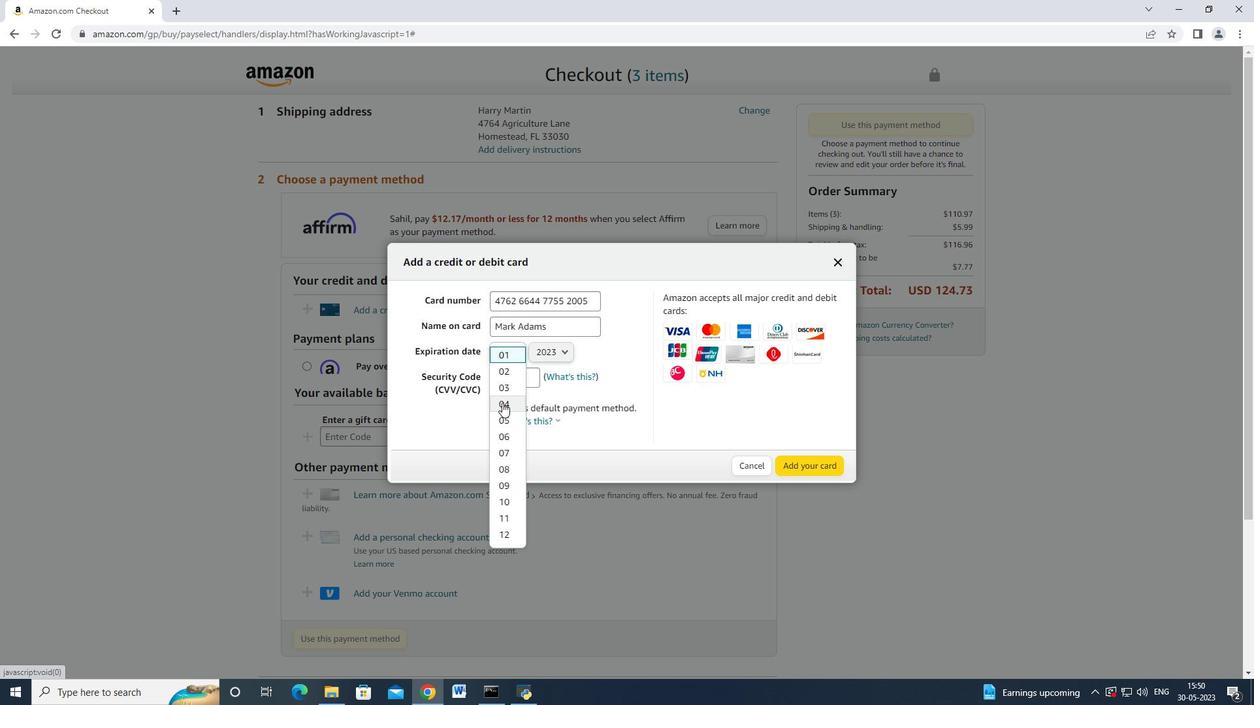 
Action: Mouse moved to (537, 352)
Screenshot: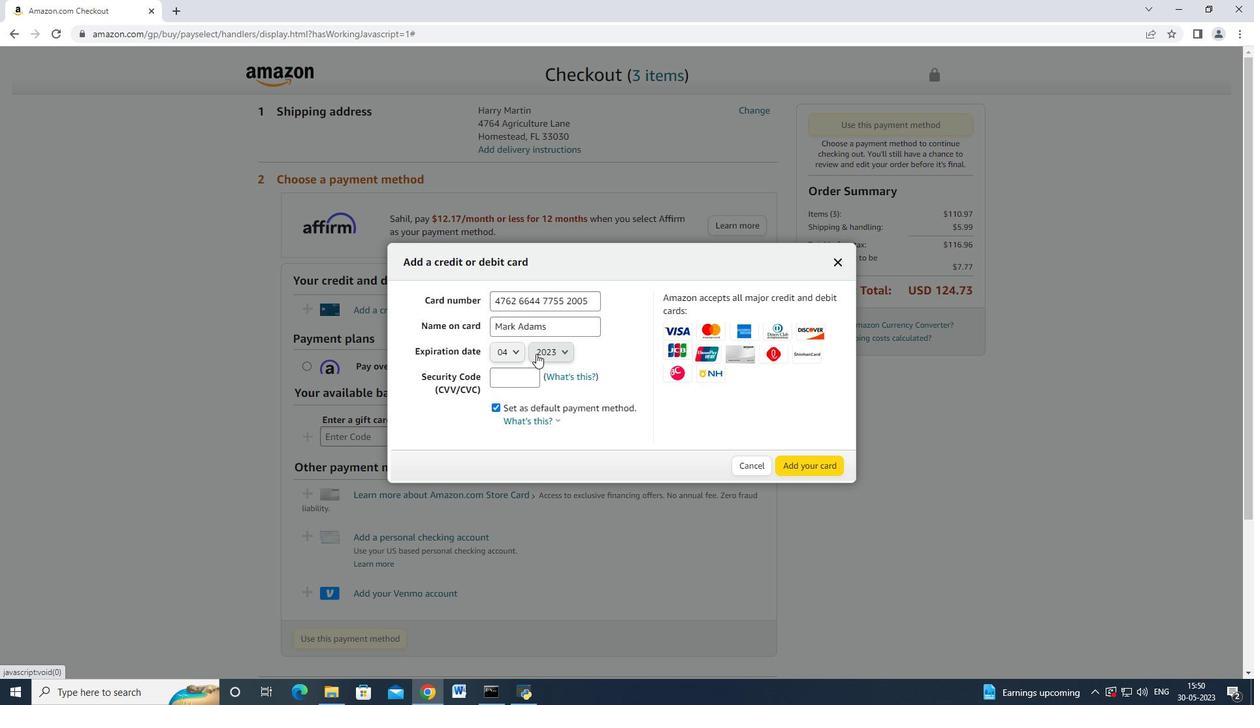 
Action: Mouse pressed left at (537, 352)
Screenshot: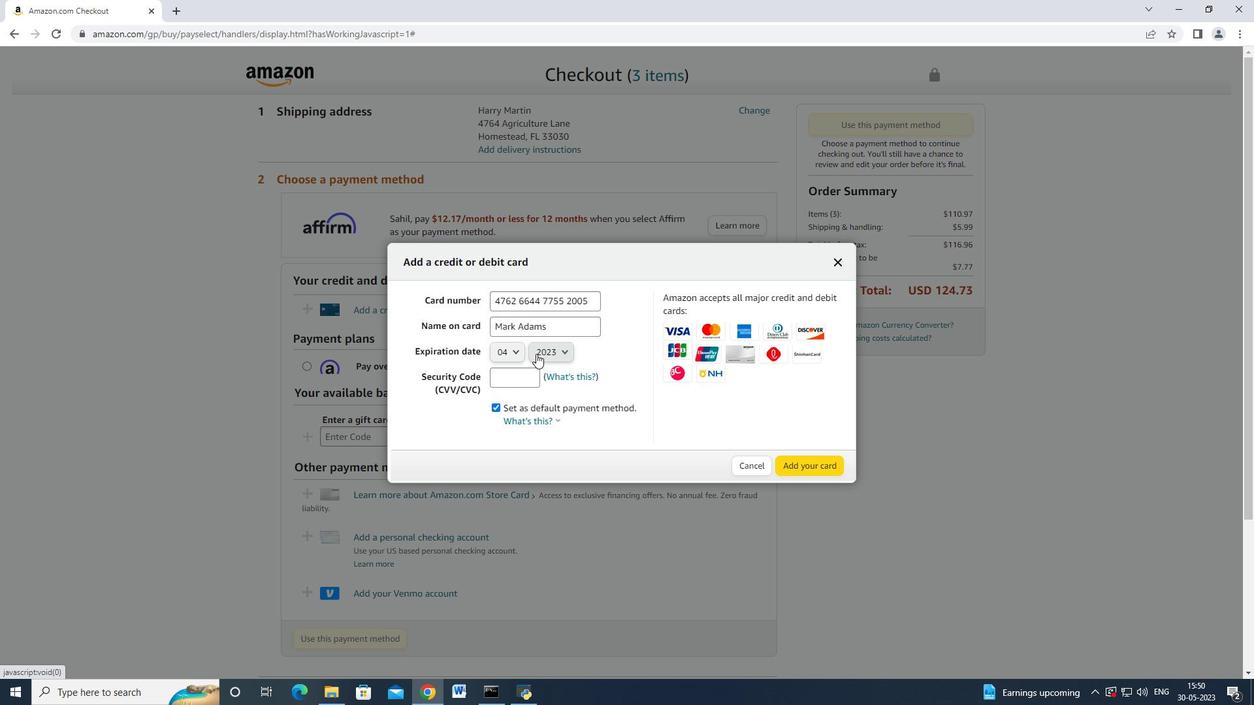 
Action: Mouse moved to (550, 390)
Screenshot: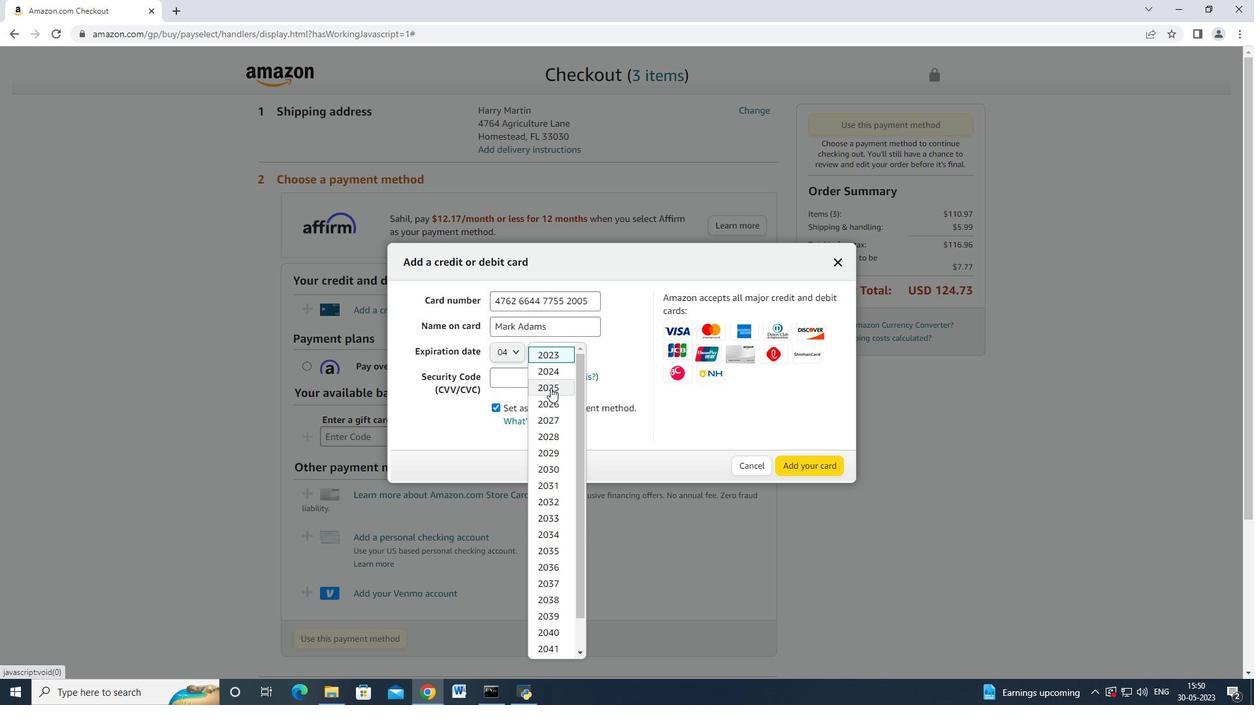 
Action: Mouse pressed left at (550, 390)
Screenshot: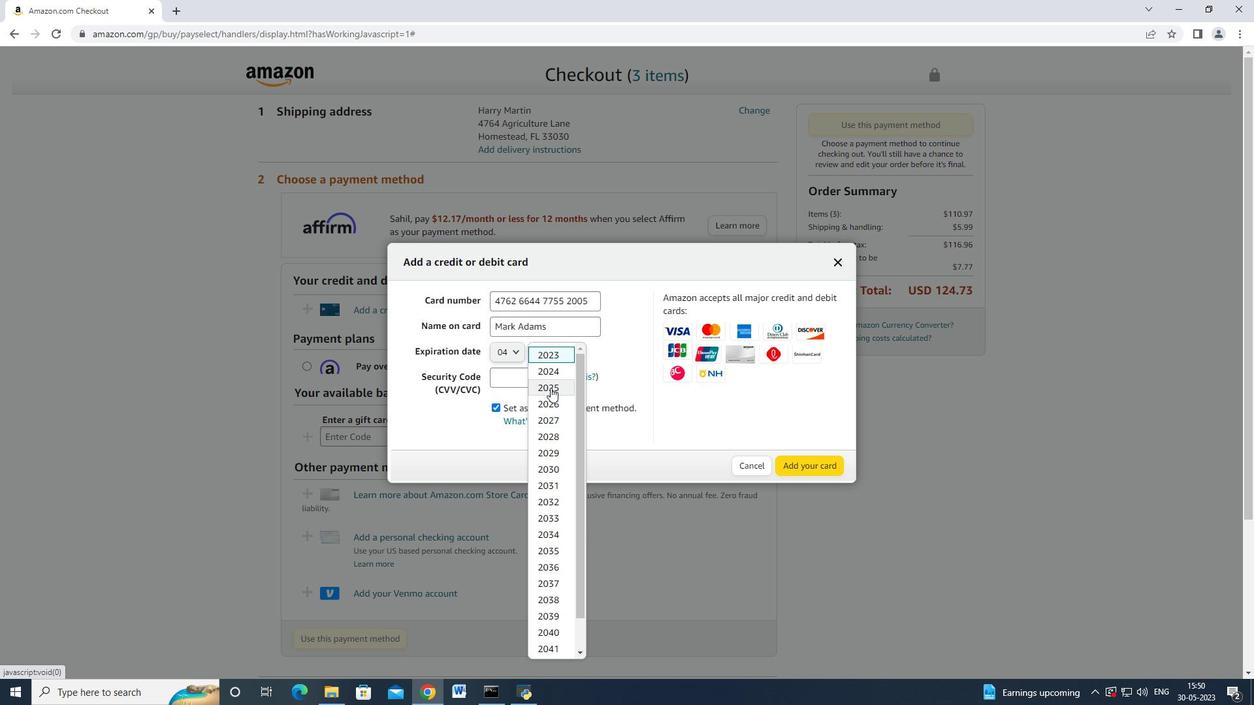 
Action: Mouse moved to (522, 381)
Screenshot: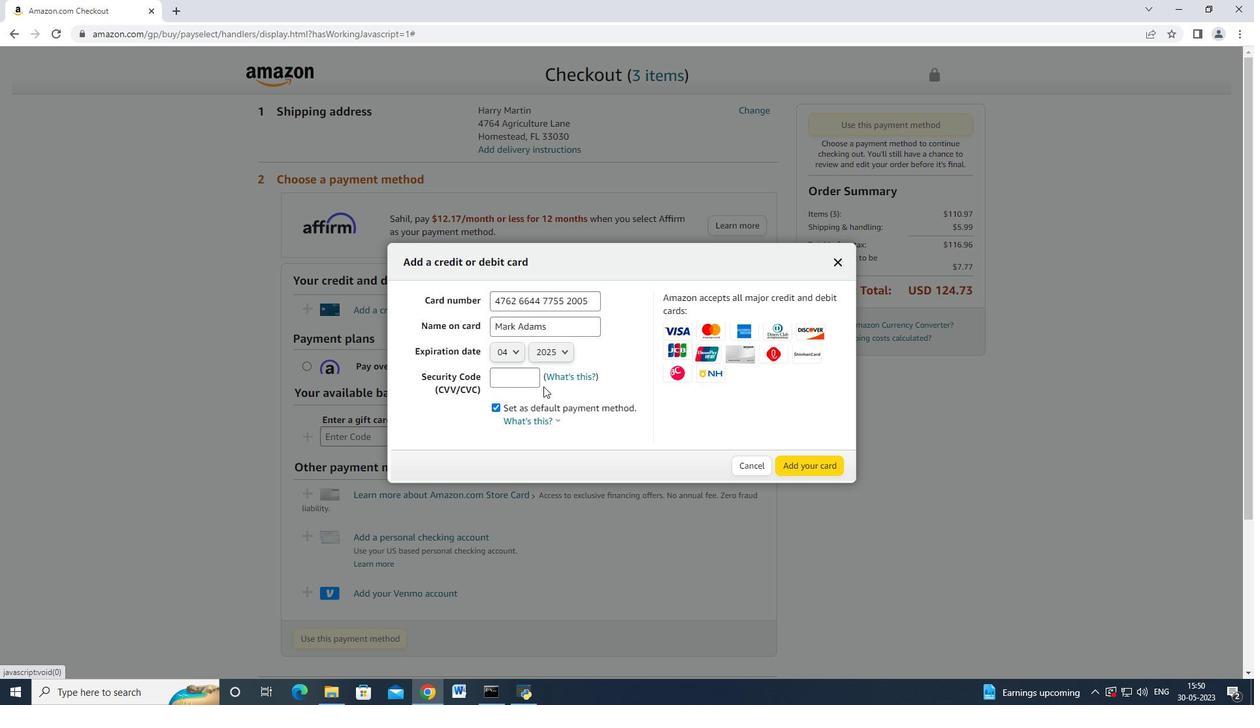 
Action: Mouse pressed left at (522, 381)
Screenshot: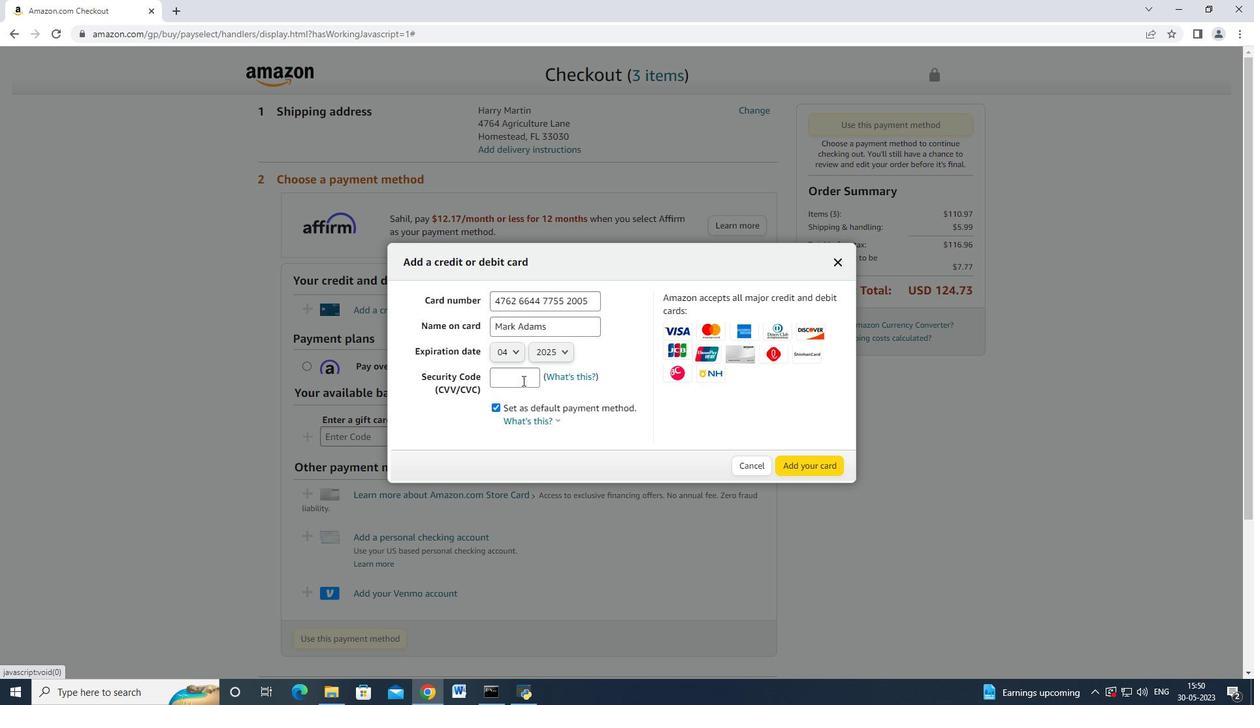 
Action: Mouse pressed left at (522, 381)
Screenshot: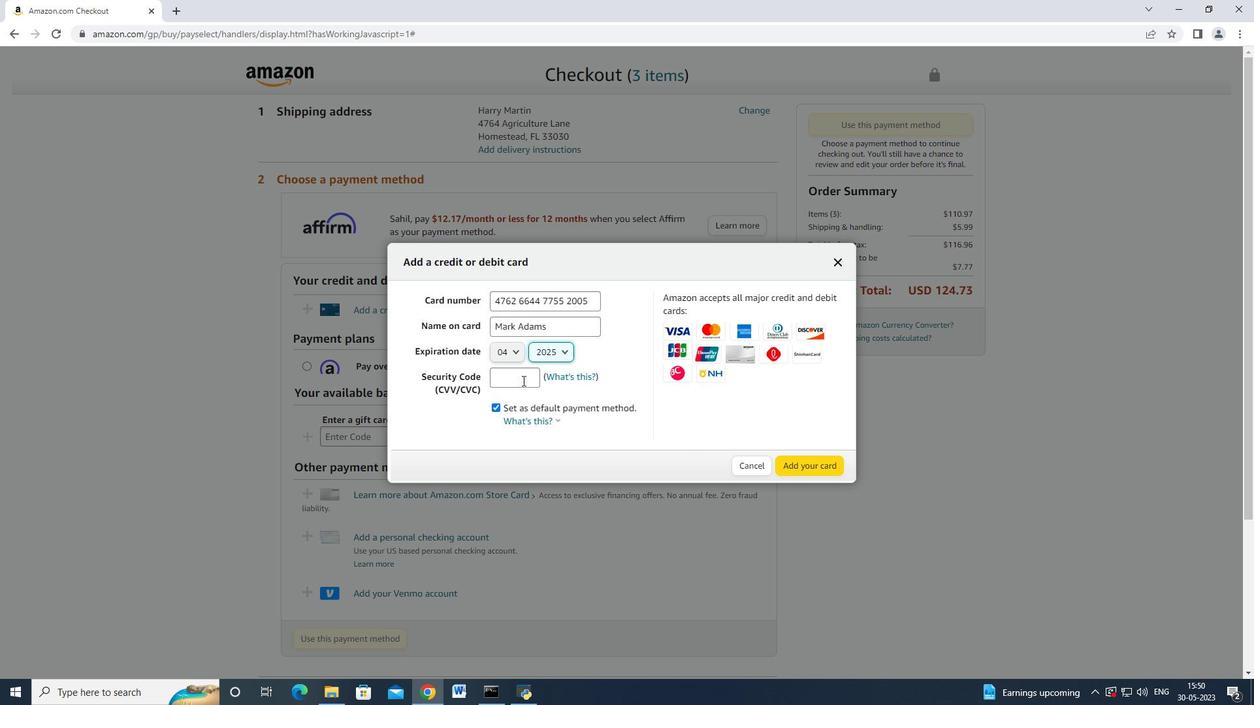 
Action: Mouse moved to (522, 381)
Screenshot: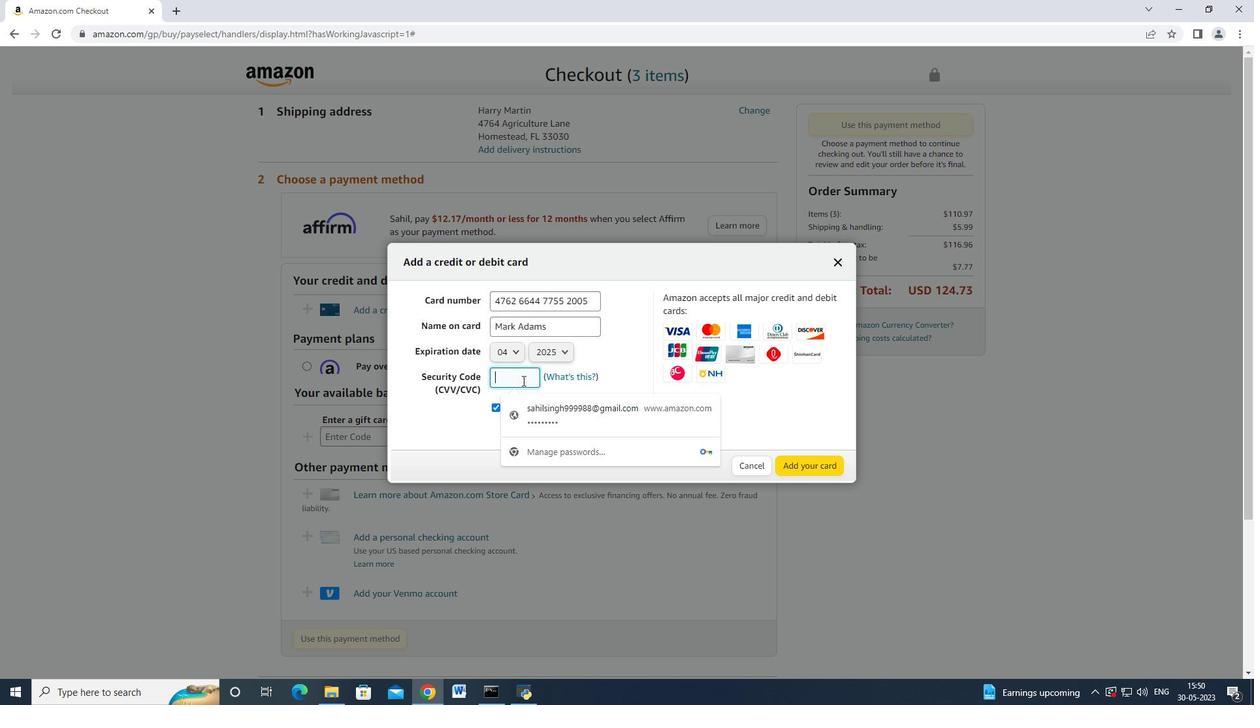
Action: Key pressed 3321
Screenshot: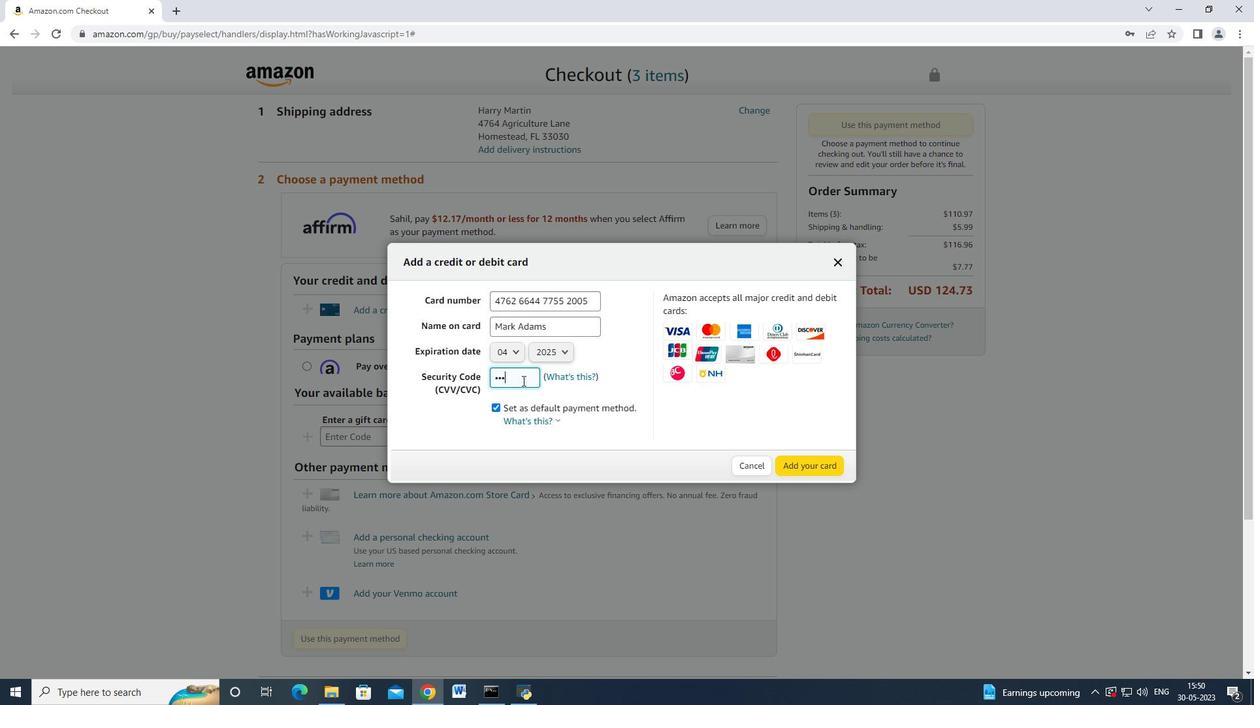 
Action: Mouse moved to (809, 469)
Screenshot: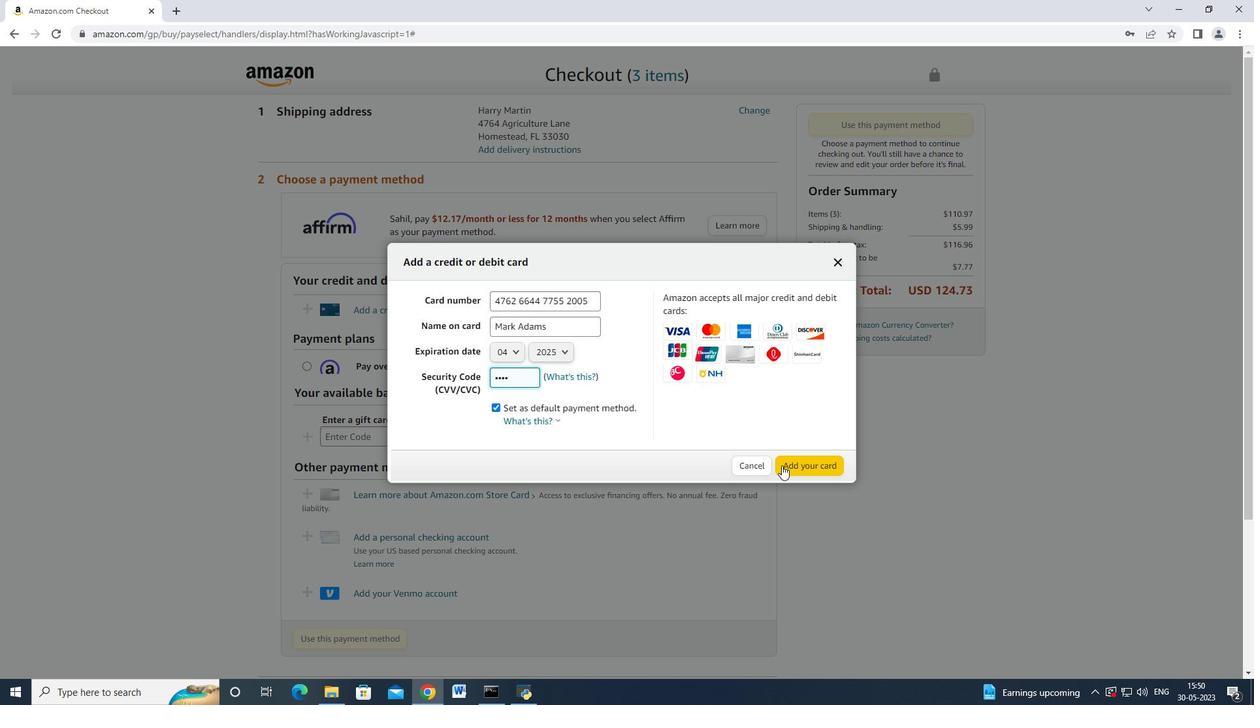
